 Task: Create a collage of pet dog images using an online photo editor.
Action: Mouse moved to (162, 7)
Screenshot: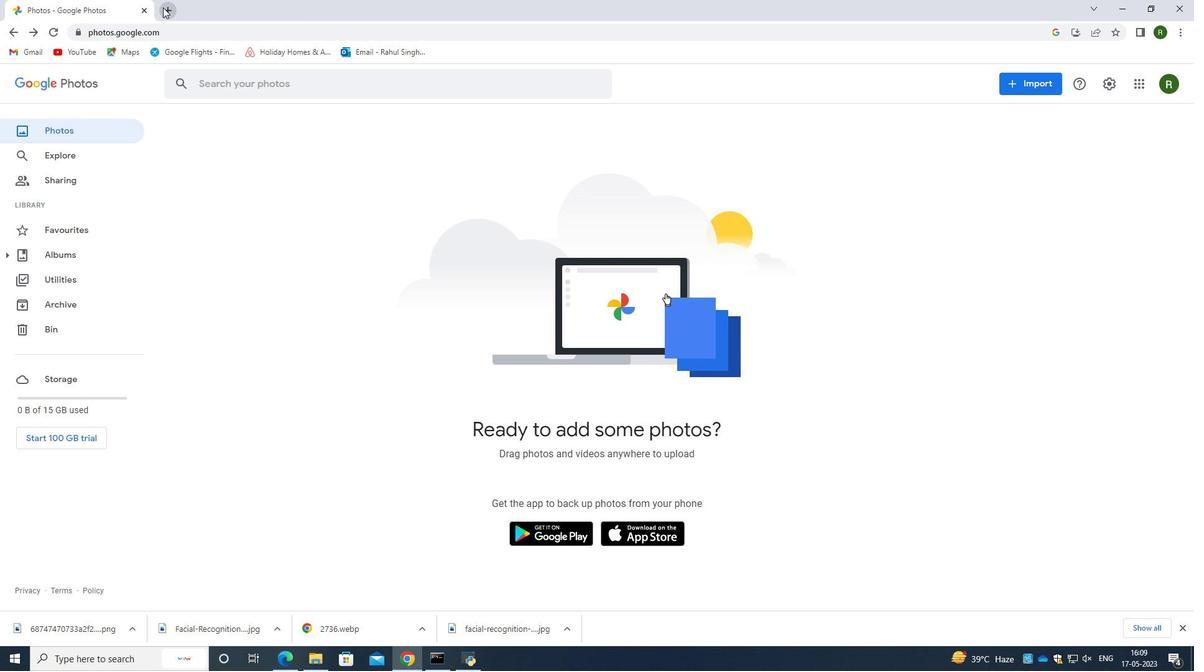 
Action: Mouse pressed left at (162, 7)
Screenshot: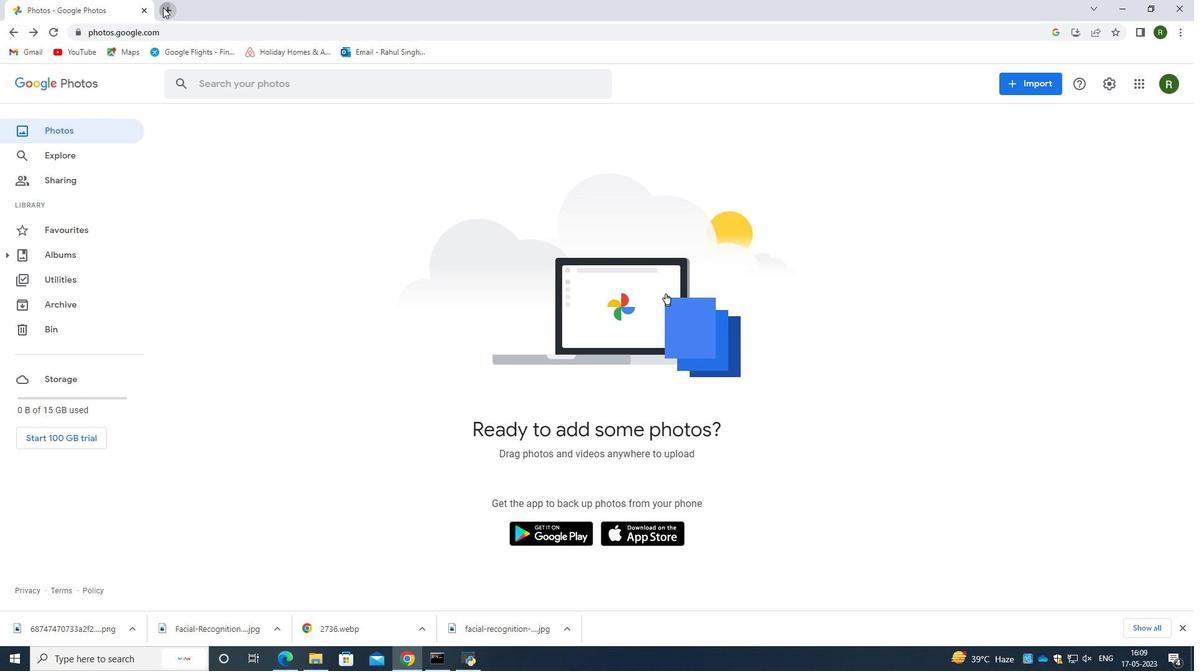 
Action: Mouse moved to (190, 31)
Screenshot: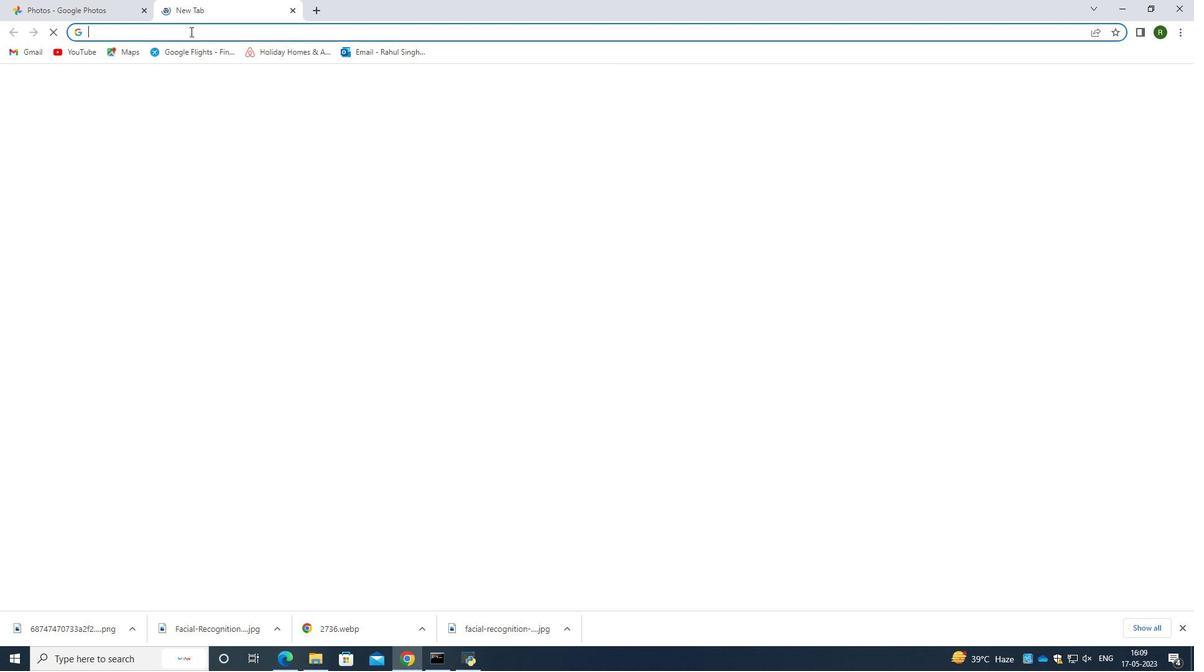 
Action: Mouse pressed left at (190, 31)
Screenshot: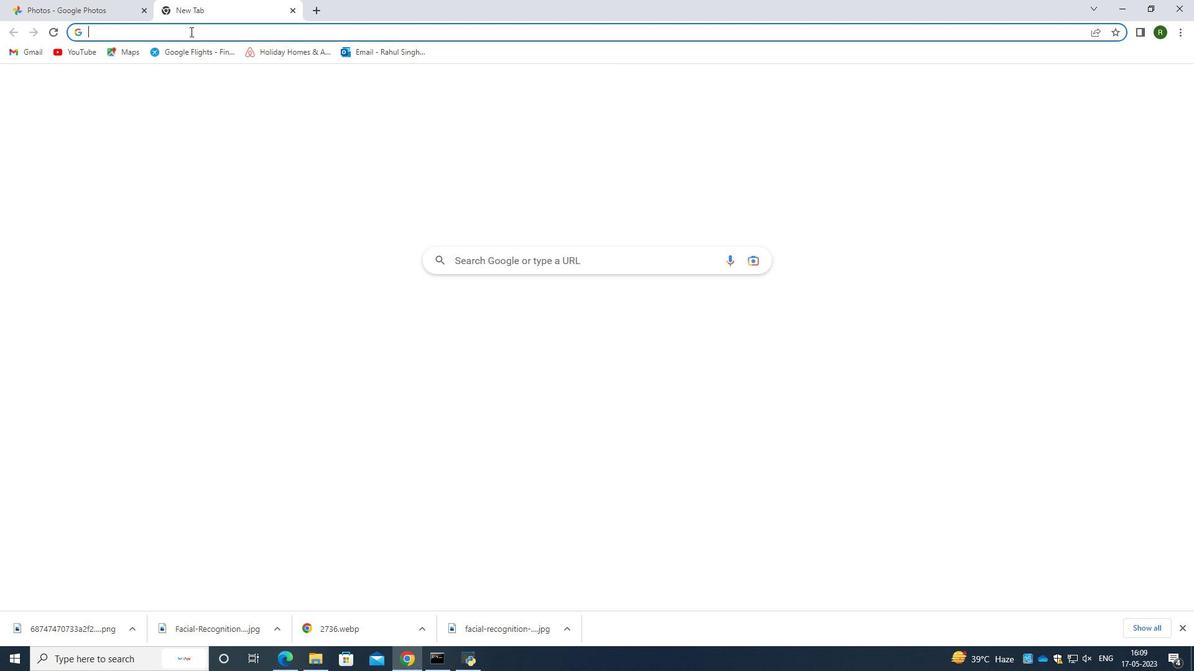 
Action: Key pressed <Key.caps_lock>PET<Key.space><Key.backspace><Key.backspace><Key.backspace><Key.backspace><Key.backspace><Key.caps_lock>pet<Key.space>anmials<Key.space>p<Key.backspace>image<Key.space>wit<Key.backspace><Key.backspace><Key.backspace>with<Key.space>sticker<Key.enter>
Screenshot: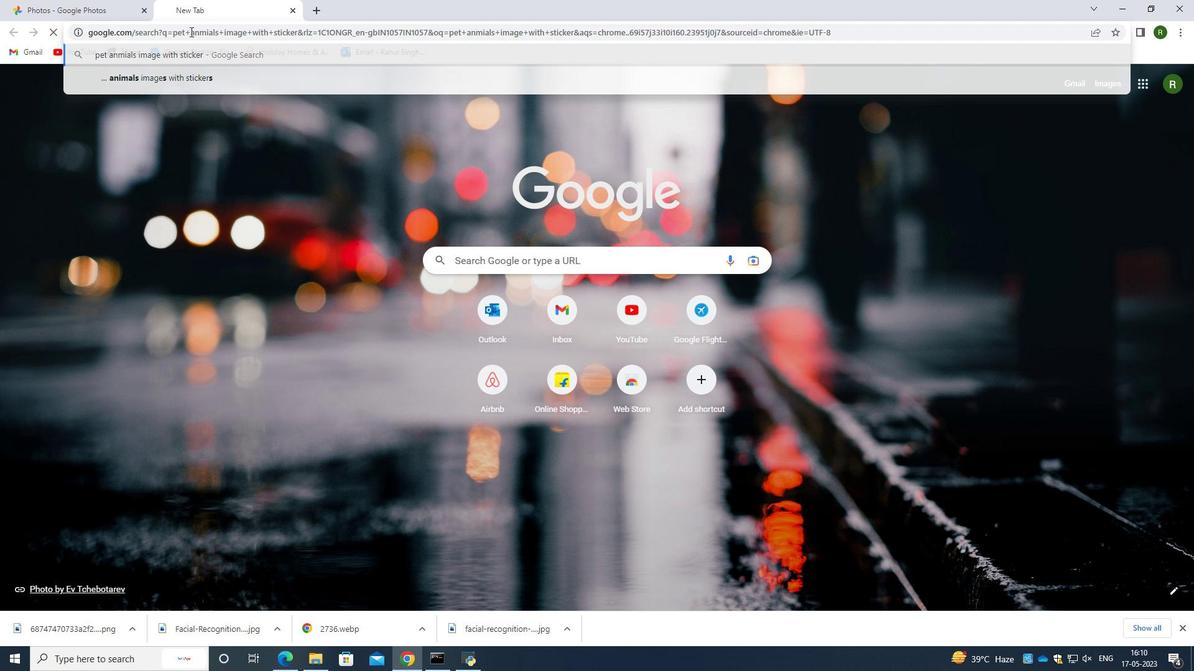 
Action: Mouse moved to (200, 129)
Screenshot: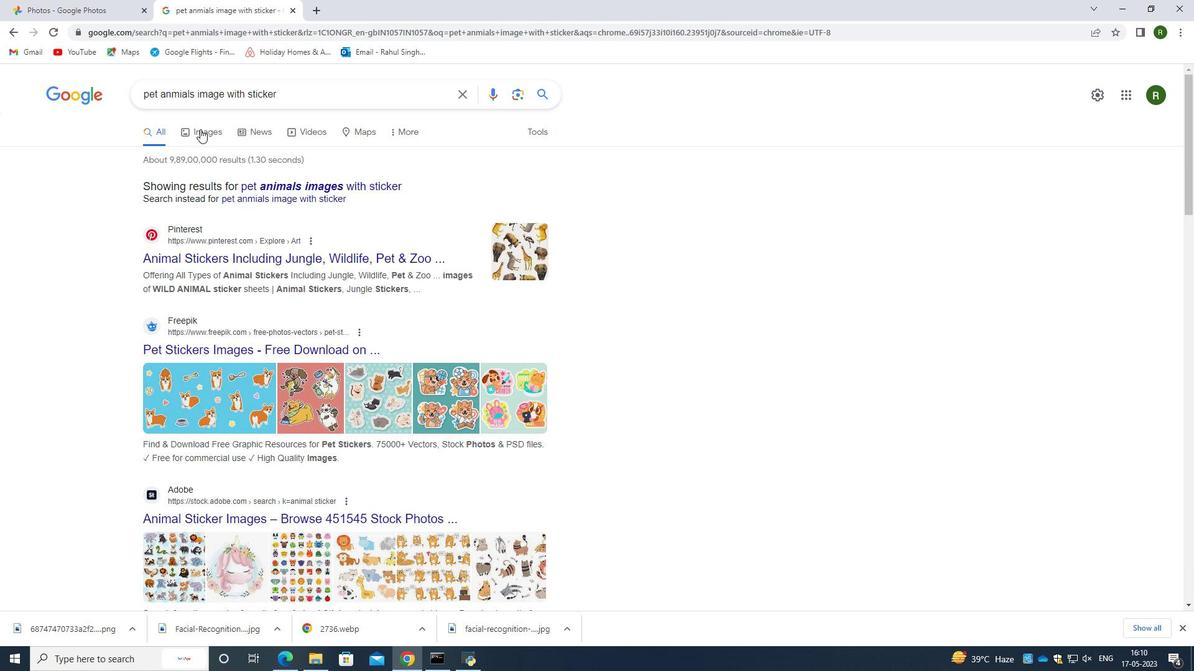 
Action: Mouse pressed left at (200, 129)
Screenshot: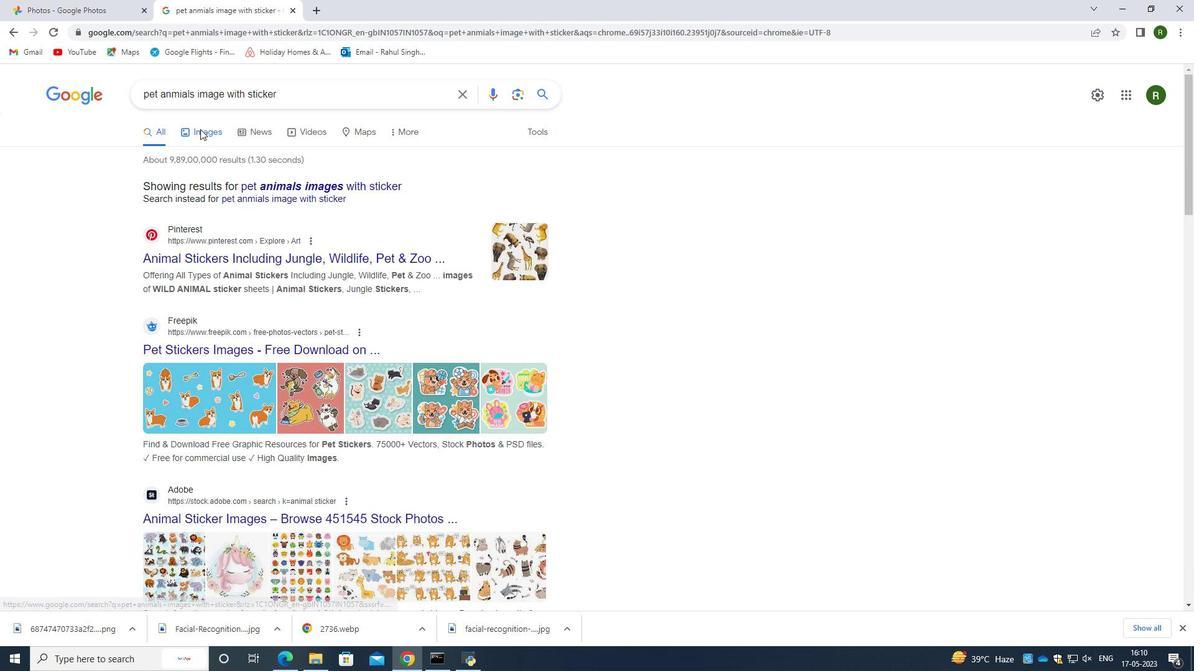 
Action: Mouse moved to (331, 334)
Screenshot: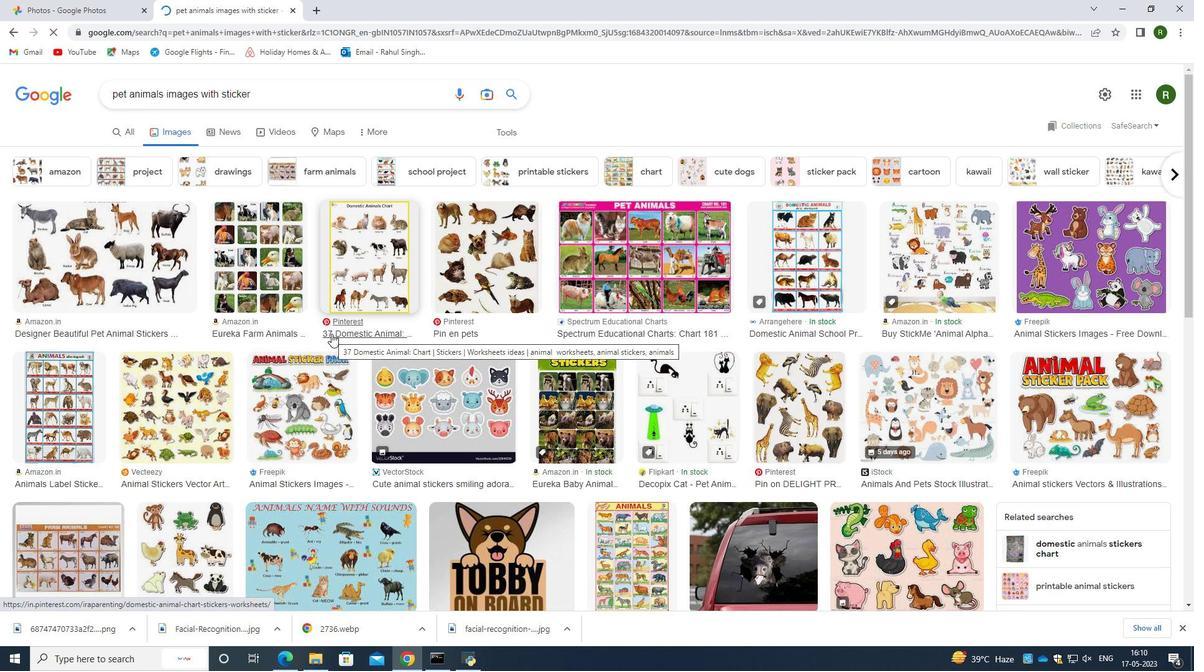 
Action: Mouse scrolled (331, 333) with delta (0, 0)
Screenshot: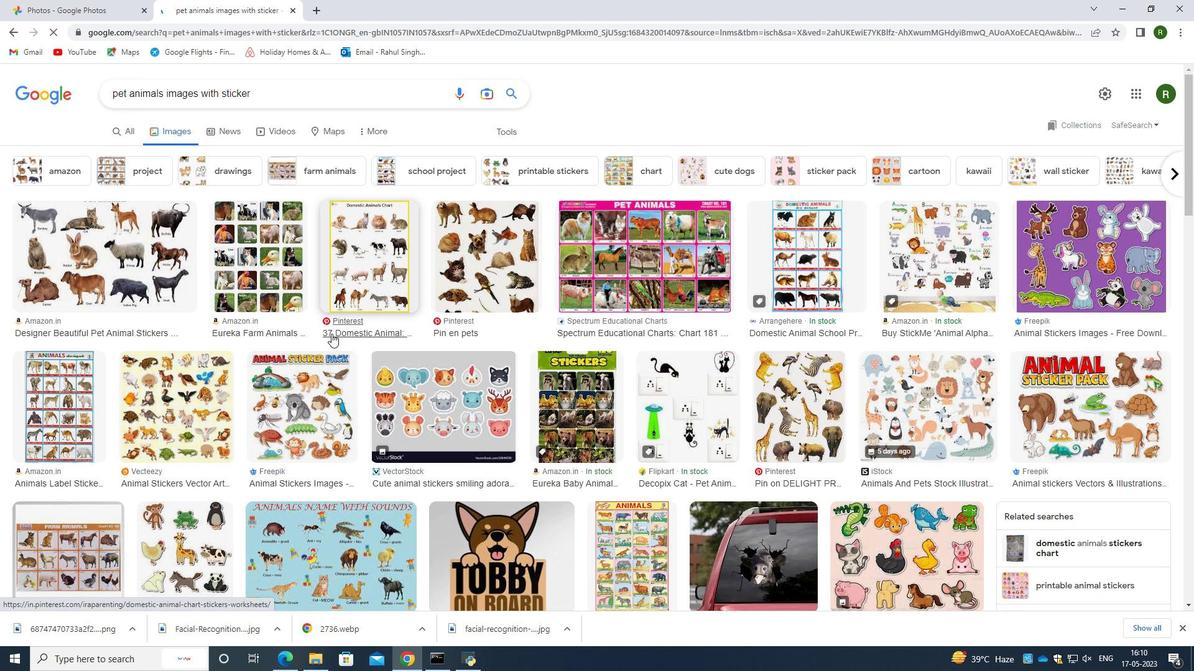 
Action: Mouse scrolled (331, 333) with delta (0, 0)
Screenshot: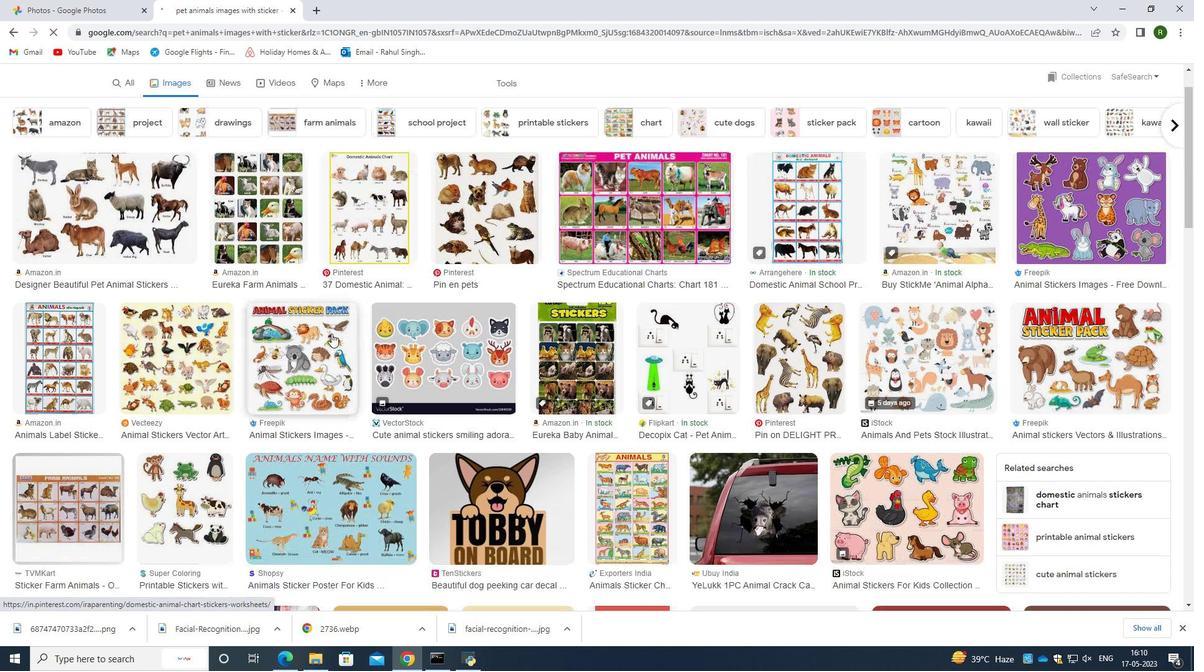 
Action: Mouse scrolled (331, 333) with delta (0, 0)
Screenshot: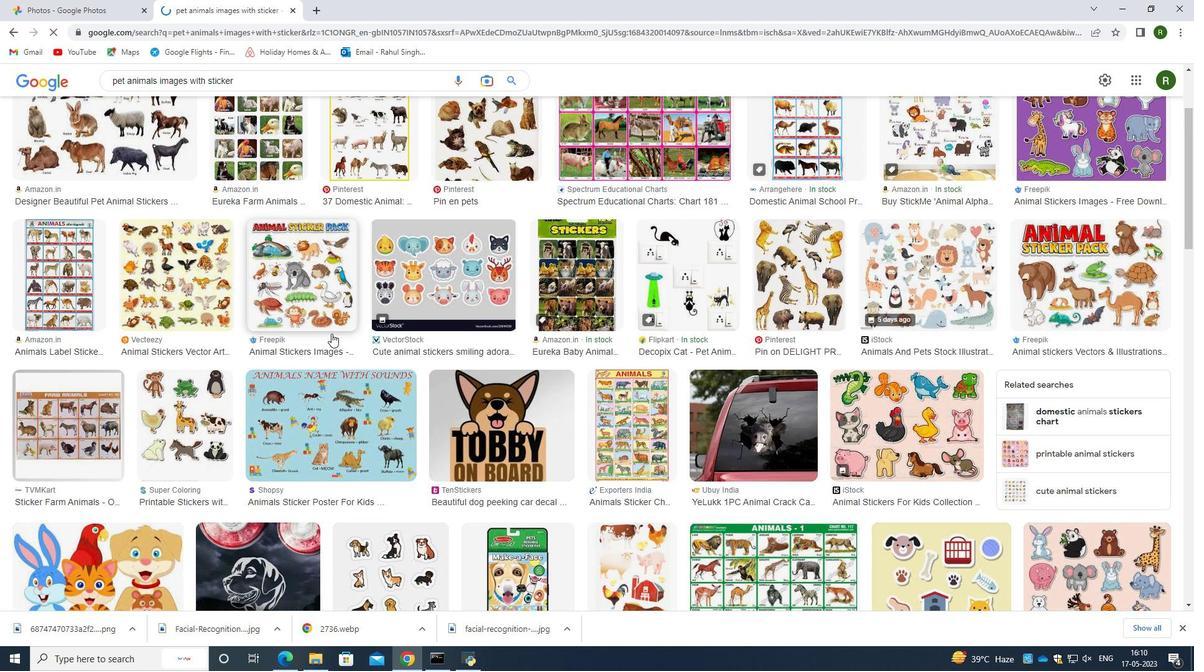 
Action: Mouse scrolled (331, 333) with delta (0, 0)
Screenshot: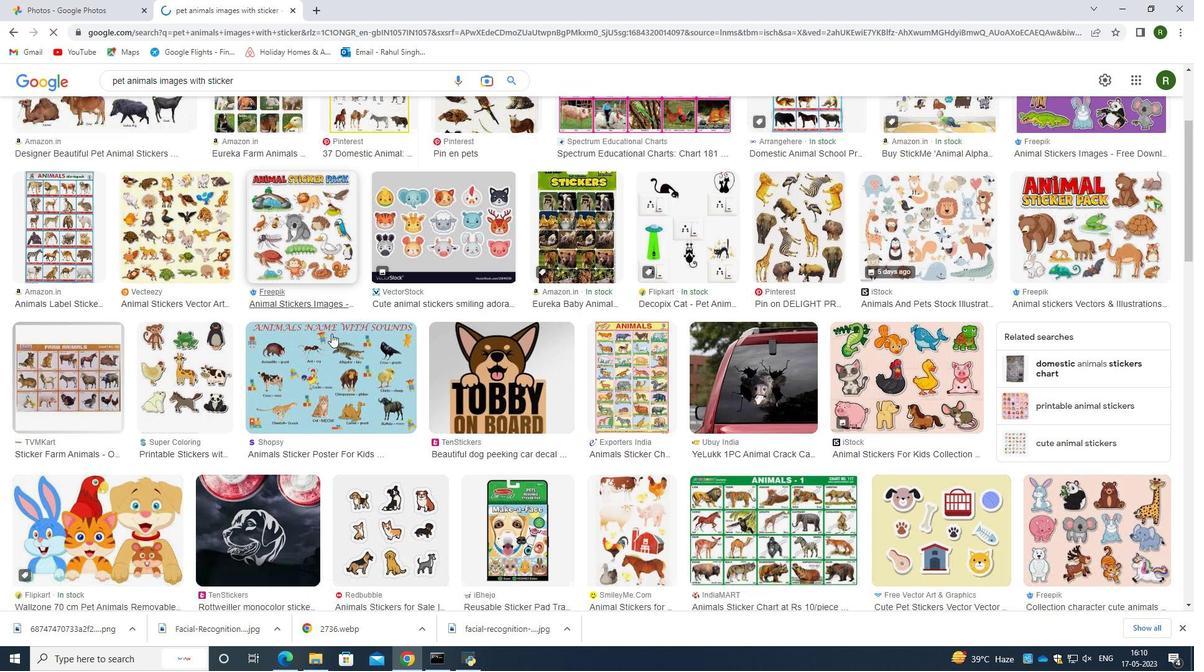 
Action: Mouse scrolled (331, 333) with delta (0, 0)
Screenshot: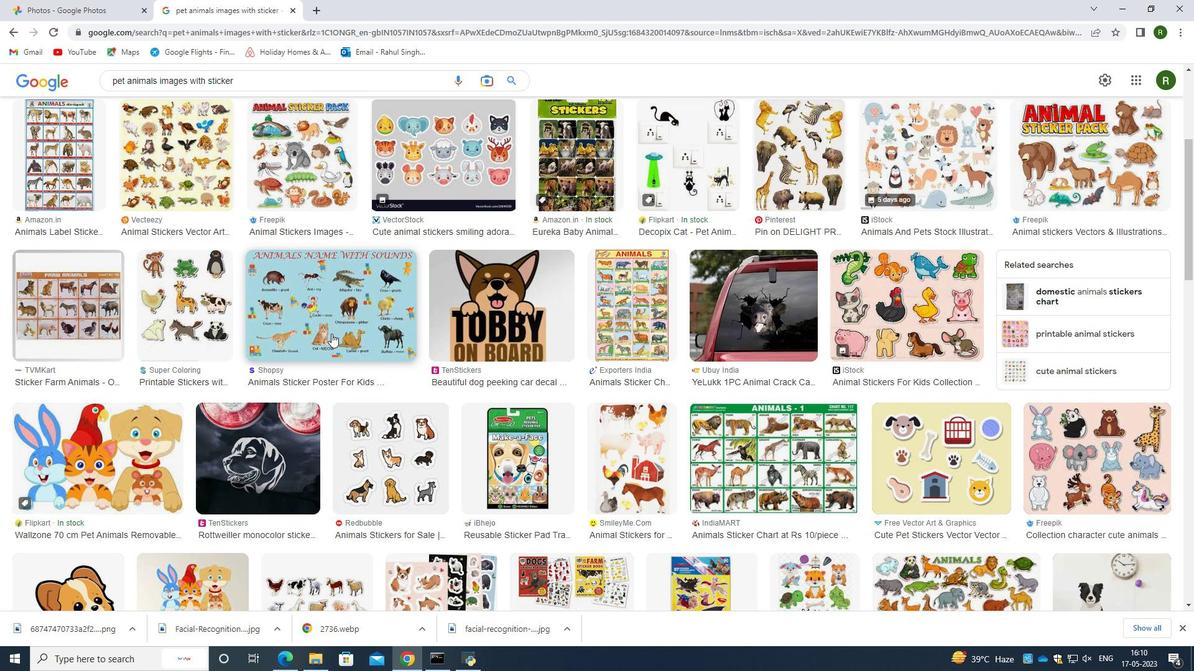 
Action: Mouse scrolled (331, 333) with delta (0, 0)
Screenshot: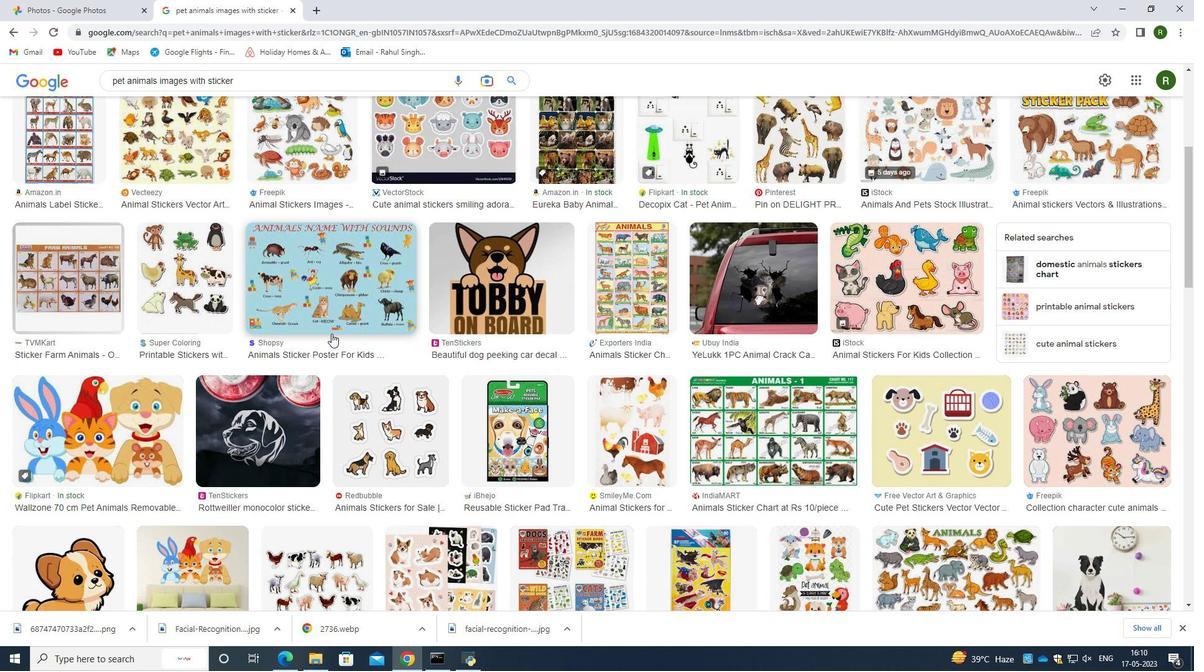 
Action: Mouse scrolled (331, 333) with delta (0, 0)
Screenshot: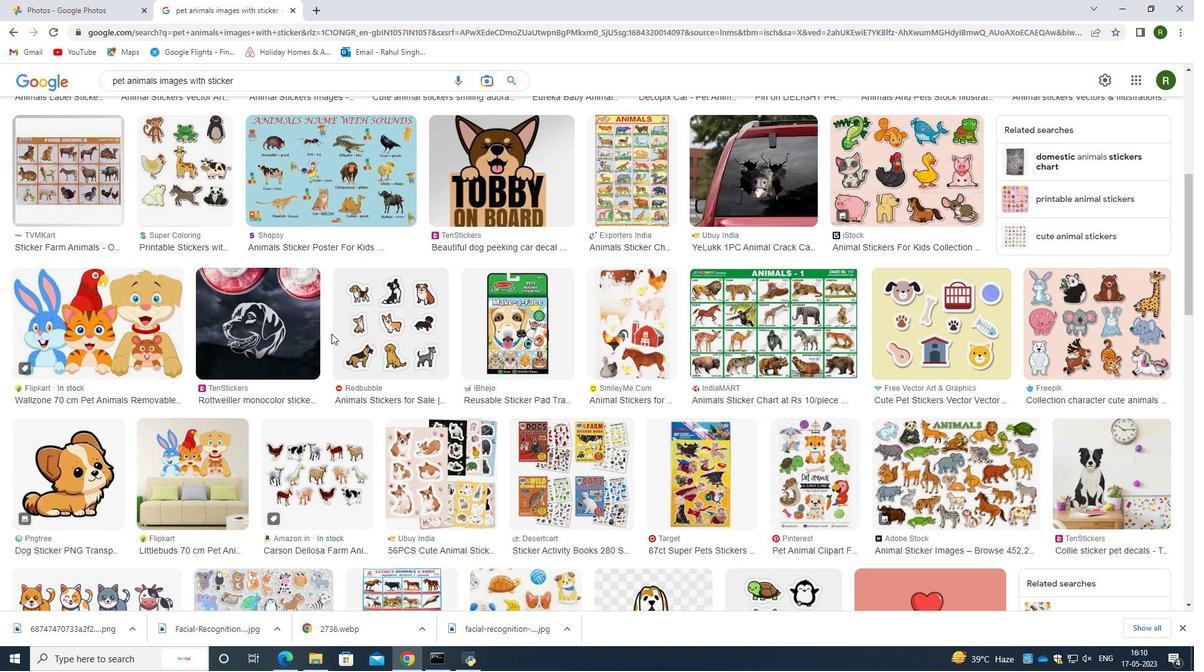 
Action: Mouse scrolled (331, 333) with delta (0, 0)
Screenshot: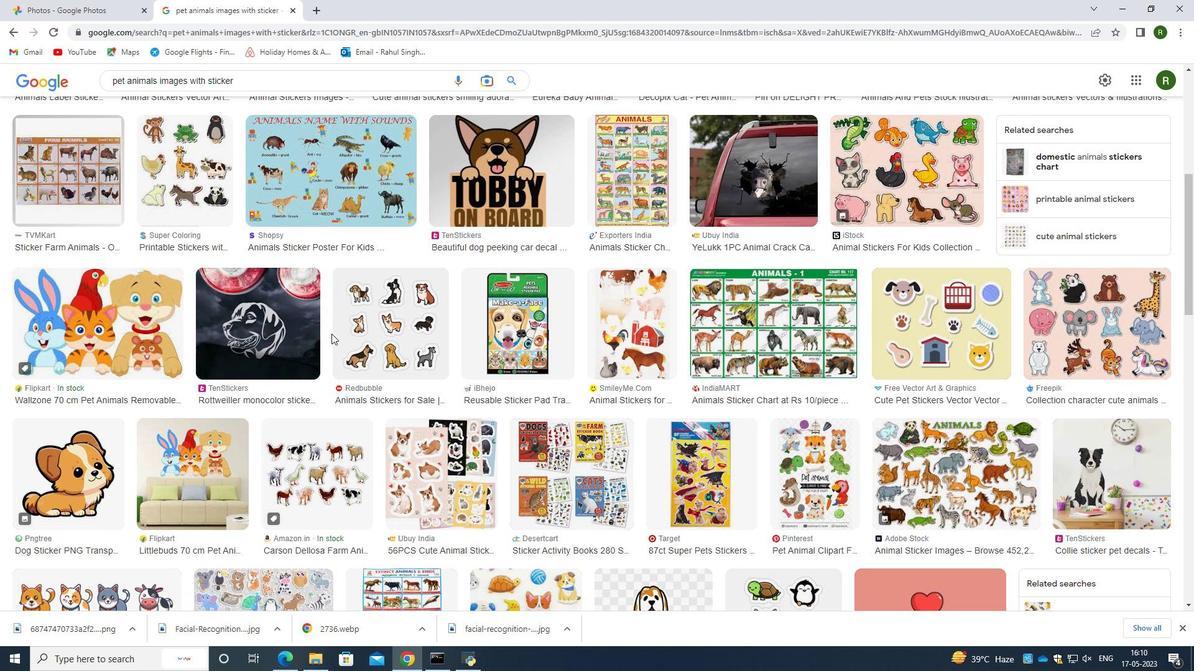 
Action: Mouse scrolled (331, 333) with delta (0, 0)
Screenshot: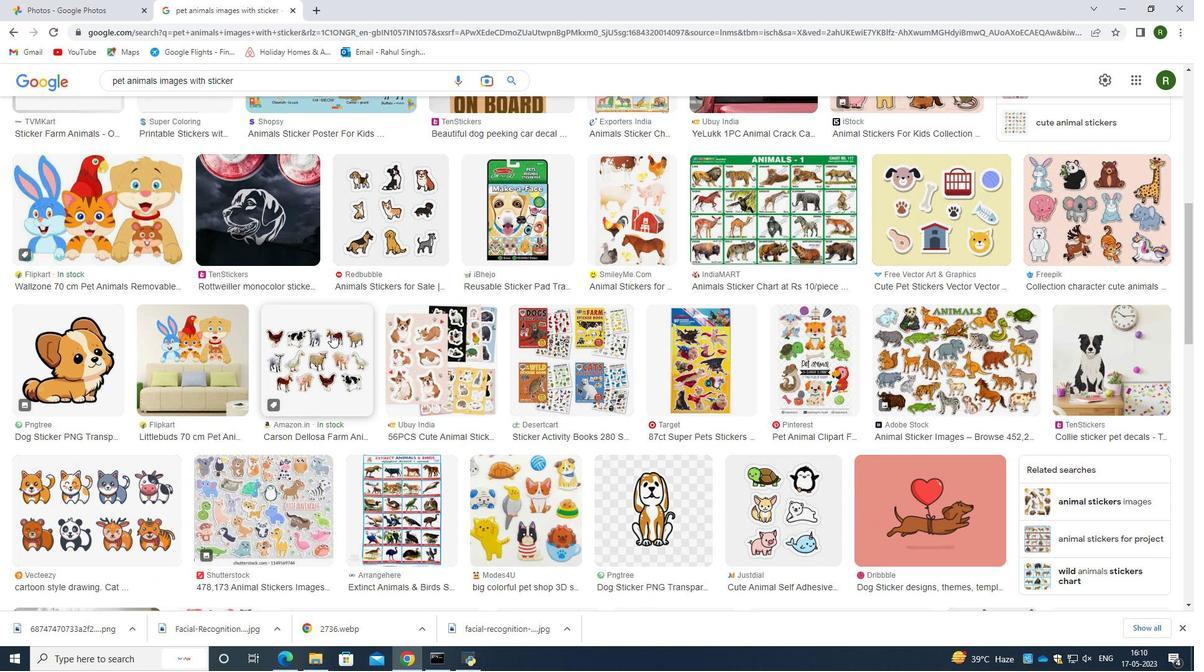 
Action: Mouse scrolled (331, 333) with delta (0, 0)
Screenshot: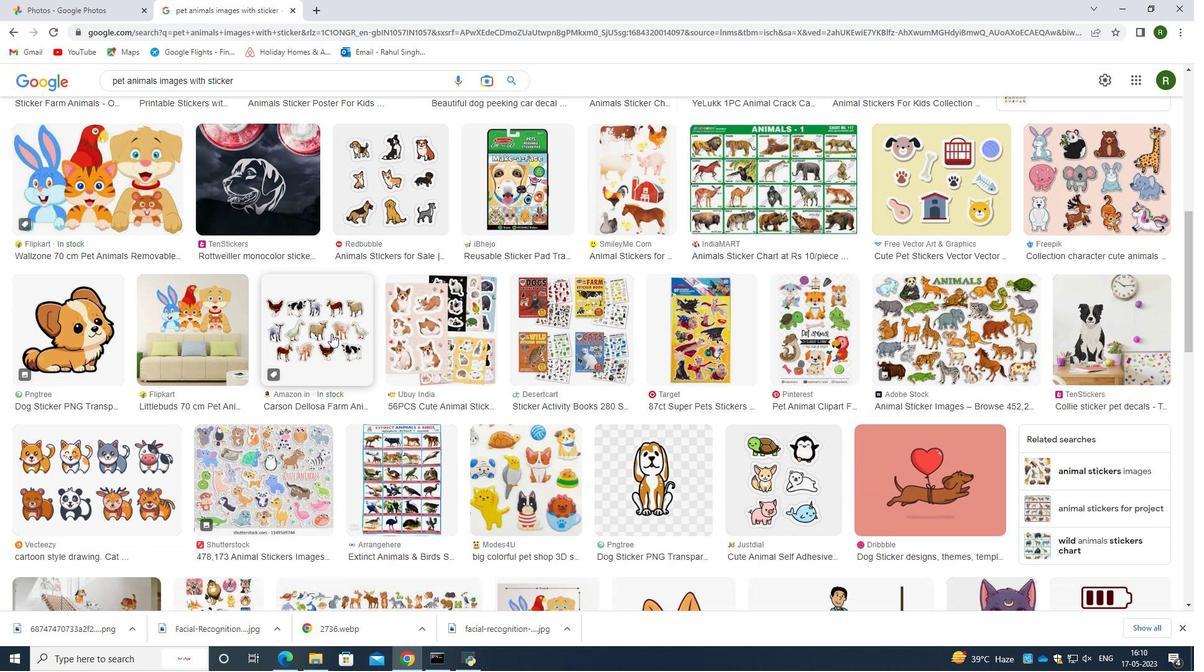 
Action: Mouse scrolled (331, 333) with delta (0, 0)
Screenshot: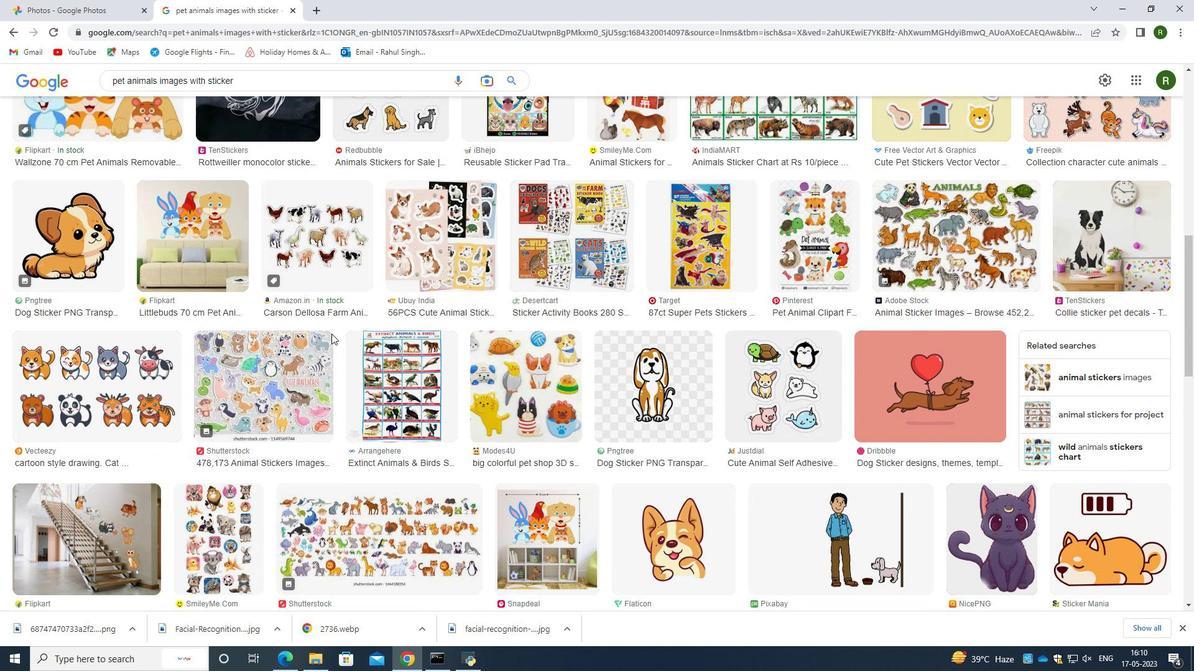 
Action: Mouse scrolled (331, 333) with delta (0, 0)
Screenshot: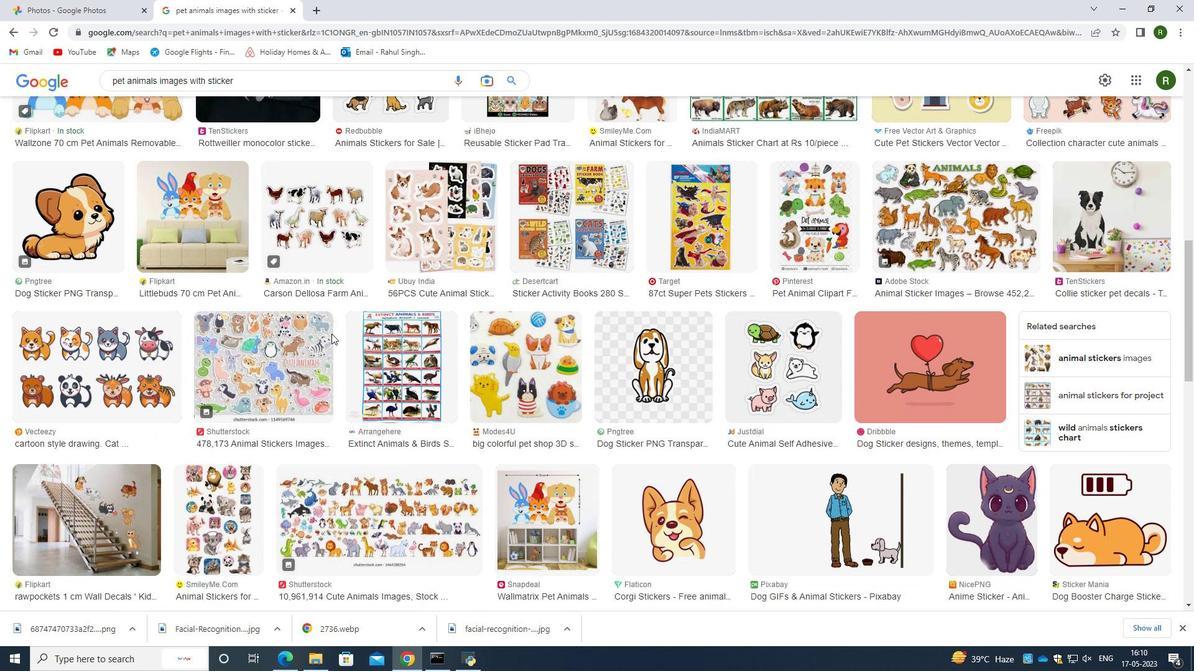 
Action: Mouse moved to (566, 469)
Screenshot: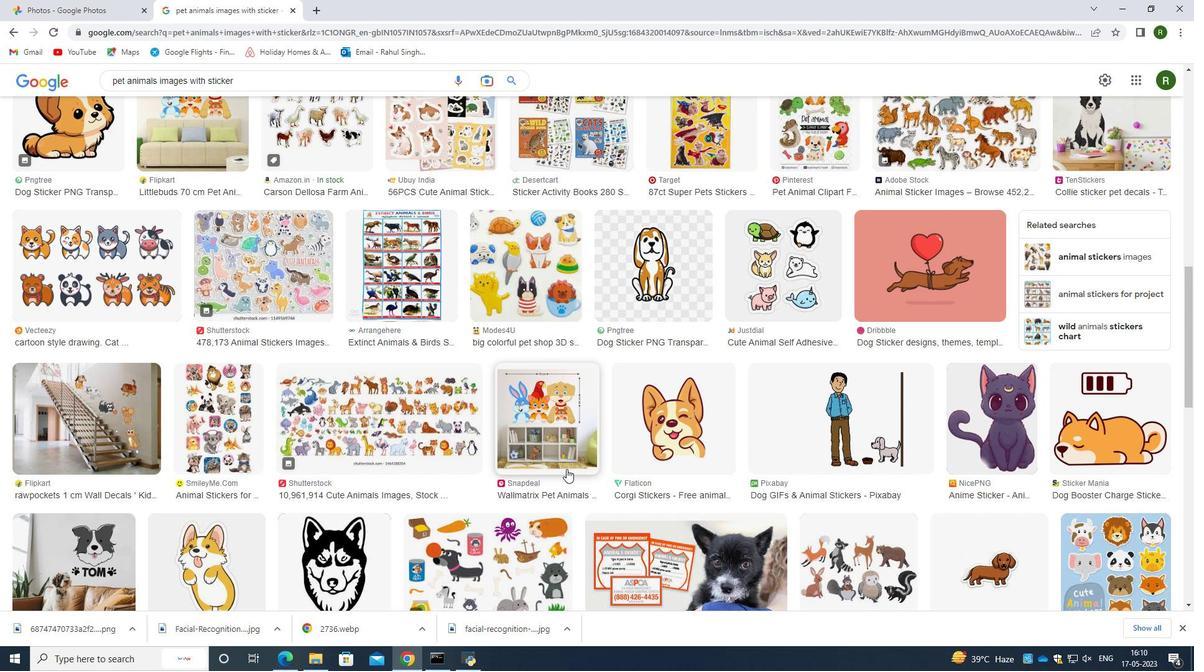 
Action: Mouse scrolled (566, 468) with delta (0, 0)
Screenshot: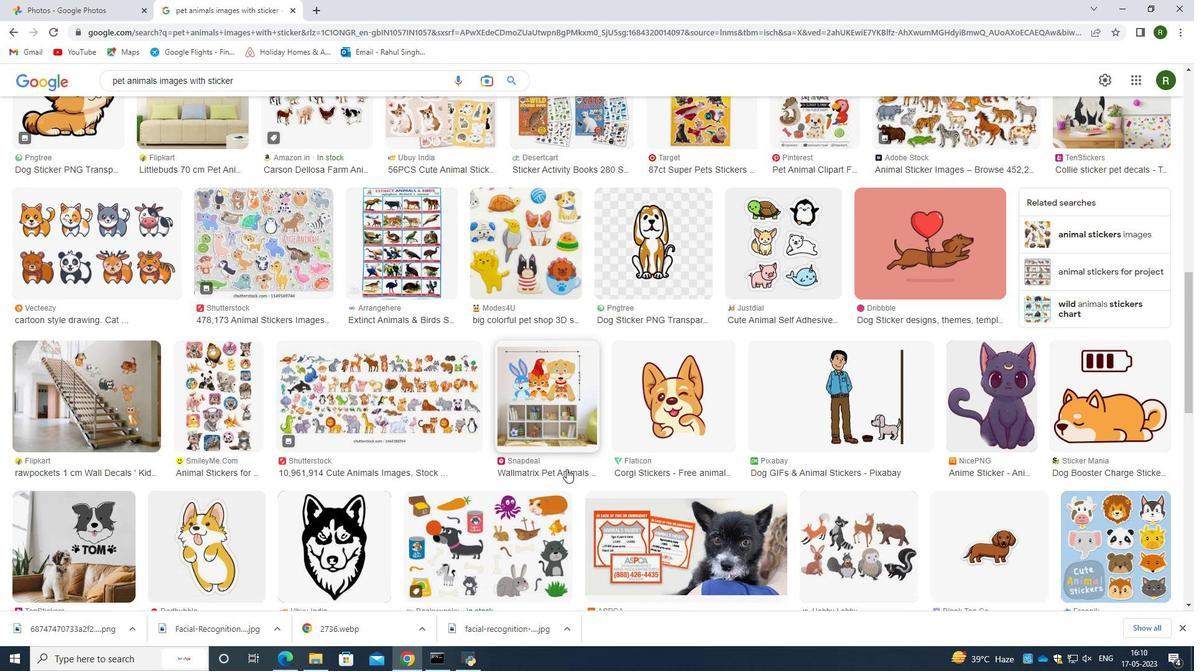 
Action: Mouse scrolled (566, 468) with delta (0, 0)
Screenshot: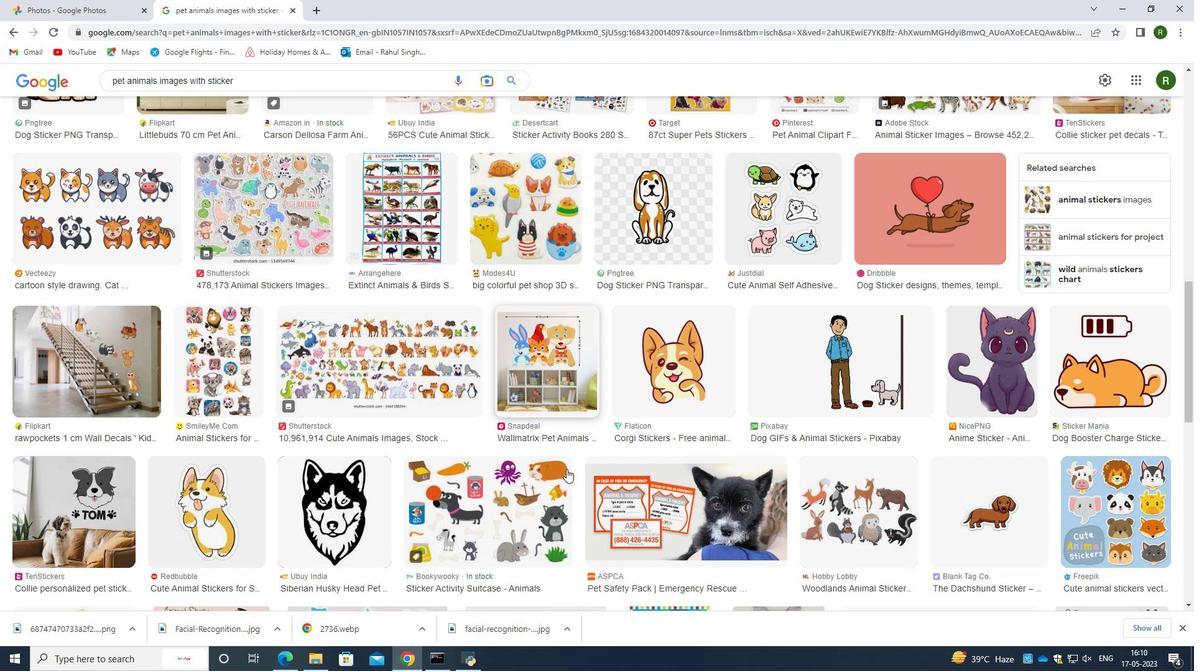
Action: Mouse moved to (569, 470)
Screenshot: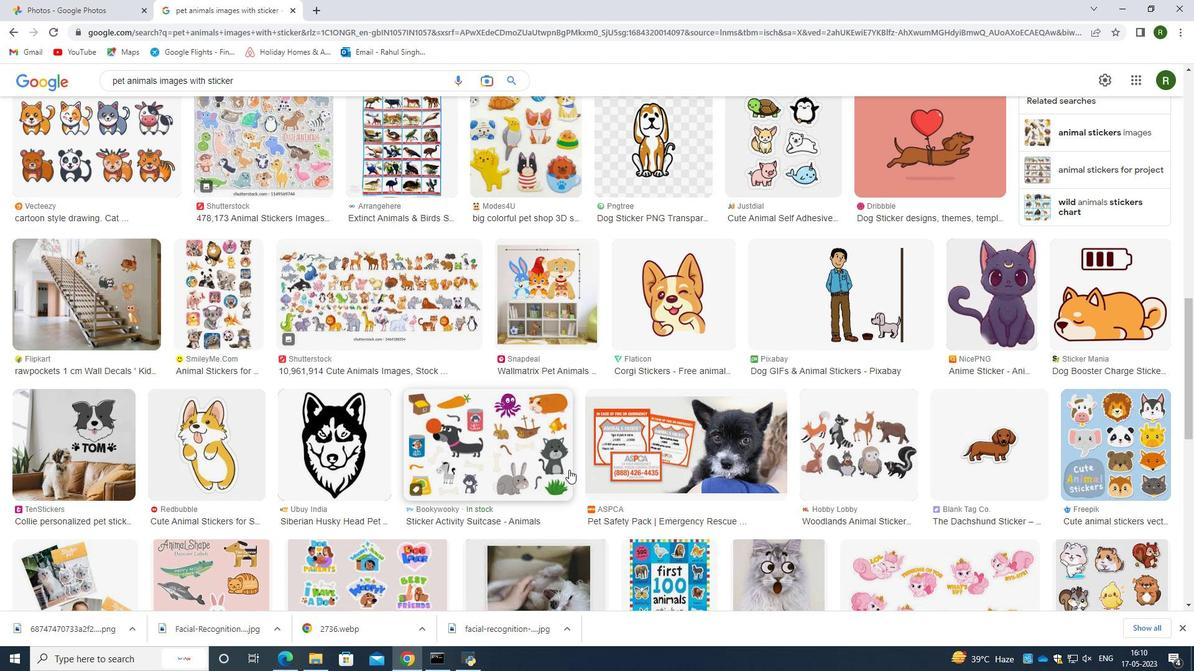 
Action: Mouse scrolled (569, 469) with delta (0, 0)
Screenshot: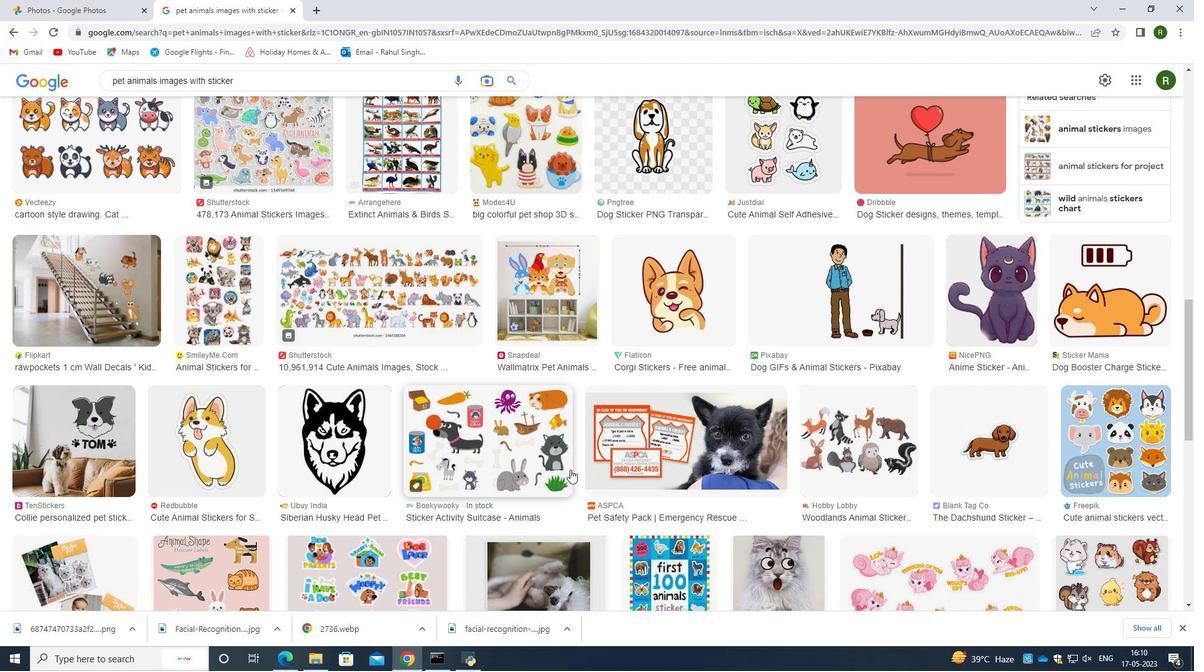 
Action: Mouse moved to (570, 470)
Screenshot: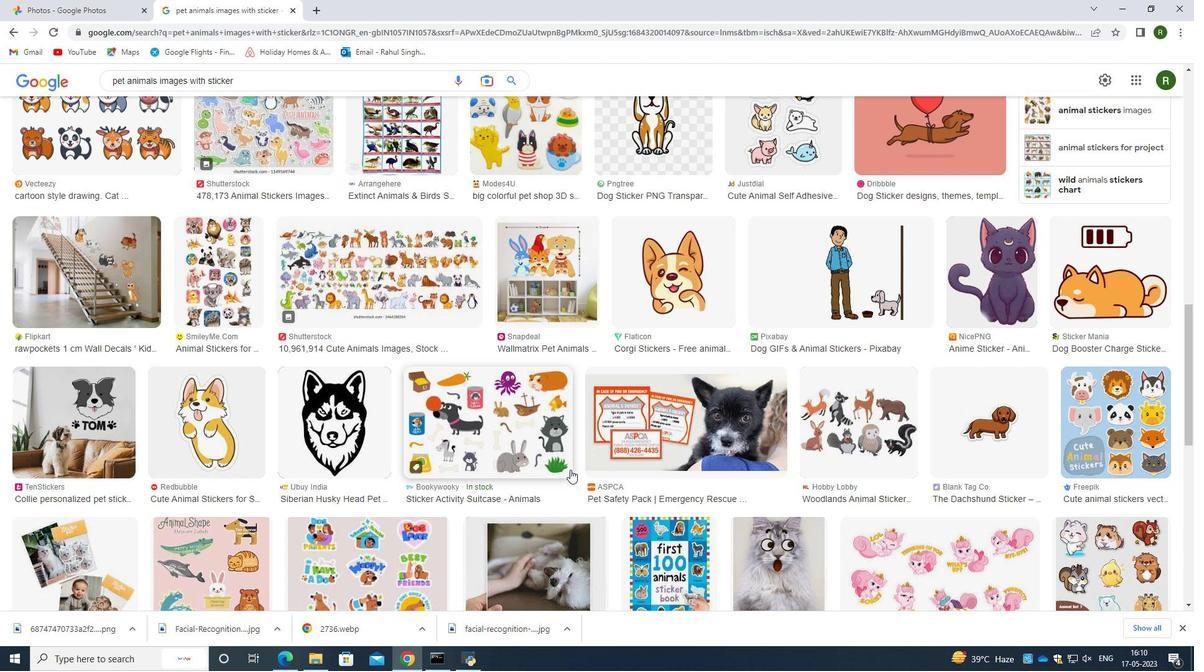 
Action: Mouse scrolled (570, 469) with delta (0, 0)
Screenshot: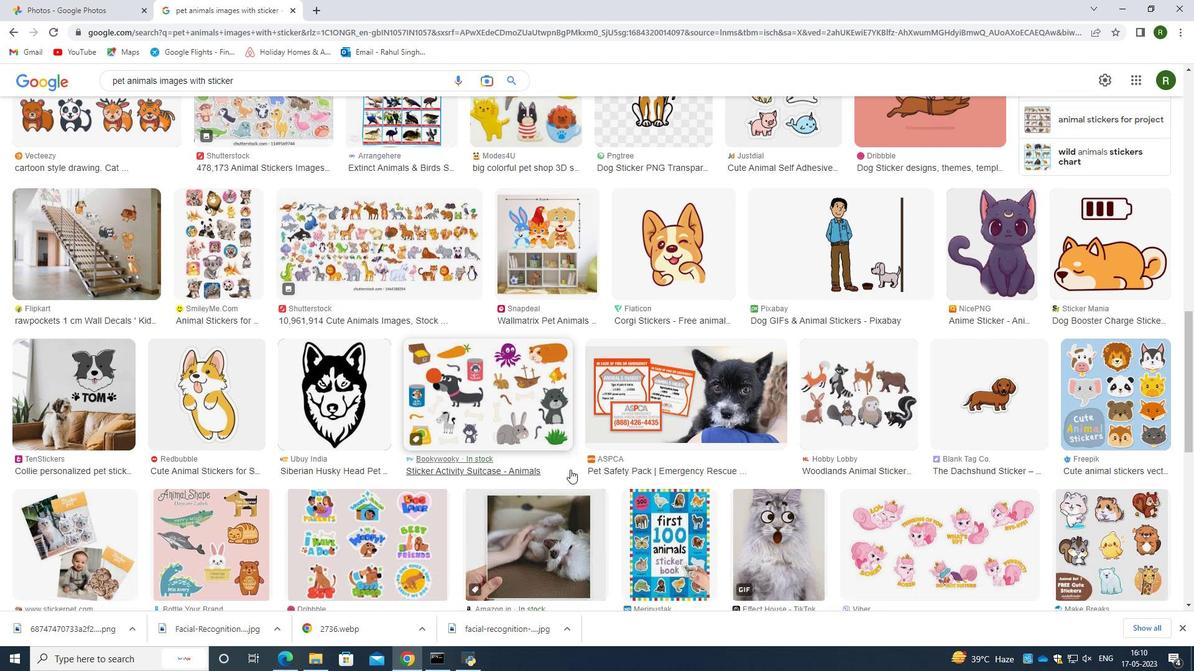 
Action: Mouse moved to (551, 468)
Screenshot: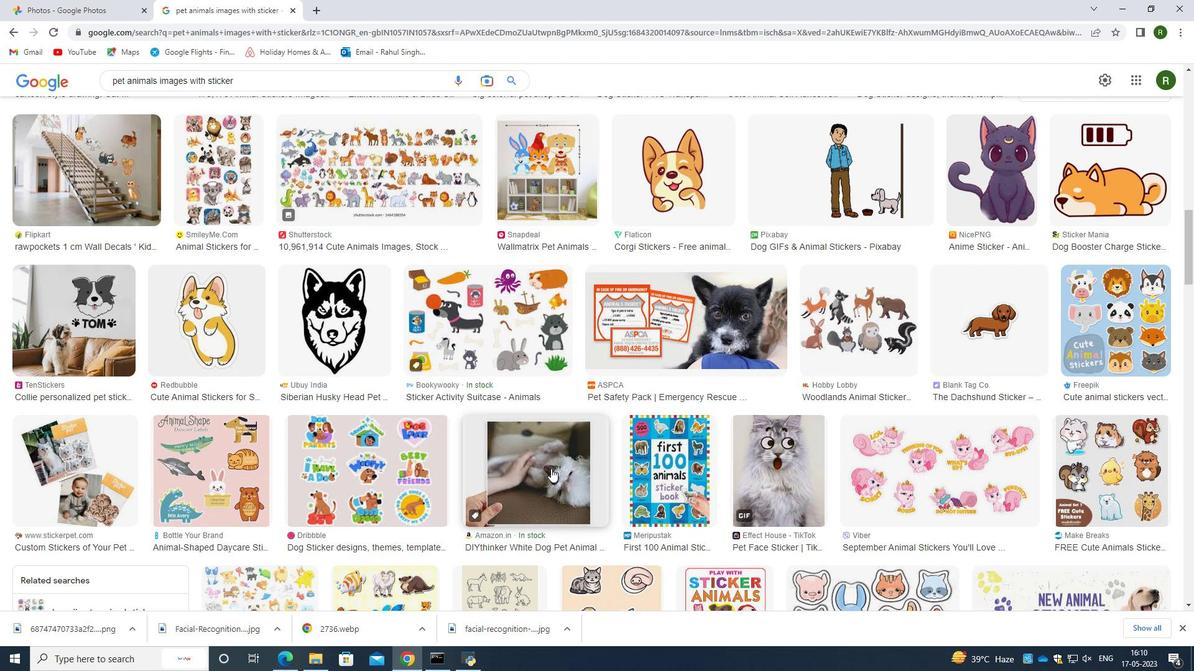 
Action: Mouse scrolled (551, 468) with delta (0, 0)
Screenshot: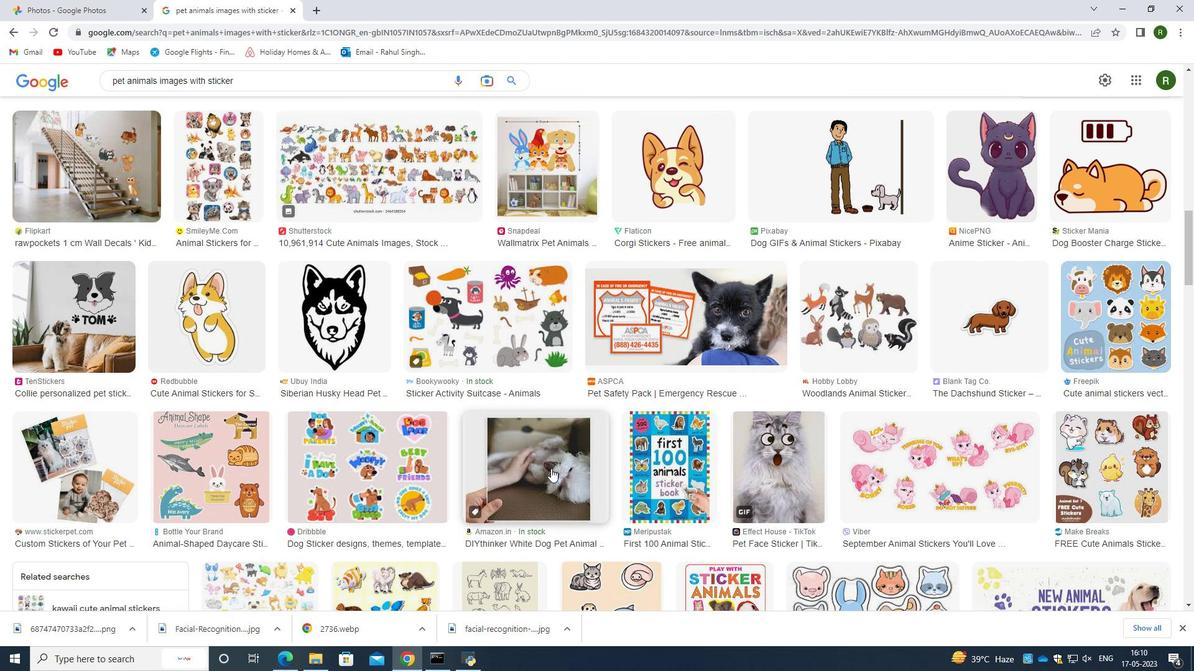 
Action: Mouse scrolled (551, 468) with delta (0, 0)
Screenshot: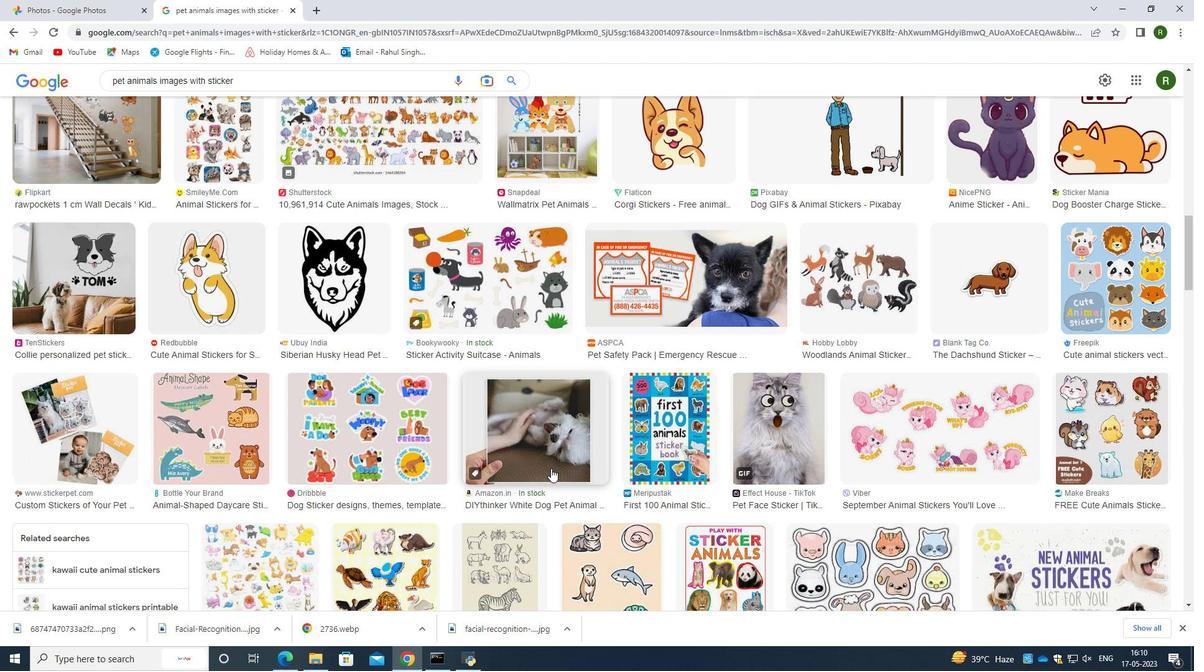 
Action: Mouse scrolled (551, 468) with delta (0, 0)
Screenshot: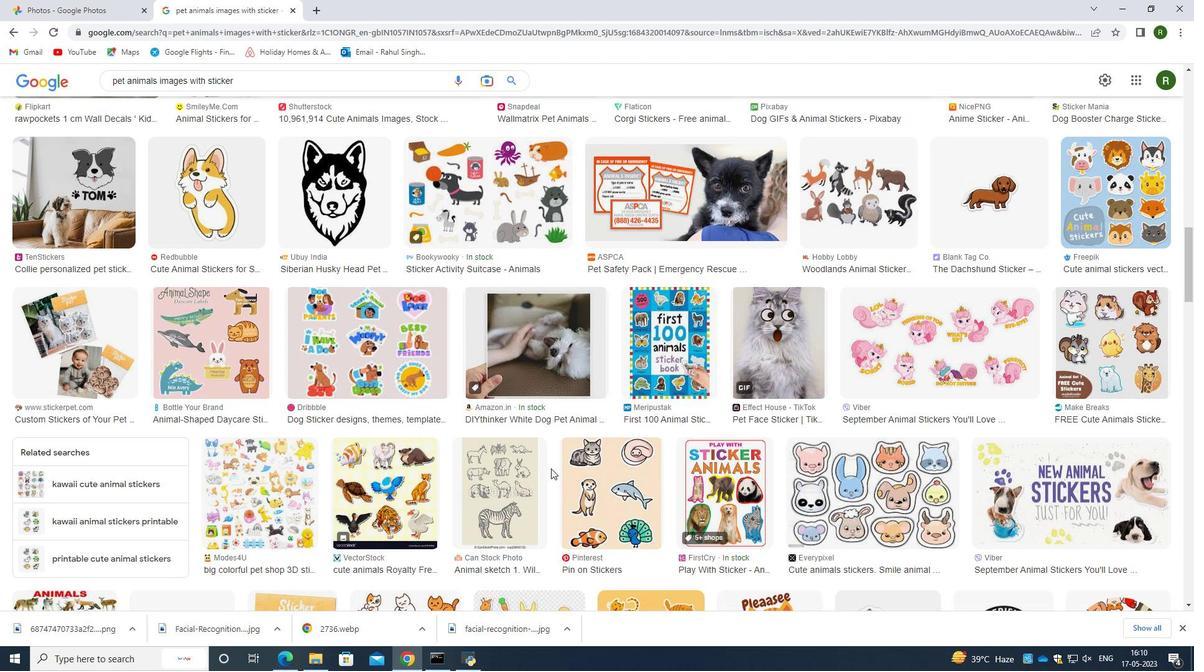 
Action: Mouse scrolled (551, 468) with delta (0, 0)
Screenshot: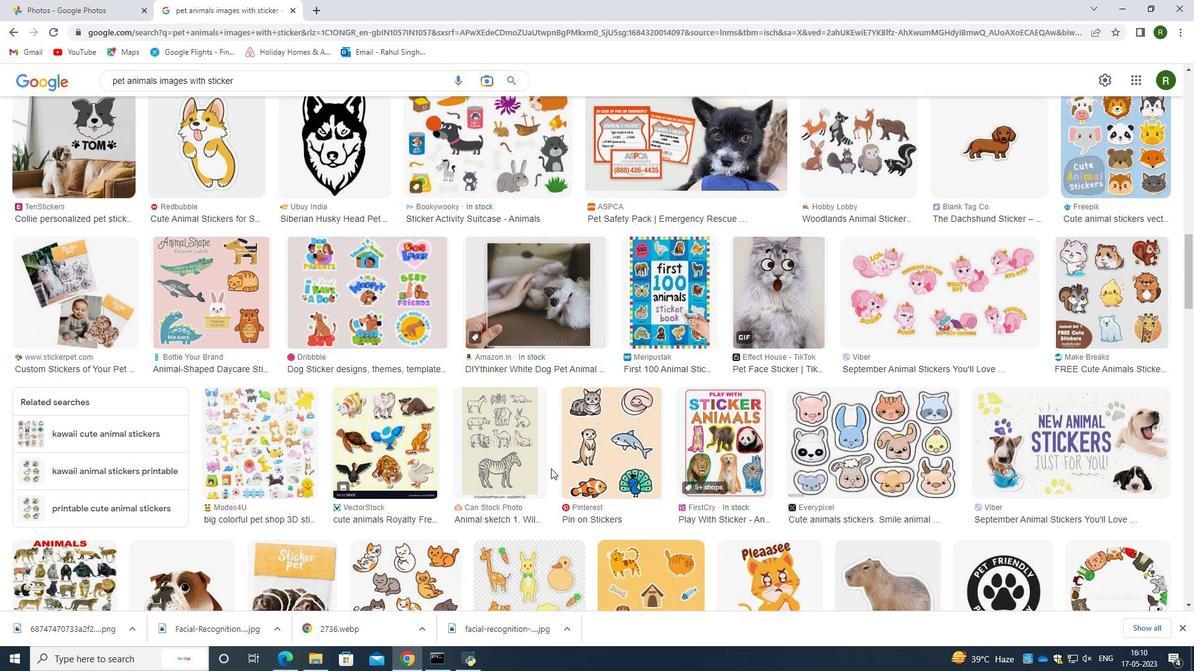 
Action: Mouse scrolled (551, 468) with delta (0, 0)
Screenshot: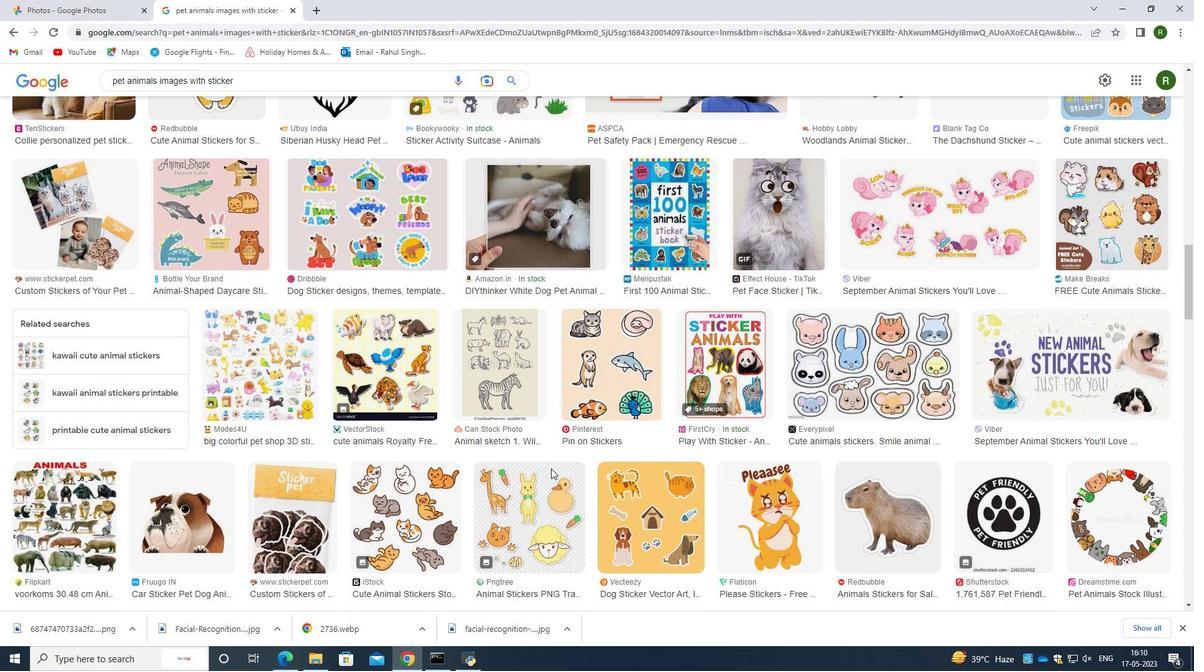 
Action: Mouse scrolled (551, 468) with delta (0, 0)
Screenshot: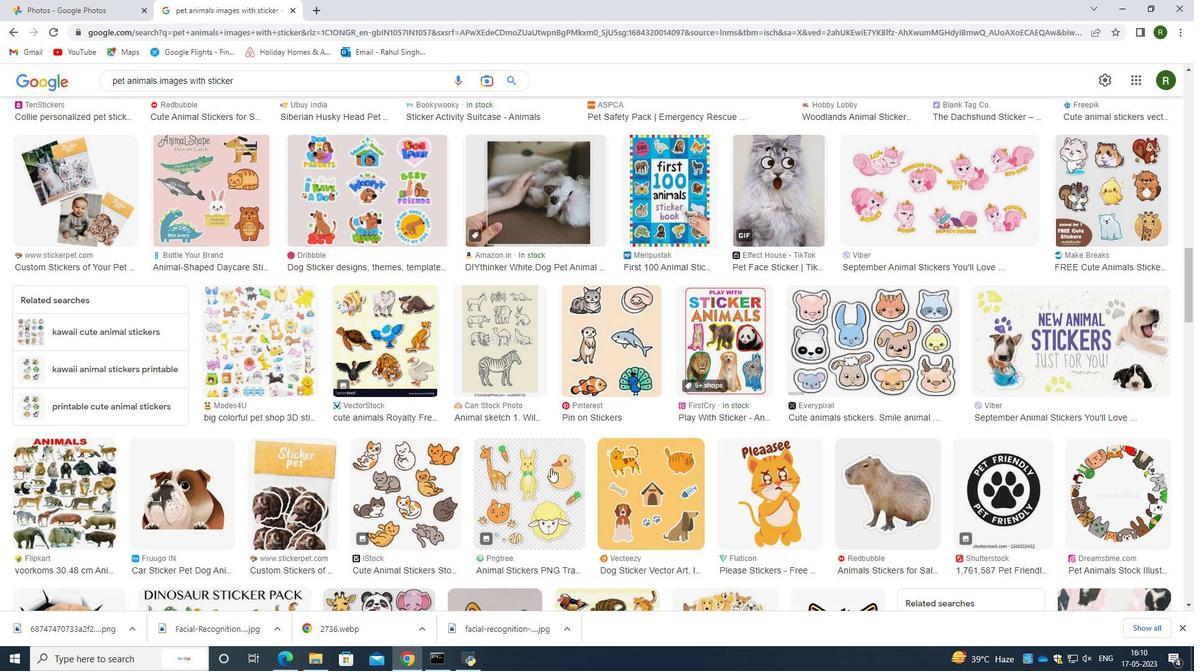 
Action: Mouse scrolled (551, 469) with delta (0, 0)
Screenshot: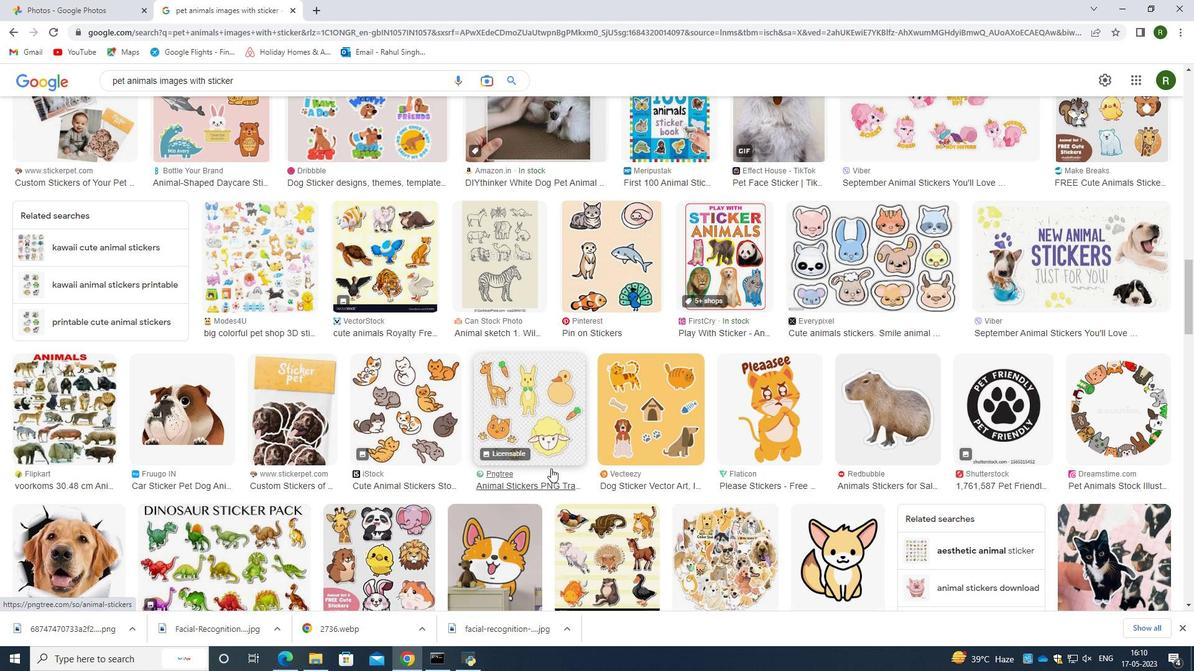
Action: Mouse scrolled (551, 469) with delta (0, 0)
Screenshot: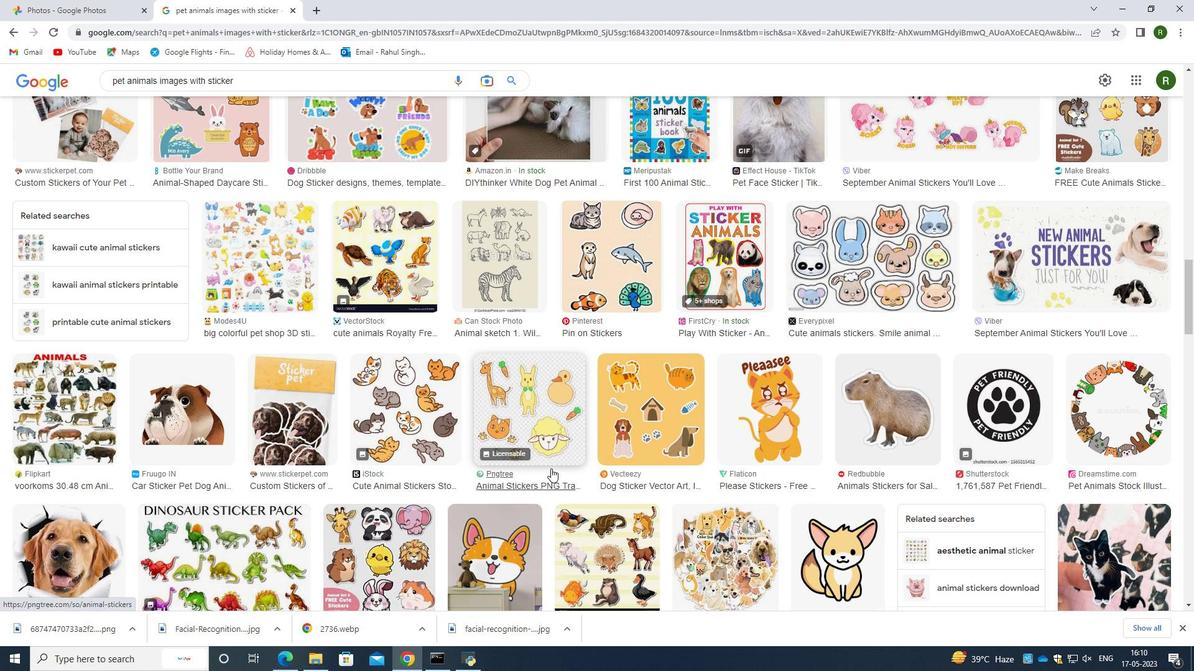 
Action: Mouse scrolled (551, 469) with delta (0, 0)
Screenshot: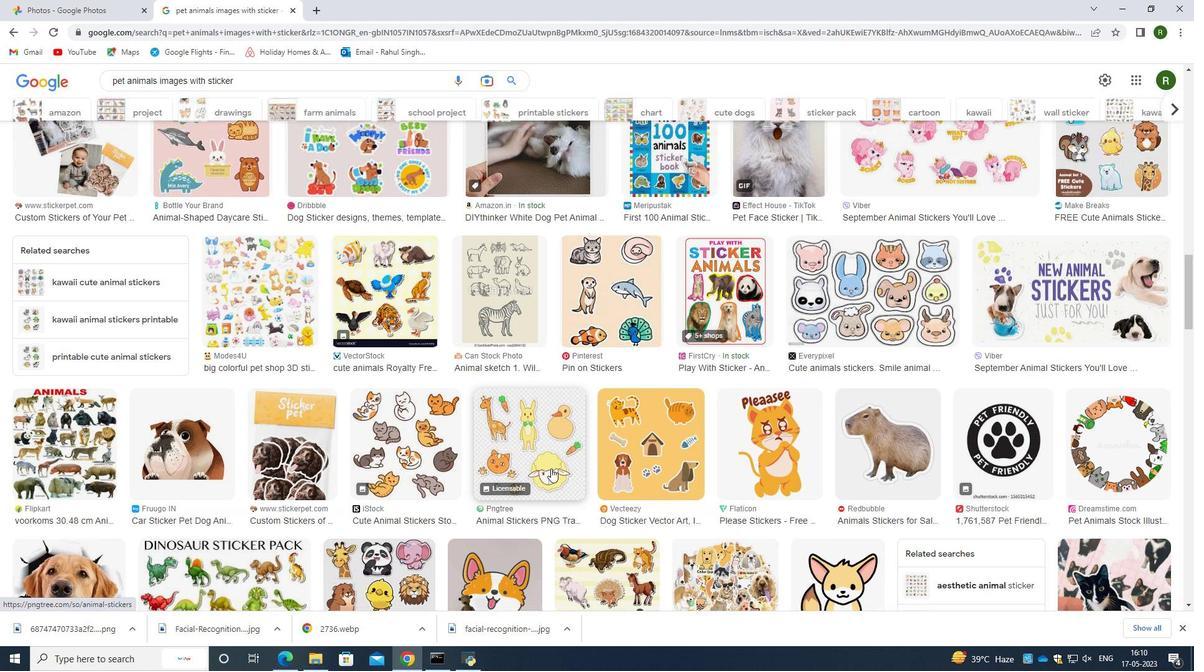 
Action: Mouse moved to (551, 467)
Screenshot: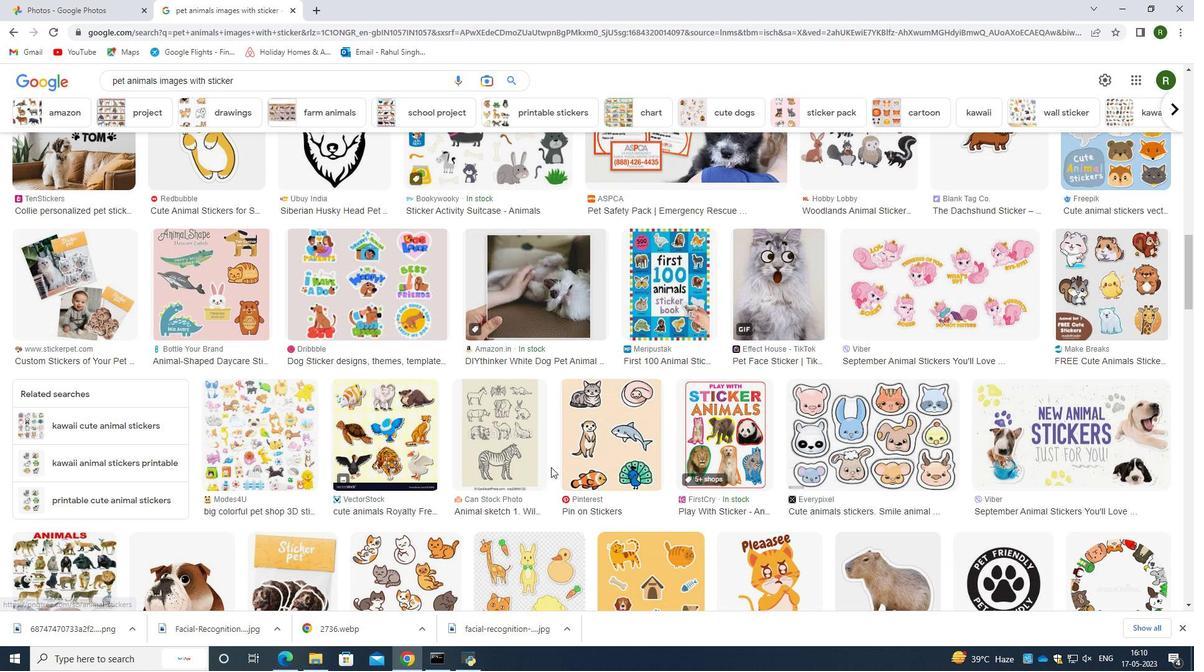 
Action: Mouse scrolled (551, 468) with delta (0, 0)
Screenshot: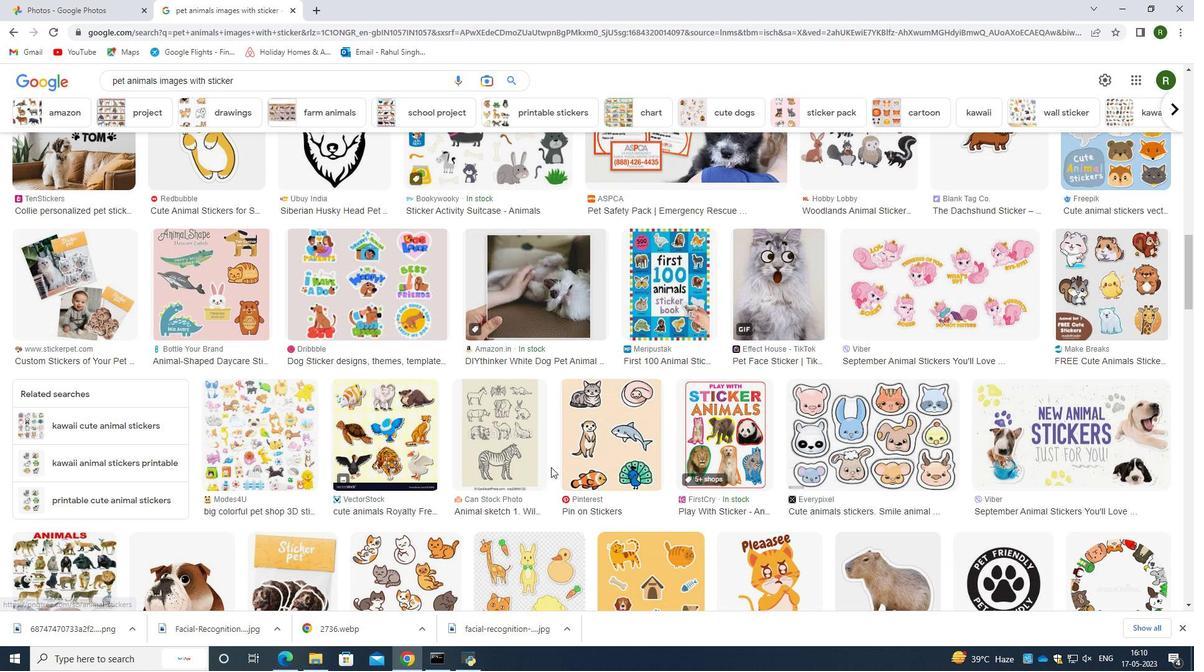
Action: Mouse scrolled (551, 468) with delta (0, 0)
Screenshot: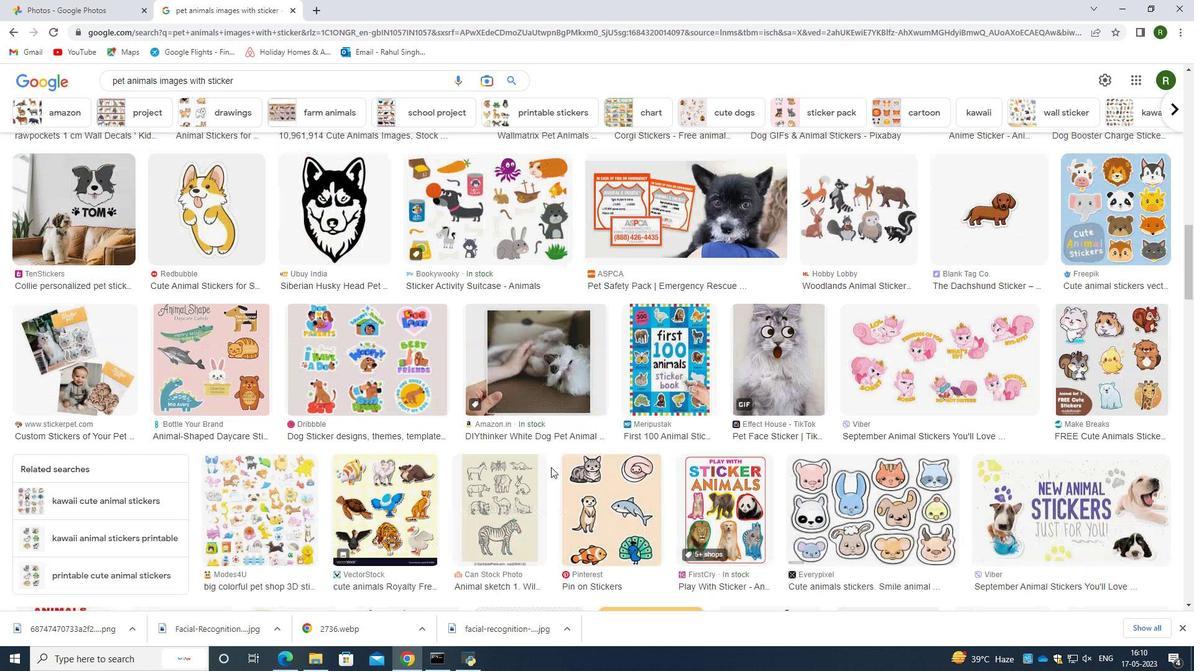
Action: Mouse scrolled (551, 468) with delta (0, 0)
Screenshot: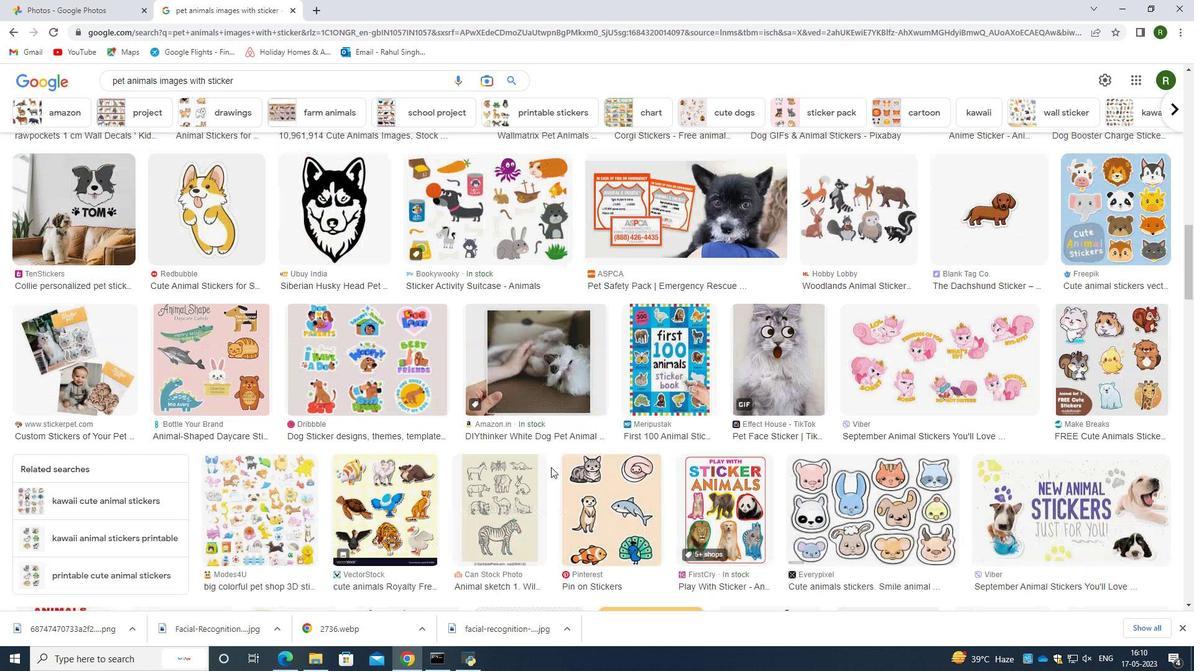 
Action: Mouse scrolled (551, 468) with delta (0, 0)
Screenshot: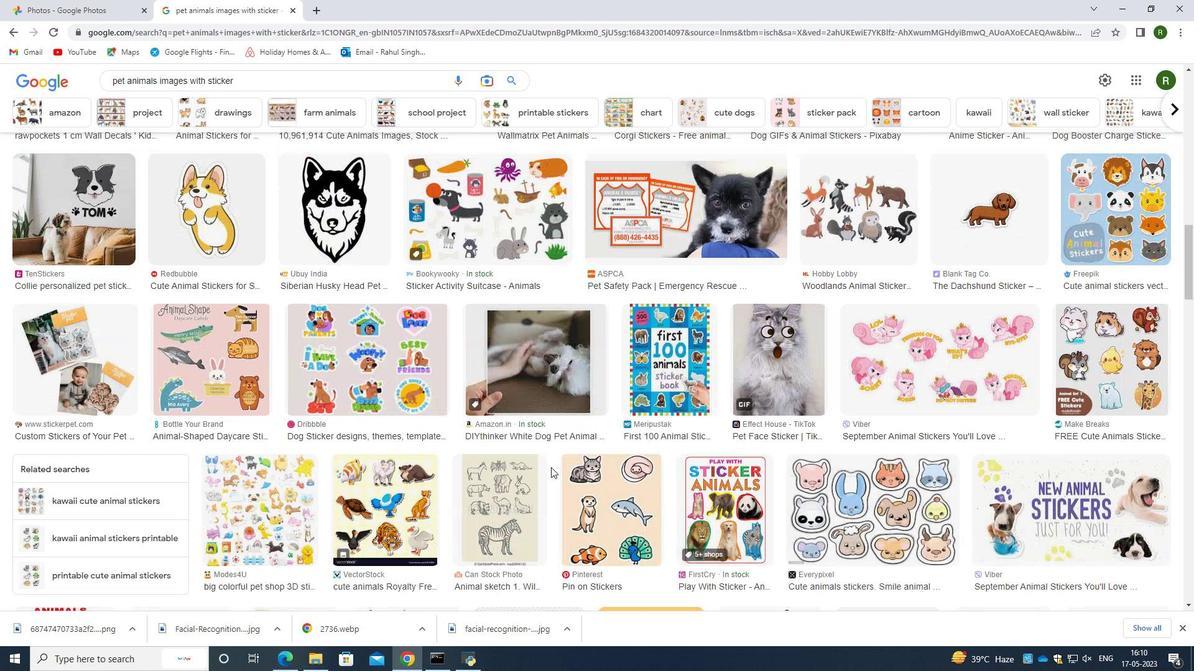 
Action: Mouse scrolled (551, 468) with delta (0, 0)
Screenshot: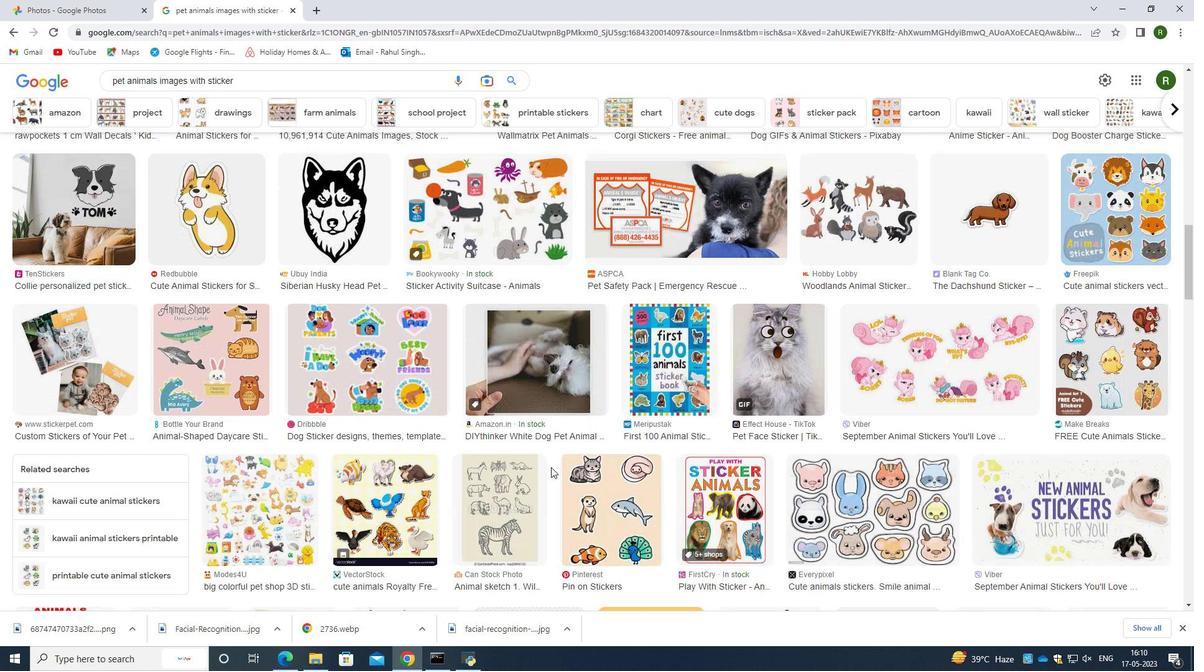 
Action: Mouse moved to (548, 462)
Screenshot: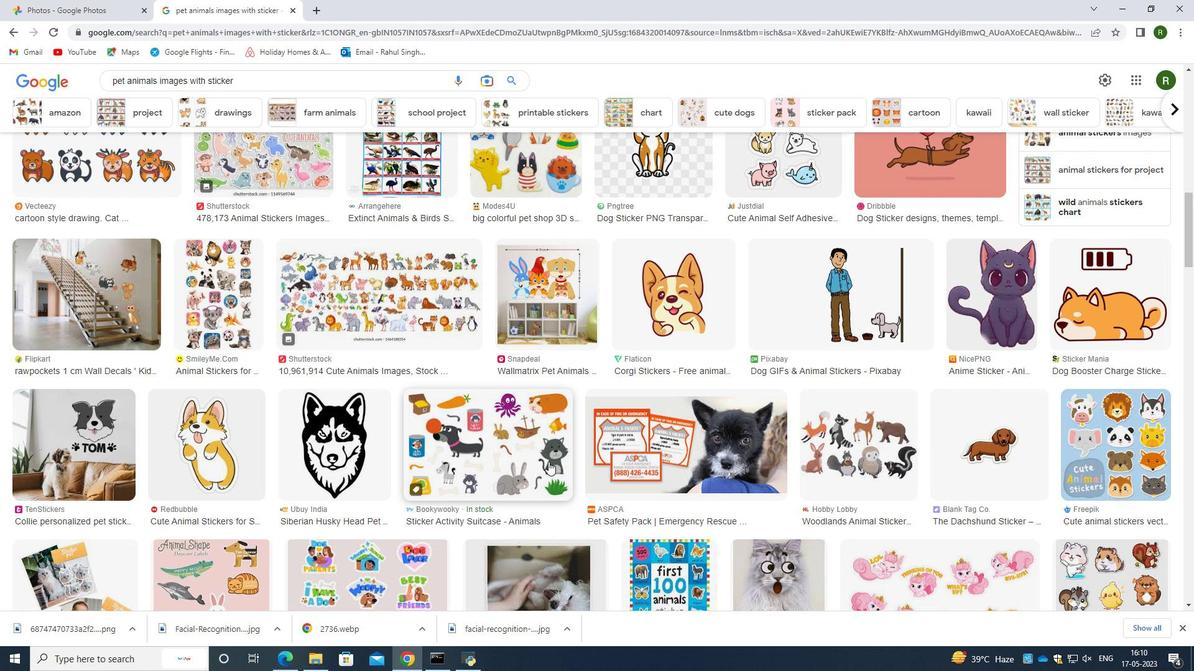 
Action: Mouse scrolled (548, 462) with delta (0, 0)
Screenshot: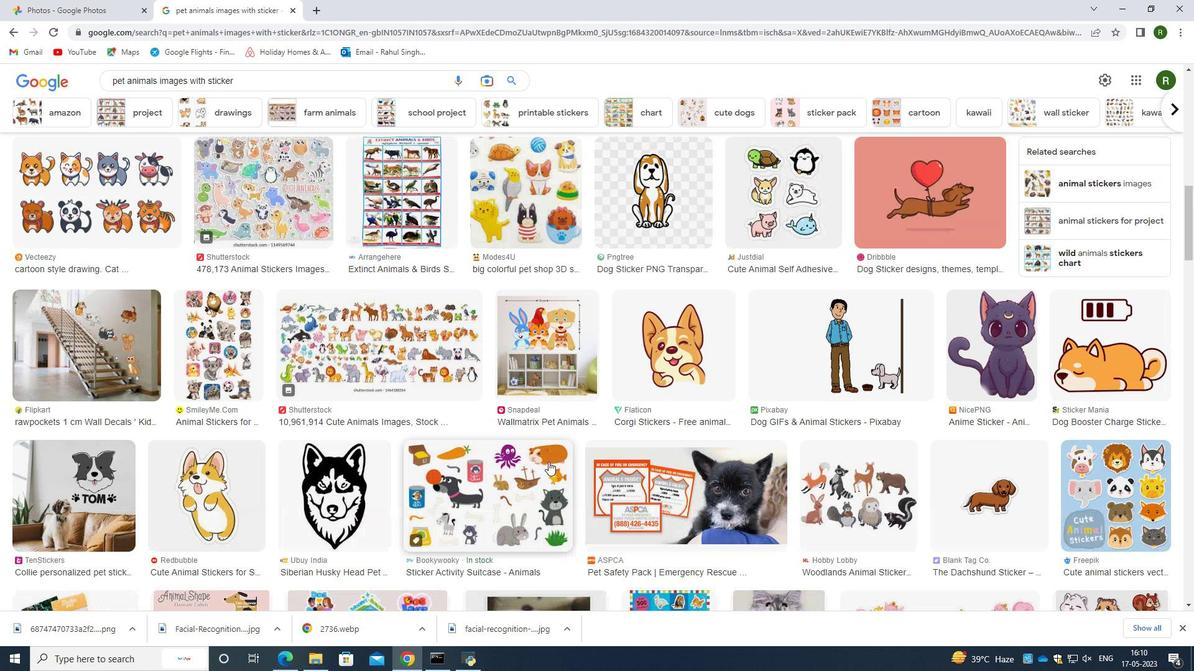 
Action: Mouse scrolled (548, 462) with delta (0, 0)
Screenshot: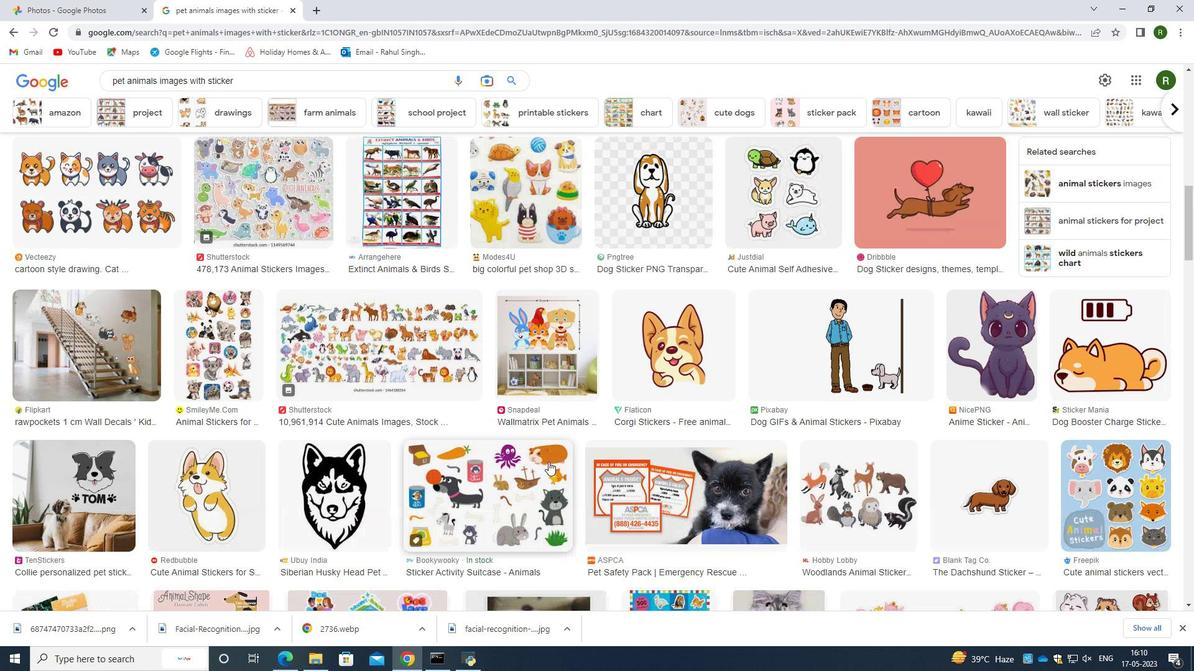 
Action: Mouse scrolled (548, 462) with delta (0, 0)
Screenshot: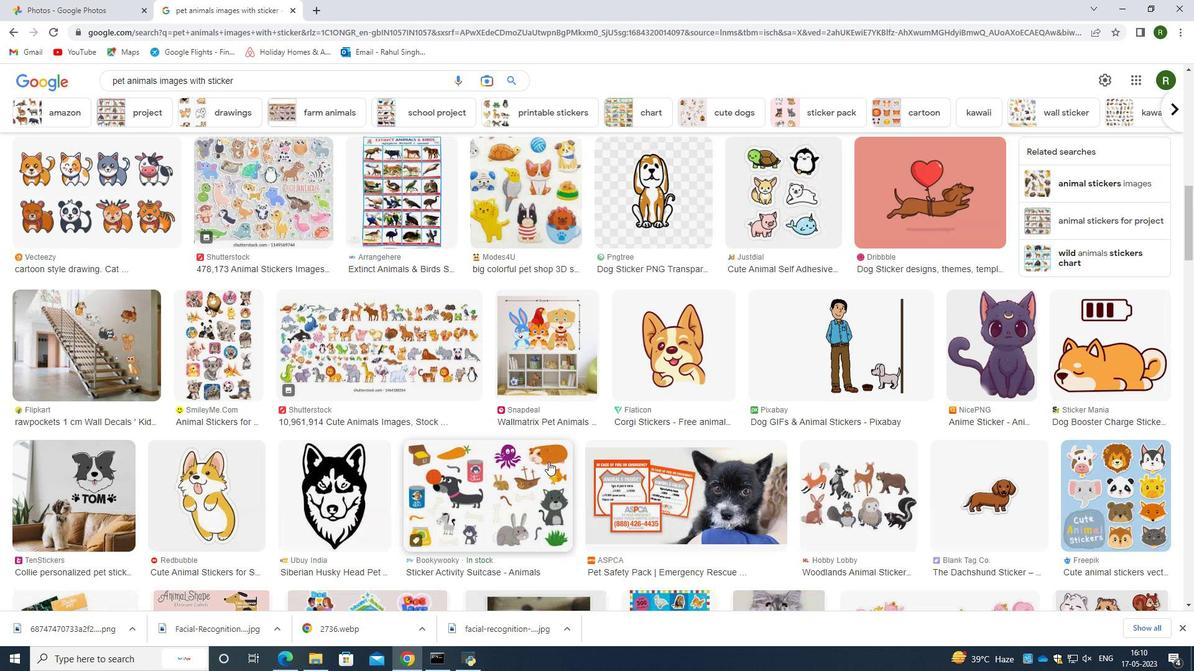 
Action: Mouse scrolled (548, 462) with delta (0, 0)
Screenshot: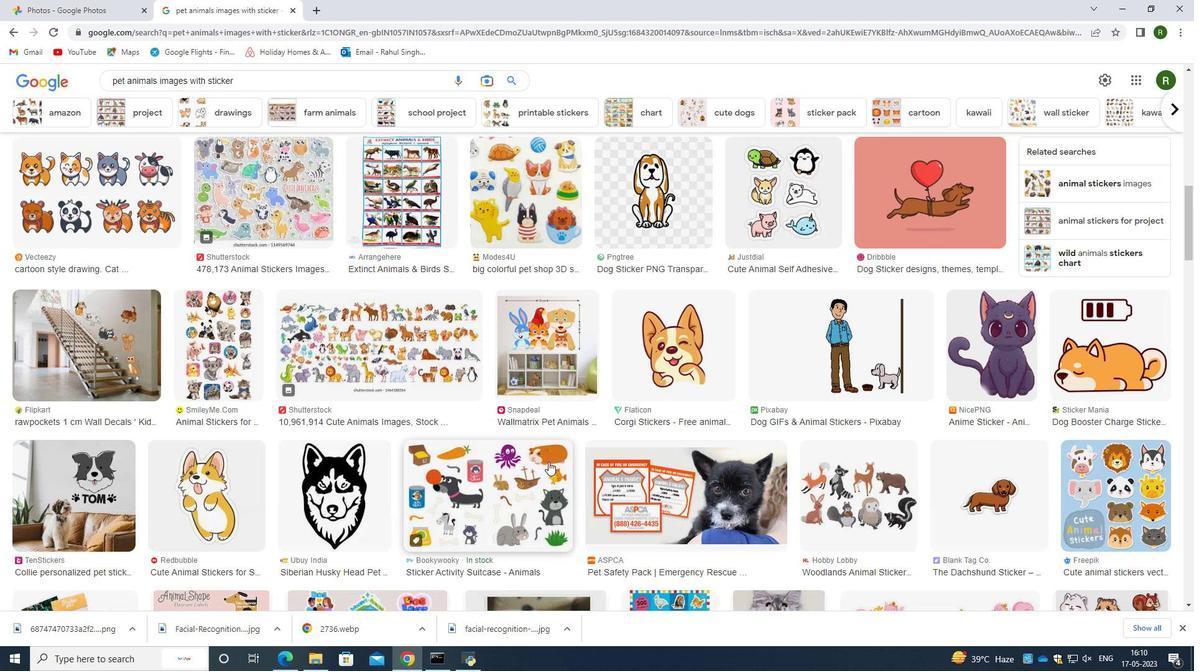 
Action: Mouse scrolled (548, 462) with delta (0, 0)
Screenshot: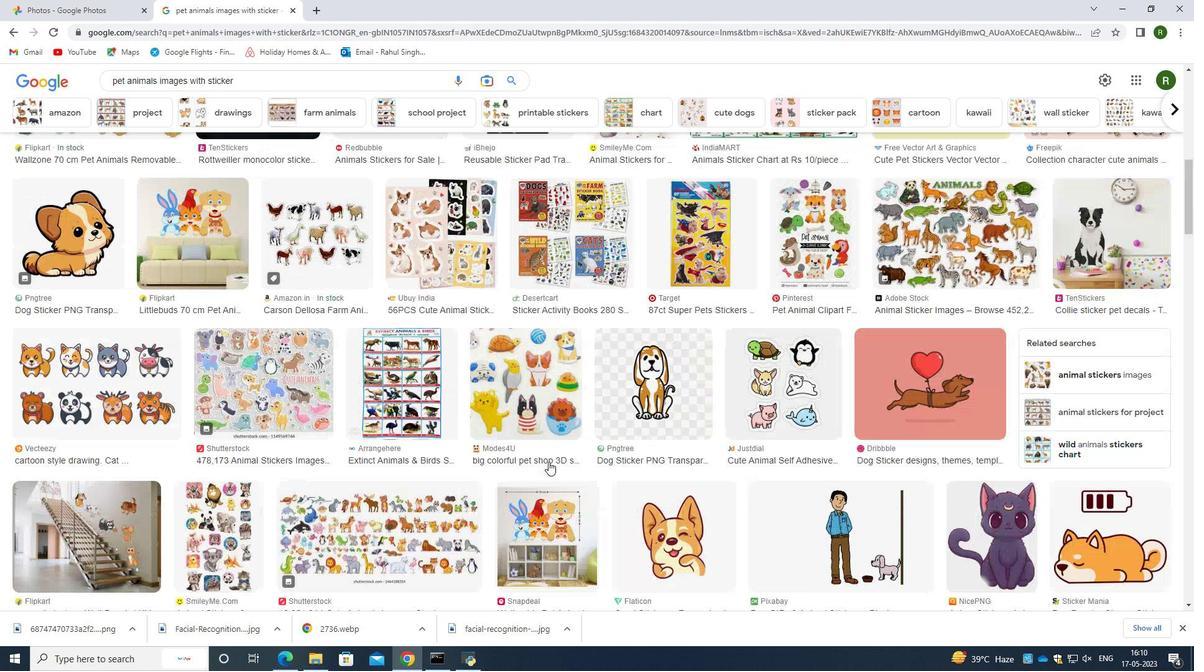 
Action: Mouse scrolled (548, 462) with delta (0, 0)
Screenshot: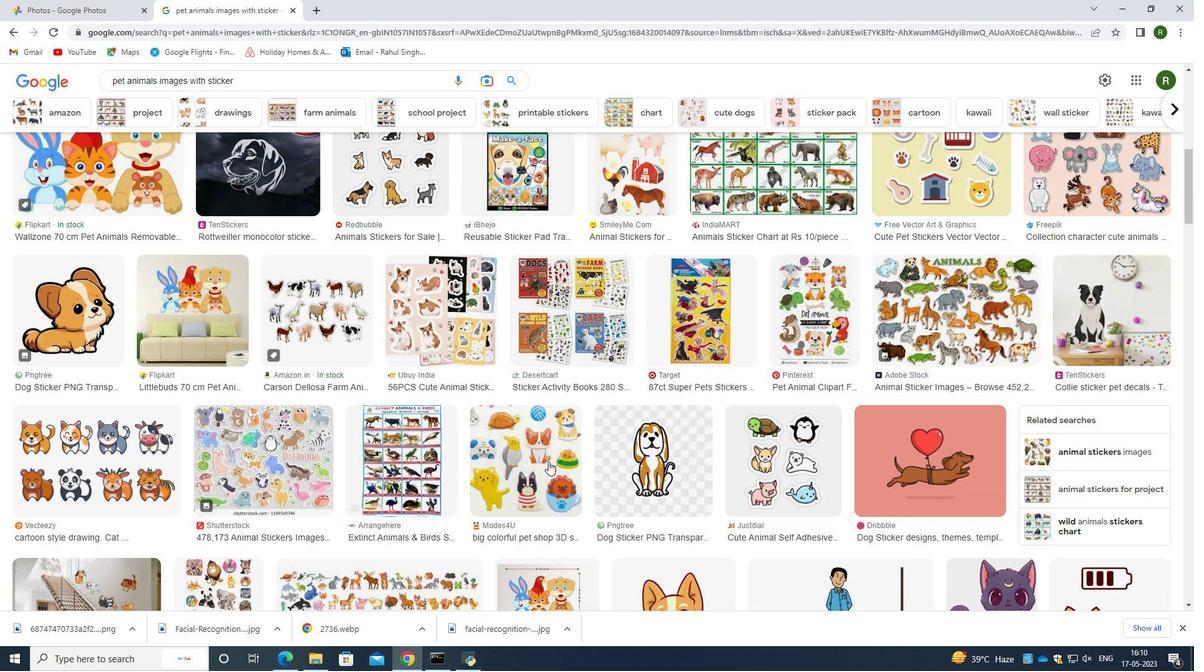 
Action: Mouse scrolled (548, 462) with delta (0, 0)
Screenshot: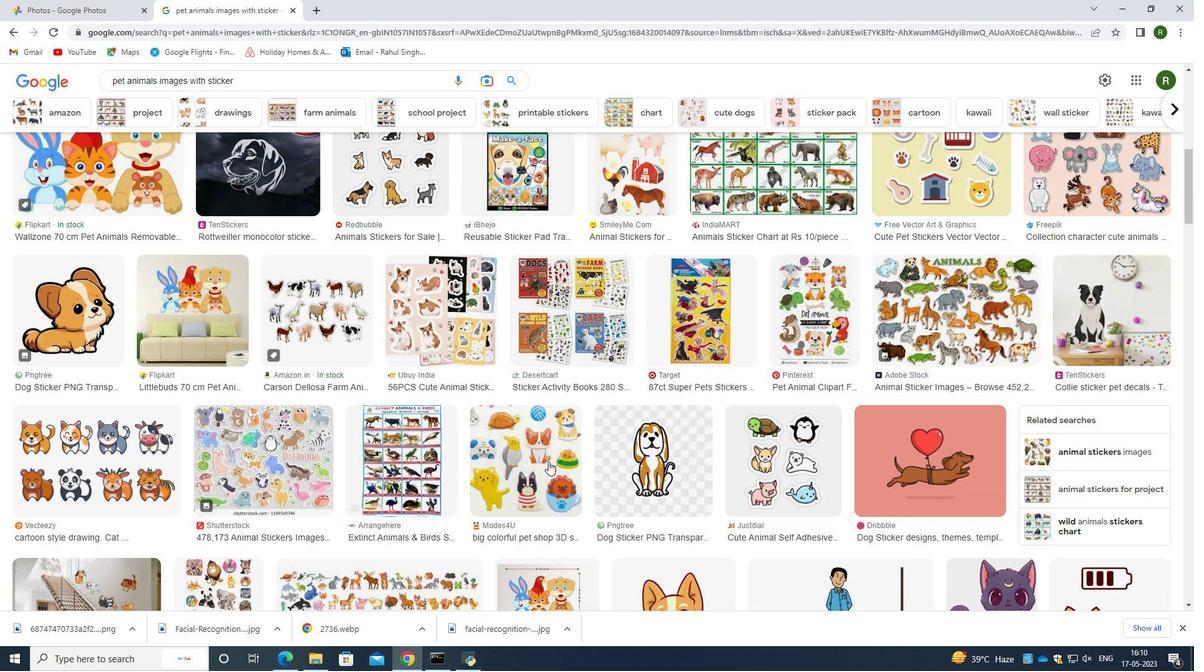 
Action: Mouse scrolled (548, 462) with delta (0, 0)
Screenshot: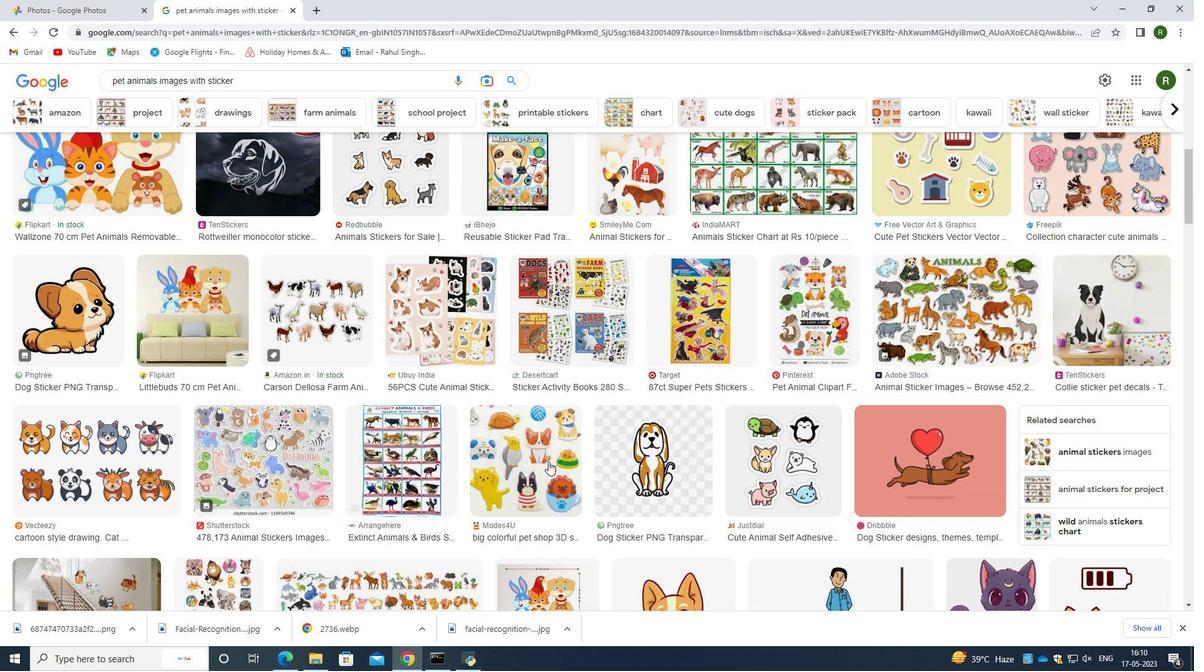 
Action: Mouse scrolled (548, 462) with delta (0, 0)
Screenshot: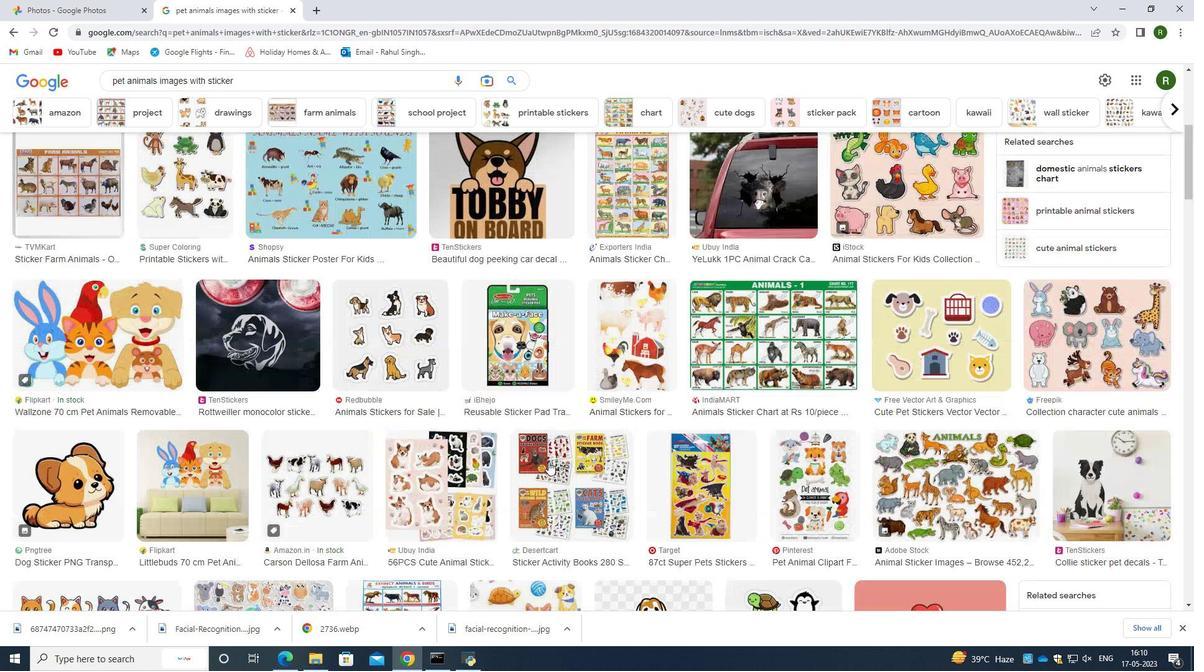 
Action: Mouse scrolled (548, 462) with delta (0, 0)
Screenshot: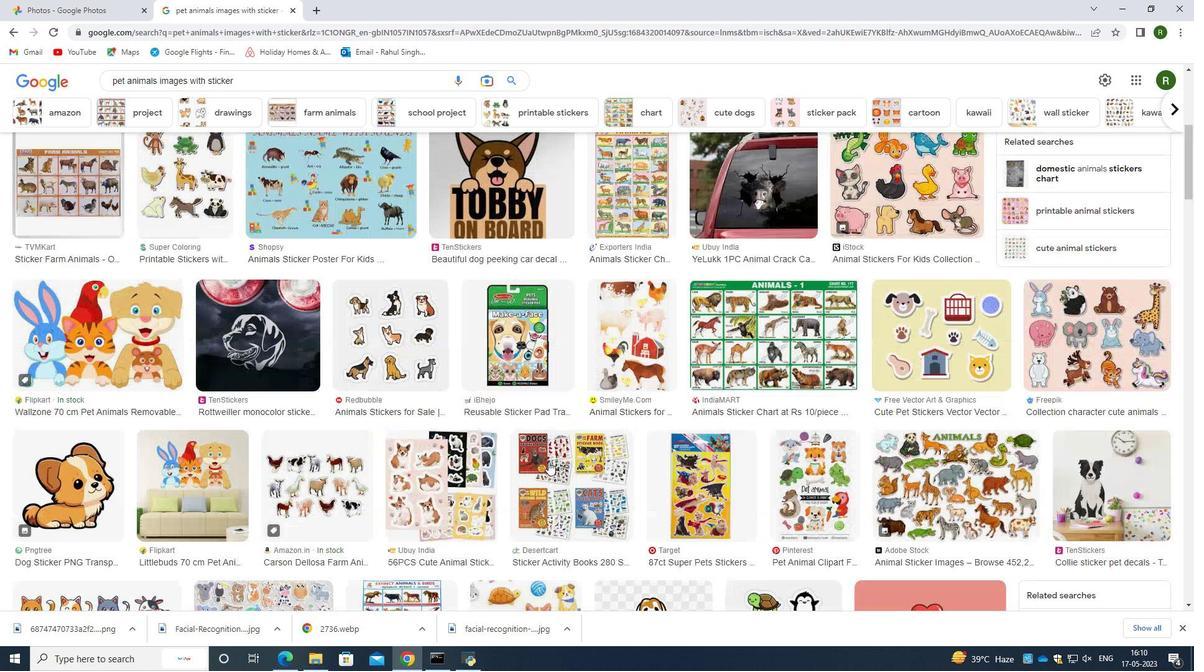 
Action: Mouse scrolled (548, 462) with delta (0, 0)
Screenshot: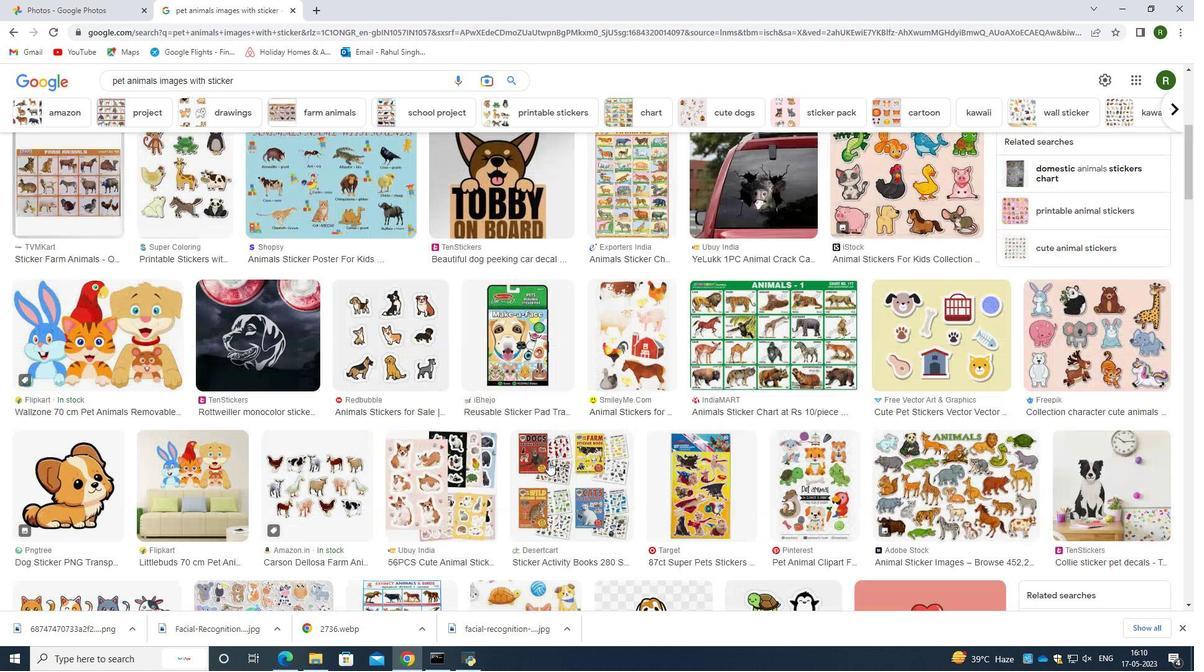 
Action: Mouse scrolled (548, 462) with delta (0, 0)
Screenshot: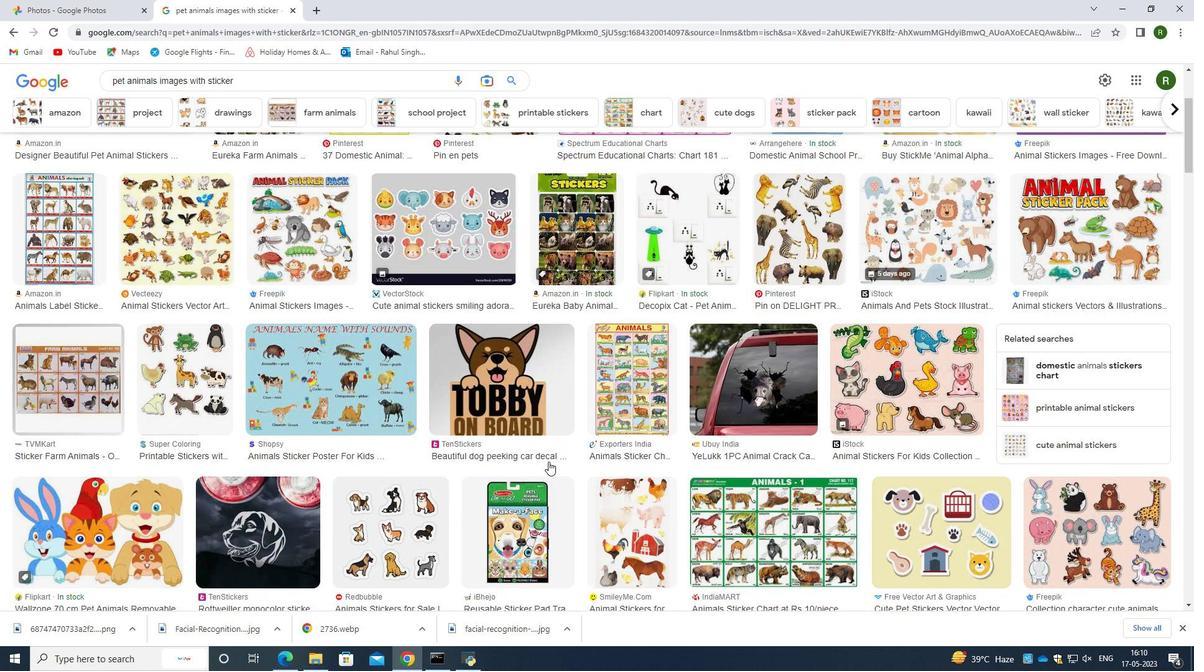 
Action: Mouse scrolled (548, 462) with delta (0, 0)
Screenshot: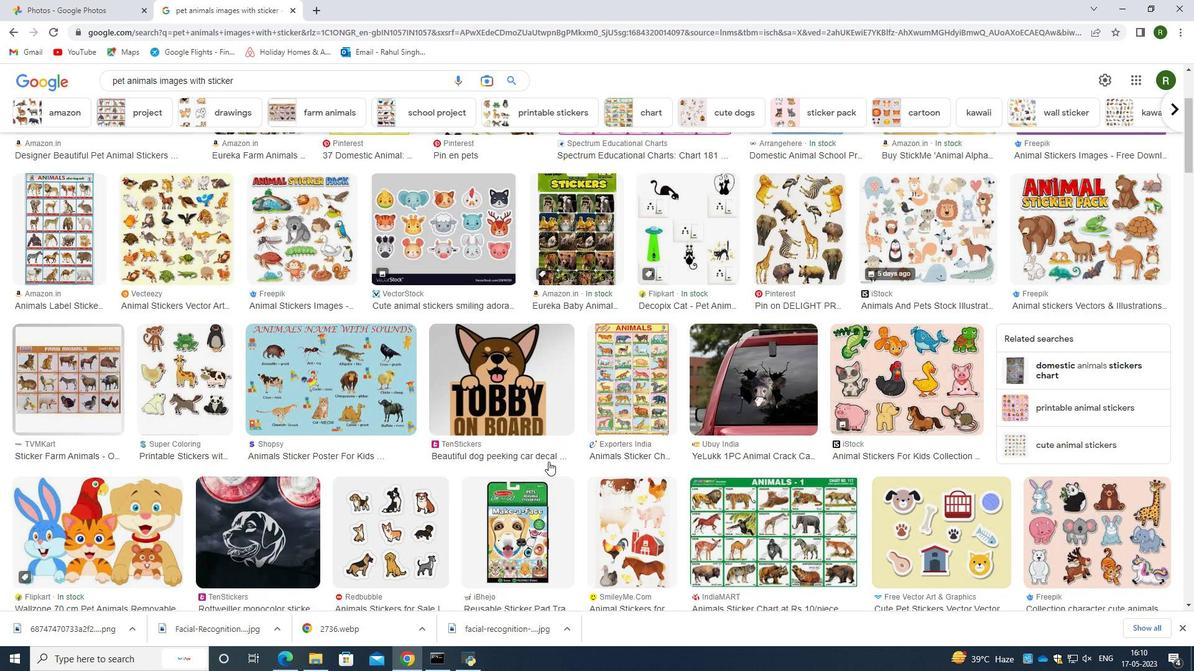 
Action: Mouse scrolled (548, 462) with delta (0, 0)
Screenshot: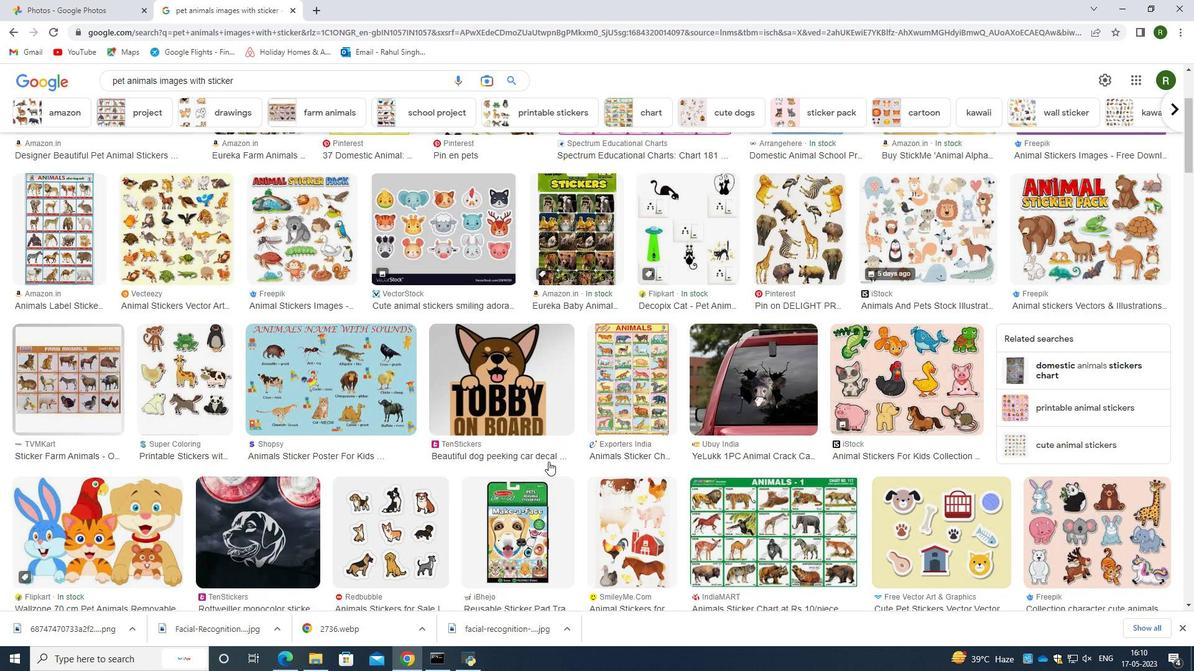 
Action: Mouse scrolled (548, 462) with delta (0, 0)
Screenshot: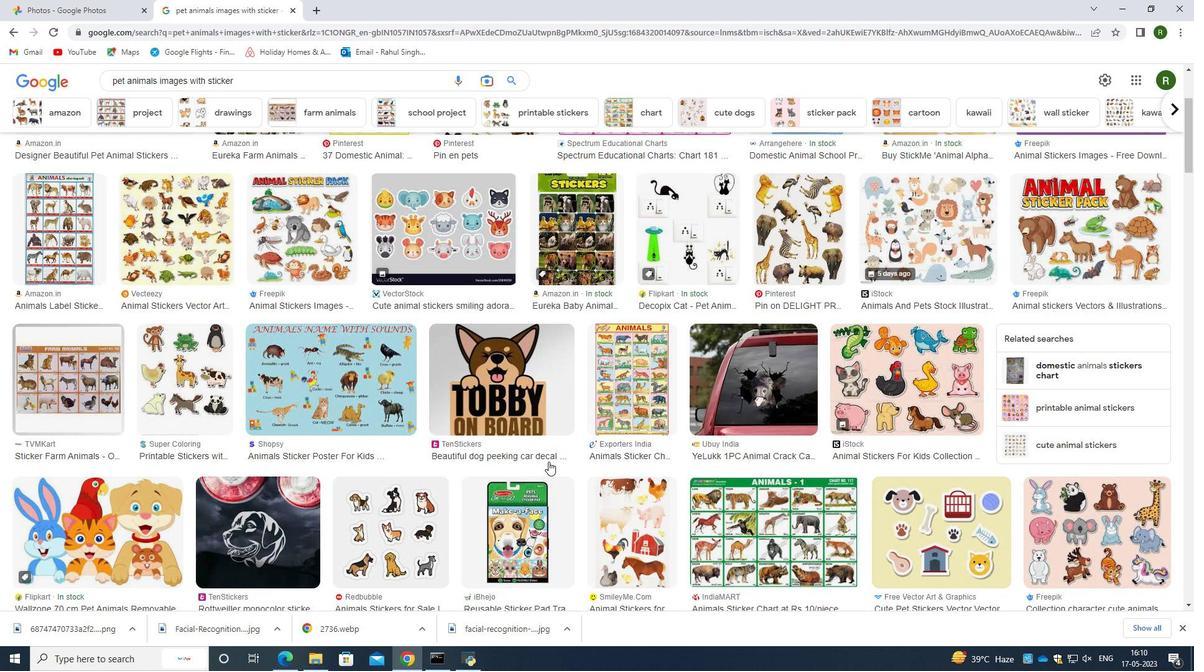 
Action: Mouse scrolled (548, 462) with delta (0, 0)
Screenshot: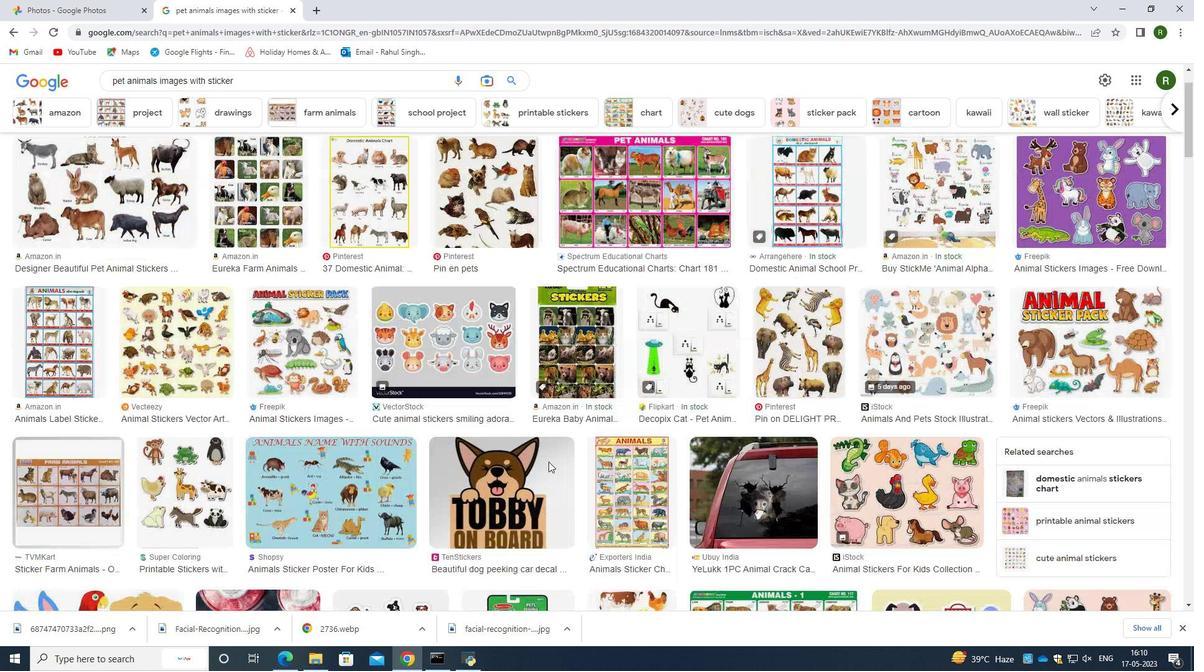 
Action: Mouse moved to (199, 93)
Screenshot: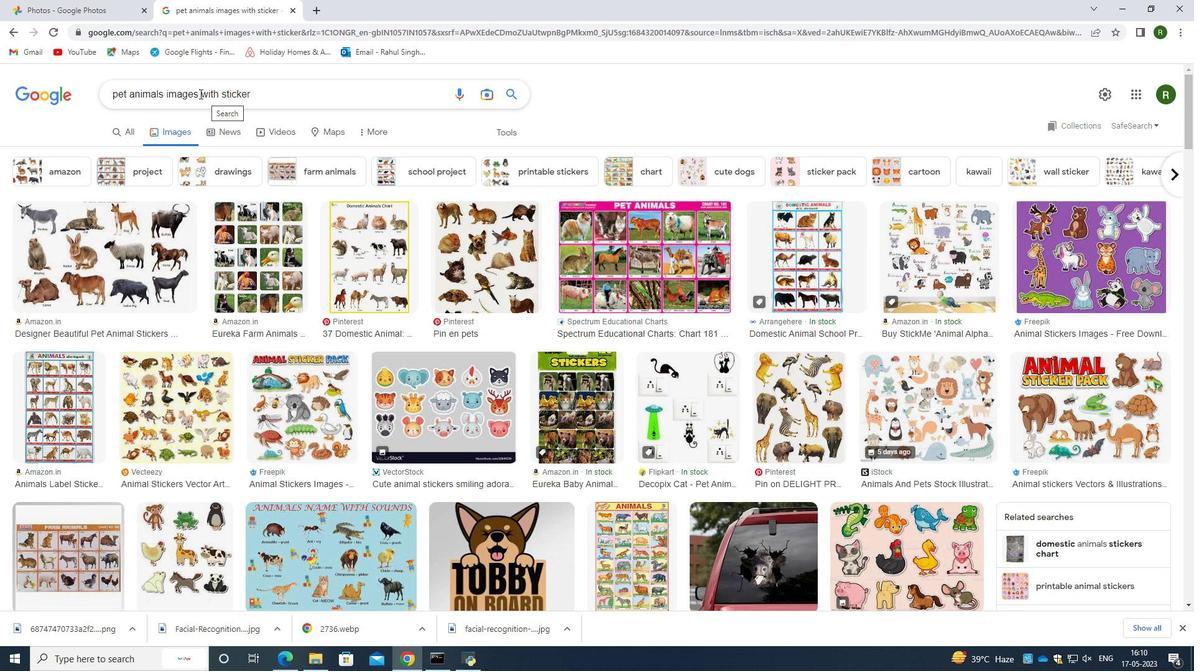 
Action: Mouse pressed left at (199, 93)
Screenshot: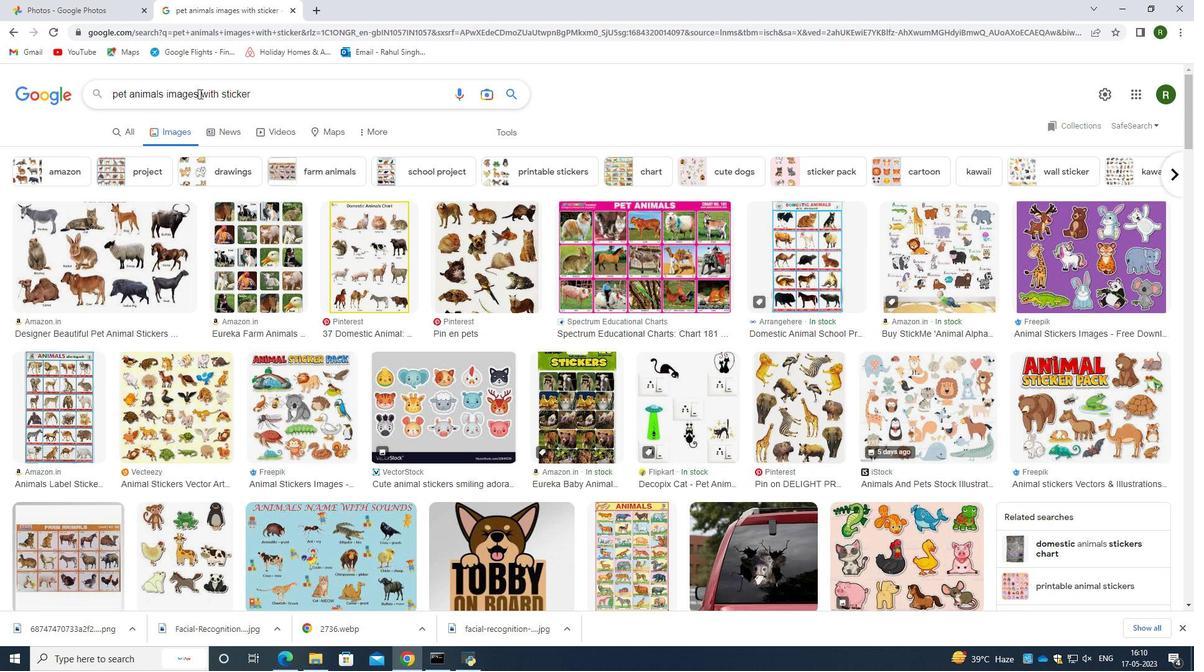
Action: Mouse moved to (217, 103)
Screenshot: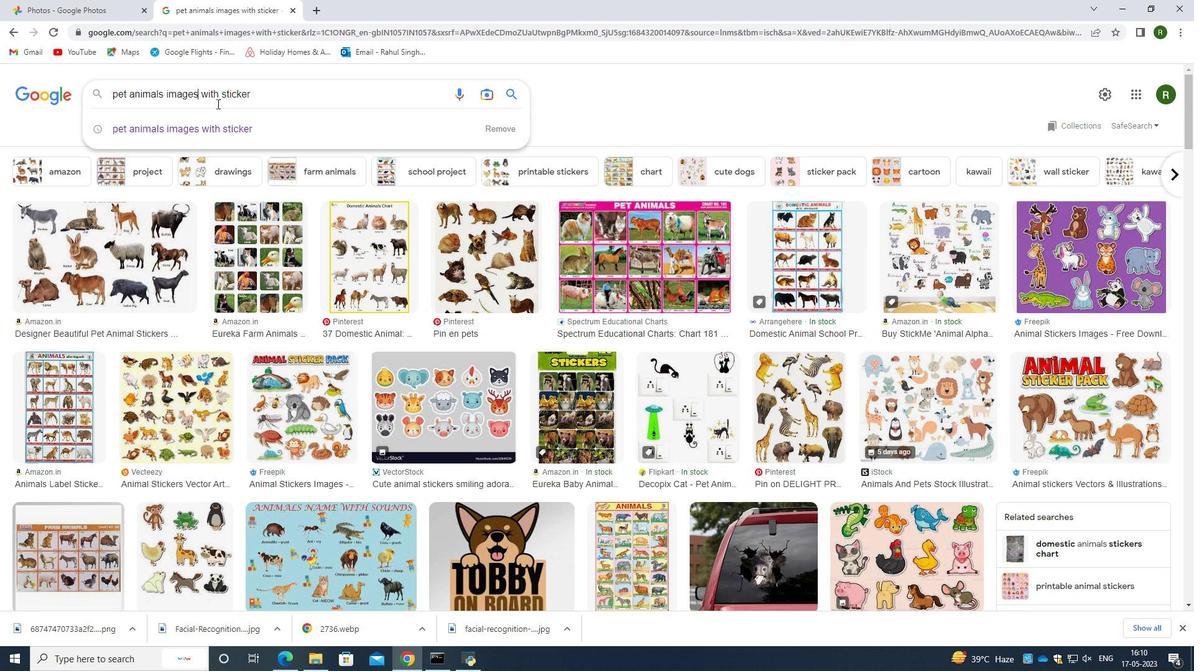 
Action: Key pressed <Key.backspace><Key.backspace><Key.backspace><Key.backspace><Key.backspace><Key.backspace><Key.backspace><Key.backspace><Key.backspace>
Screenshot: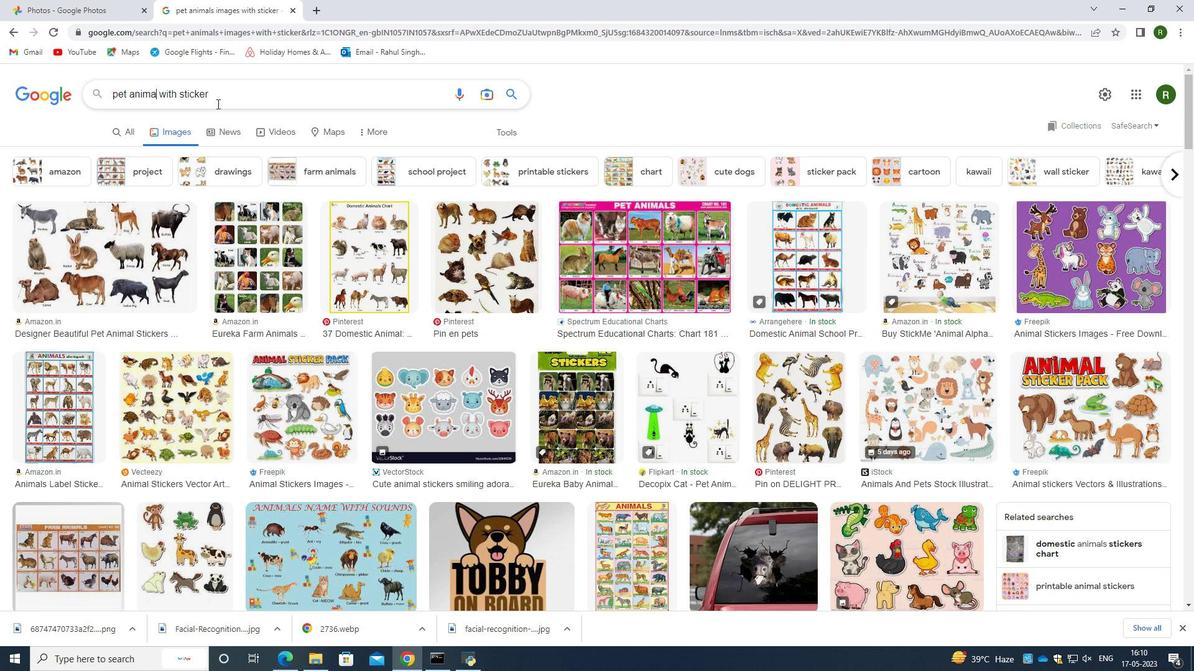 
Action: Mouse moved to (217, 106)
Screenshot: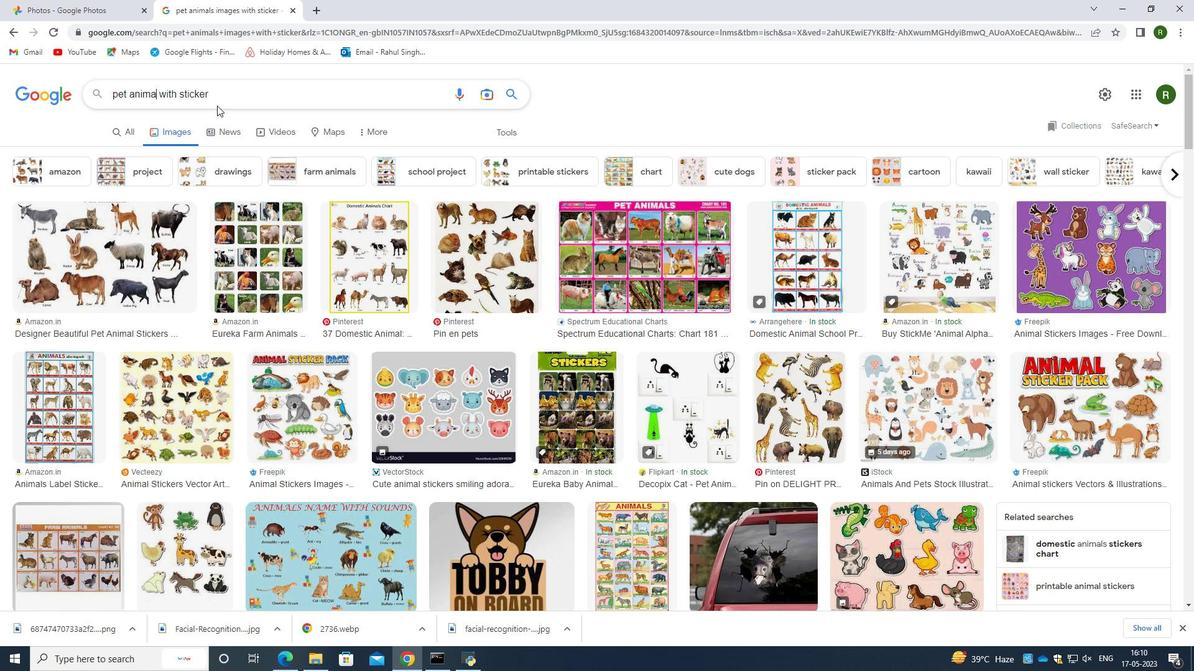 
Action: Key pressed <Key.enter>
Screenshot: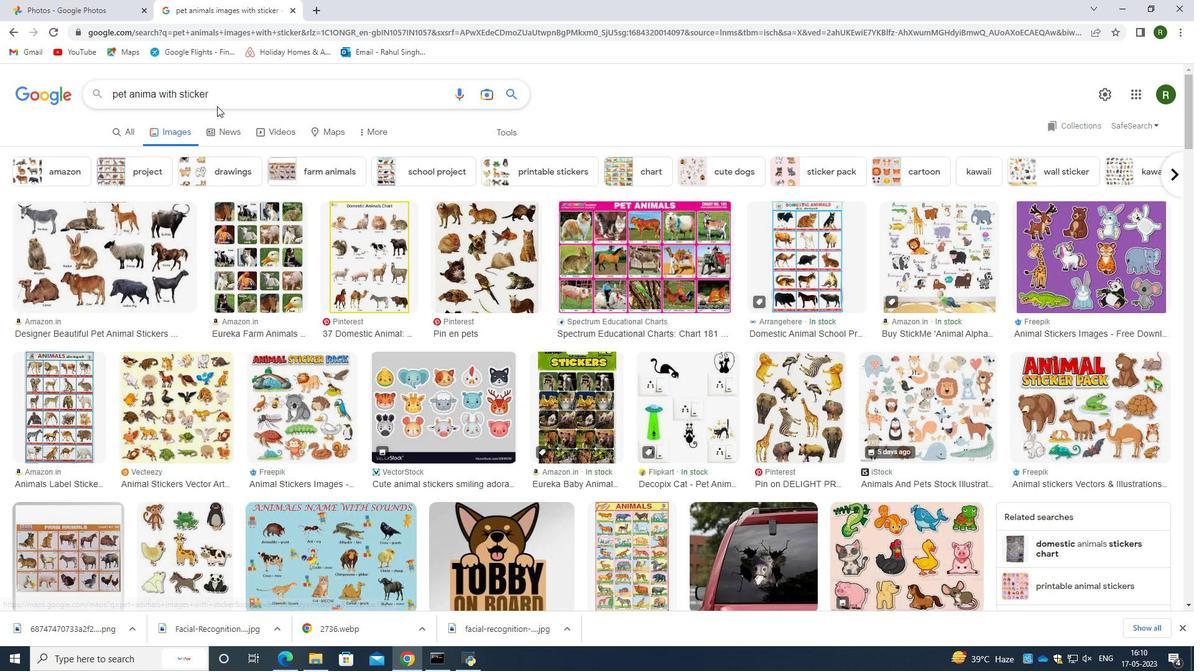 
Action: Mouse moved to (181, 172)
Screenshot: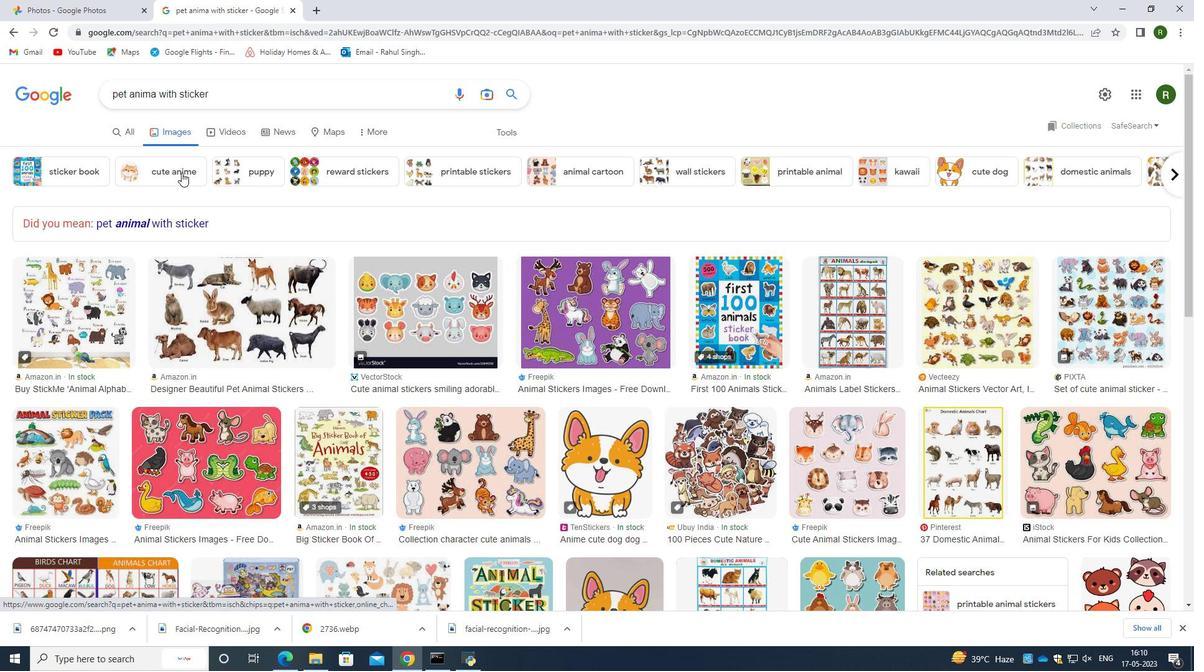 
Action: Mouse pressed left at (181, 172)
Screenshot: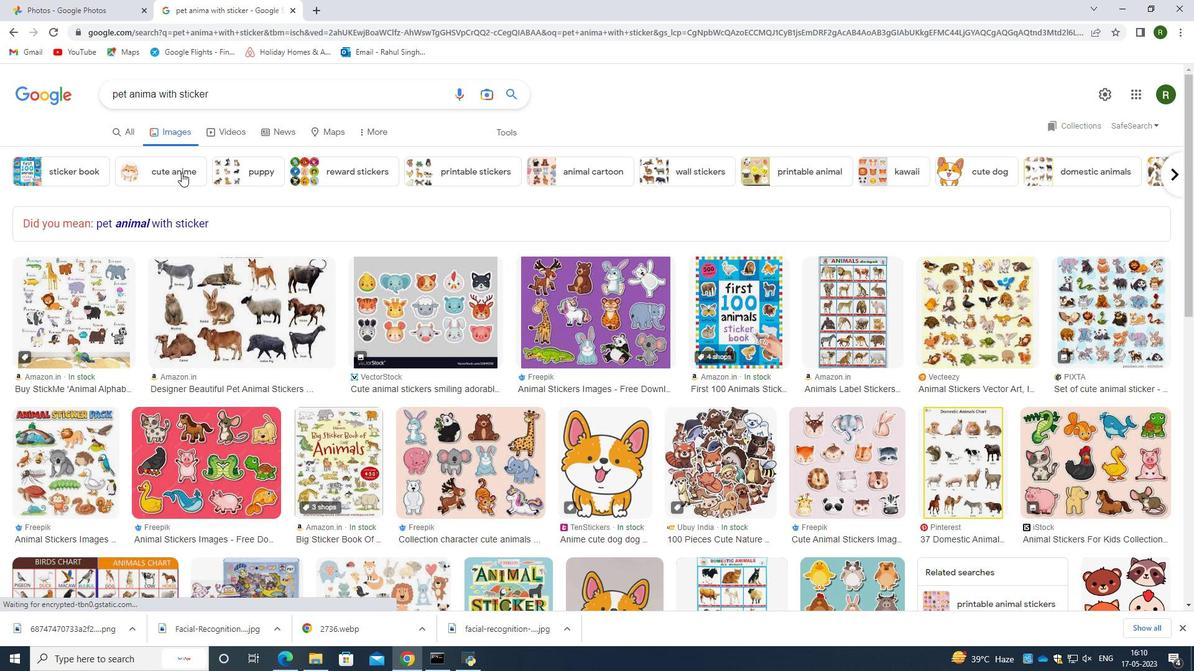 
Action: Mouse moved to (226, 92)
Screenshot: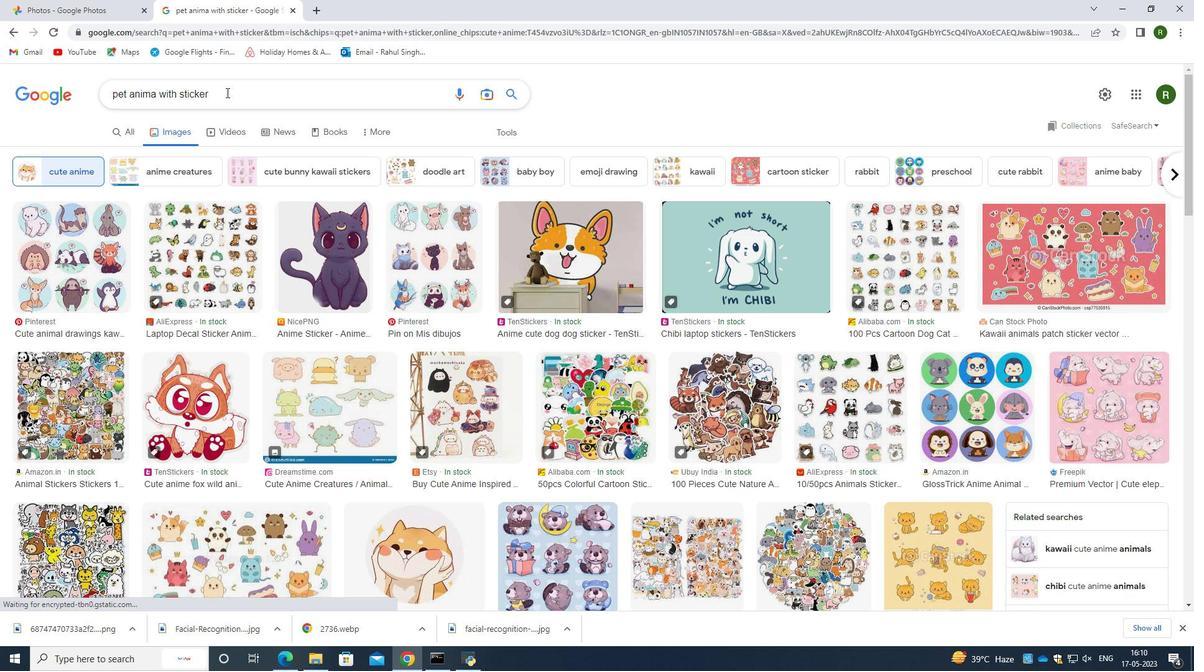 
Action: Mouse pressed left at (226, 92)
Screenshot: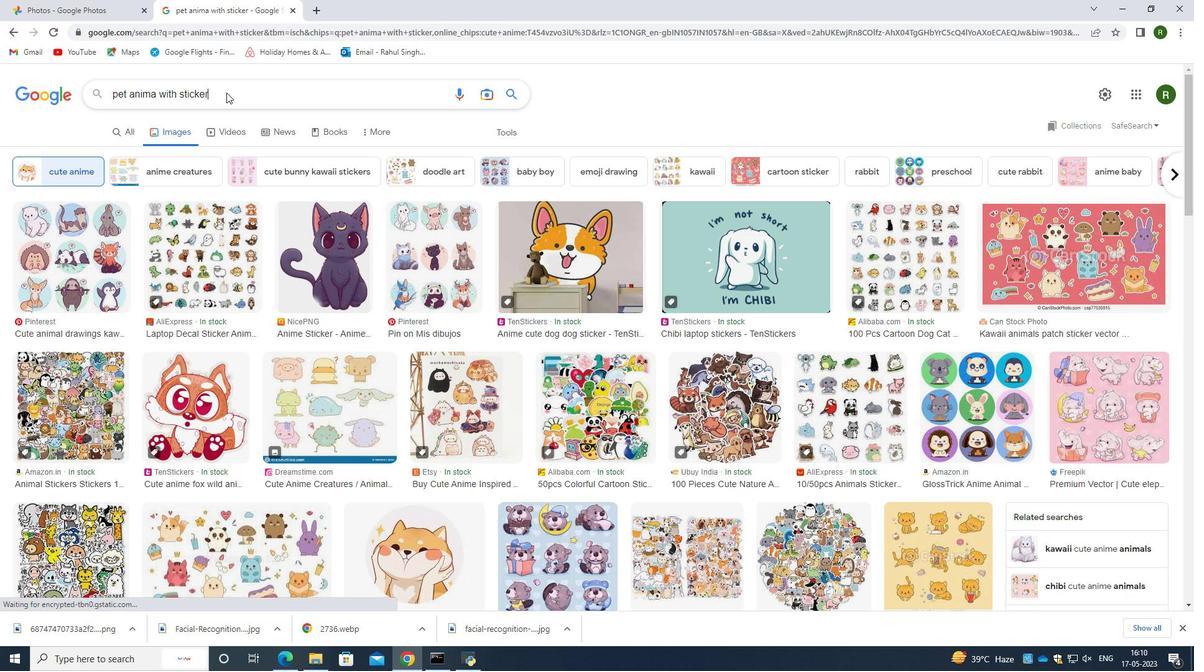
Action: Mouse moved to (66, 87)
Screenshot: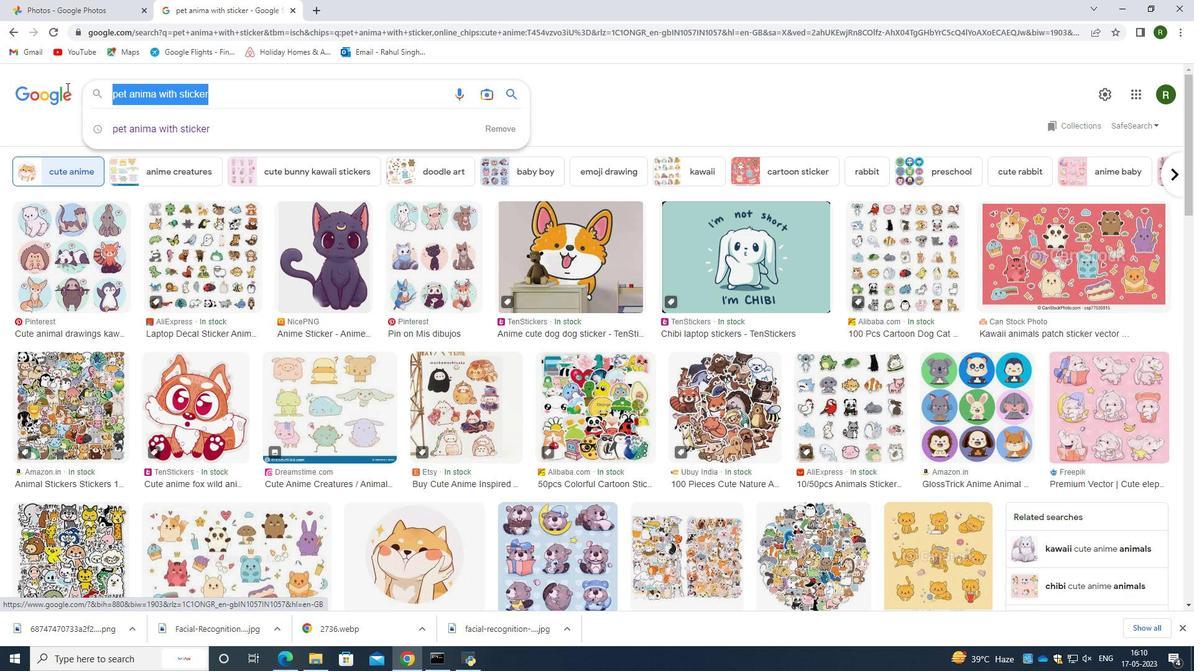 
Action: Key pressed pet<Key.space>dogs<Key.enter>
Screenshot: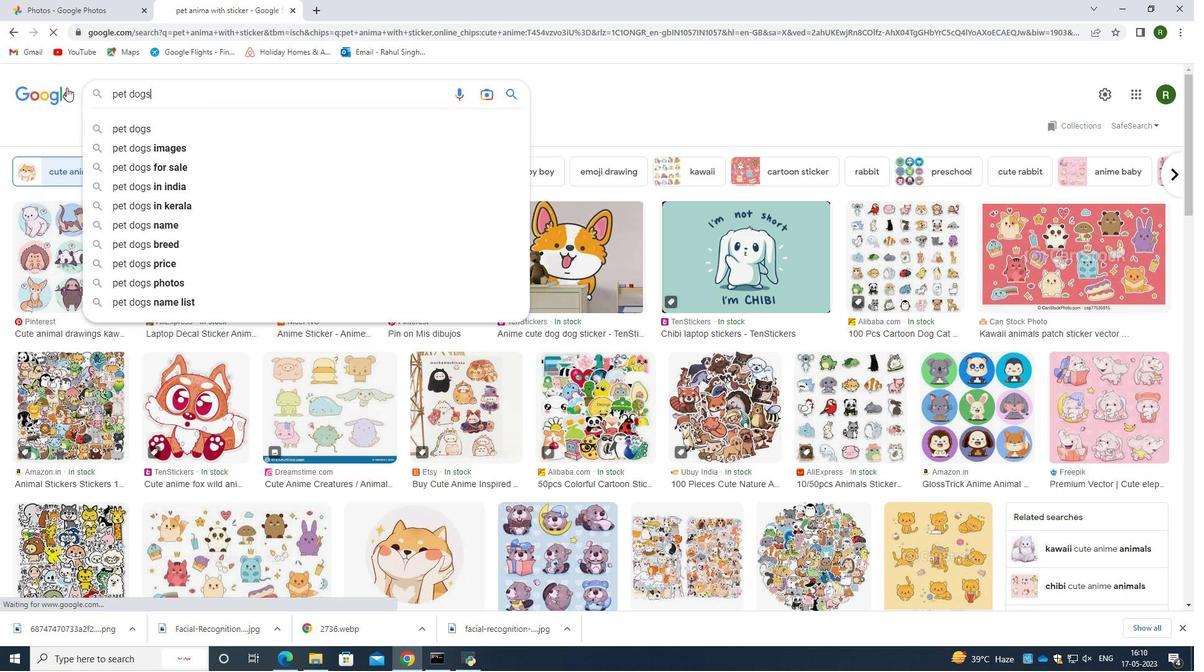 
Action: Mouse moved to (719, 262)
Screenshot: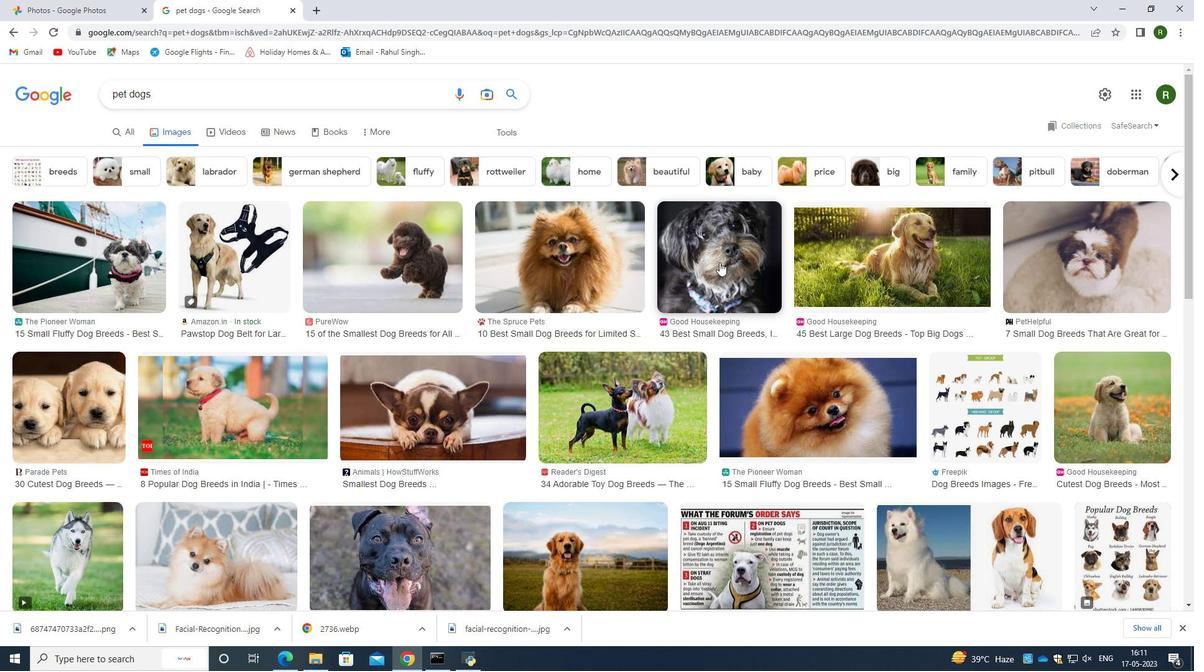 
Action: Mouse pressed left at (719, 262)
Screenshot: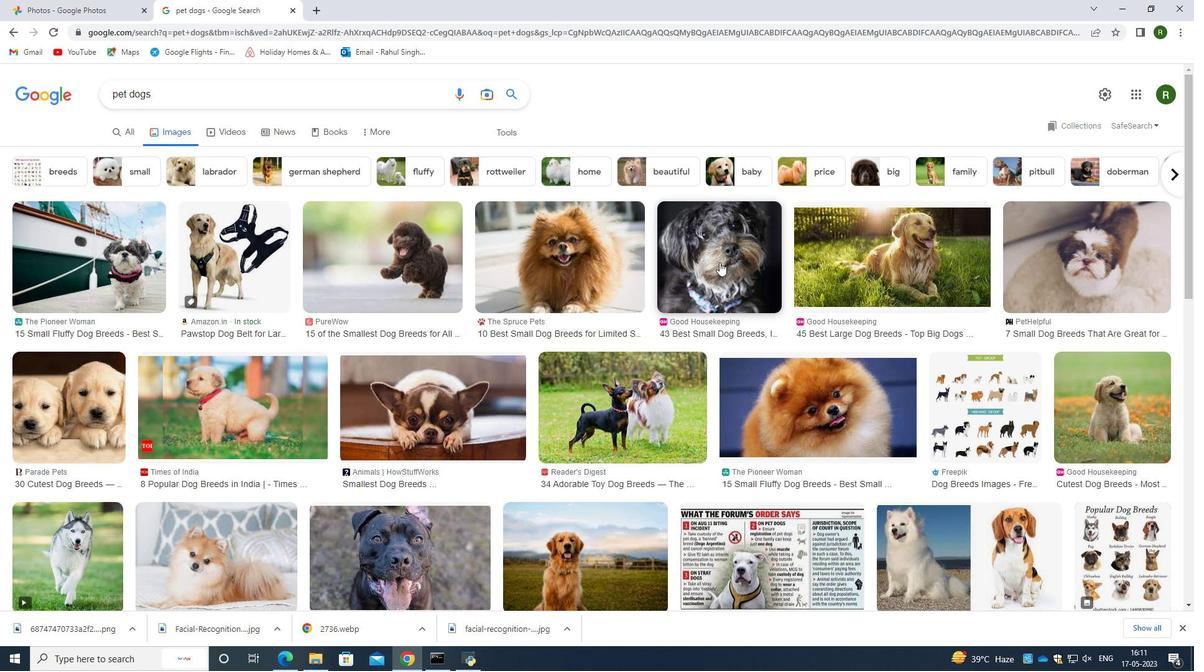 
Action: Mouse moved to (849, 376)
Screenshot: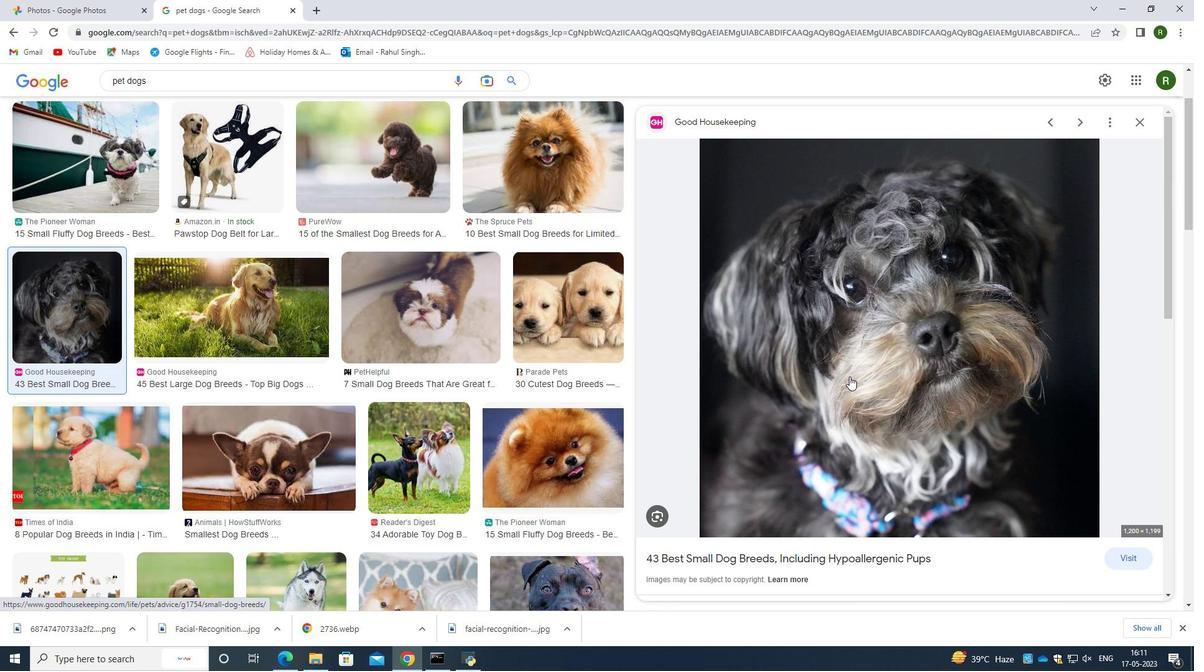 
Action: Mouse pressed right at (849, 376)
Screenshot: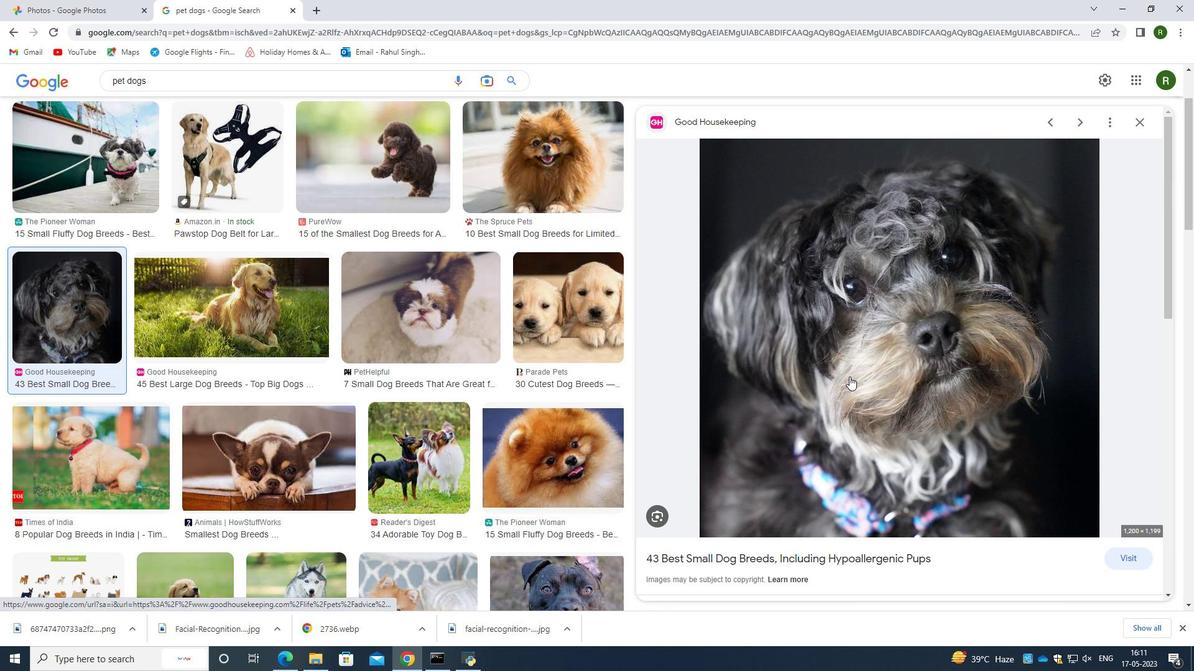 
Action: Mouse moved to (897, 510)
Screenshot: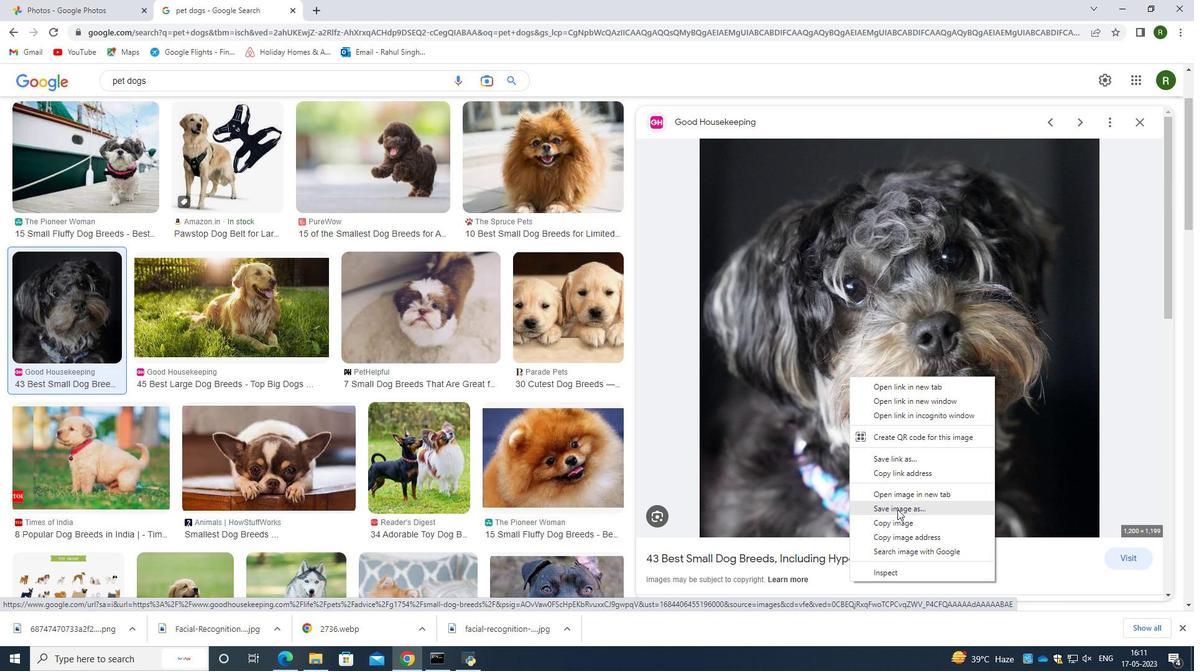 
Action: Mouse pressed left at (897, 510)
Screenshot: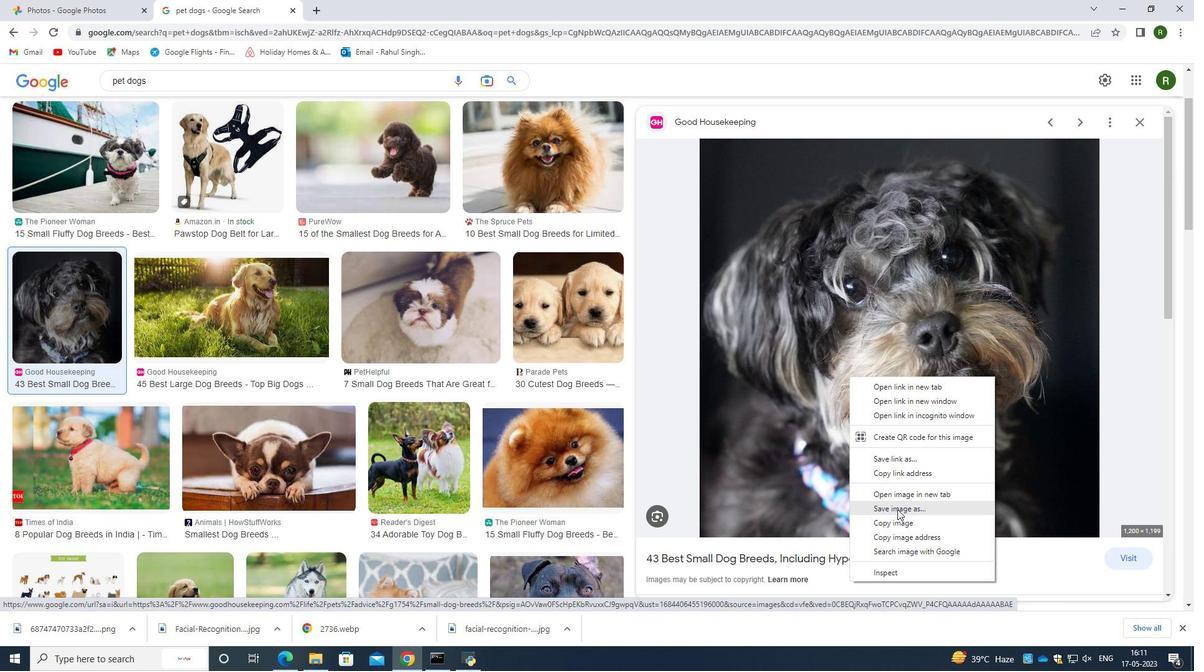 
Action: Mouse moved to (67, 223)
Screenshot: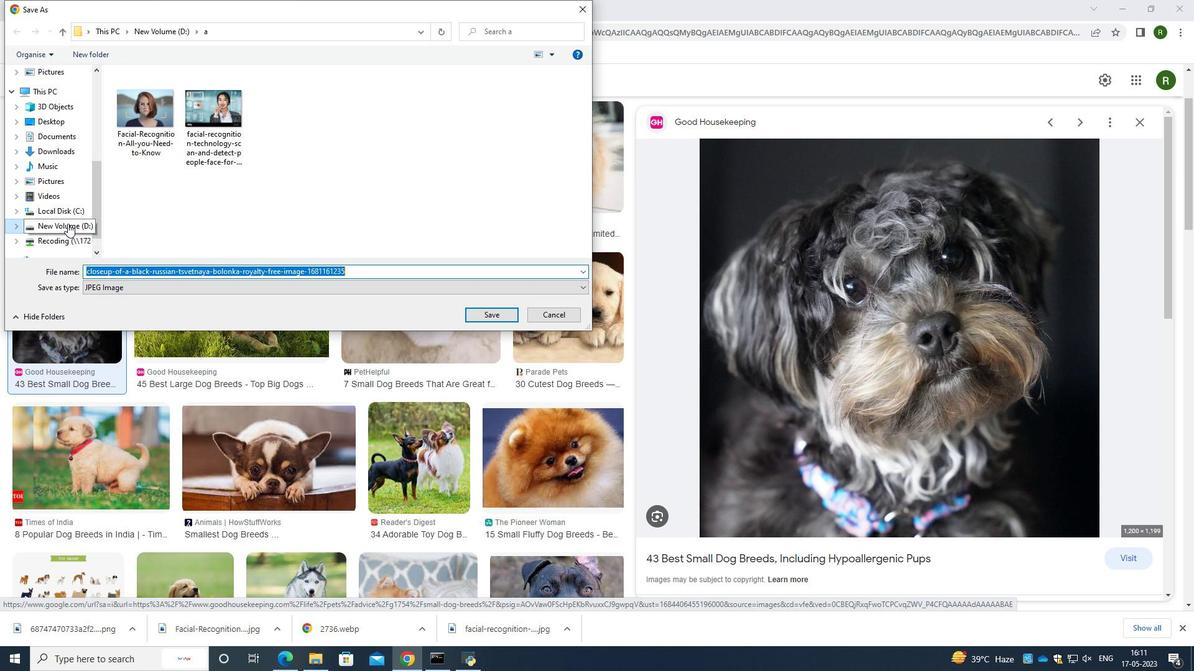 
Action: Mouse pressed left at (67, 223)
Screenshot: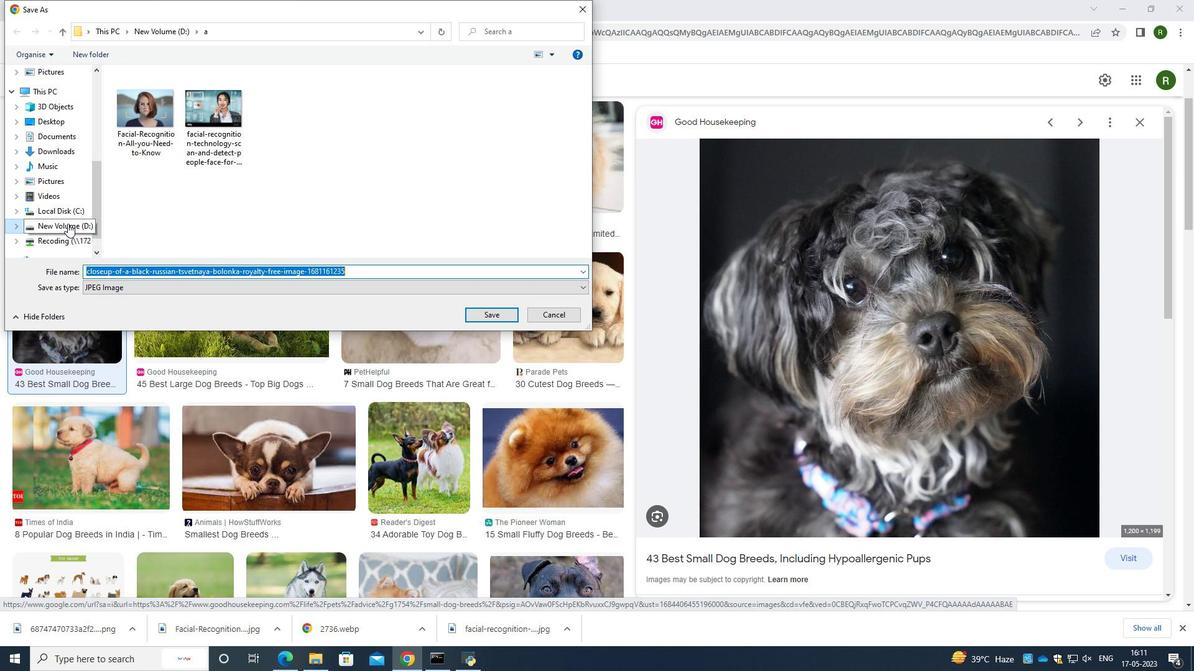
Action: Mouse moved to (343, 200)
Screenshot: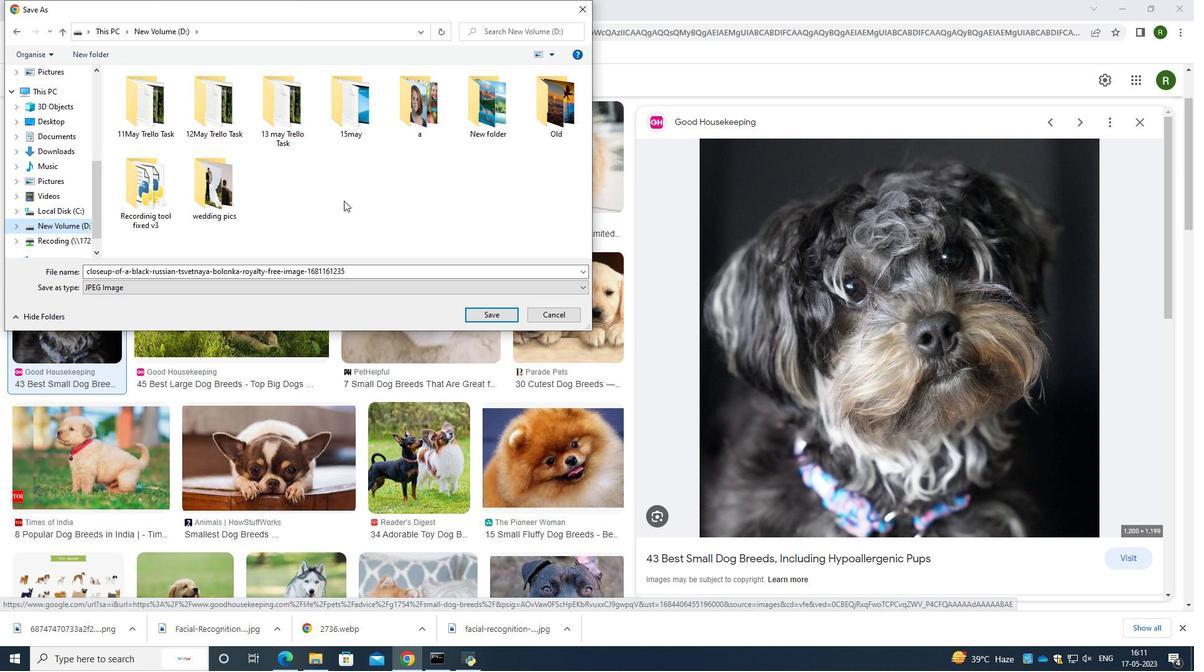 
Action: Mouse pressed right at (343, 200)
Screenshot: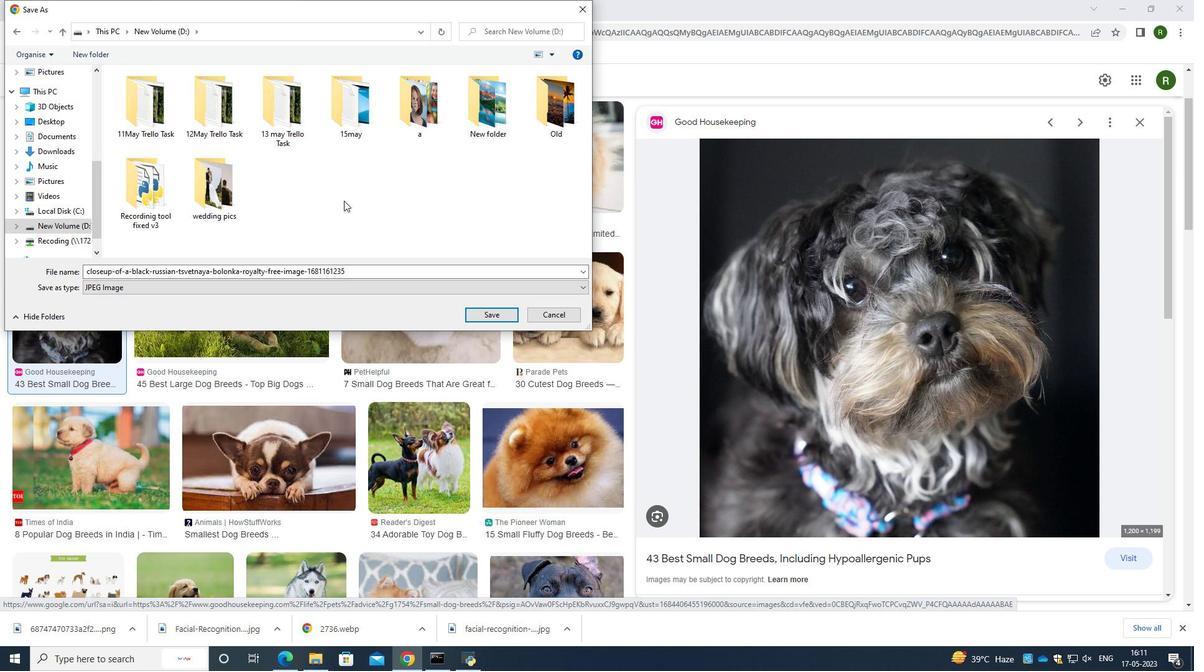 
Action: Mouse moved to (519, 334)
Screenshot: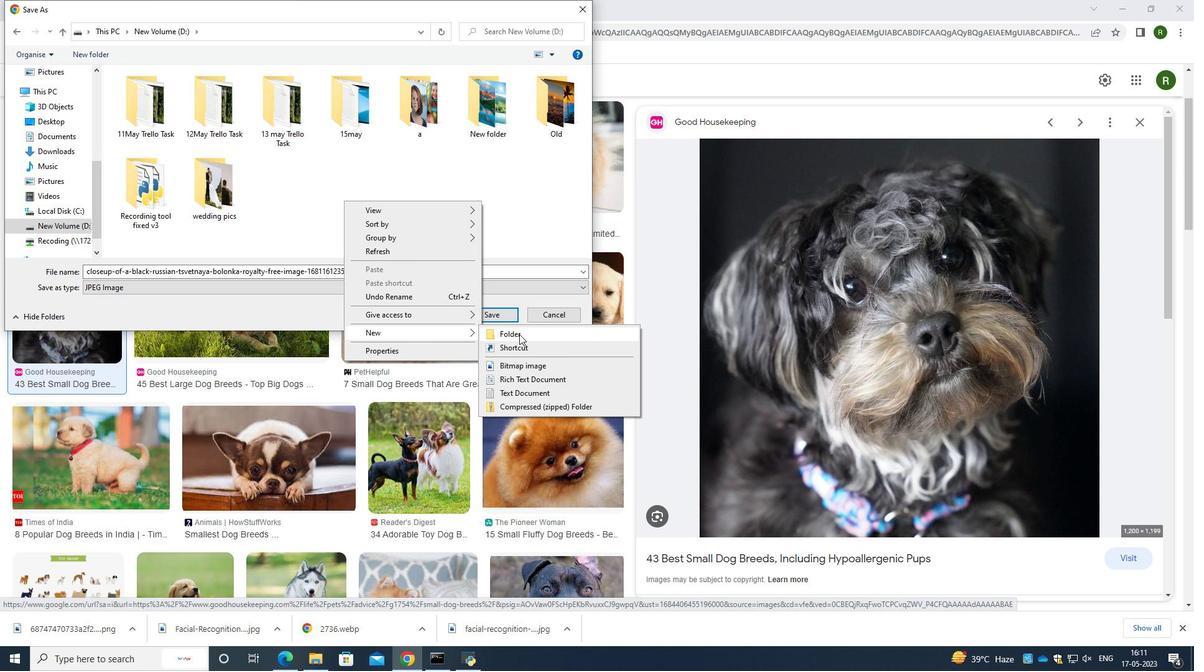 
Action: Mouse pressed left at (519, 334)
Screenshot: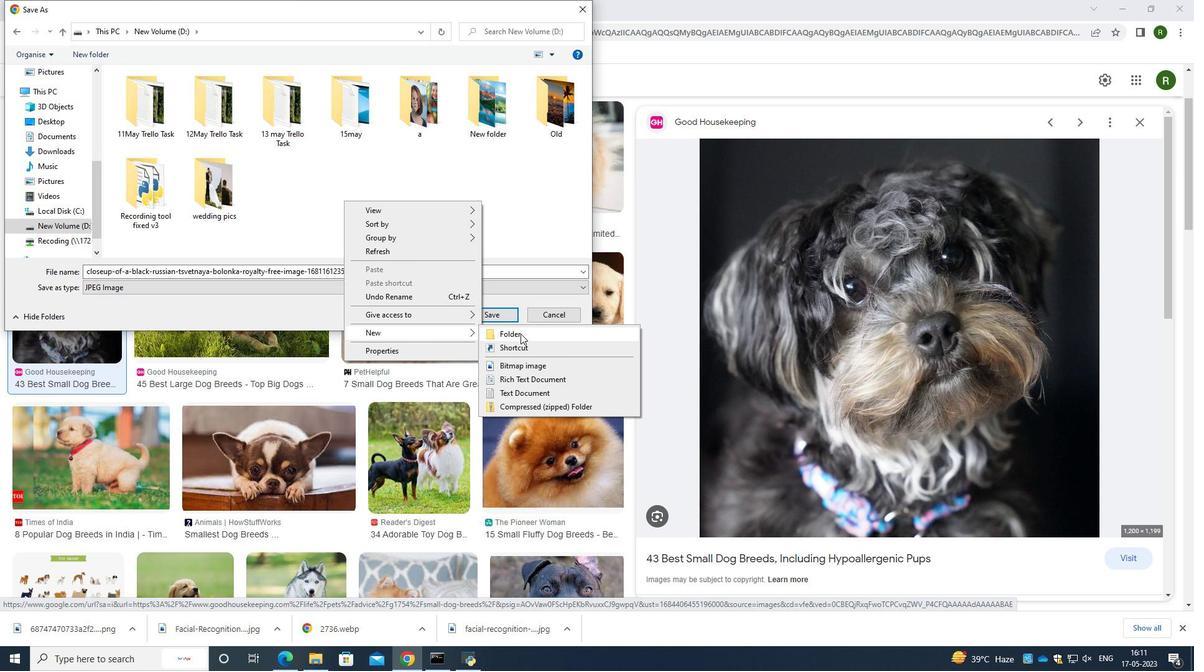 
Action: Mouse moved to (520, 334)
Screenshot: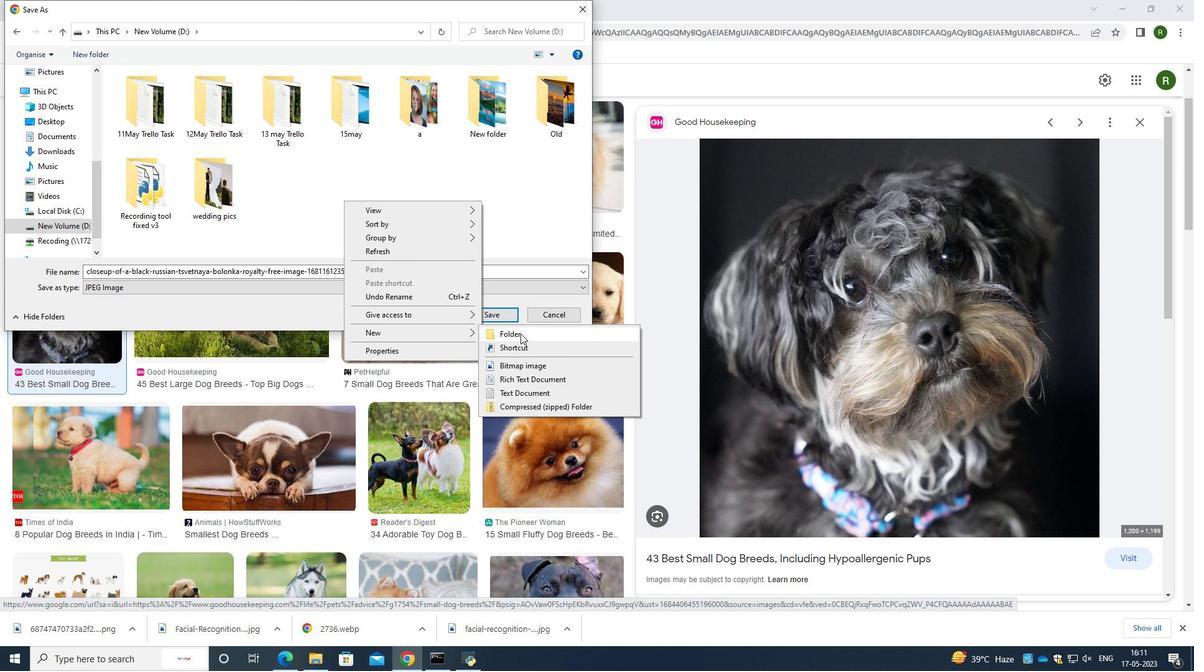
Action: Key pressed <Key.caps_lock>P<Key.caps_lock>et<Key.space><Key.backspace>dogs
Screenshot: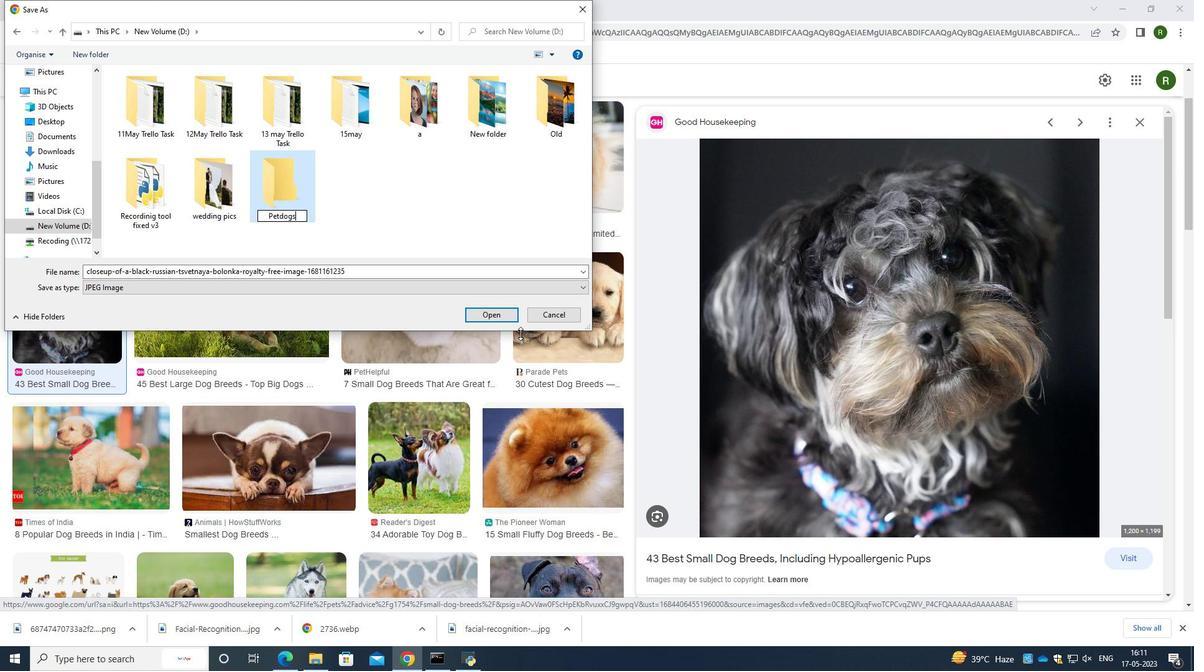 
Action: Mouse moved to (527, 331)
Screenshot: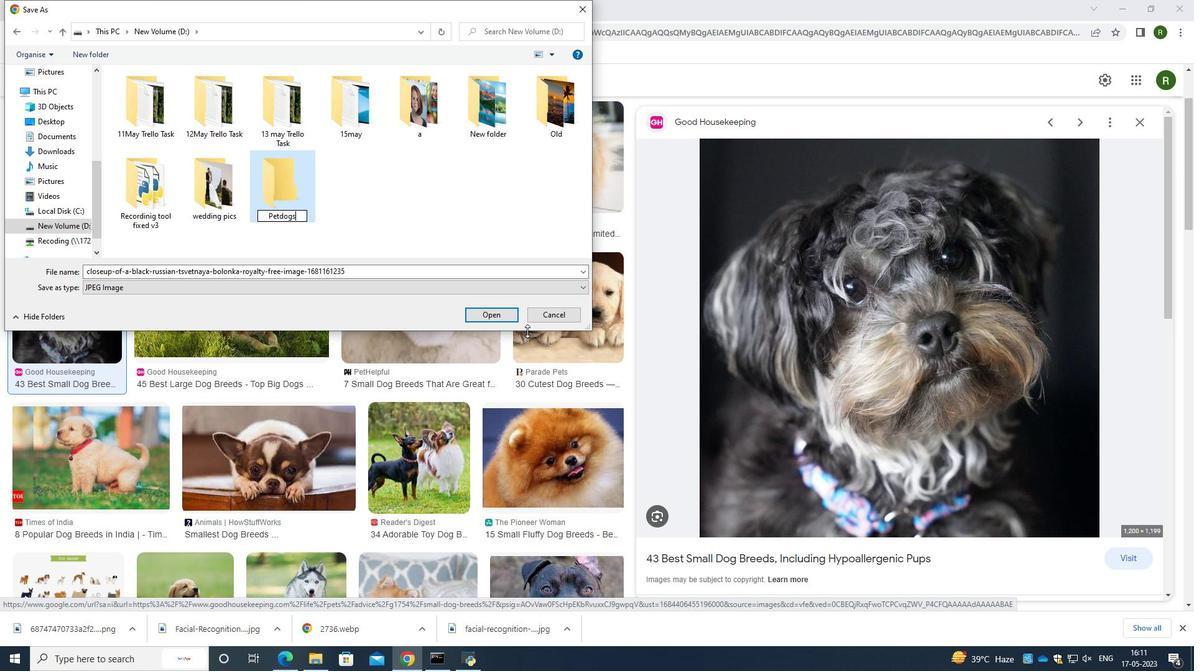 
Action: Key pressed <Key.backspace><Key.backspace><Key.backspace><Key.backspace>animale<Key.backspace>s
Screenshot: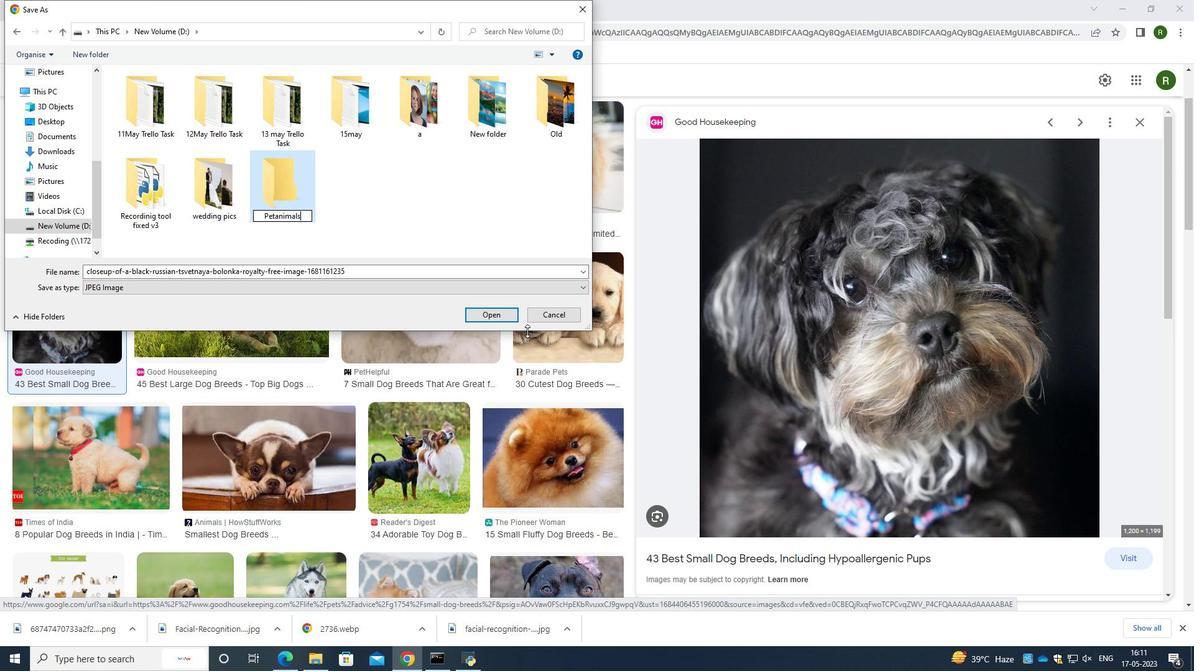 
Action: Mouse moved to (527, 331)
Screenshot: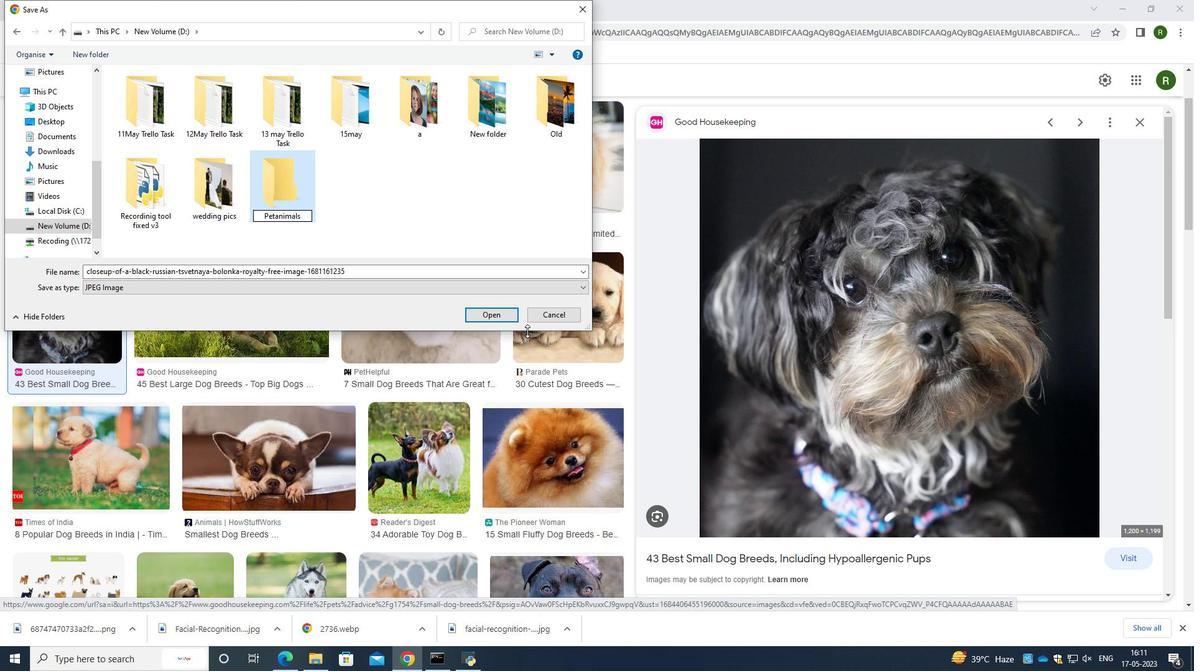 
Action: Key pressed <Key.enter>
Screenshot: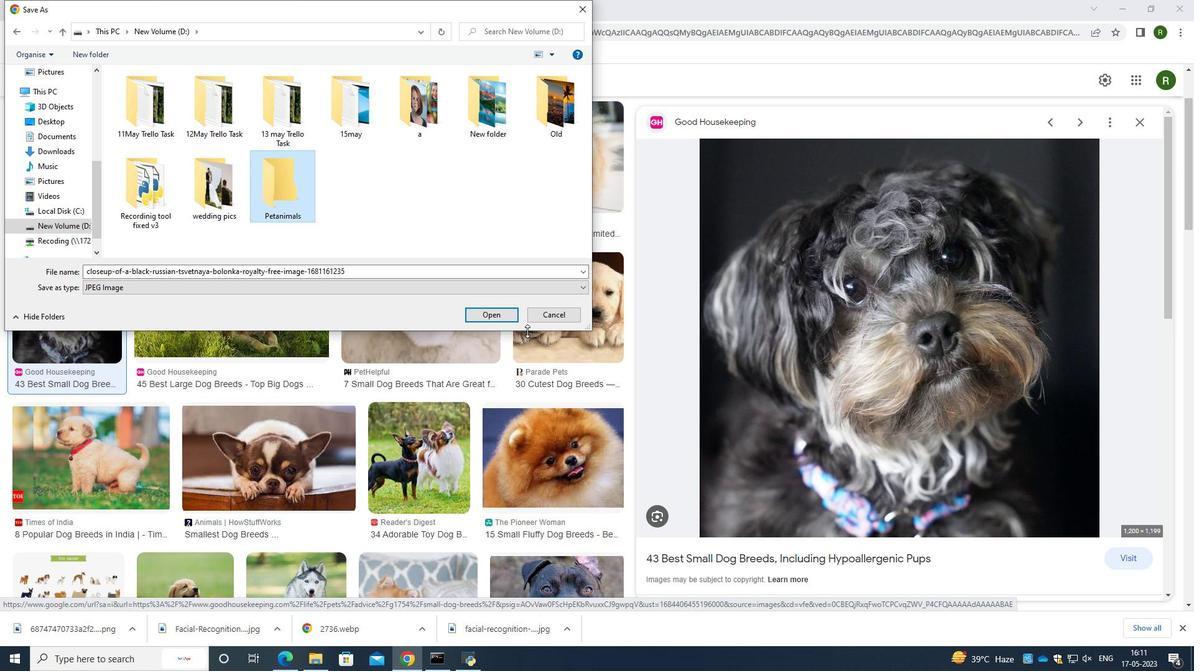 
Action: Mouse moved to (300, 205)
Screenshot: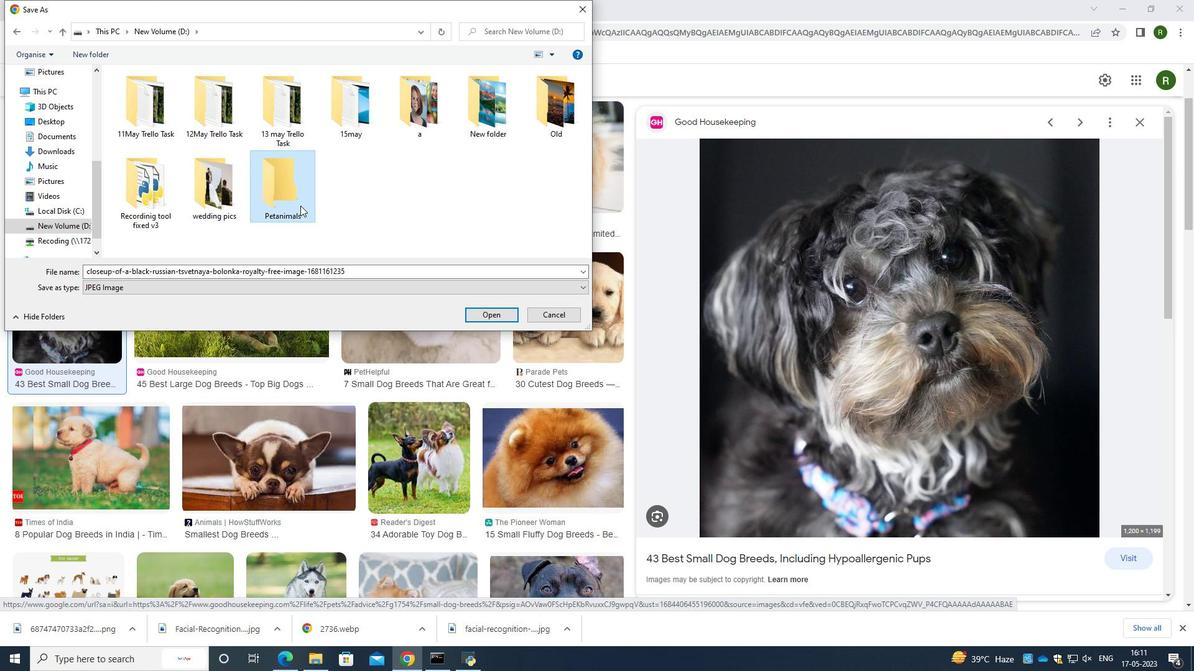 
Action: Mouse pressed left at (300, 205)
Screenshot: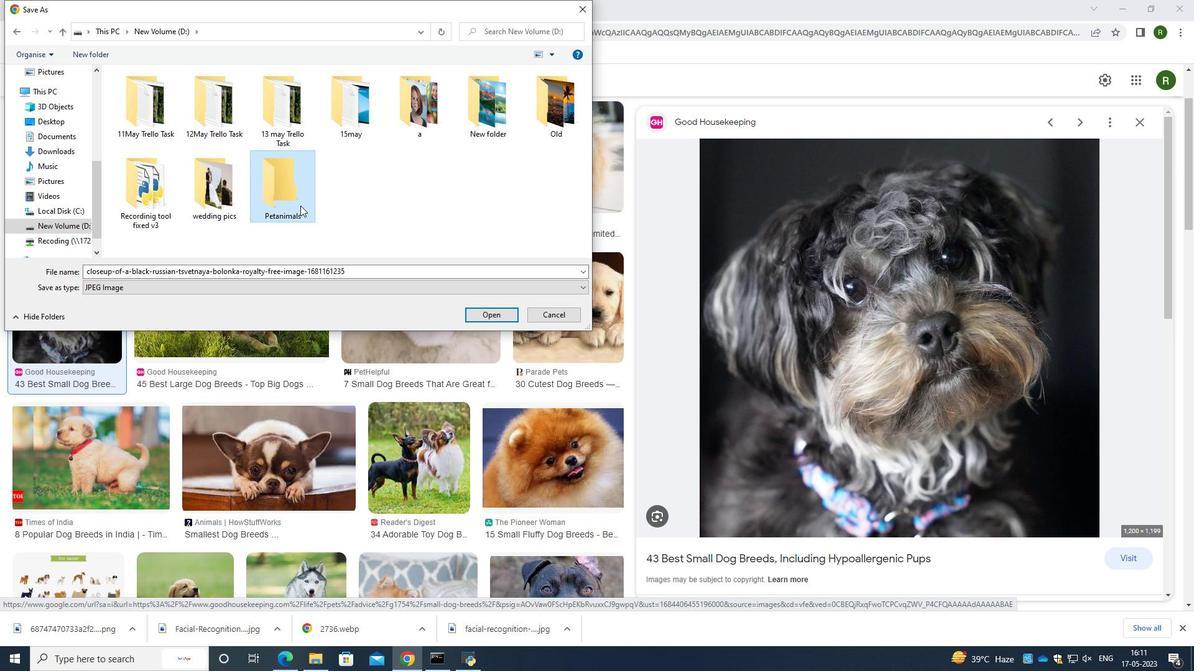 
Action: Mouse pressed left at (300, 205)
Screenshot: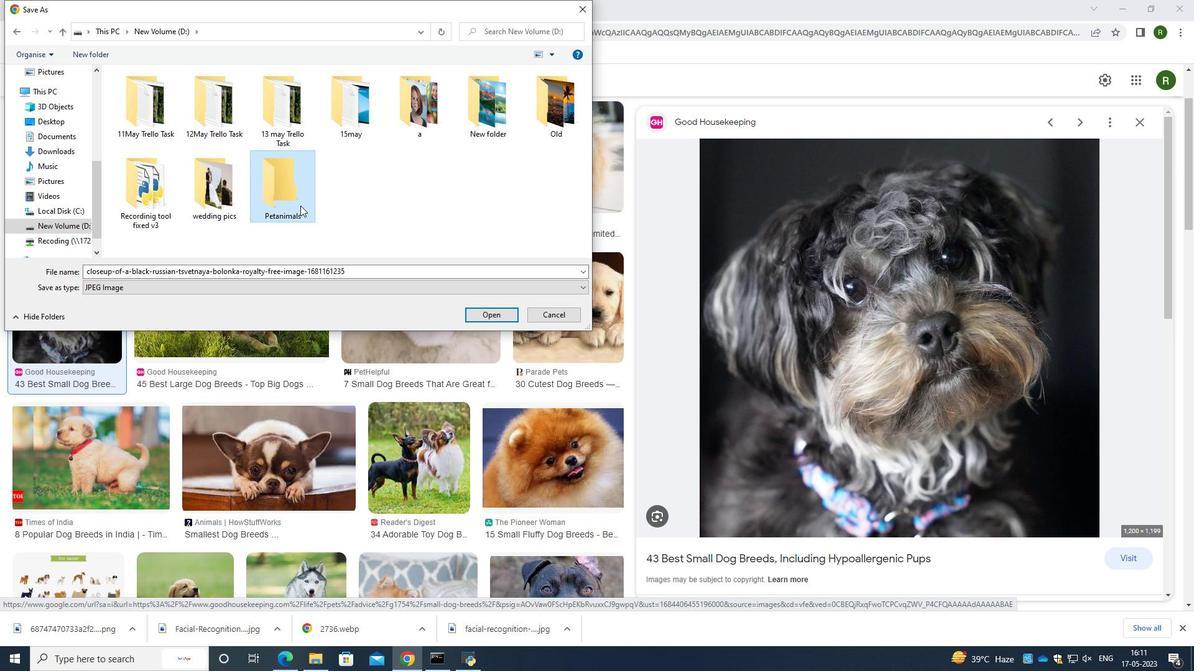 
Action: Mouse moved to (483, 313)
Screenshot: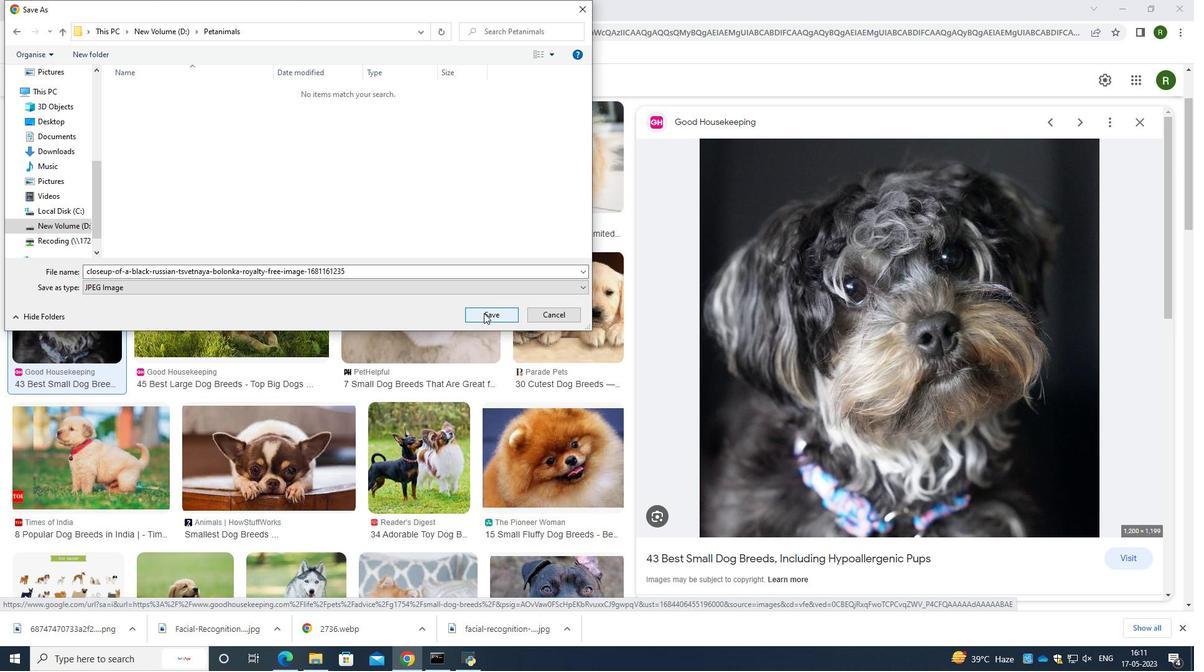 
Action: Mouse pressed left at (483, 313)
Screenshot: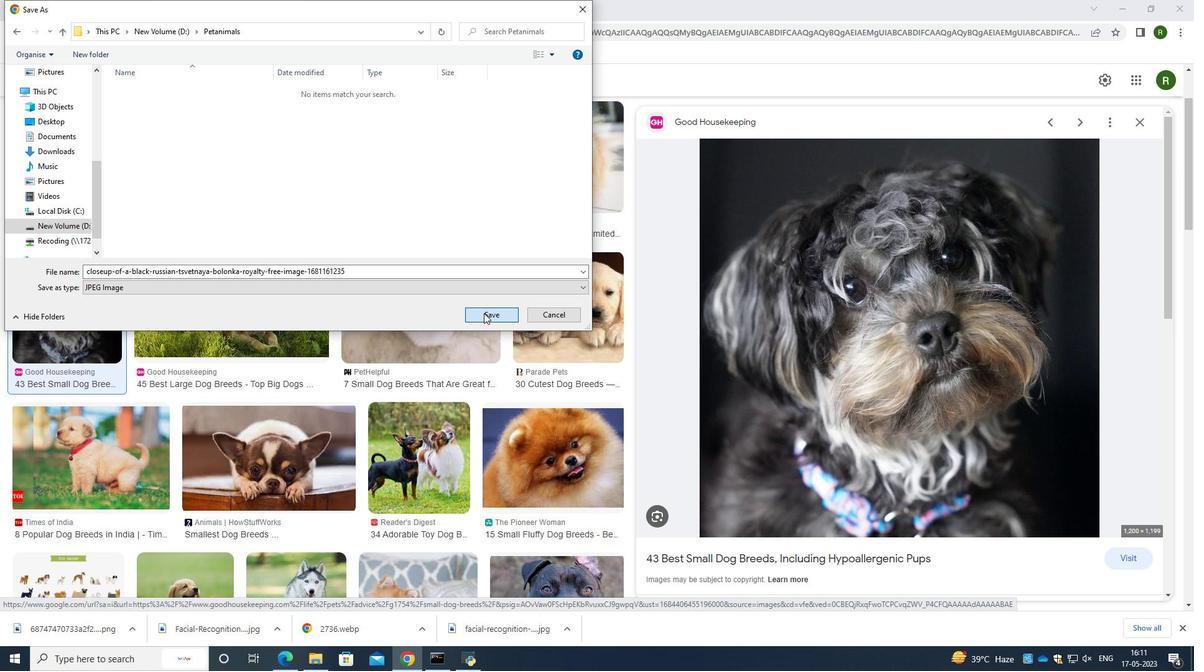
Action: Mouse moved to (422, 363)
Screenshot: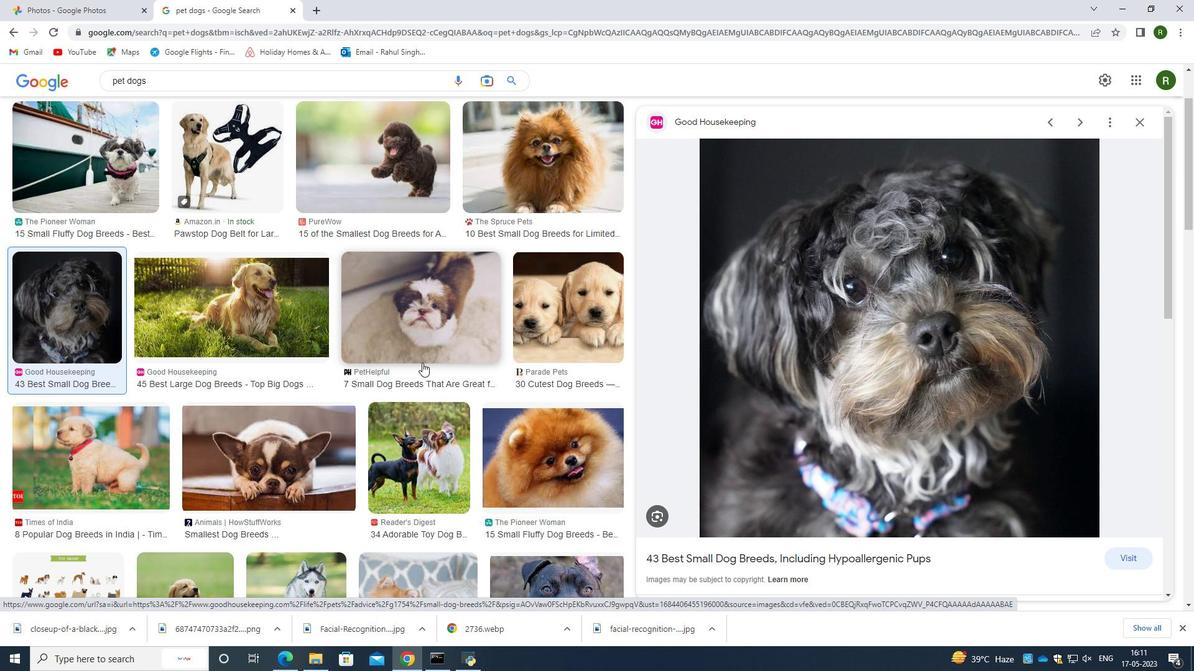 
Action: Mouse scrolled (422, 362) with delta (0, 0)
Screenshot: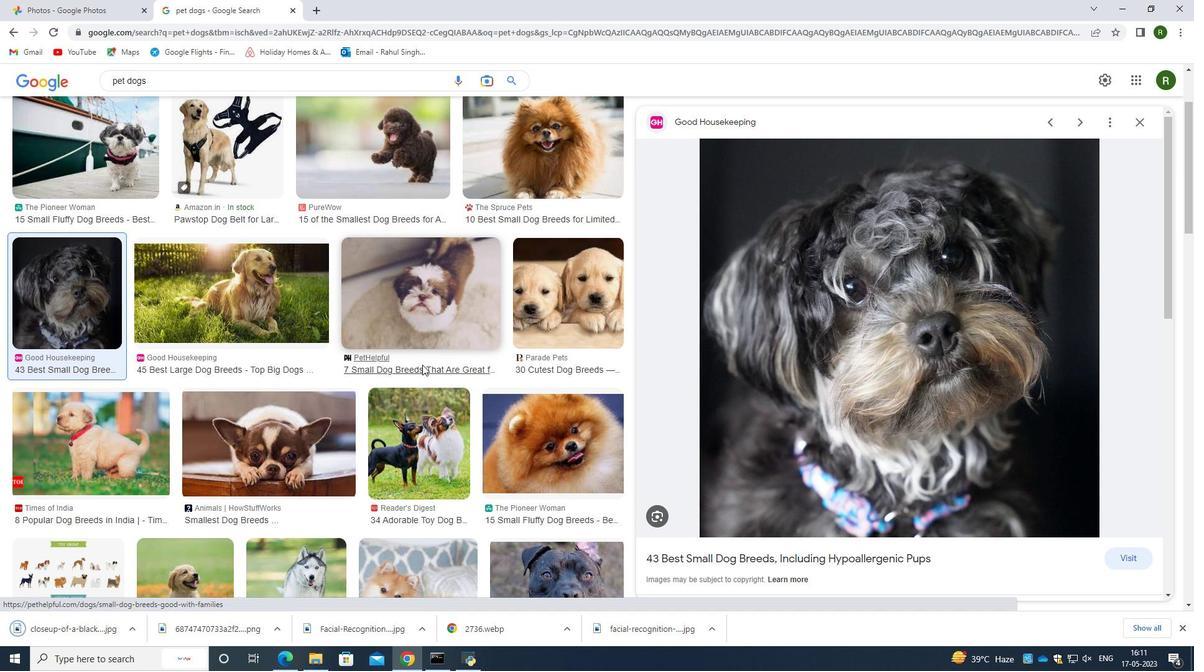 
Action: Mouse moved to (425, 415)
Screenshot: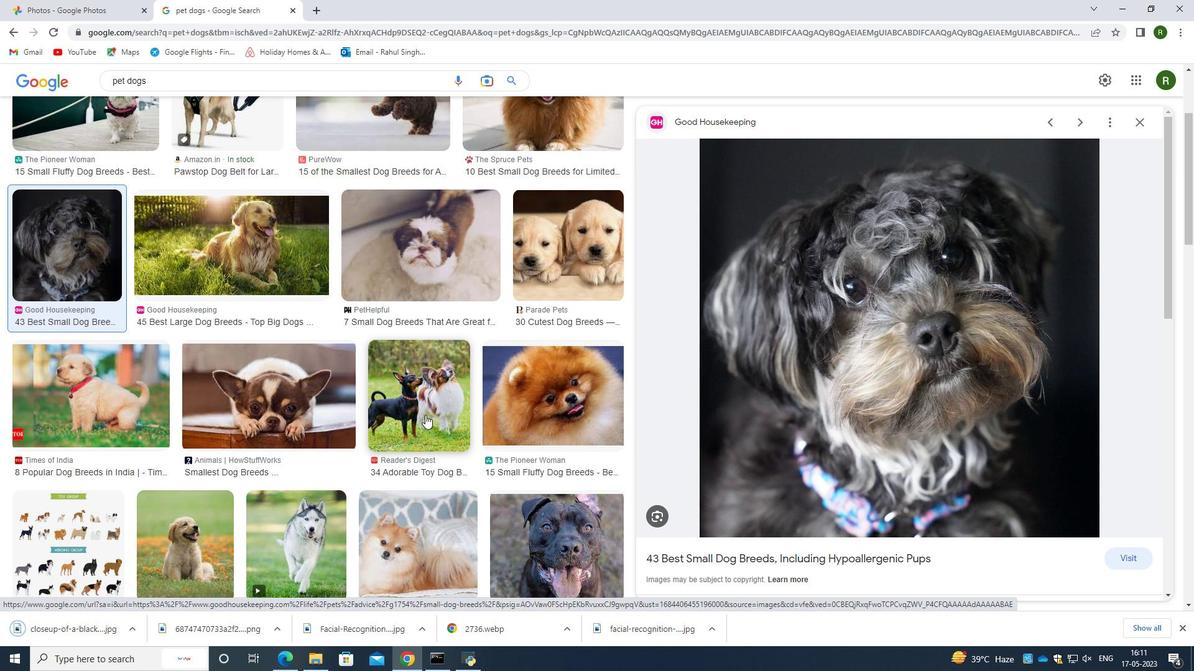 
Action: Mouse pressed left at (425, 415)
Screenshot: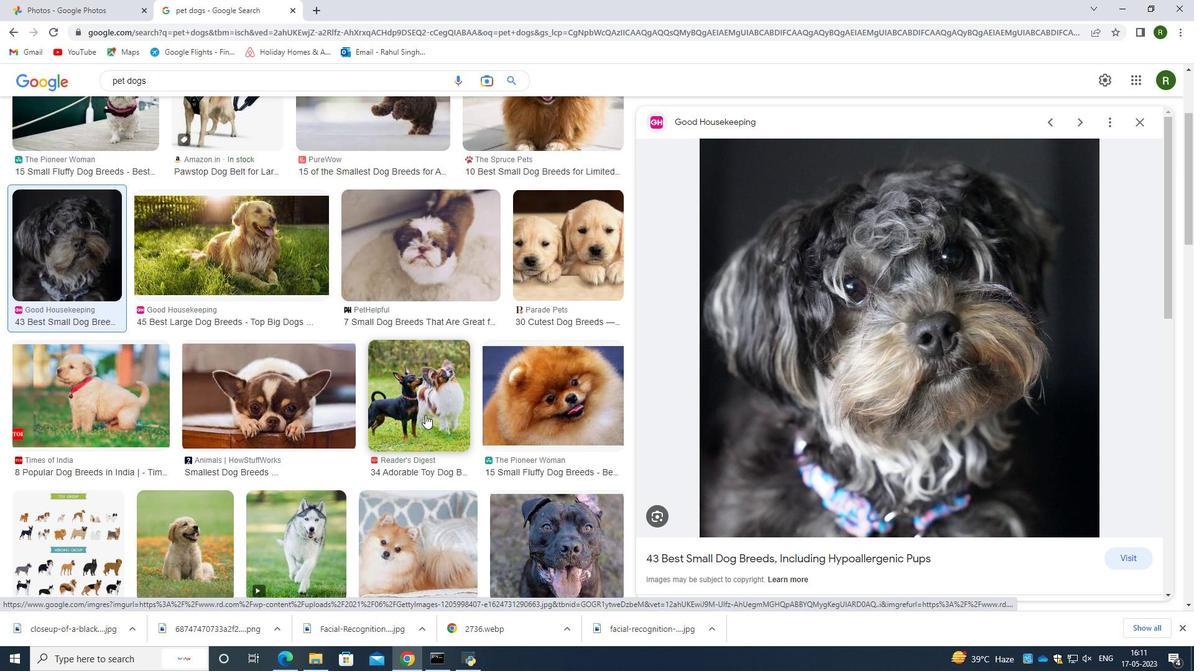 
Action: Mouse moved to (857, 309)
Screenshot: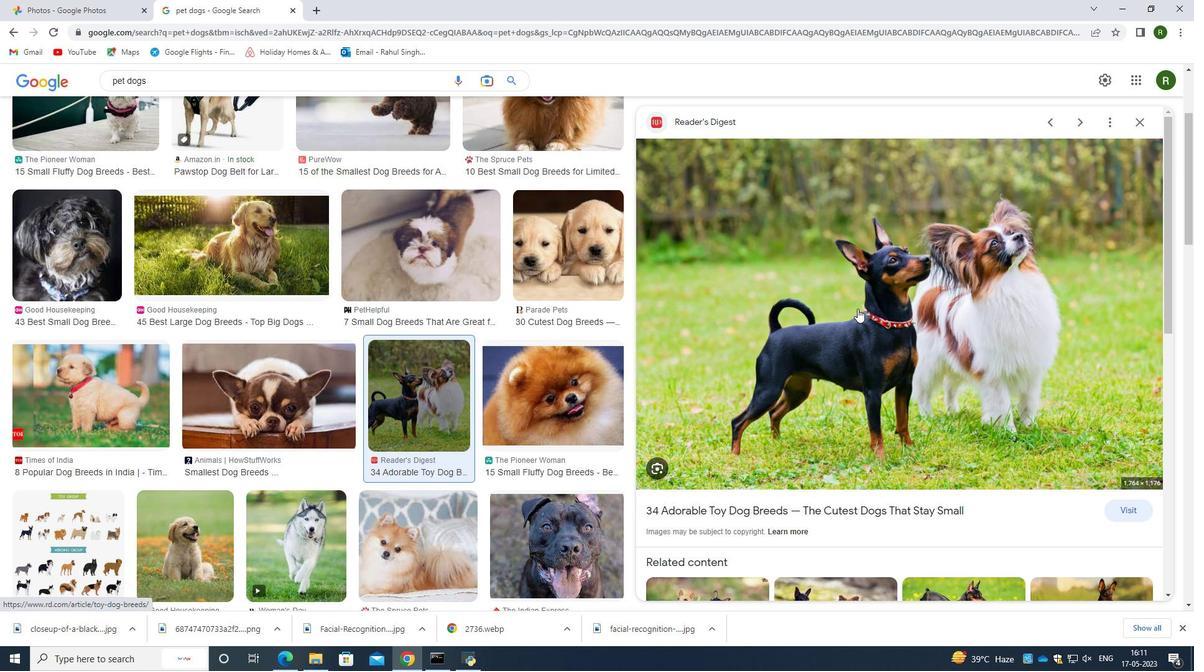
Action: Mouse pressed right at (857, 309)
Screenshot: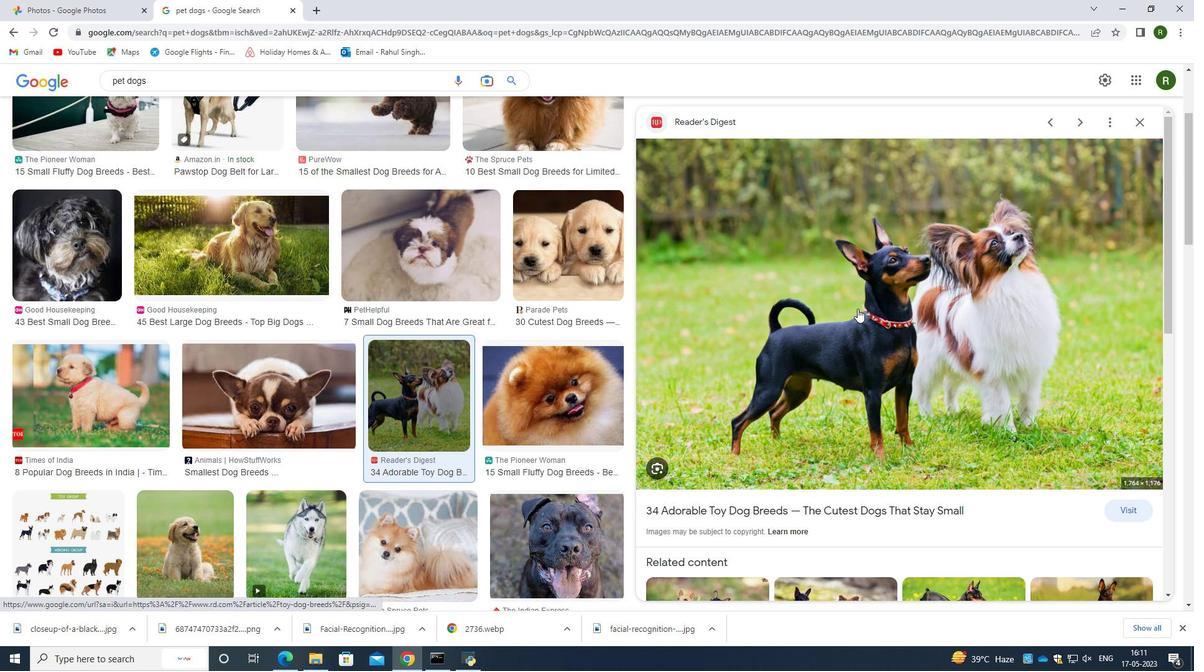 
Action: Mouse moved to (914, 437)
Screenshot: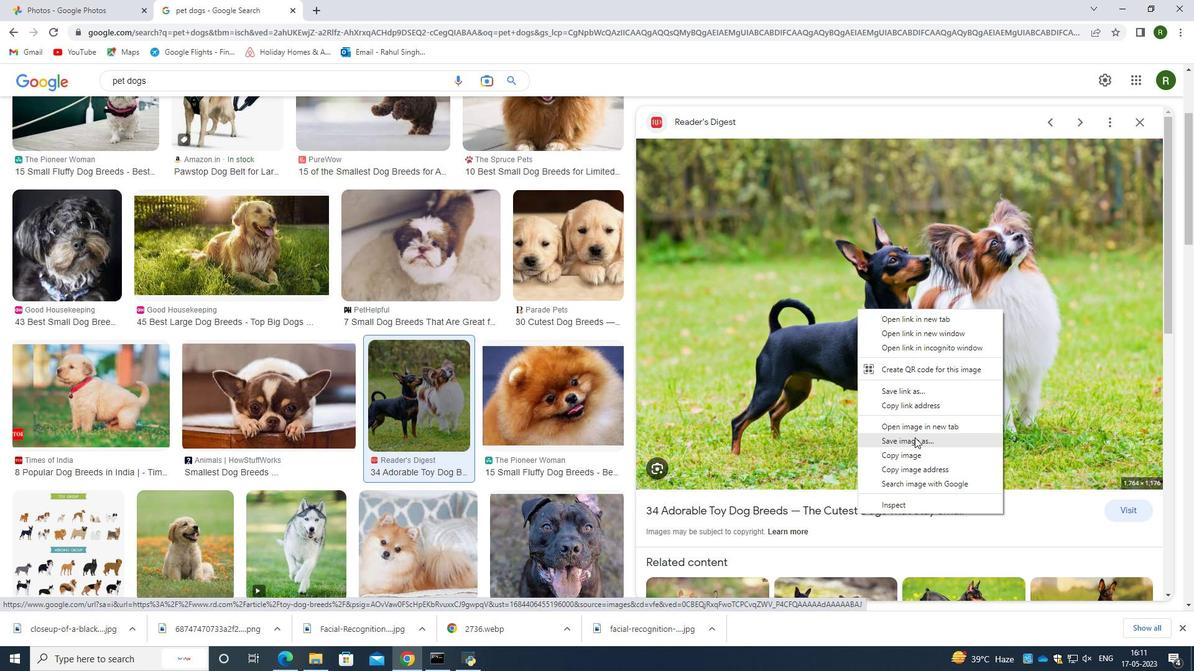
Action: Mouse pressed left at (914, 437)
Screenshot: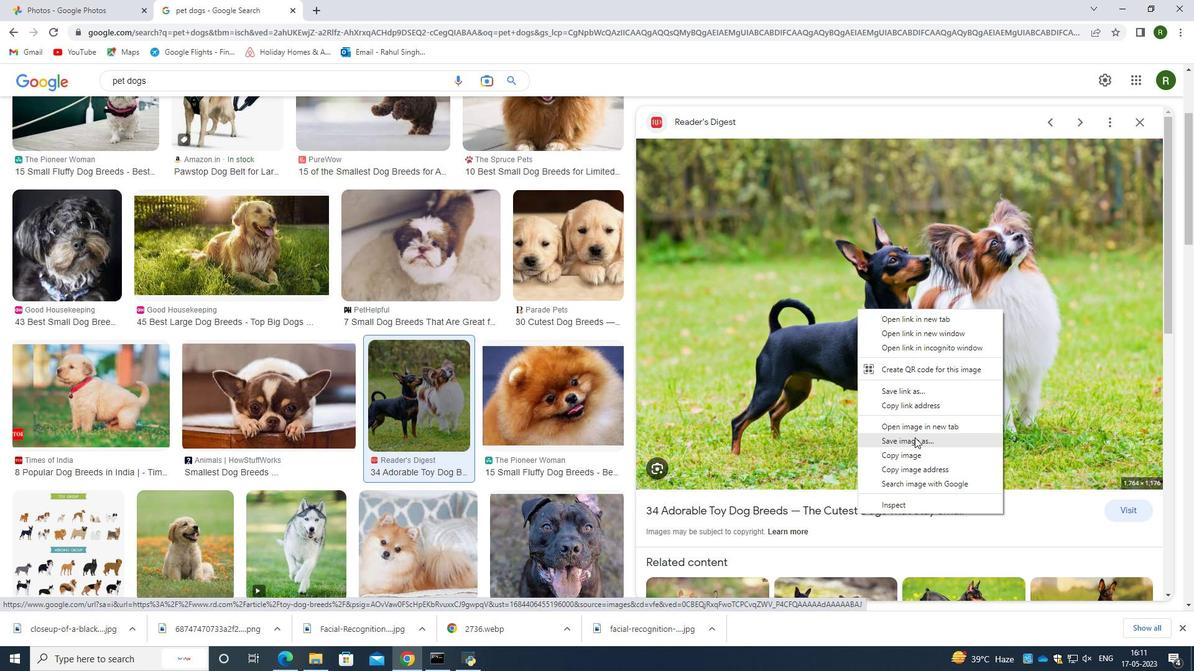
Action: Mouse moved to (492, 312)
Screenshot: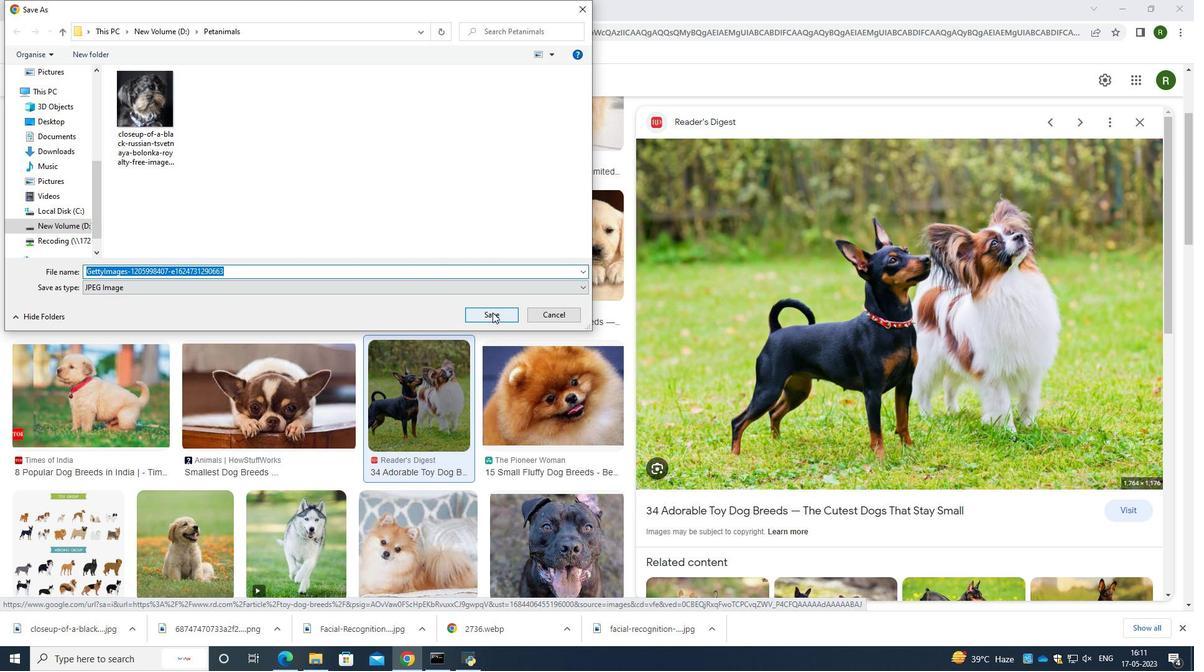 
Action: Mouse pressed left at (492, 312)
Screenshot: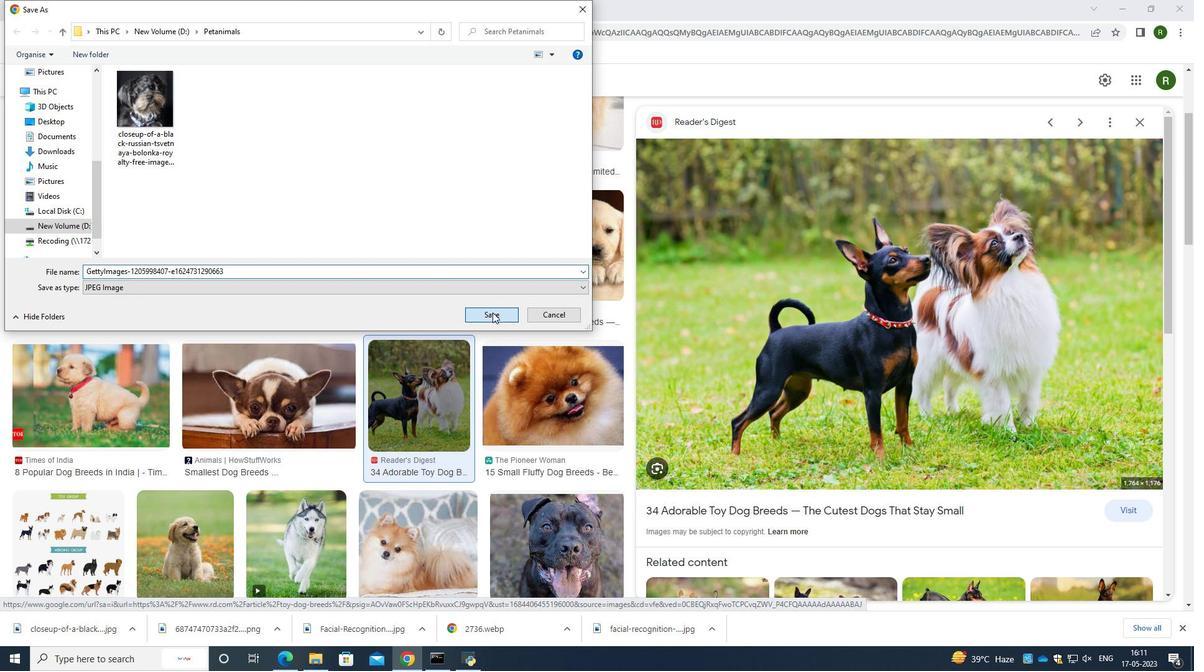 
Action: Mouse moved to (432, 380)
Screenshot: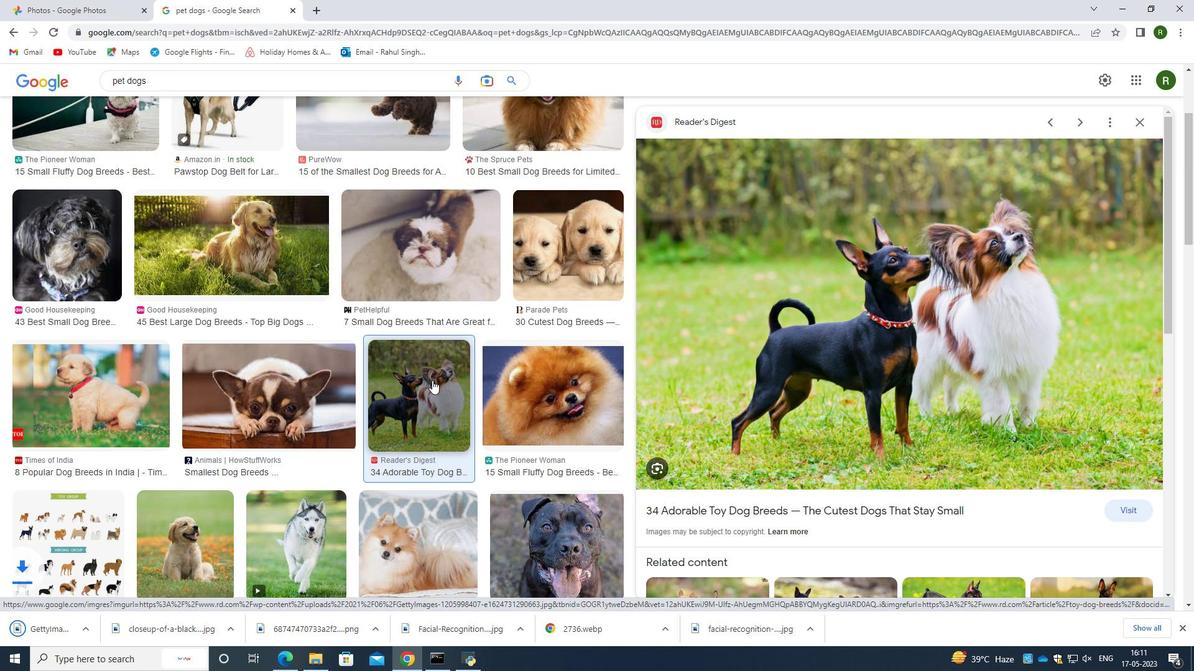 
Action: Mouse scrolled (432, 380) with delta (0, 0)
Screenshot: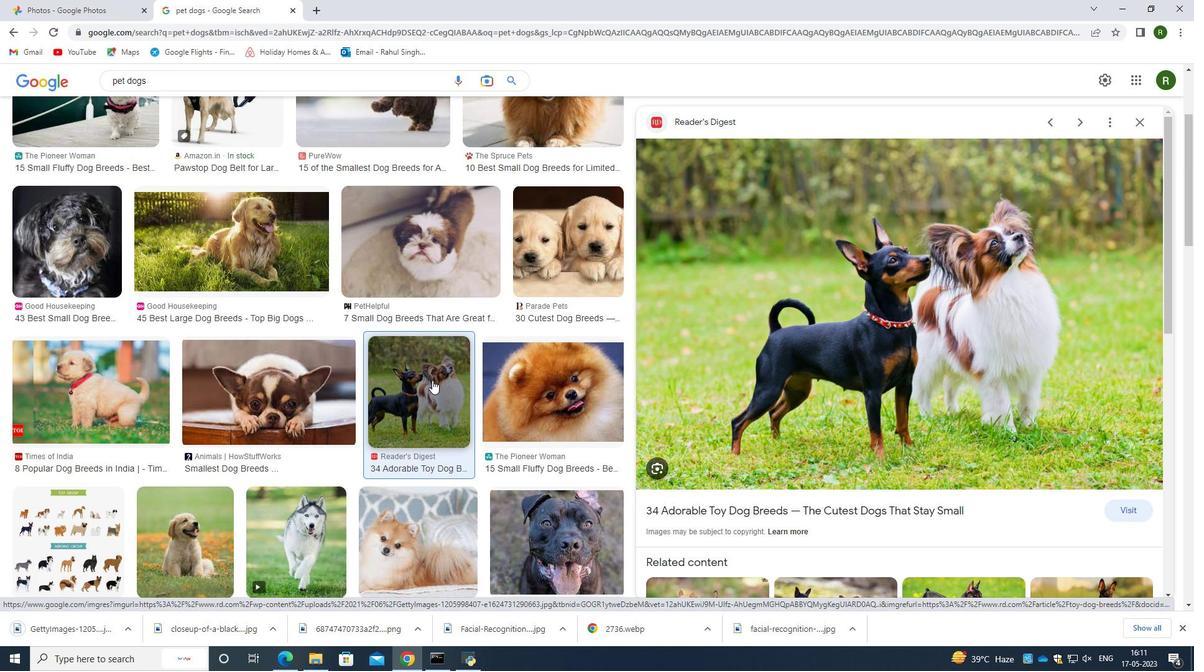 
Action: Mouse scrolled (432, 380) with delta (0, 0)
Screenshot: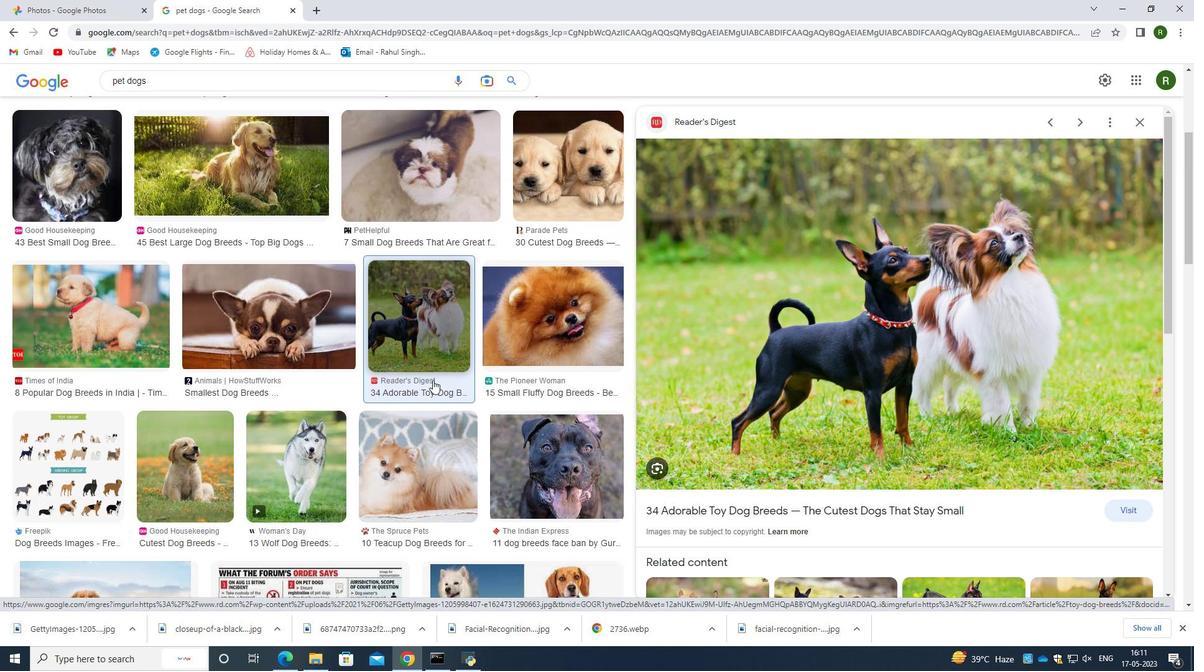 
Action: Mouse moved to (523, 398)
Screenshot: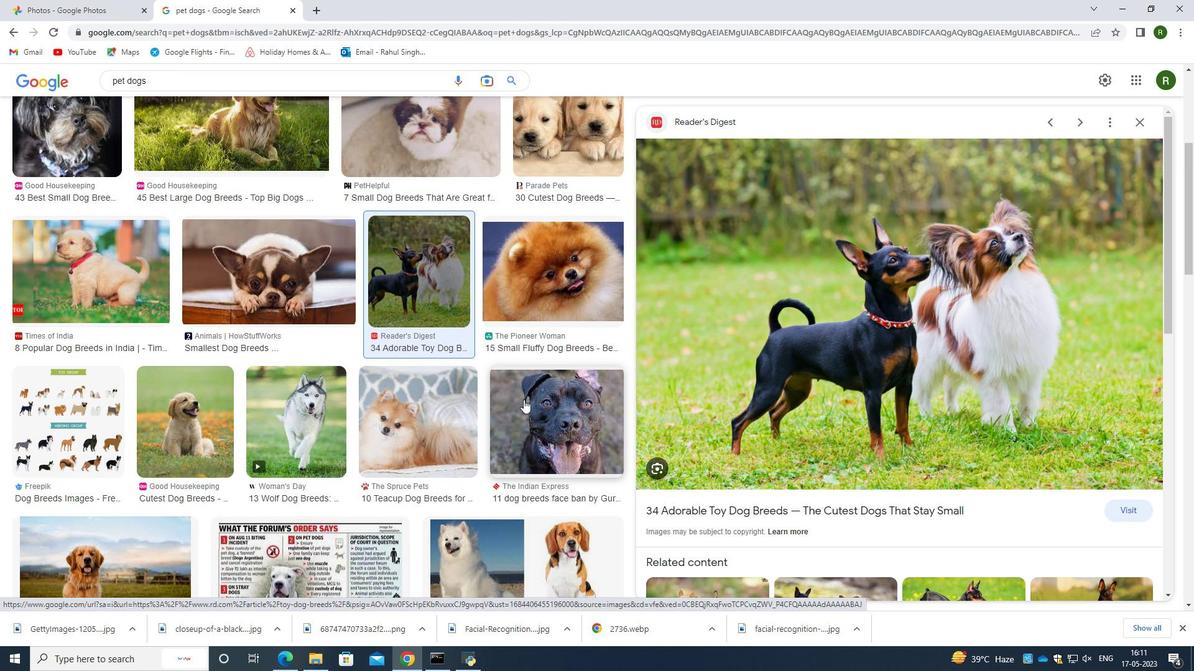 
Action: Mouse scrolled (523, 397) with delta (0, 0)
Screenshot: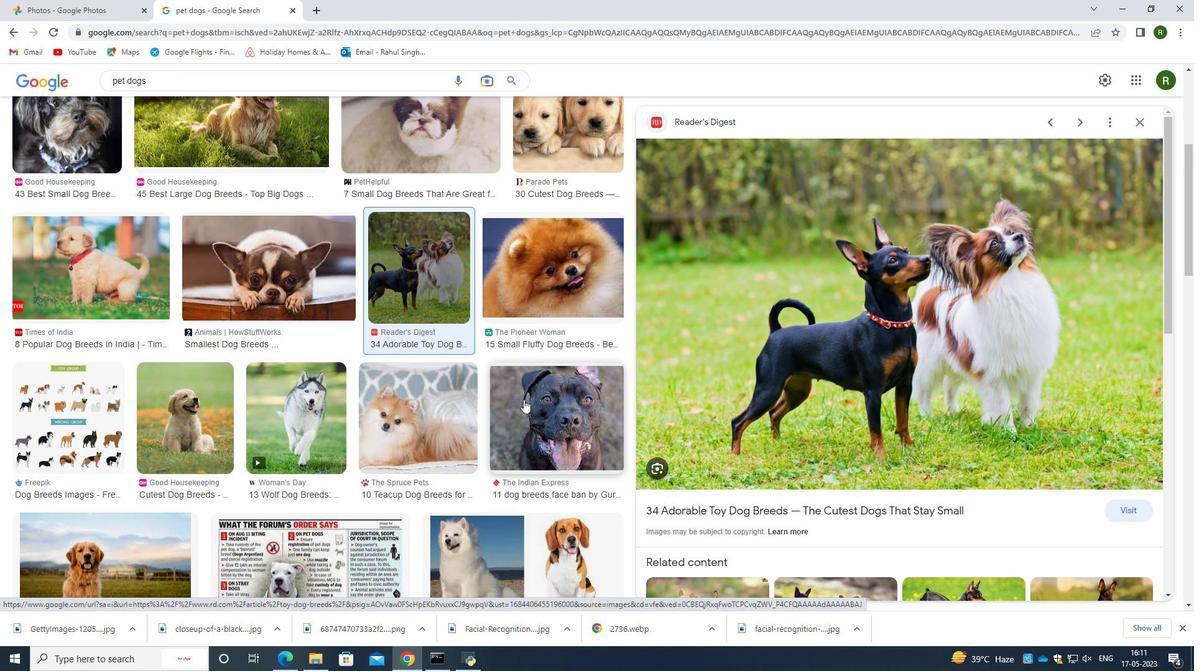 
Action: Mouse moved to (523, 399)
Screenshot: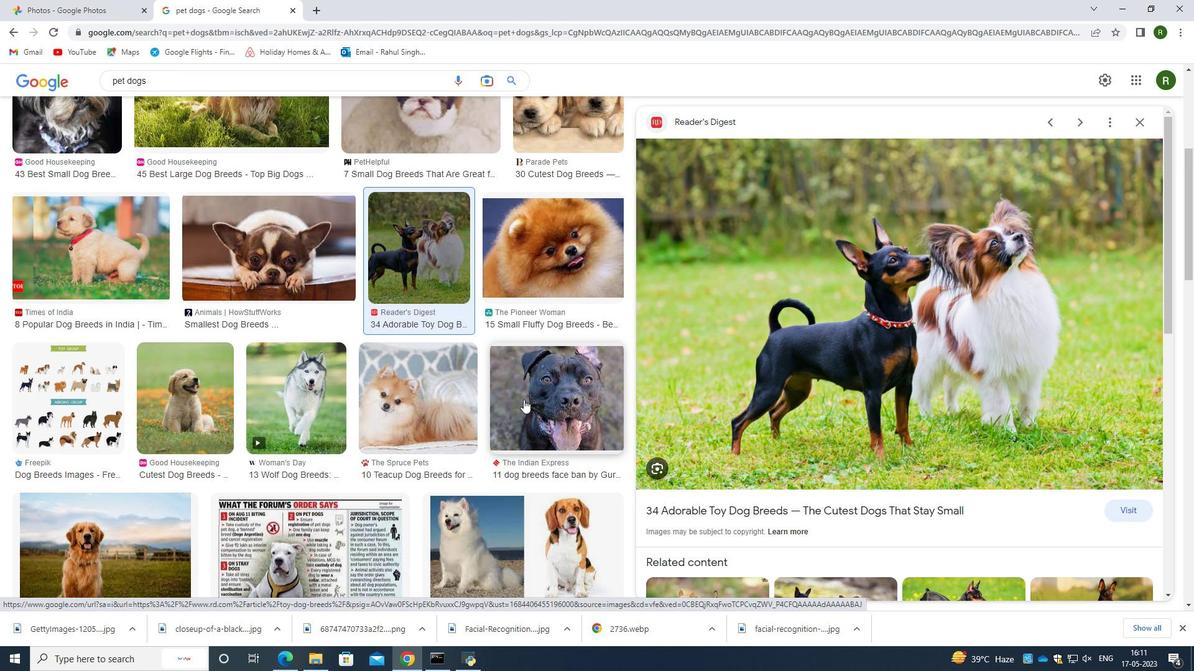 
Action: Mouse scrolled (523, 399) with delta (0, 0)
Screenshot: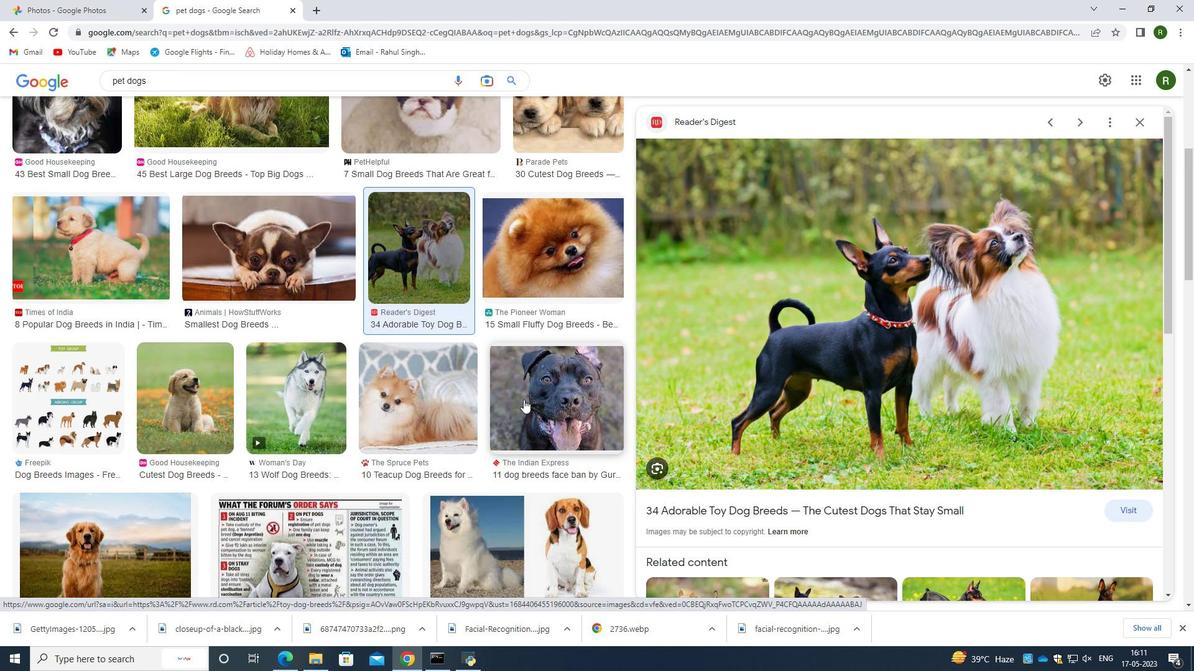 
Action: Mouse moved to (246, 411)
Screenshot: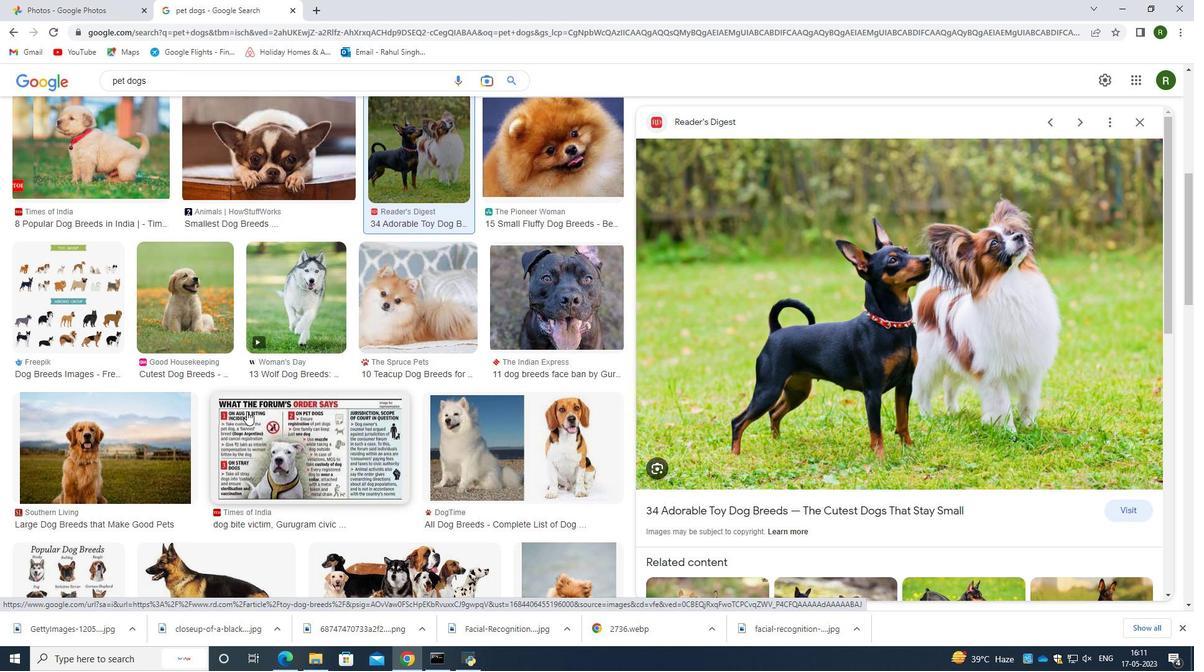 
Action: Mouse scrolled (246, 411) with delta (0, 0)
Screenshot: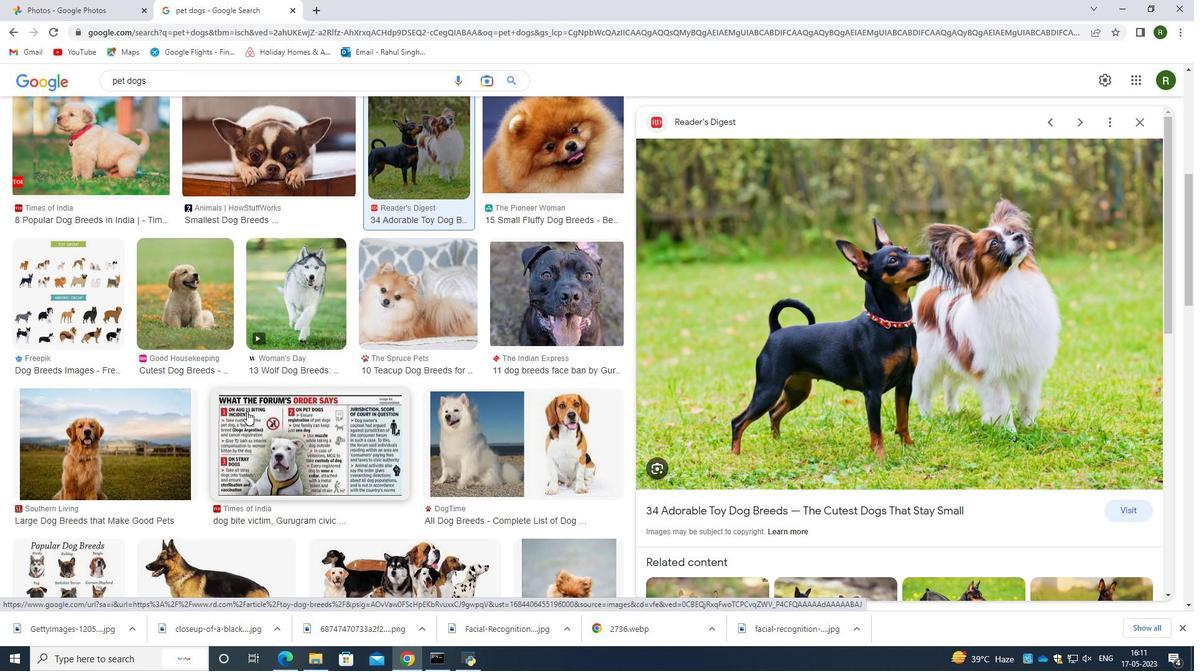 
Action: Mouse scrolled (246, 411) with delta (0, 0)
Screenshot: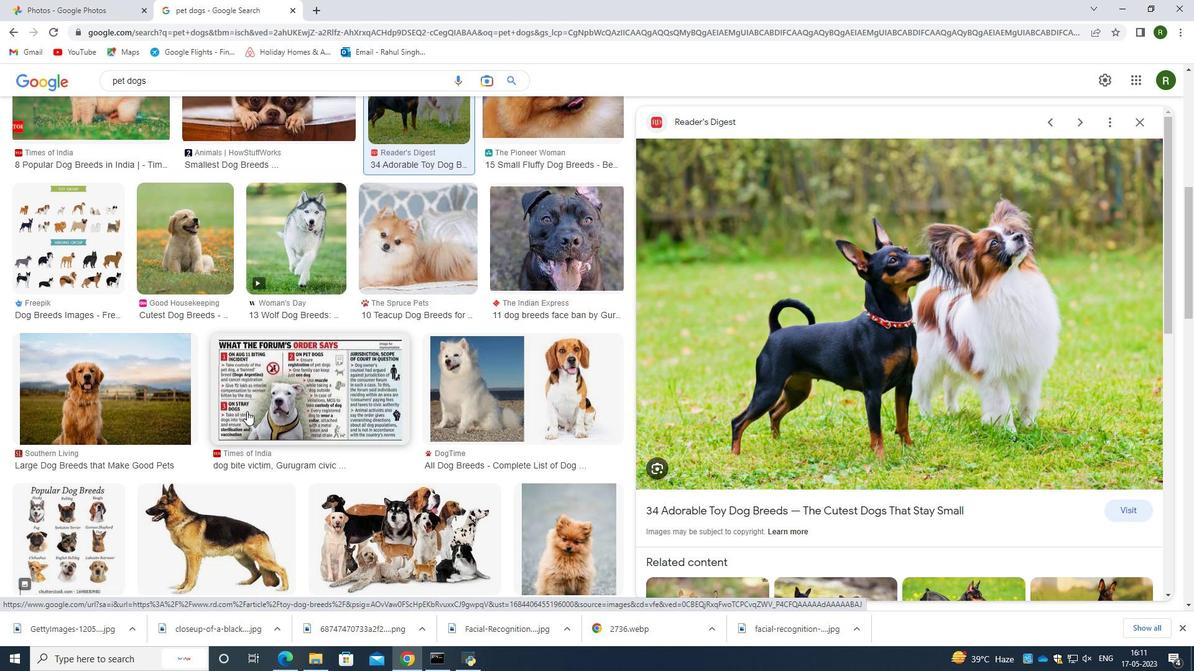 
Action: Mouse moved to (461, 399)
Screenshot: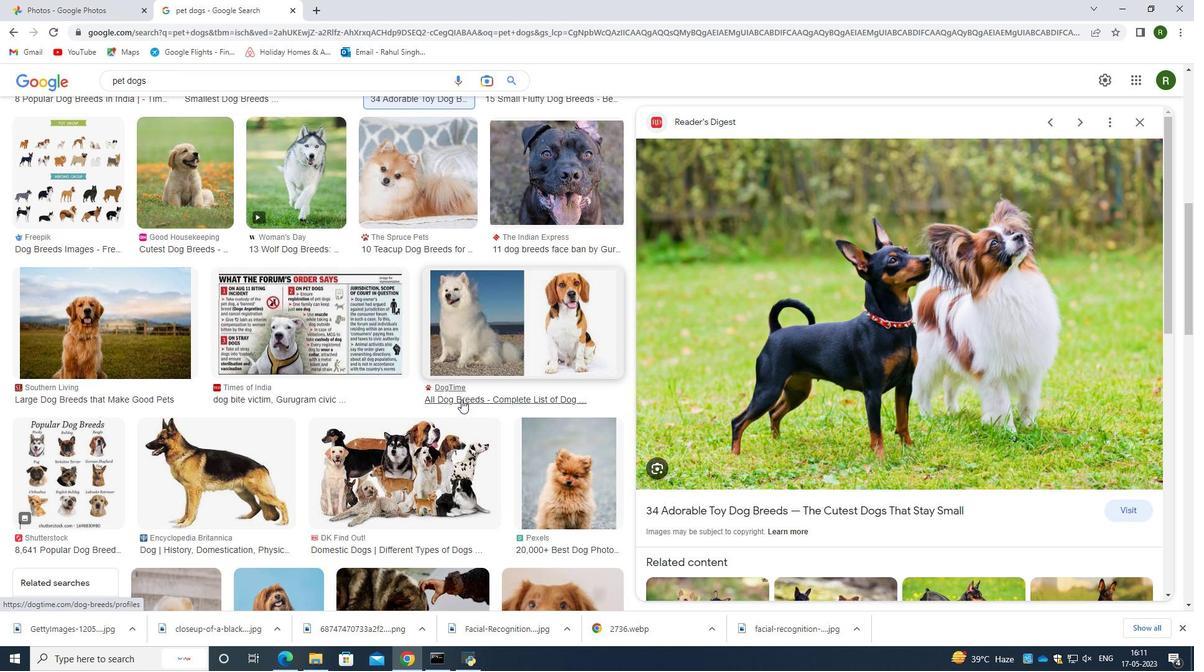 
Action: Mouse scrolled (461, 399) with delta (0, 0)
Screenshot: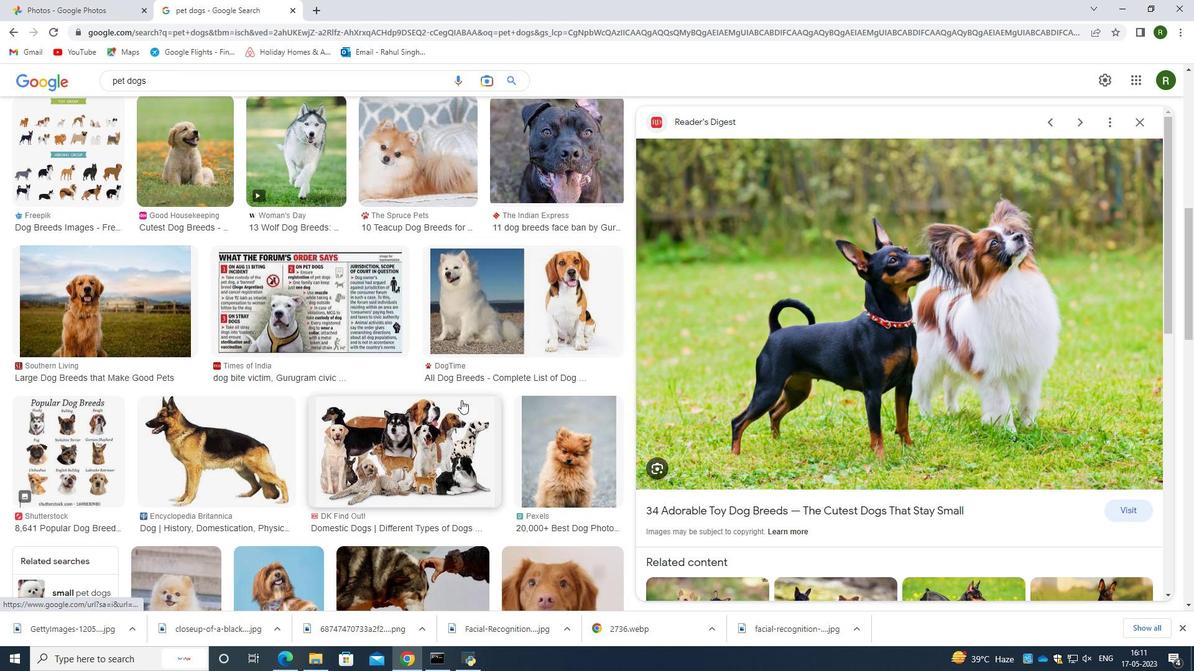 
Action: Mouse moved to (461, 400)
Screenshot: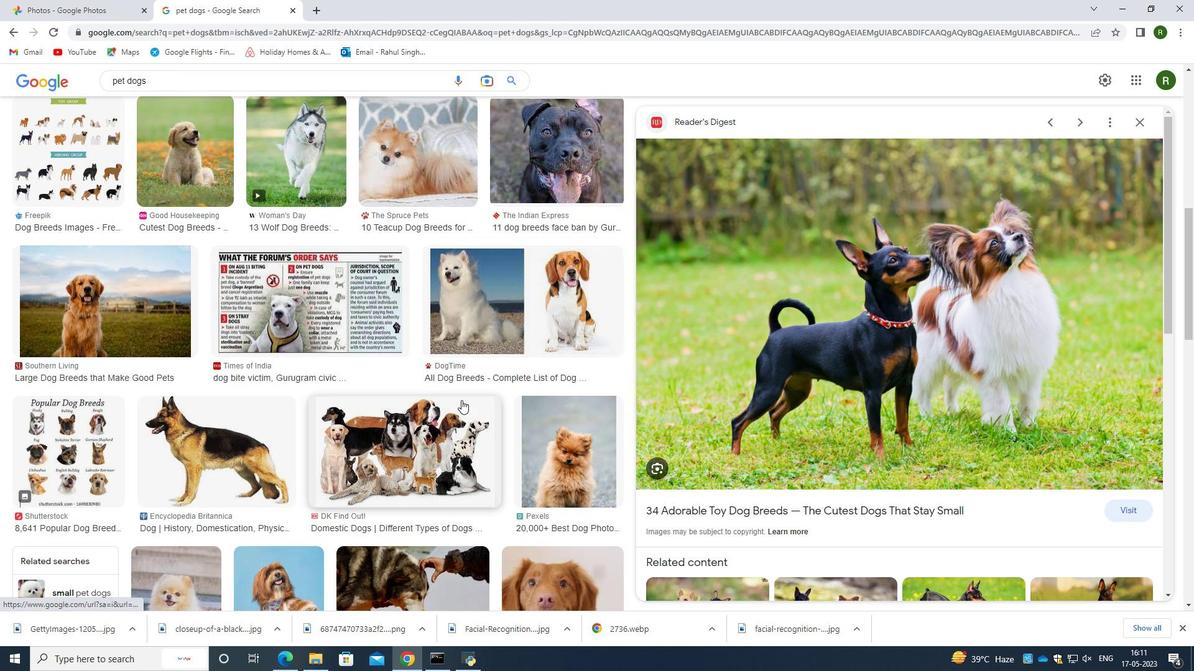 
Action: Mouse scrolled (461, 399) with delta (0, 0)
Screenshot: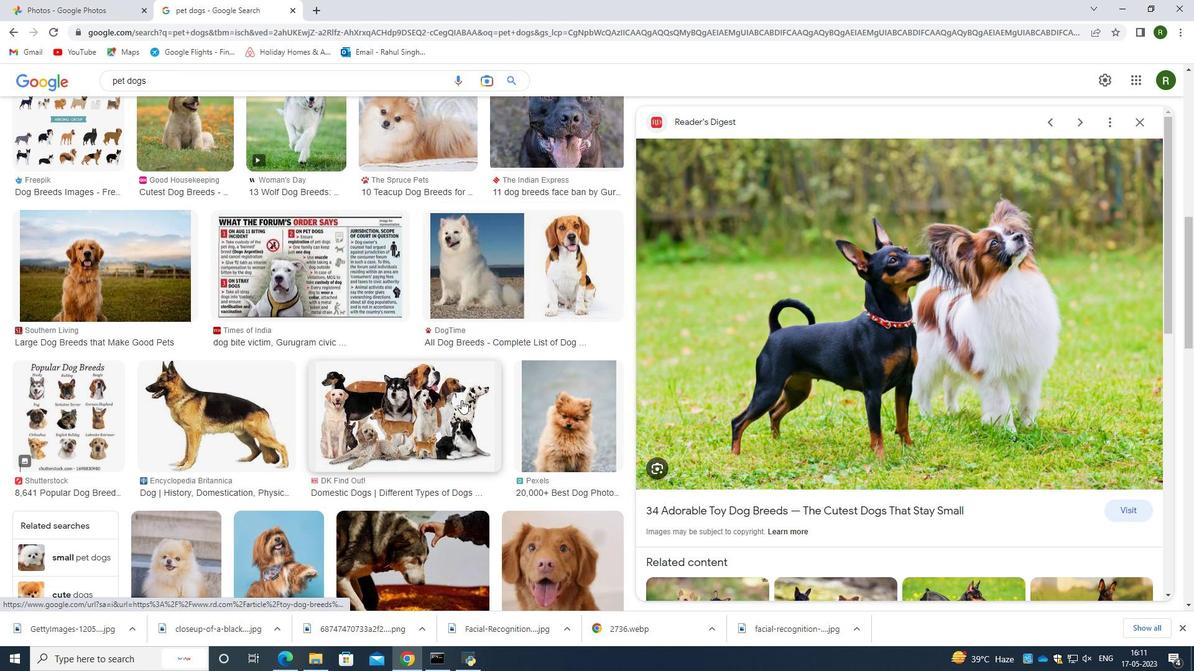 
Action: Mouse moved to (462, 404)
Screenshot: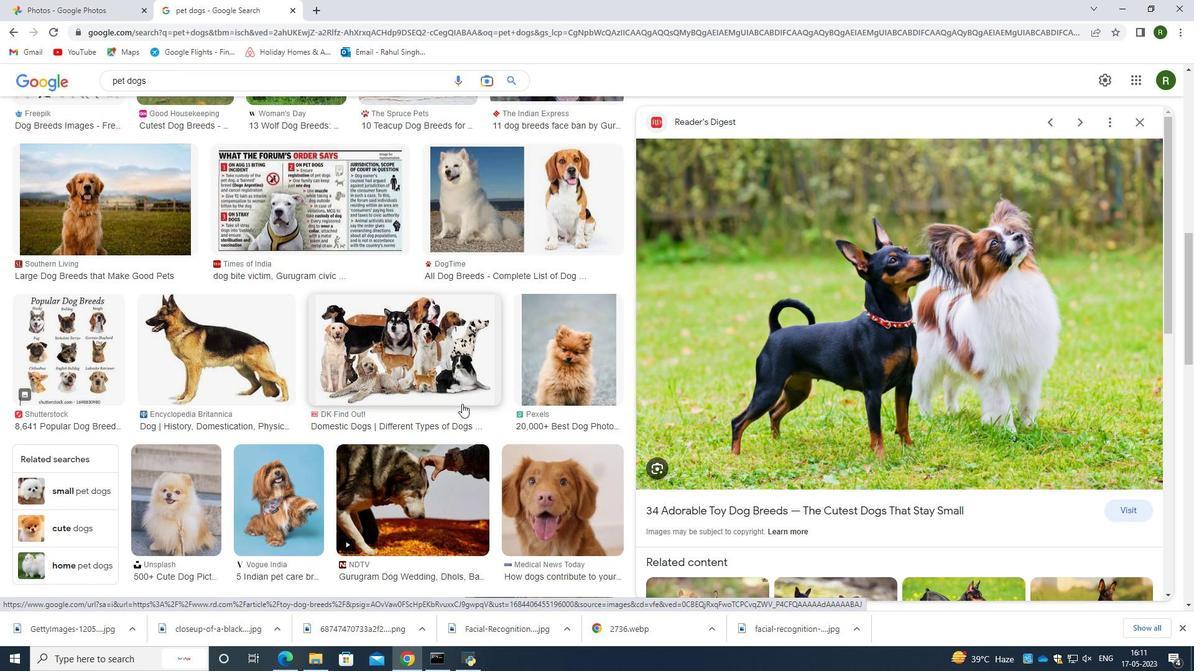 
Action: Mouse scrolled (462, 403) with delta (0, 0)
Screenshot: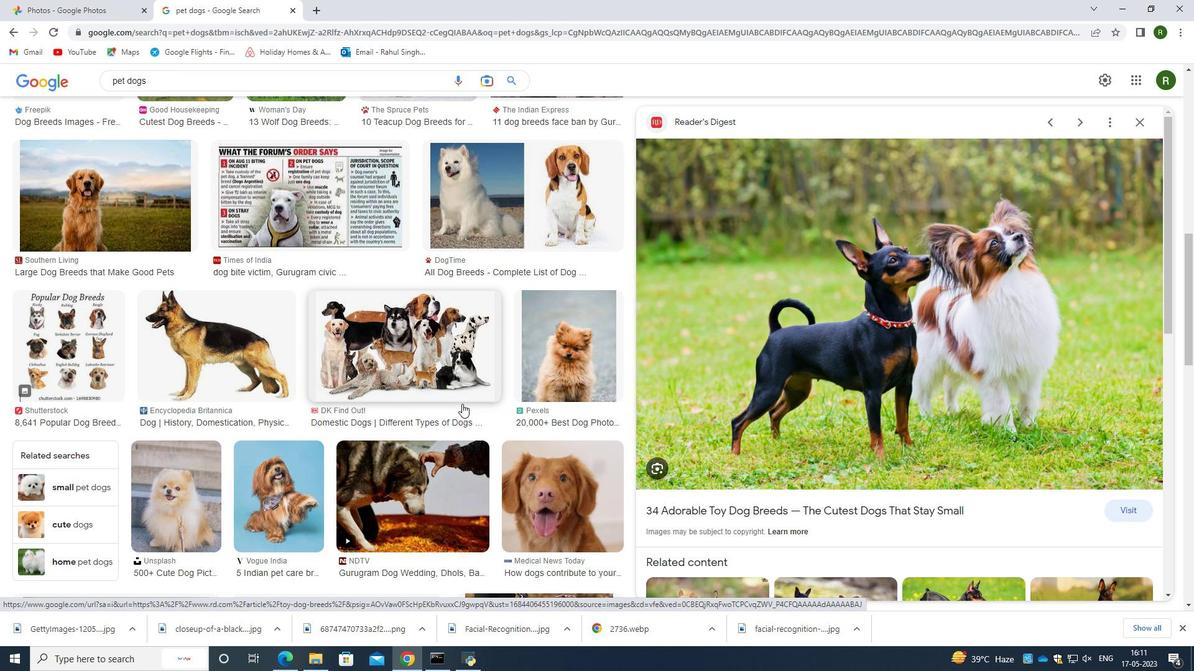 
Action: Mouse scrolled (462, 403) with delta (0, 0)
Screenshot: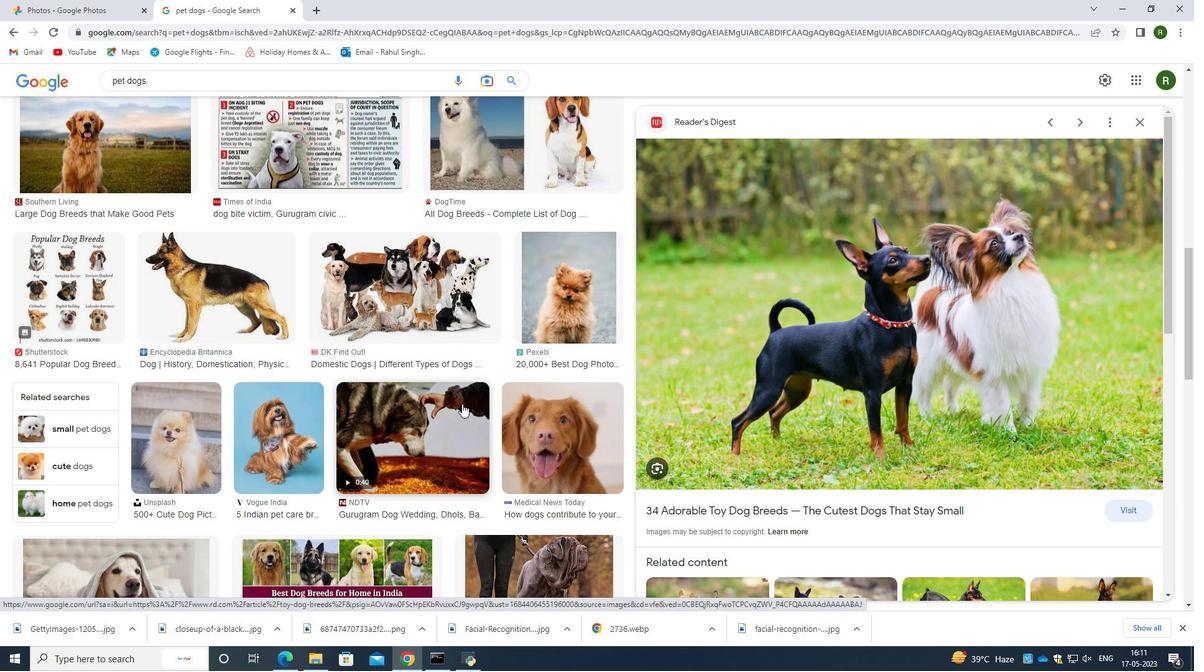 
Action: Mouse moved to (441, 411)
Screenshot: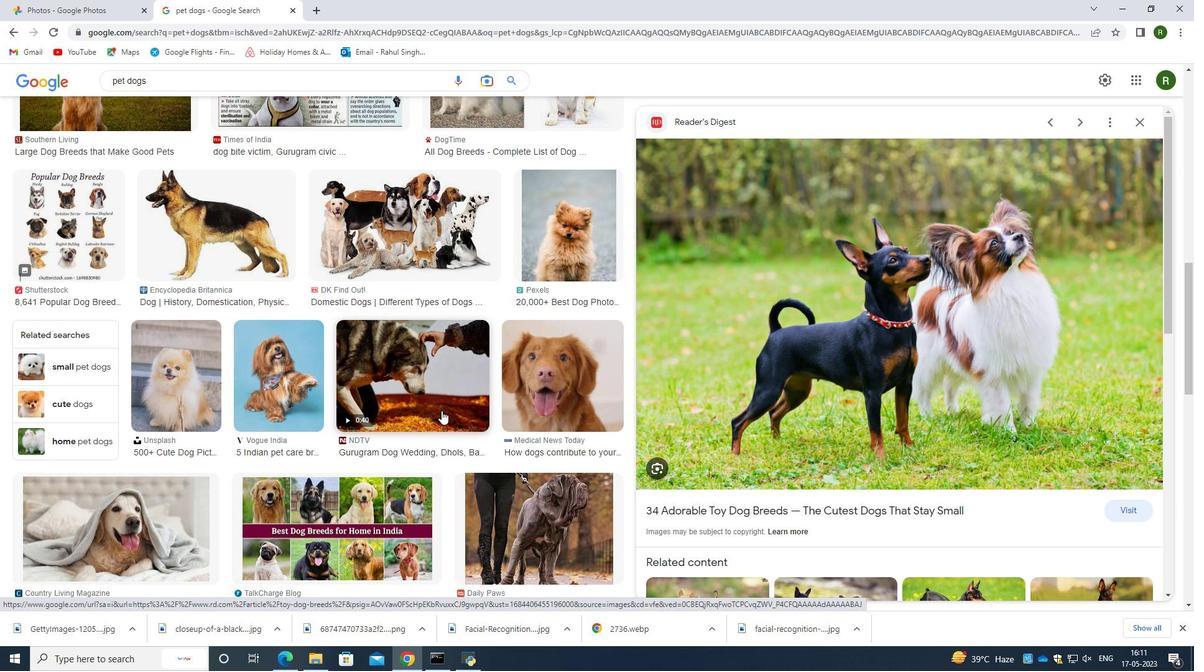 
Action: Mouse scrolled (441, 410) with delta (0, 0)
Screenshot: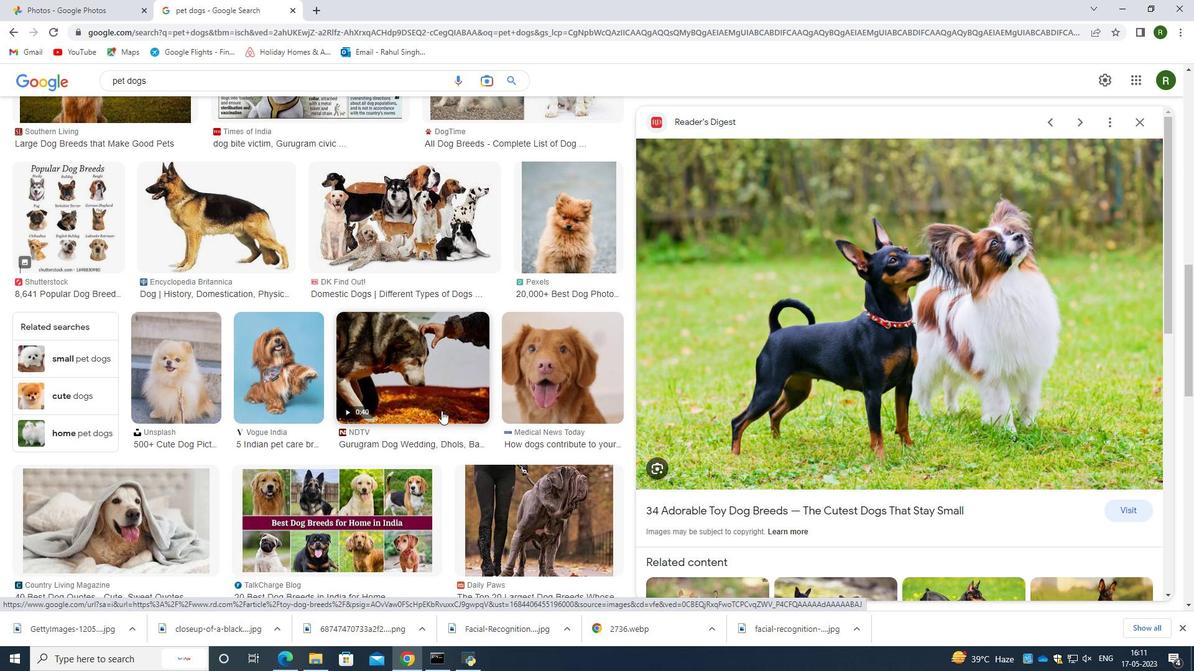 
Action: Mouse moved to (431, 400)
Screenshot: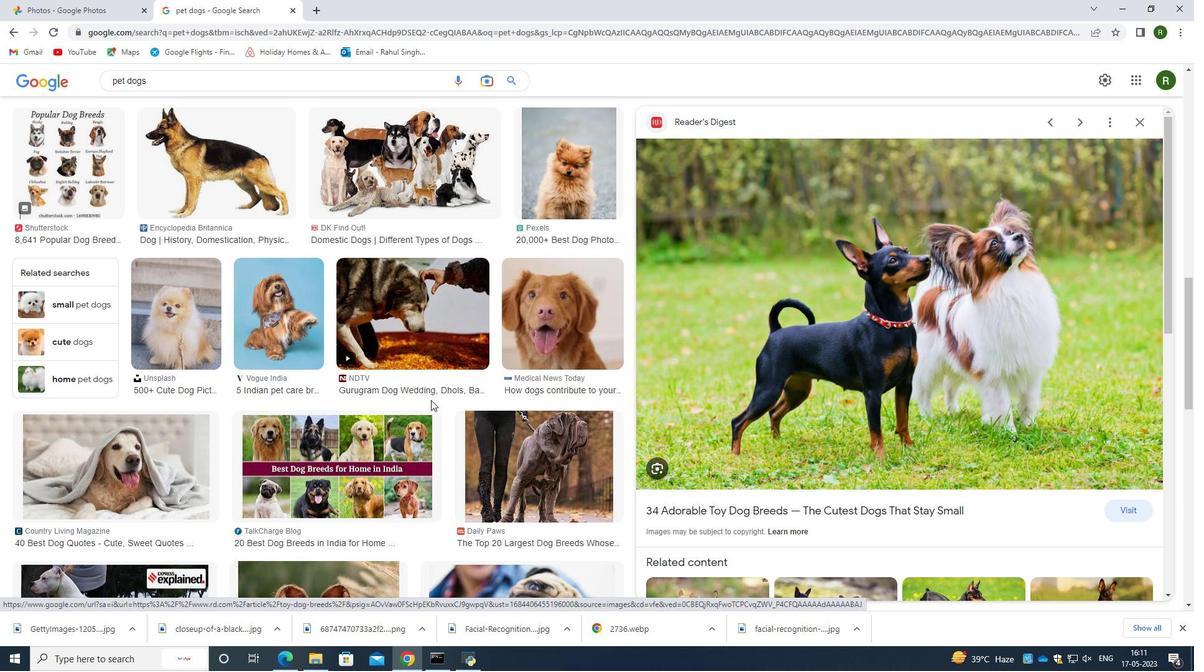 
Action: Mouse scrolled (431, 399) with delta (0, 0)
Screenshot: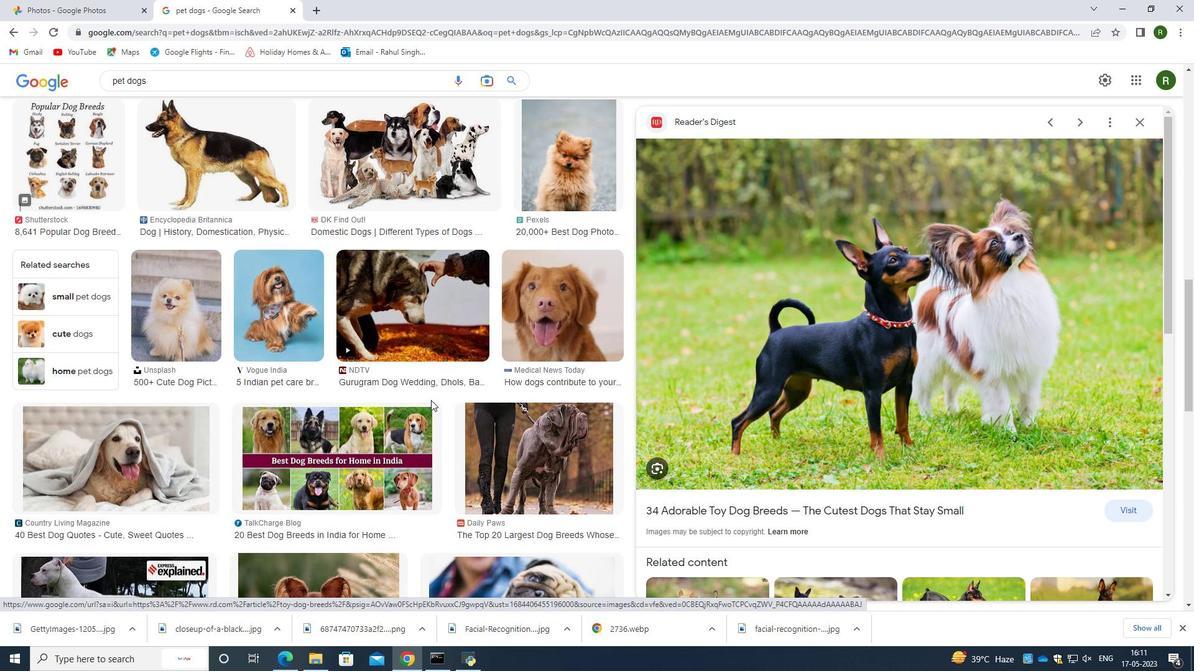 
Action: Mouse scrolled (431, 399) with delta (0, 0)
Screenshot: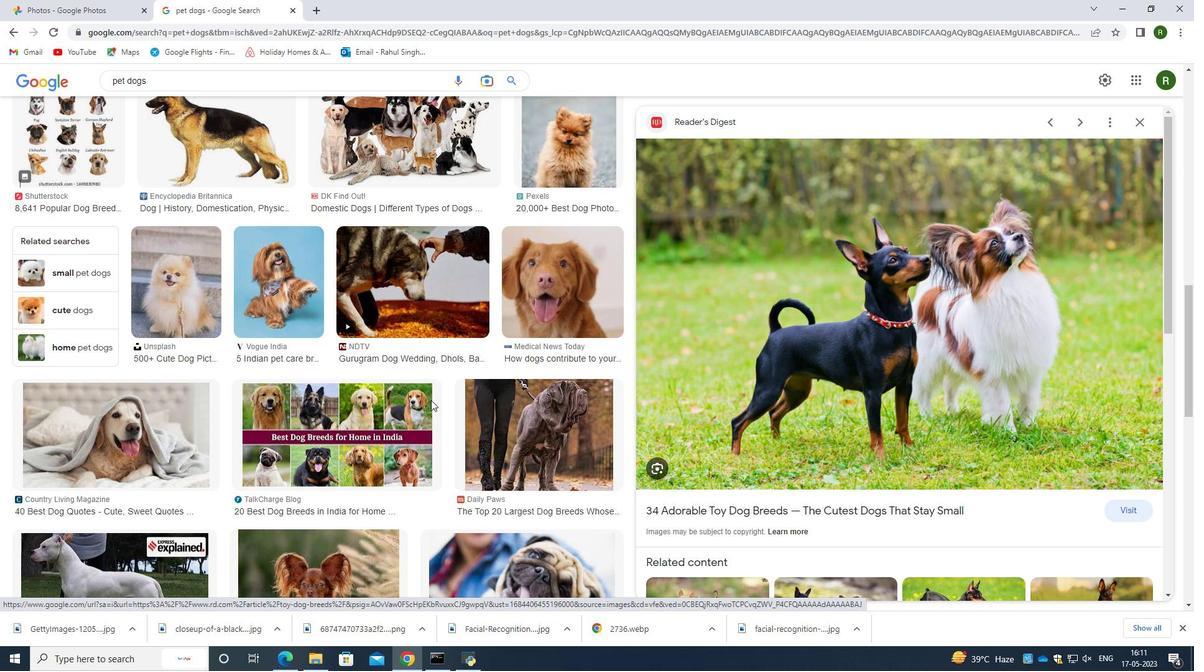 
Action: Mouse moved to (62, 377)
Screenshot: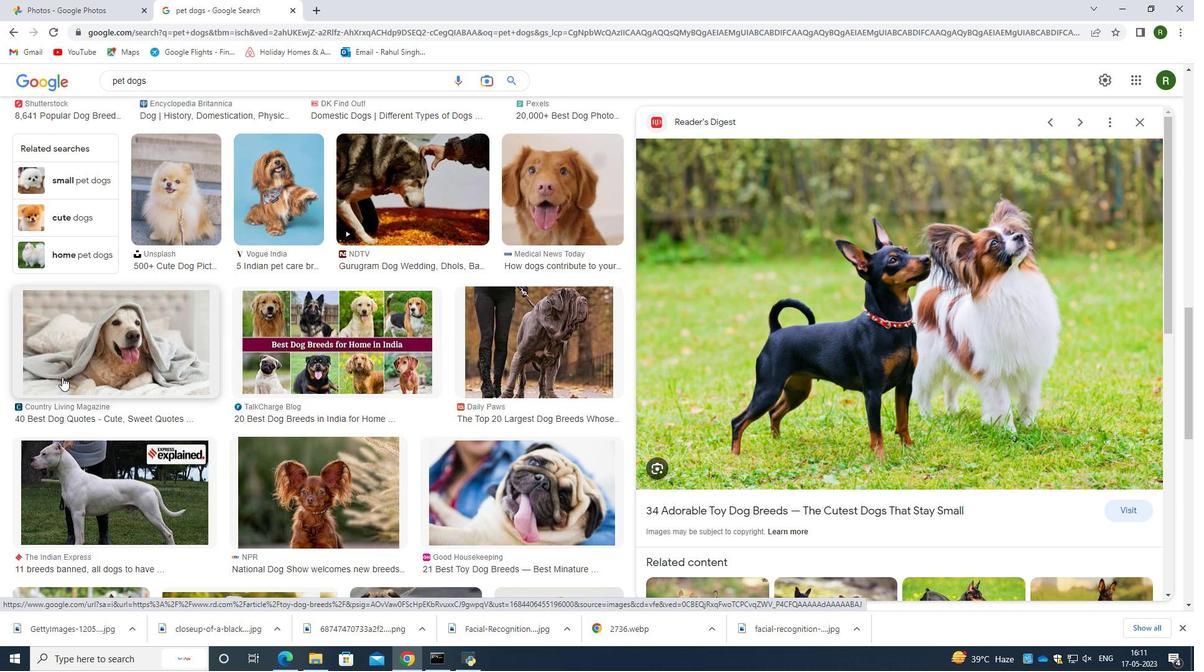 
Action: Mouse pressed left at (62, 377)
Screenshot: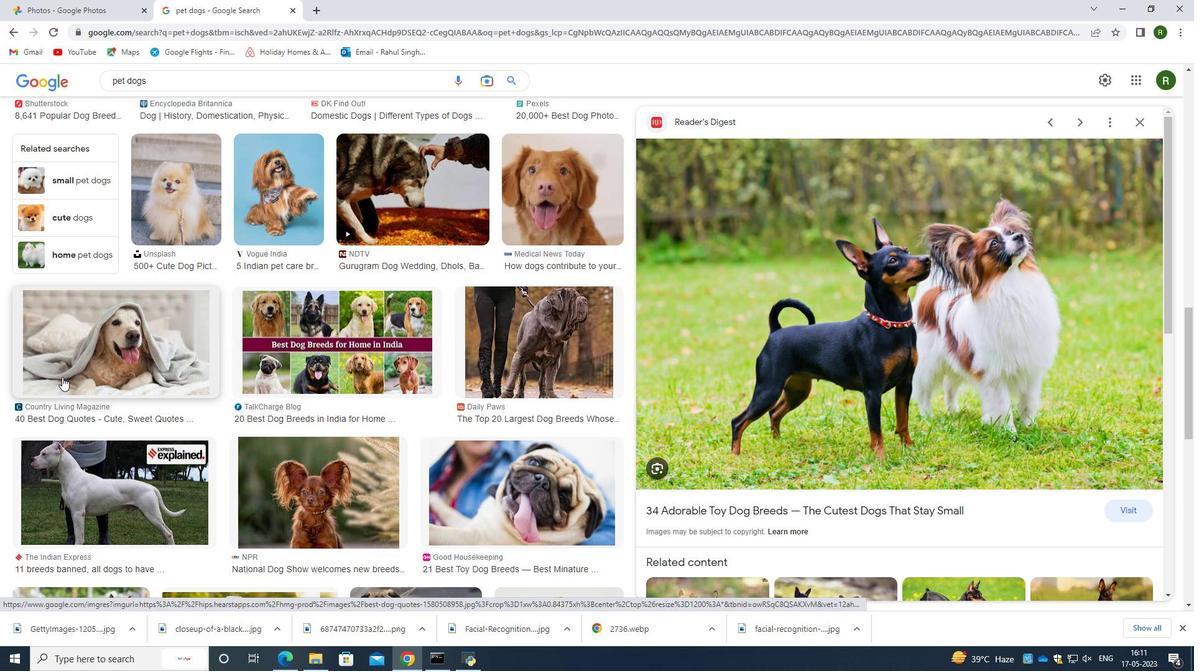 
Action: Mouse moved to (909, 309)
Screenshot: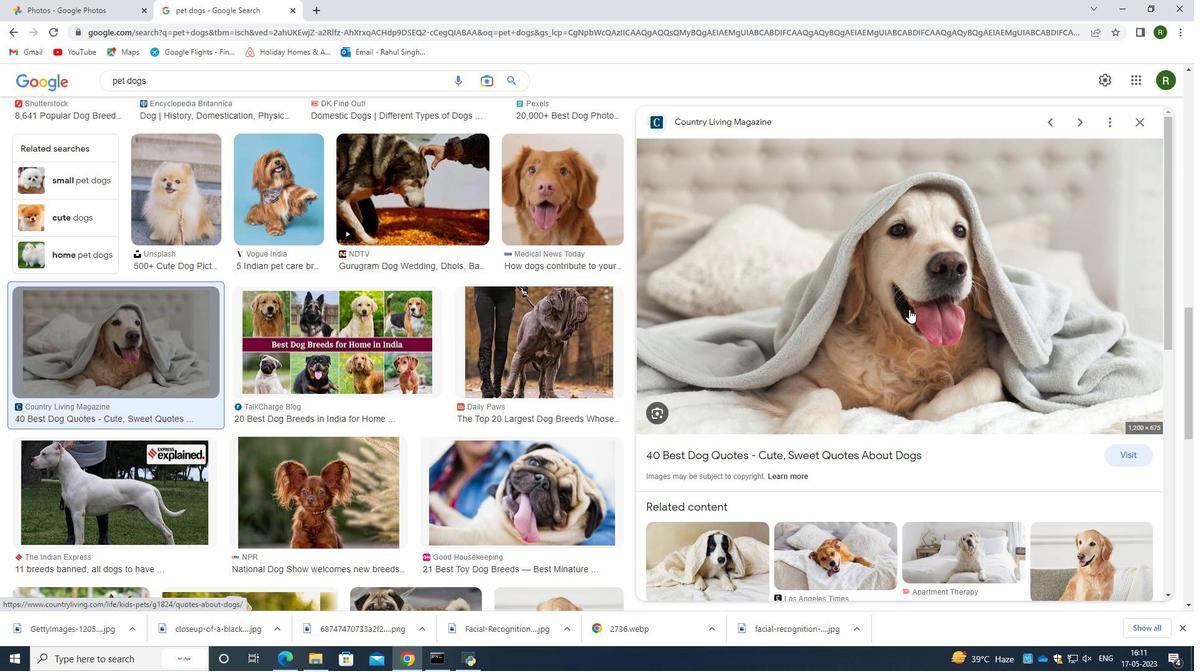 
Action: Mouse pressed right at (909, 309)
Screenshot: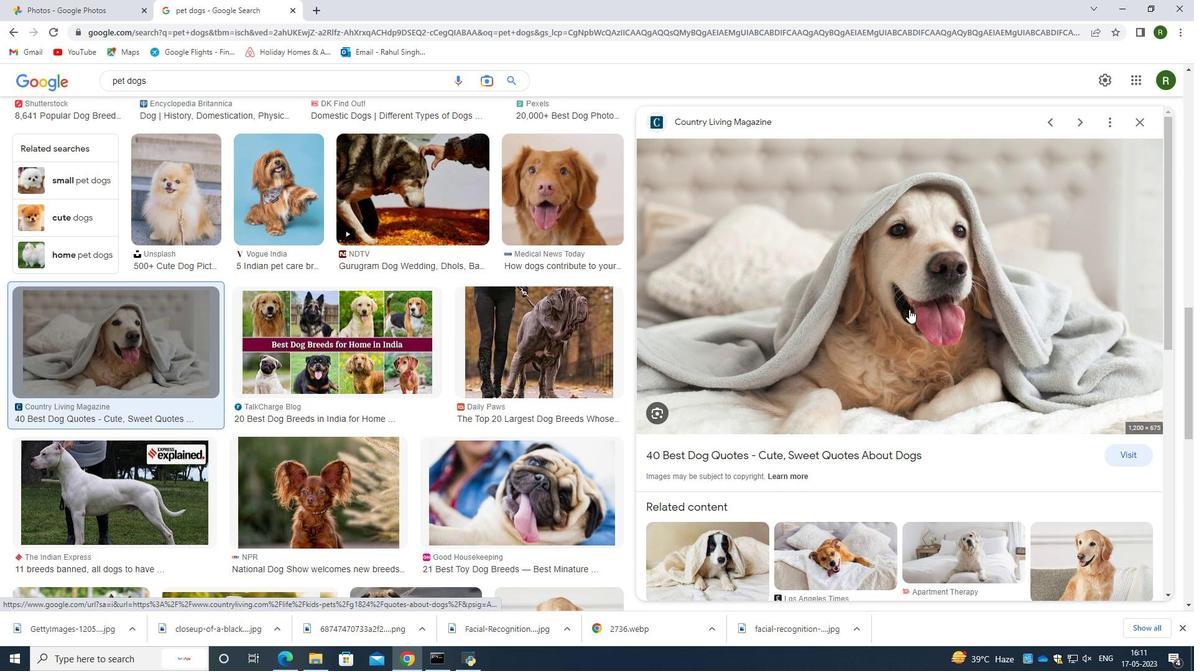 
Action: Mouse moved to (957, 441)
Screenshot: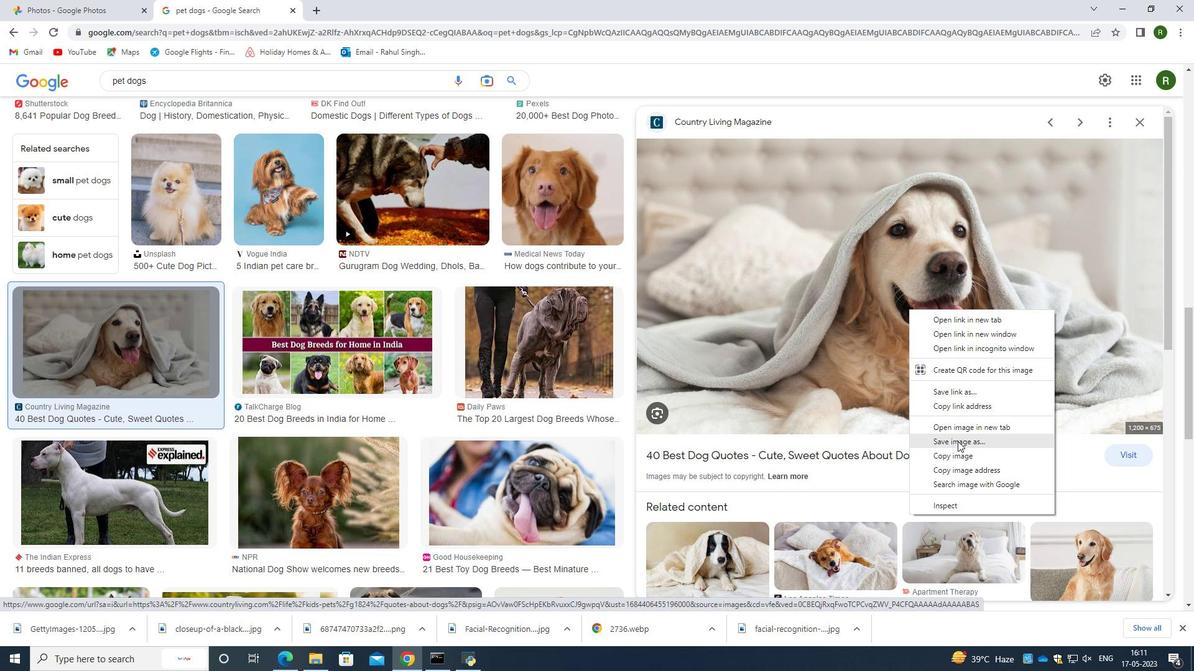 
Action: Mouse pressed left at (957, 441)
Screenshot: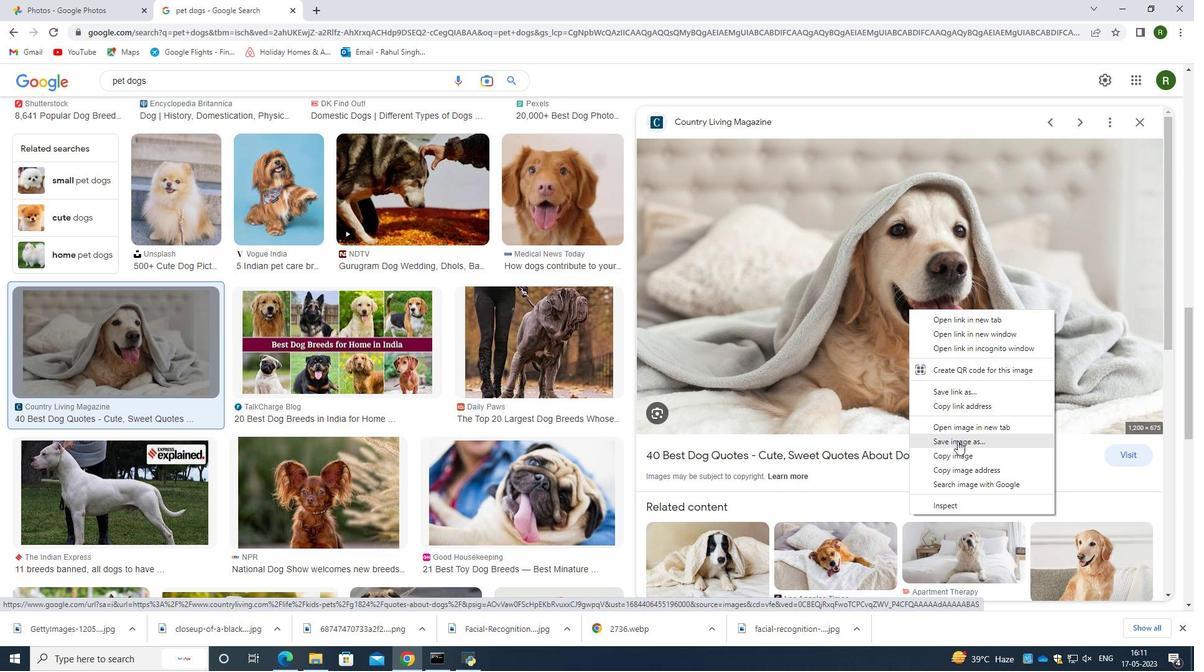 
Action: Mouse moved to (487, 316)
Screenshot: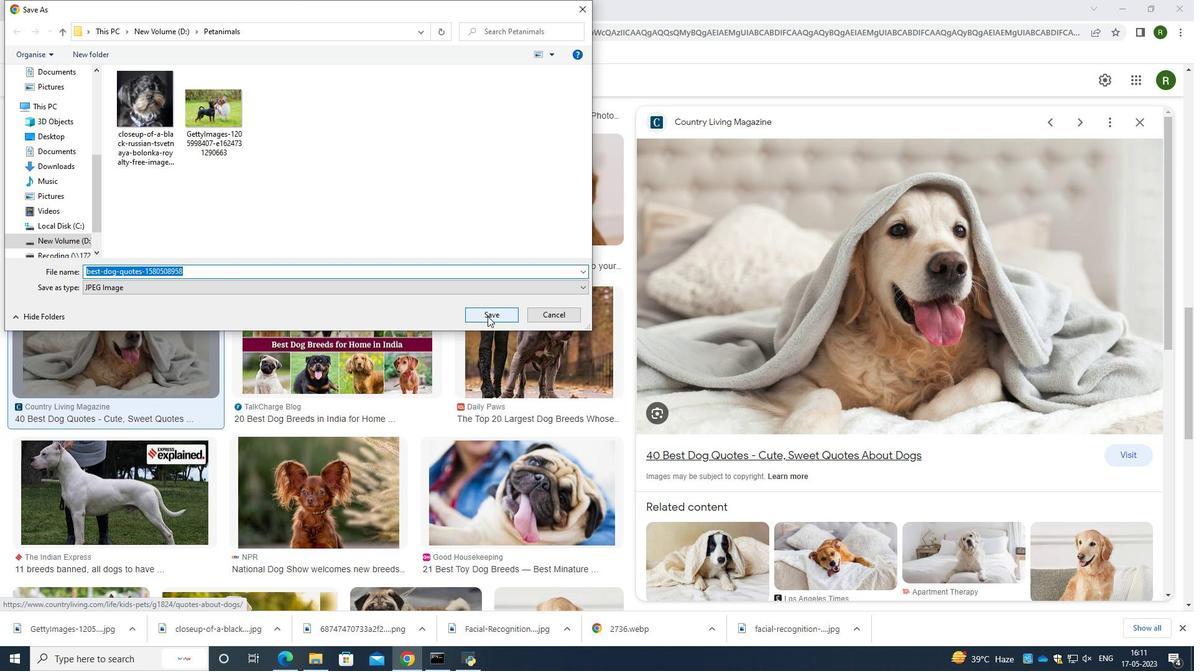 
Action: Mouse pressed left at (487, 316)
Screenshot: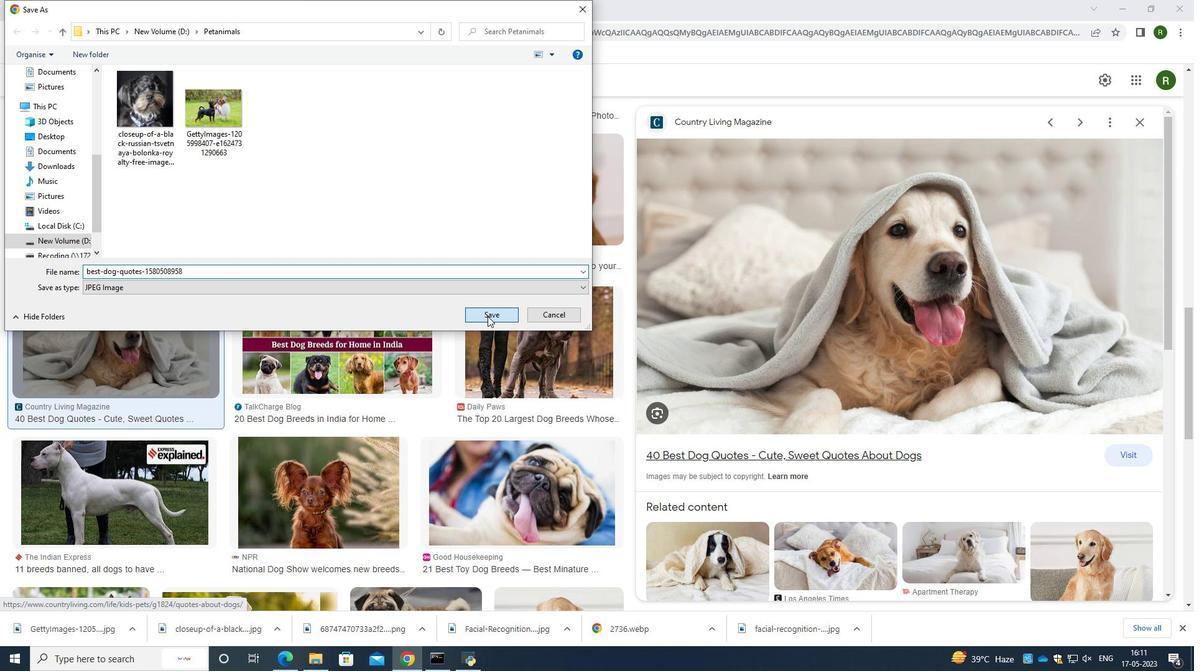 
Action: Mouse moved to (205, 351)
Screenshot: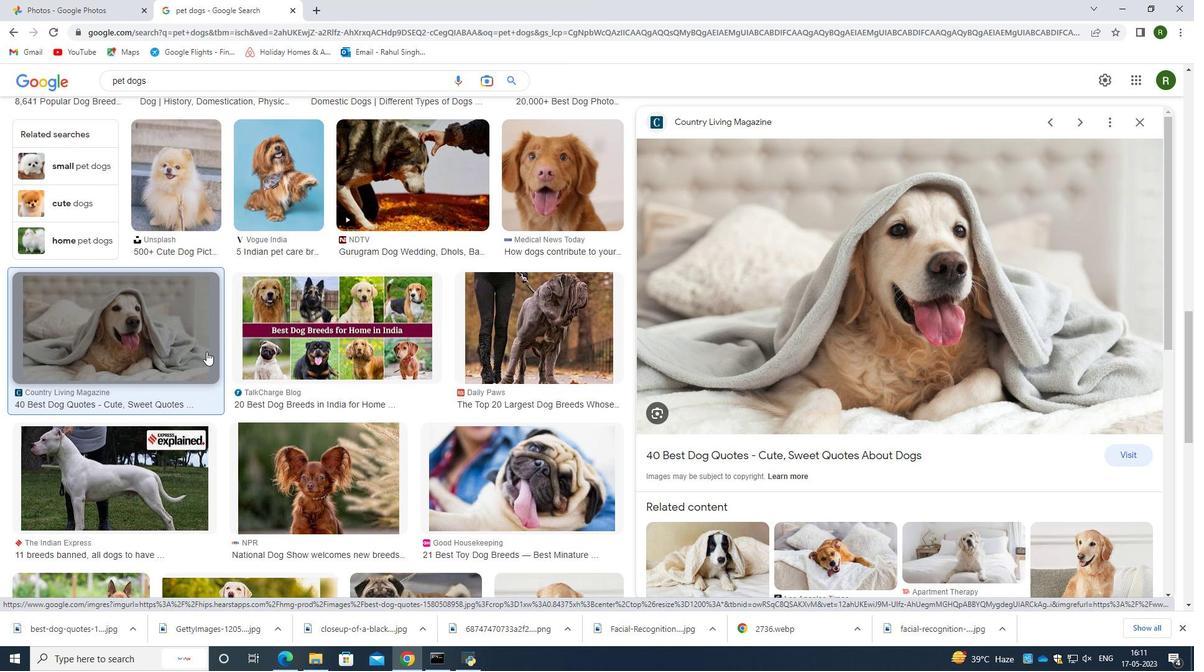 
Action: Mouse scrolled (205, 350) with delta (0, 0)
Screenshot: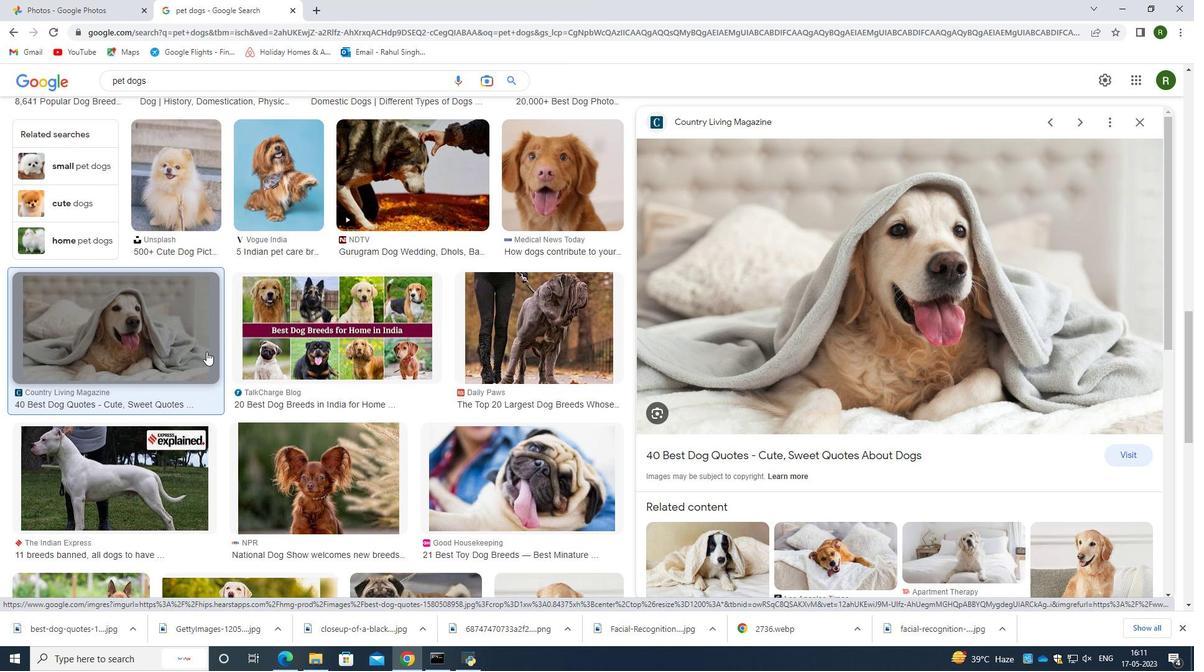
Action: Mouse moved to (330, 421)
Screenshot: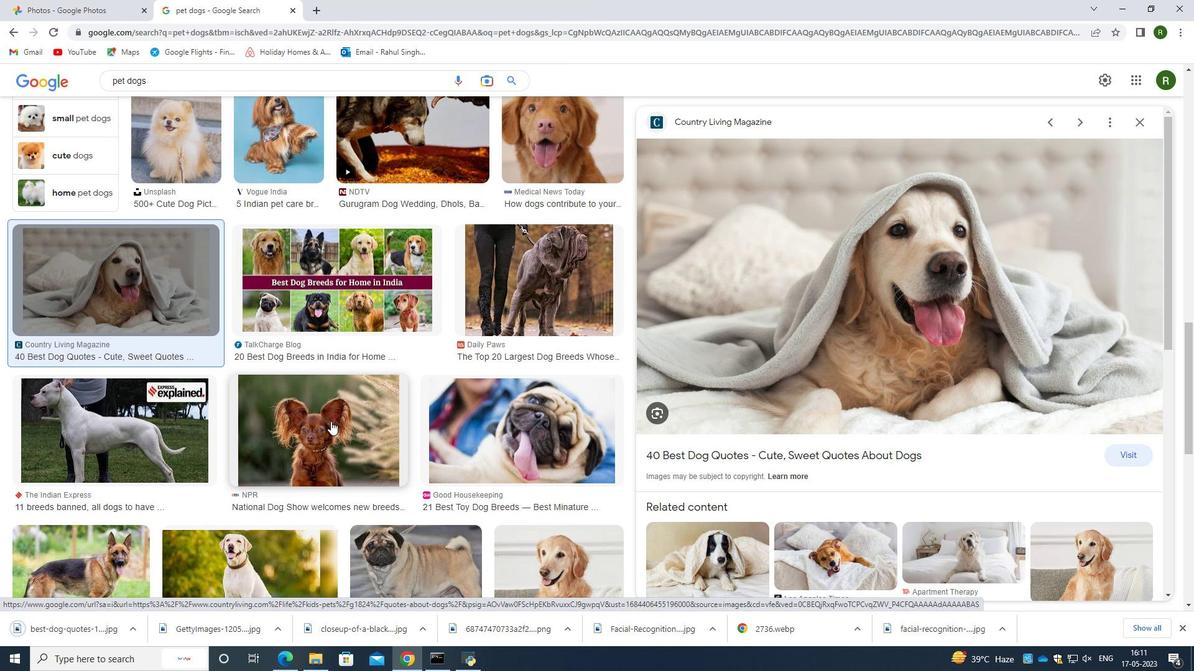 
Action: Mouse scrolled (330, 421) with delta (0, 0)
Screenshot: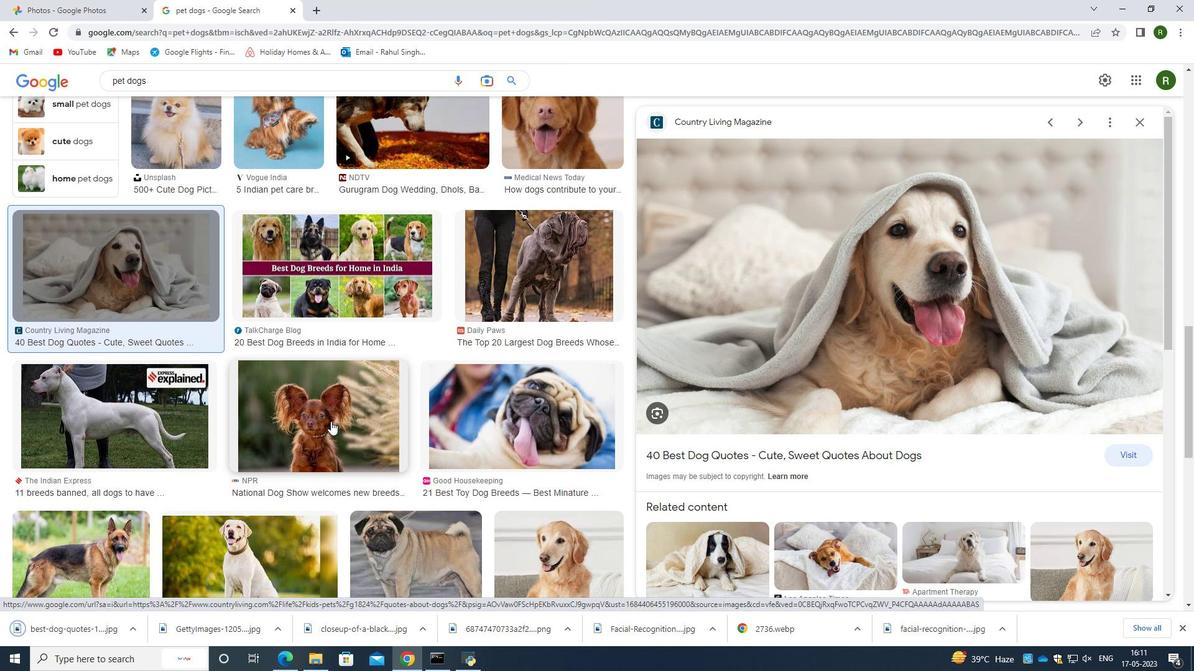 
Action: Mouse scrolled (330, 421) with delta (0, 0)
Screenshot: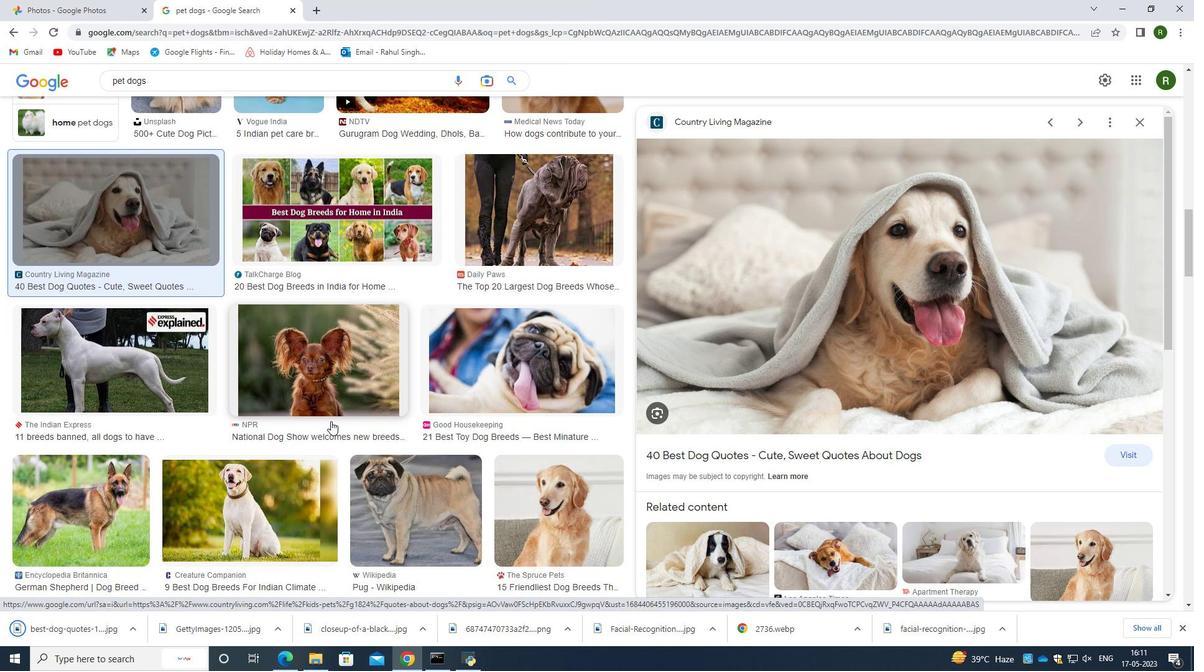 
Action: Mouse moved to (329, 373)
Screenshot: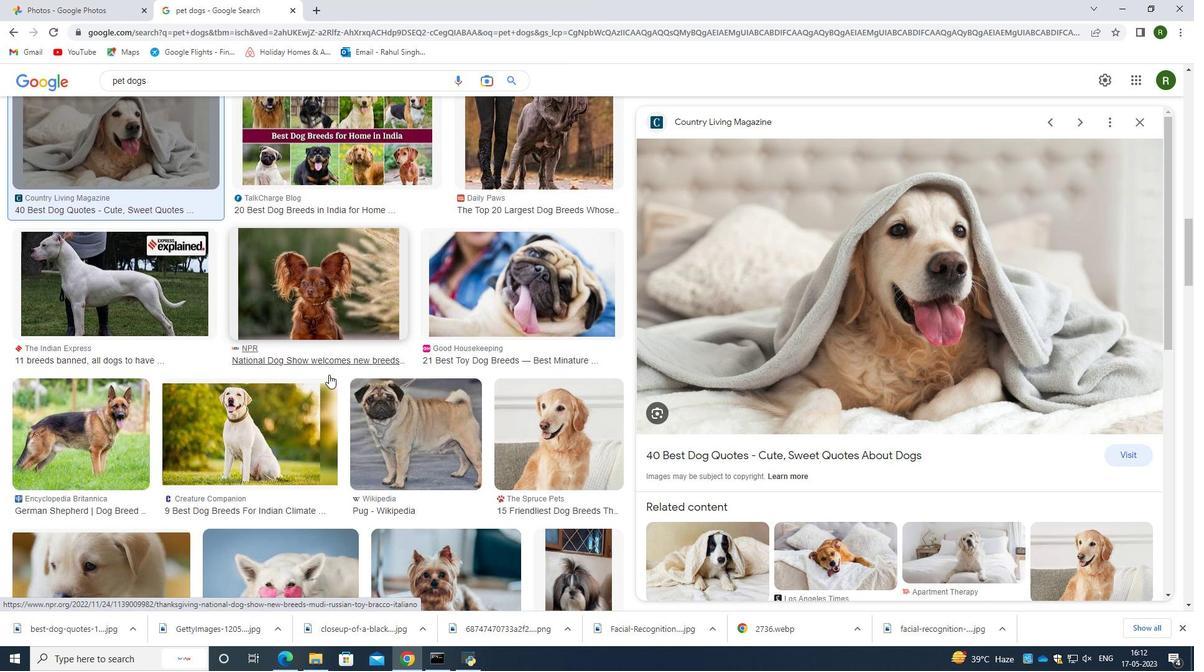 
Action: Mouse scrolled (329, 372) with delta (0, 0)
Screenshot: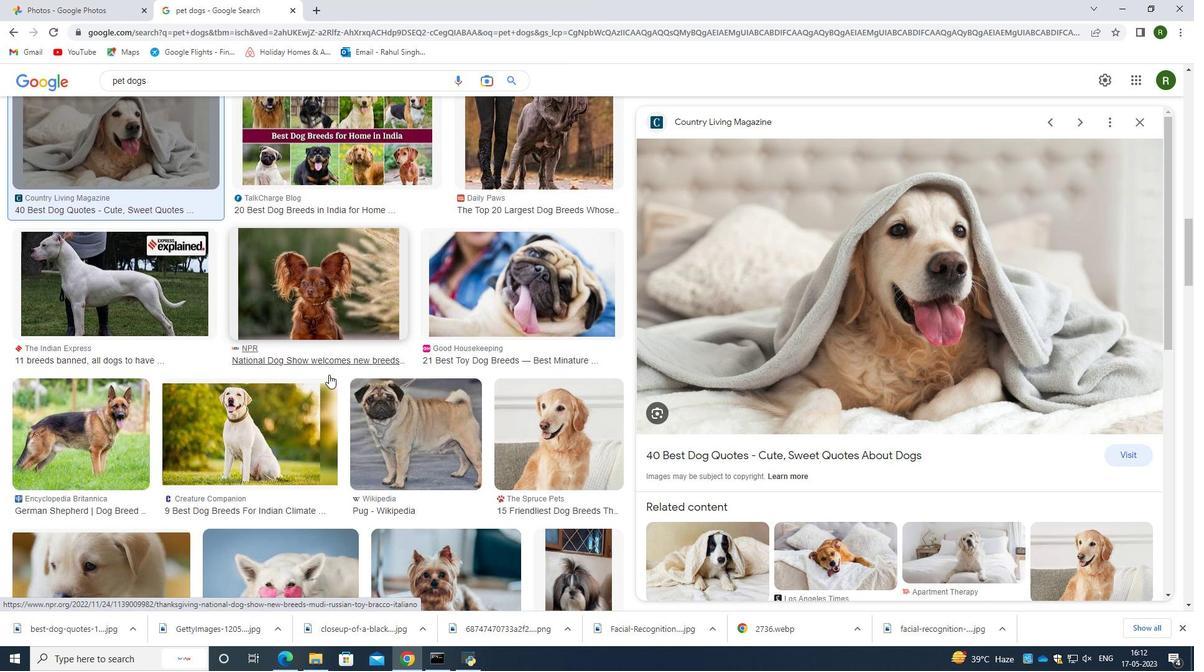
Action: Mouse moved to (329, 375)
Screenshot: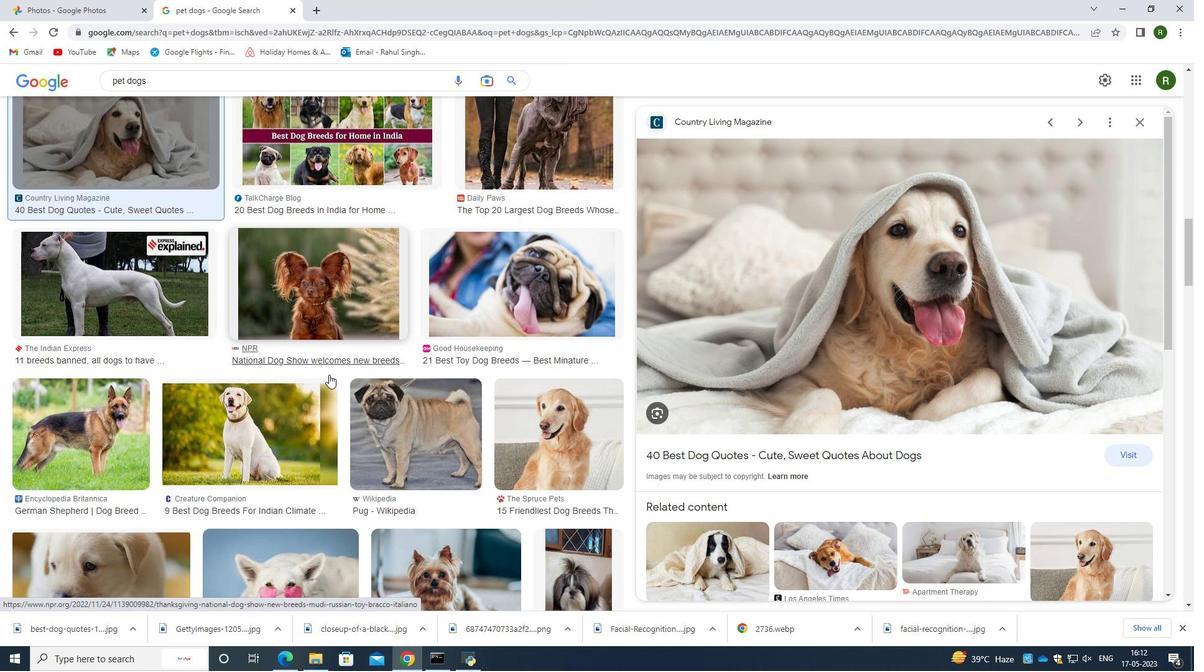
Action: Mouse scrolled (329, 374) with delta (0, 0)
Screenshot: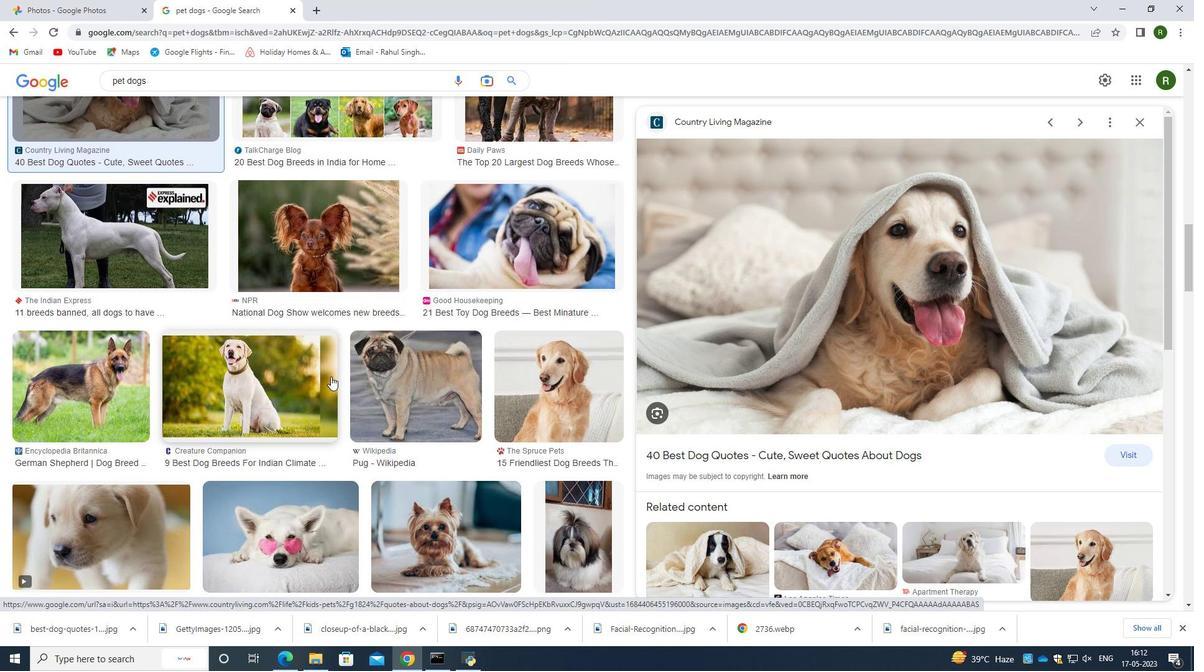 
Action: Mouse moved to (330, 376)
Screenshot: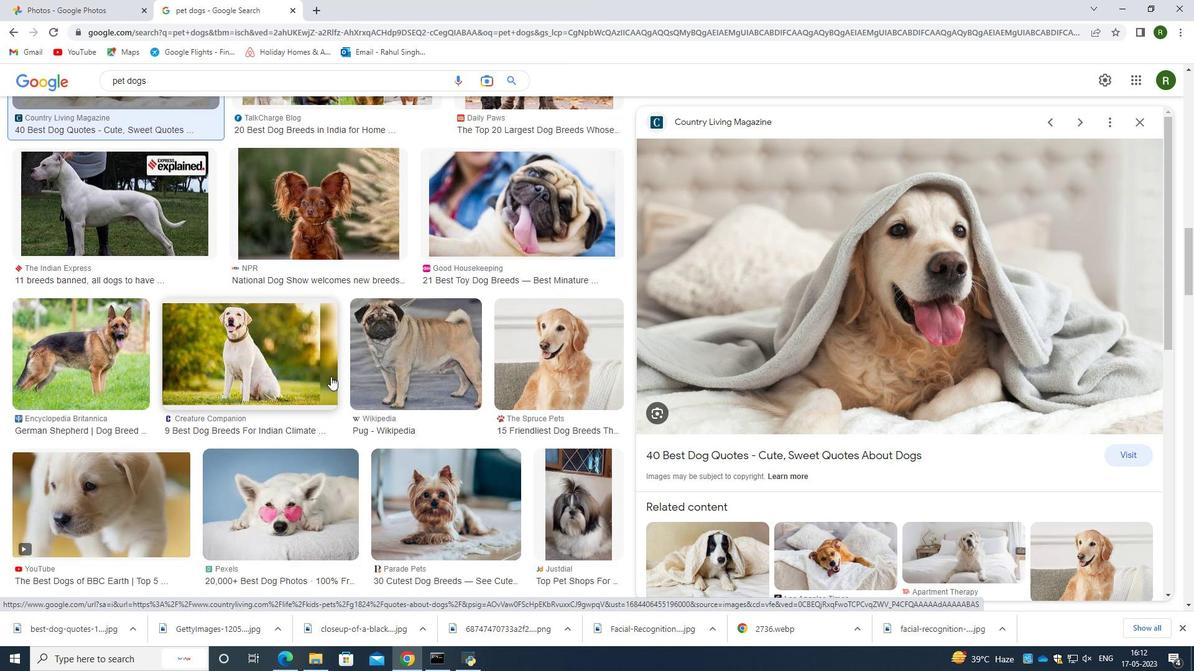 
Action: Mouse scrolled (330, 376) with delta (0, 0)
Screenshot: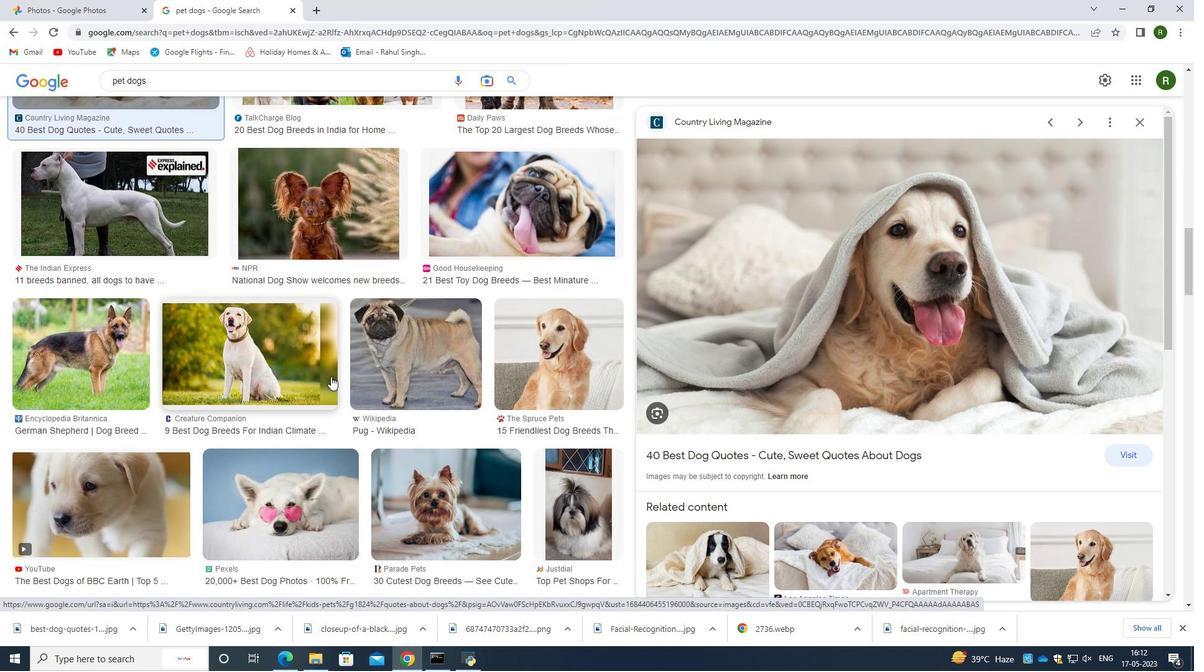 
Action: Mouse moved to (97, 406)
Screenshot: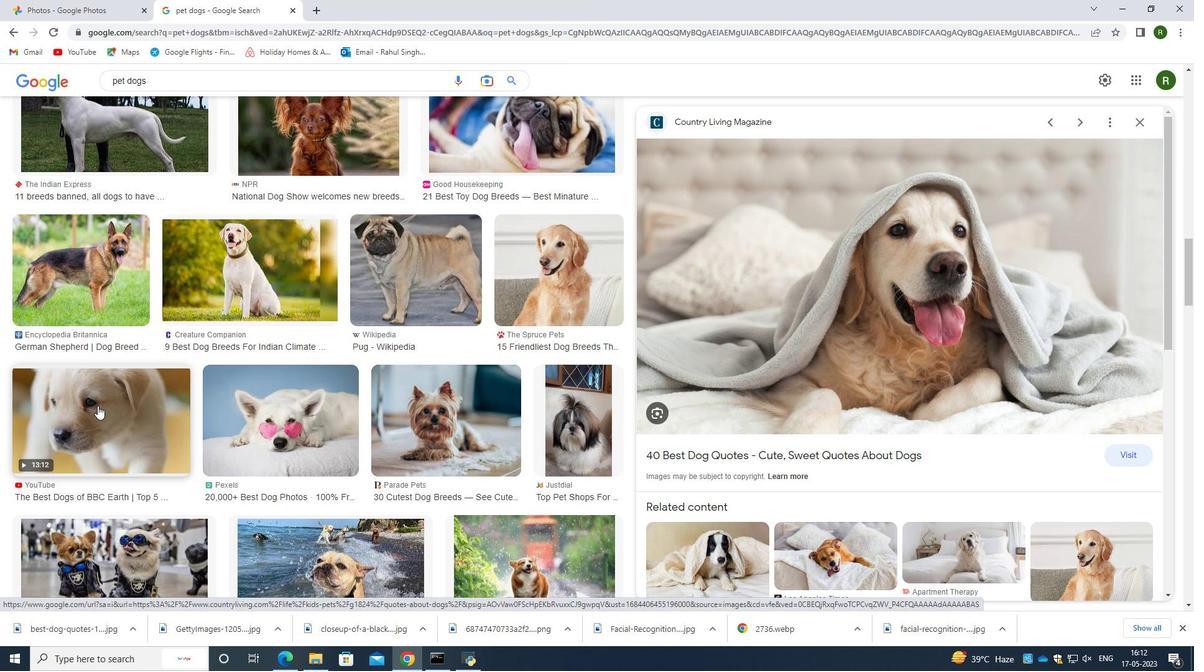 
Action: Mouse pressed left at (97, 406)
Screenshot: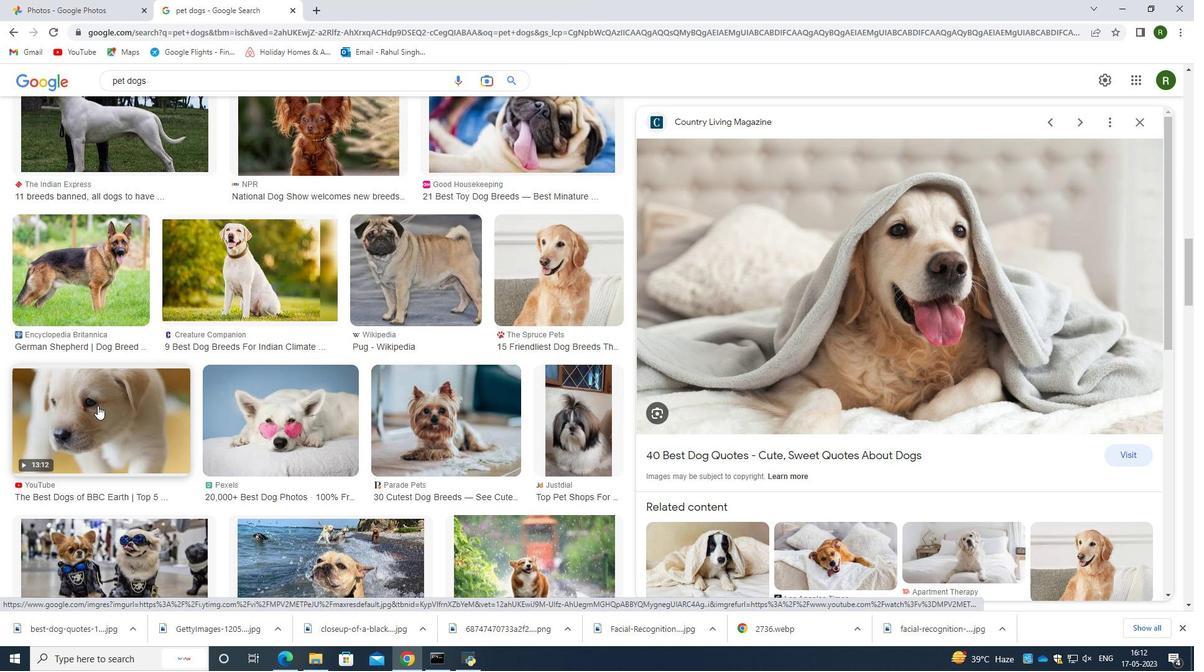 
Action: Mouse moved to (885, 296)
Screenshot: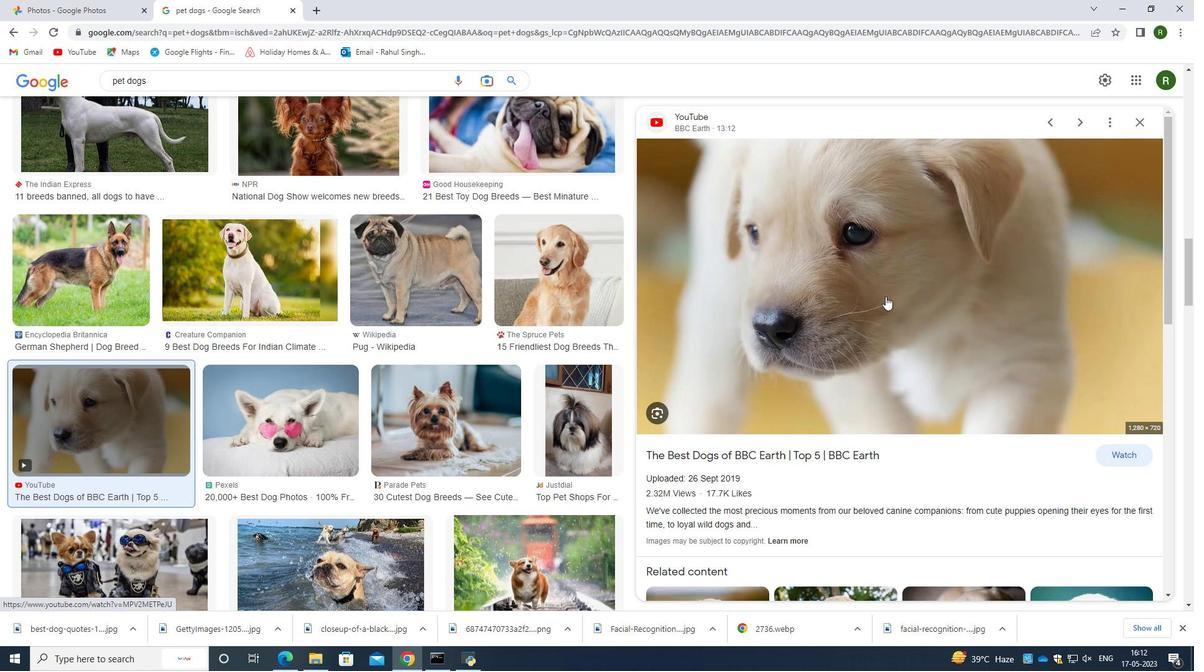 
Action: Mouse pressed right at (885, 296)
Screenshot: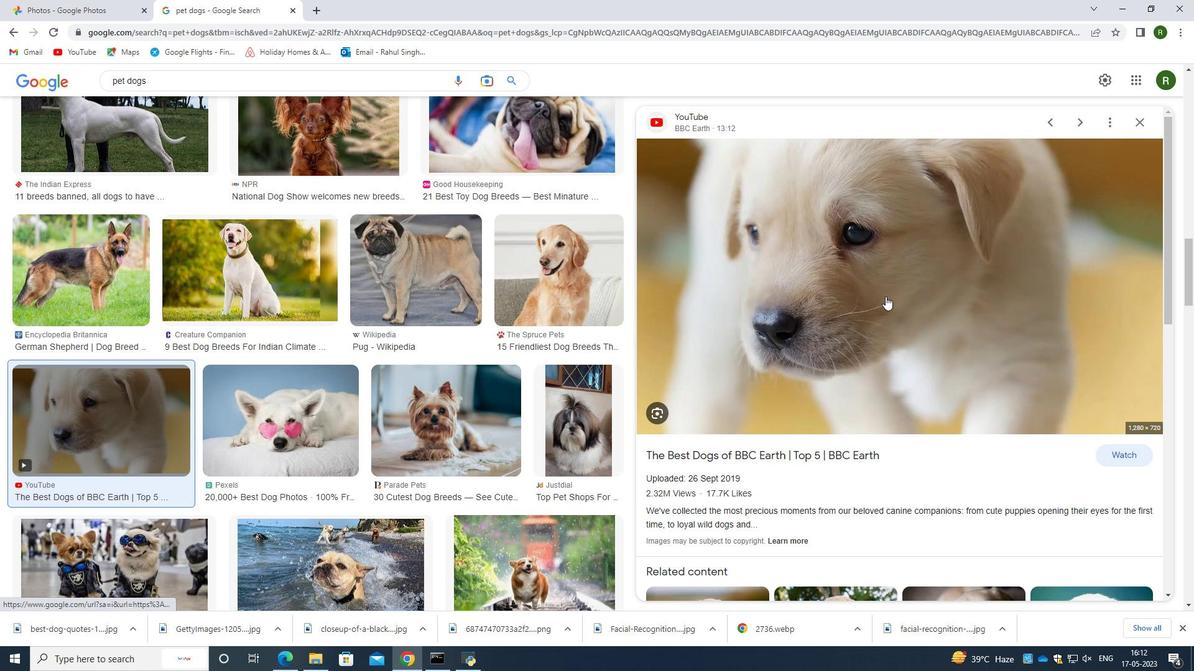 
Action: Mouse moved to (932, 431)
Screenshot: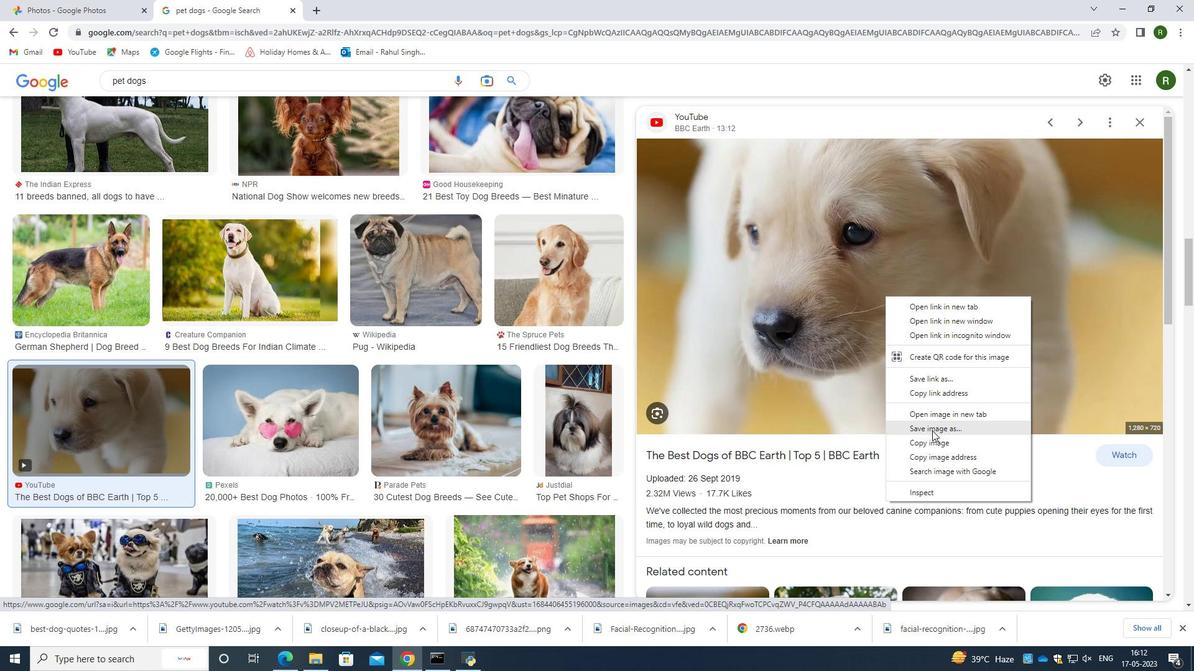 
Action: Mouse pressed left at (932, 431)
Screenshot: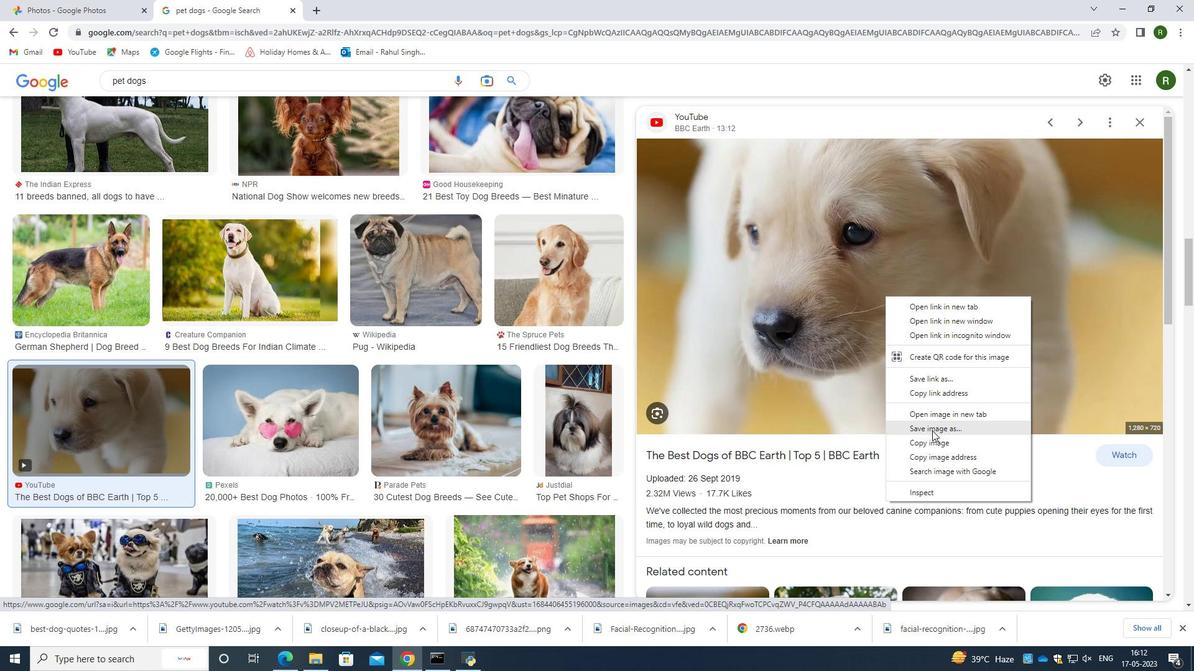 
Action: Mouse moved to (470, 314)
Screenshot: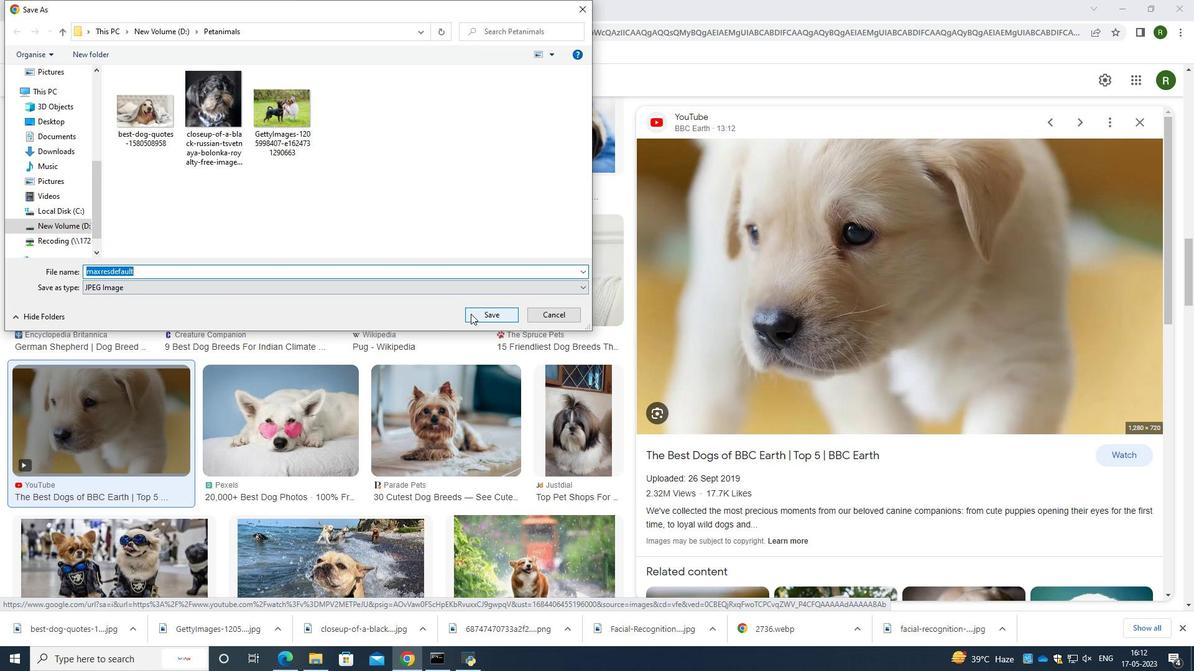 
Action: Mouse pressed left at (470, 314)
Screenshot: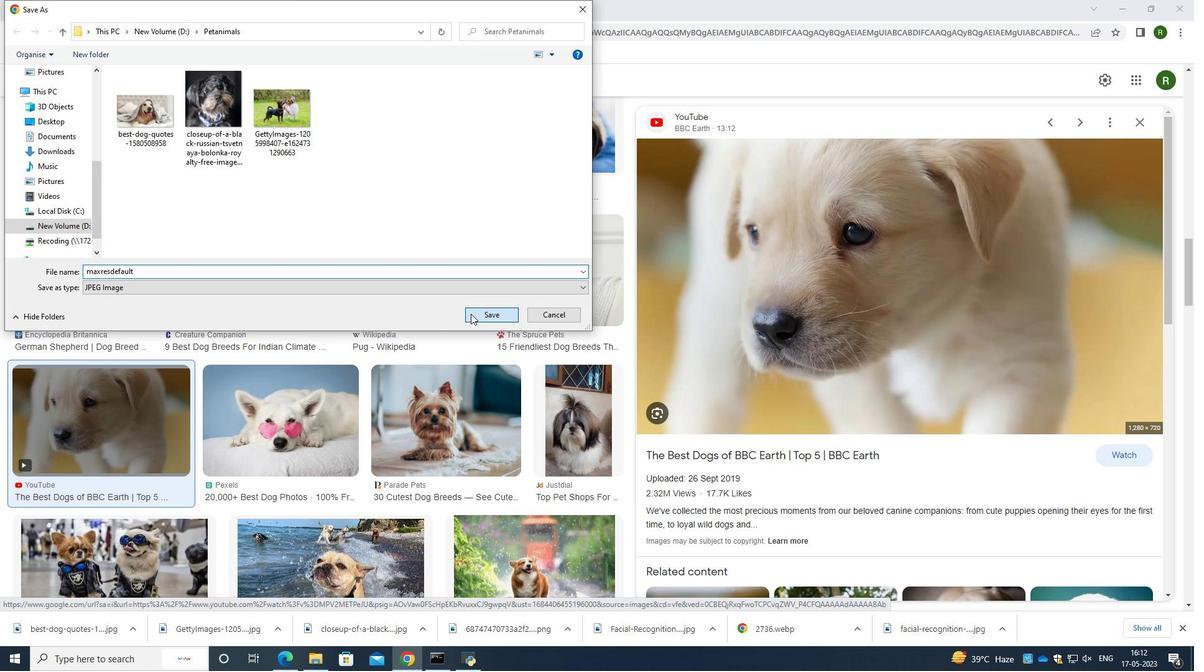 
Action: Mouse moved to (264, 302)
Screenshot: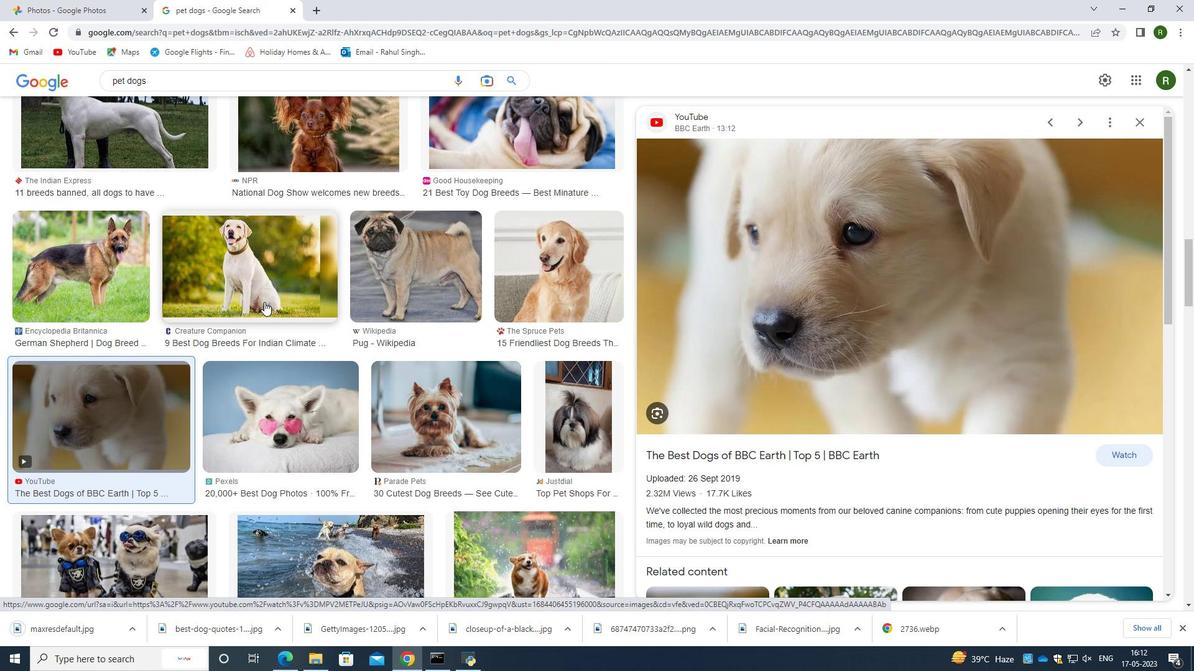 
Action: Mouse scrolled (264, 301) with delta (0, 0)
Screenshot: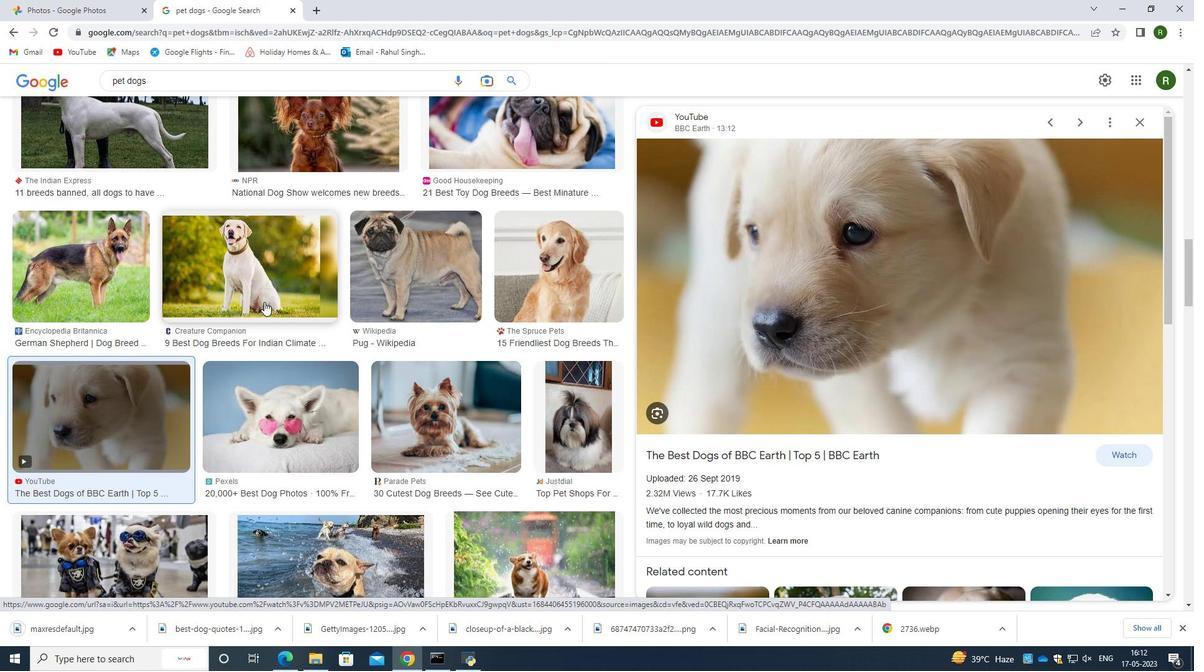 
Action: Mouse scrolled (264, 301) with delta (0, 0)
Screenshot: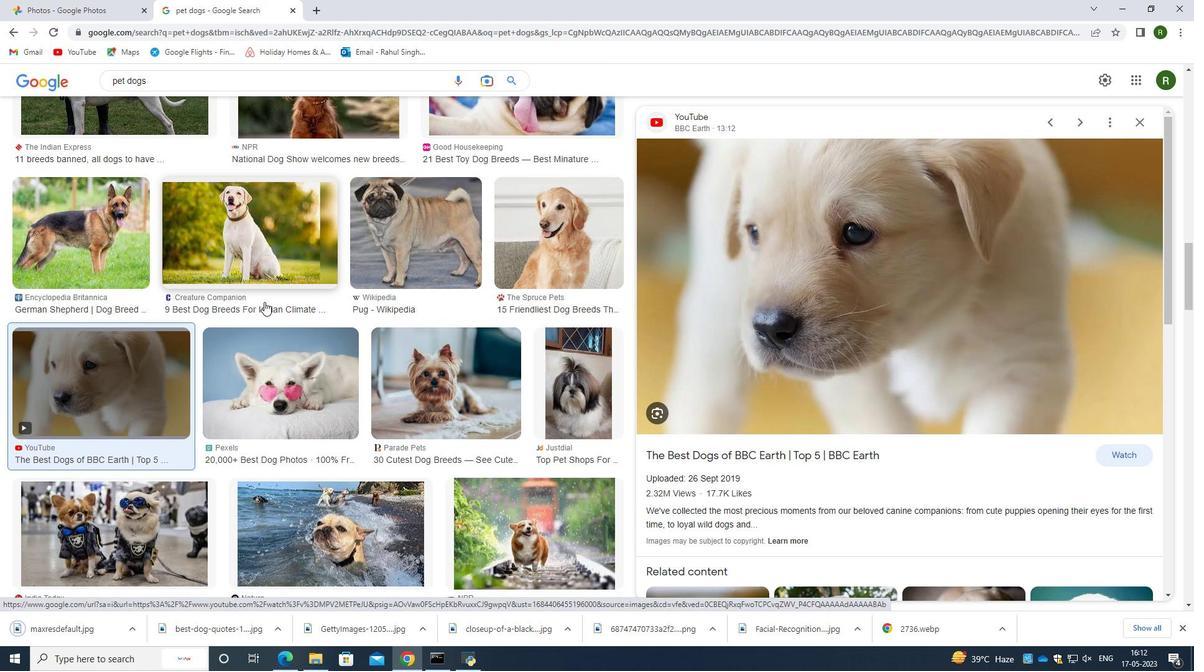 
Action: Mouse scrolled (264, 301) with delta (0, 0)
Screenshot: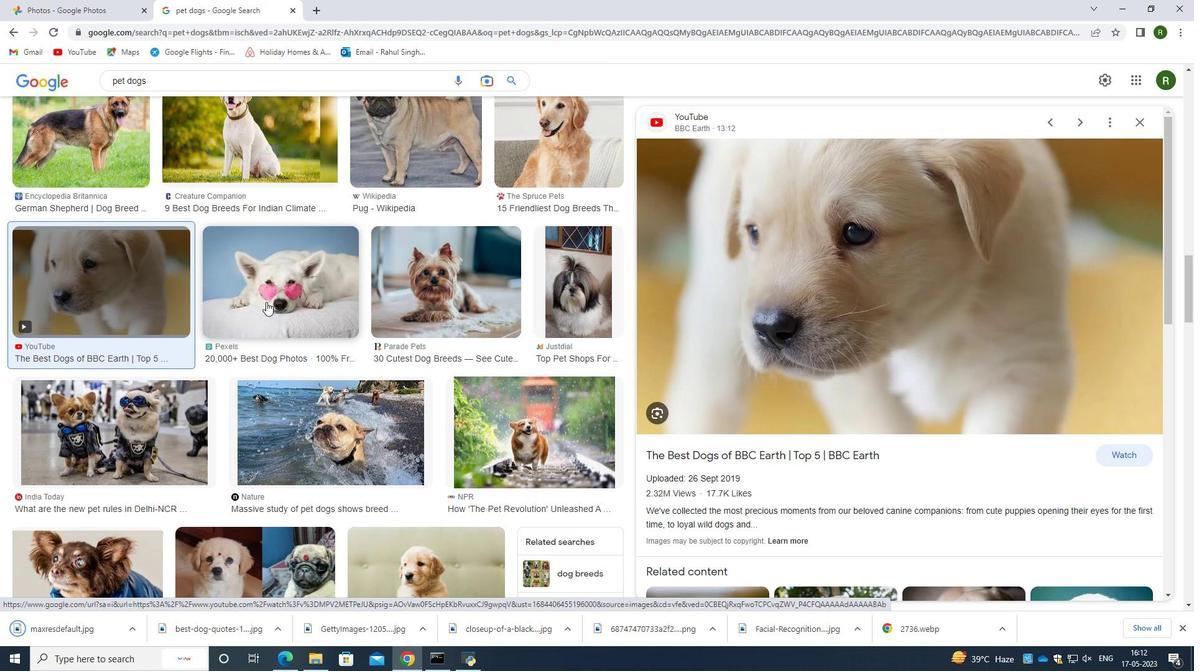 
Action: Mouse moved to (266, 302)
Screenshot: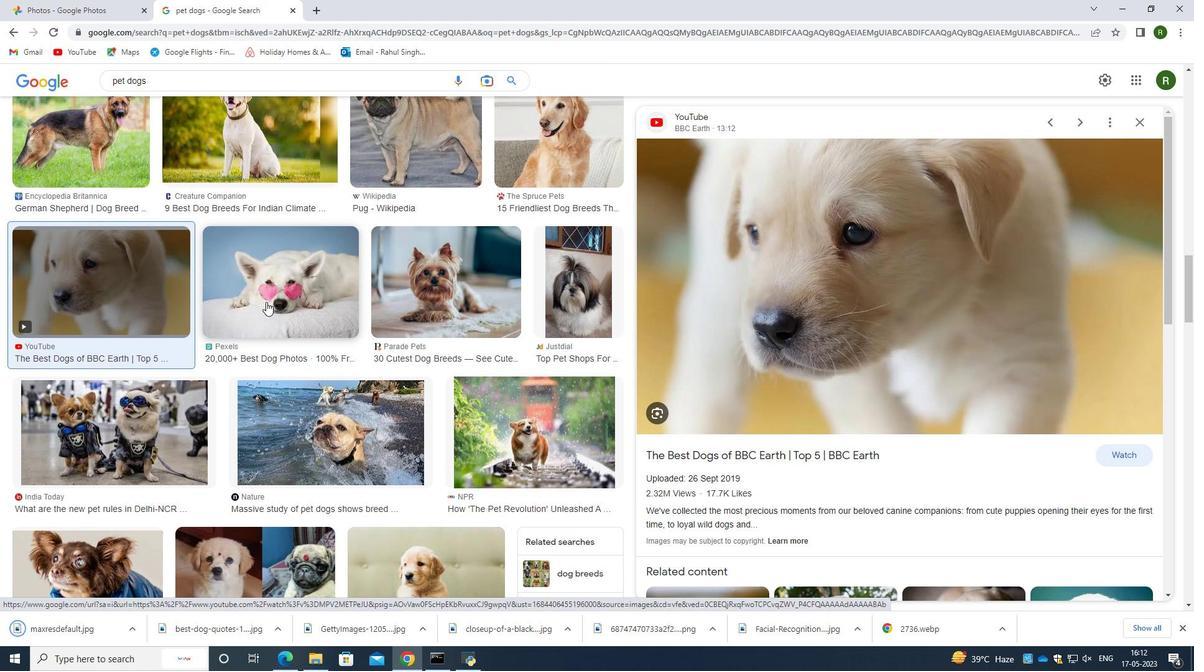
Action: Mouse scrolled (266, 301) with delta (0, 0)
Screenshot: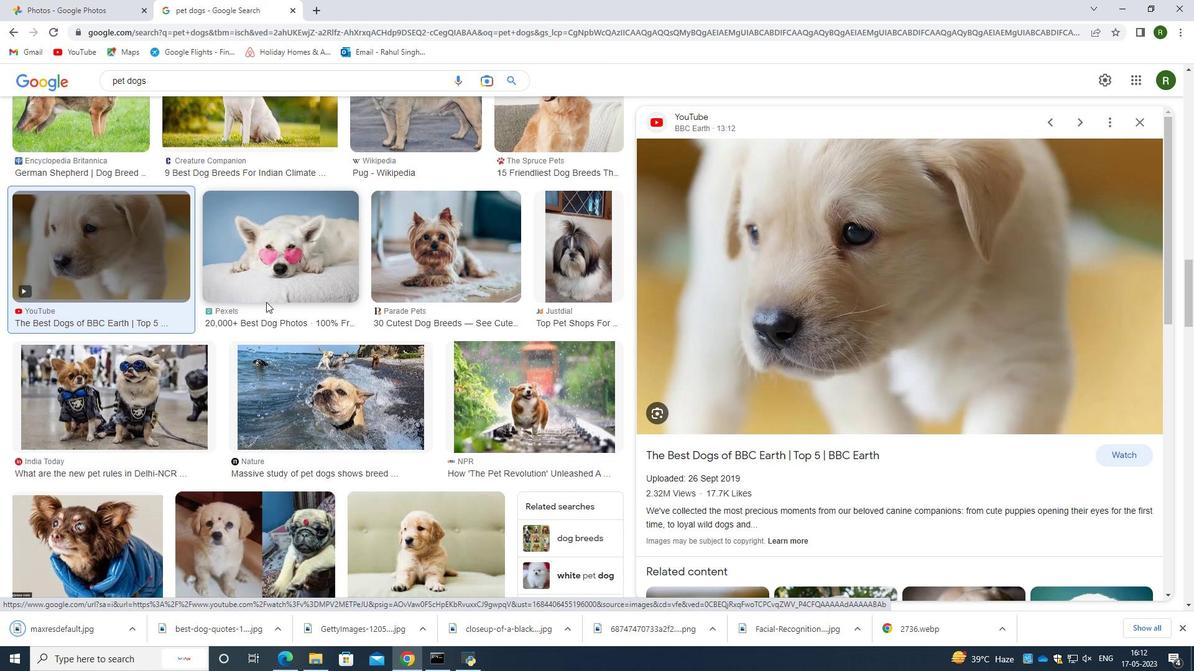 
Action: Mouse moved to (110, 326)
Screenshot: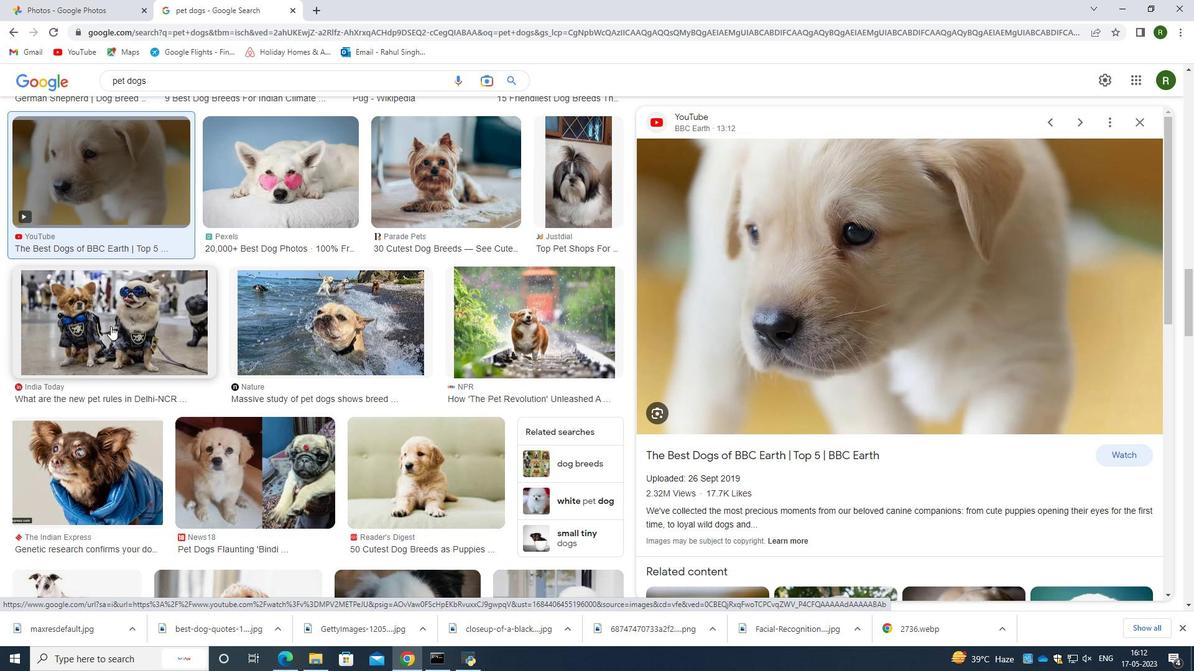 
Action: Mouse pressed left at (110, 326)
Screenshot: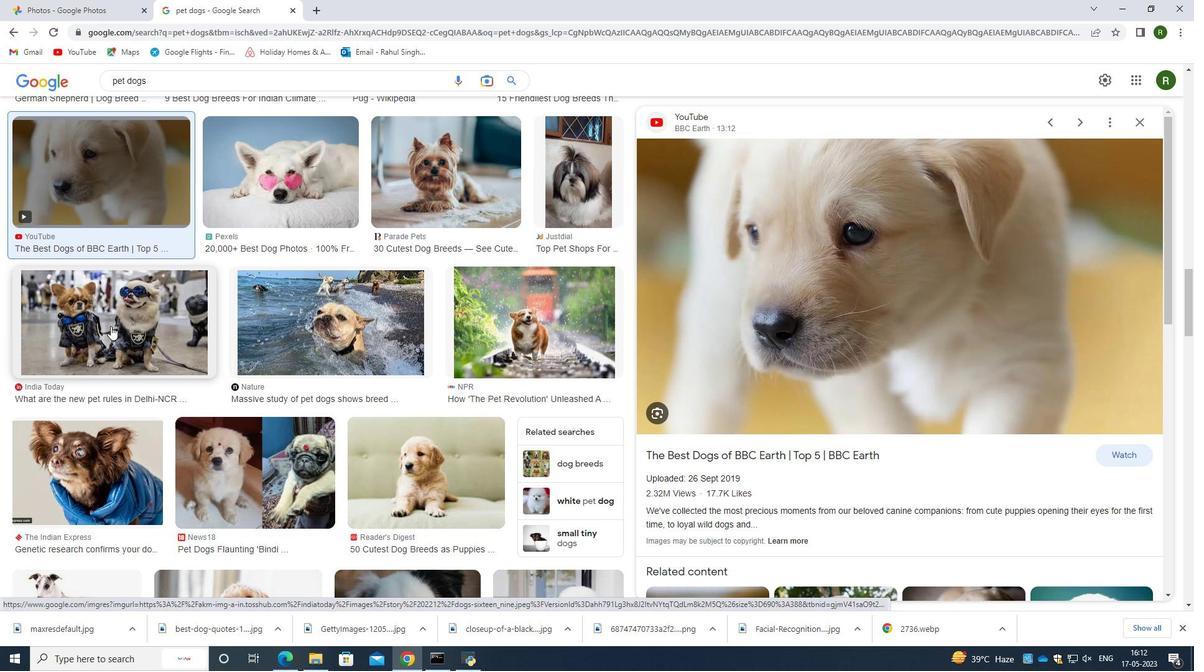 
Action: Mouse moved to (788, 262)
Screenshot: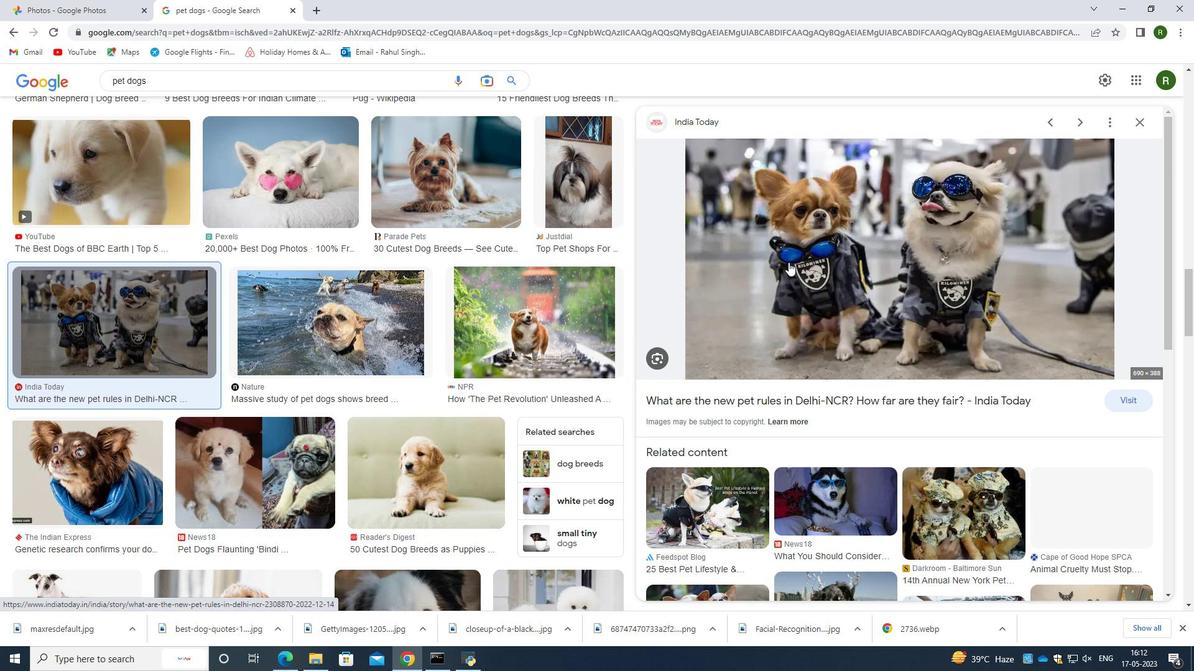 
Action: Mouse pressed right at (788, 262)
Screenshot: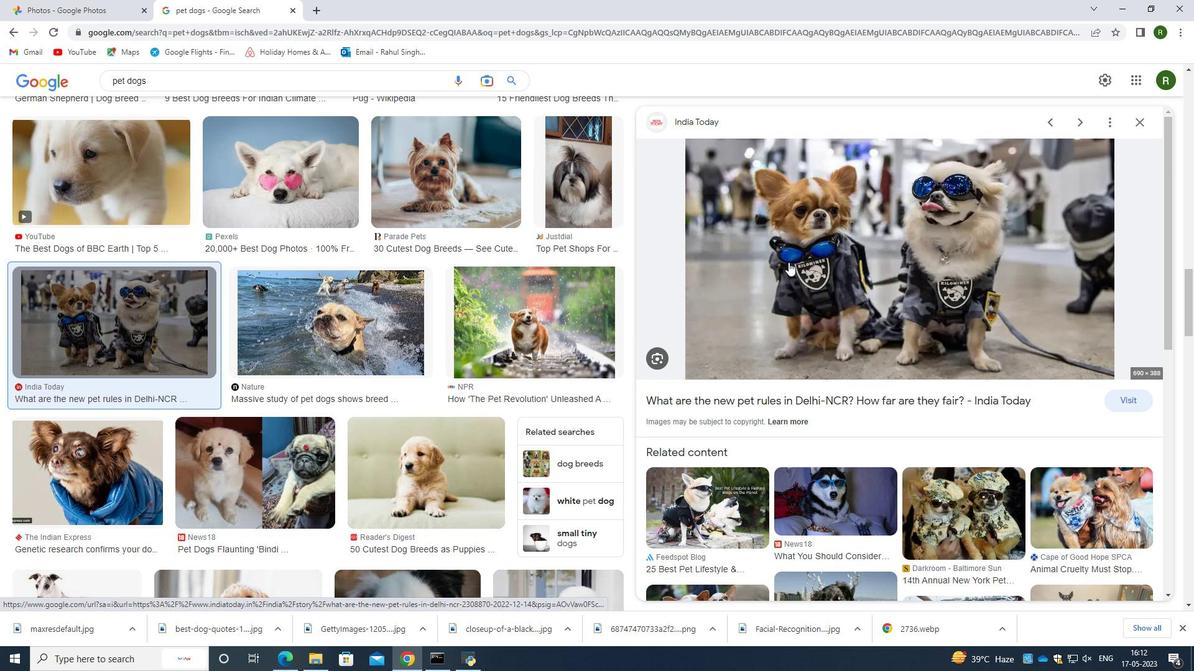
Action: Mouse moved to (852, 390)
Screenshot: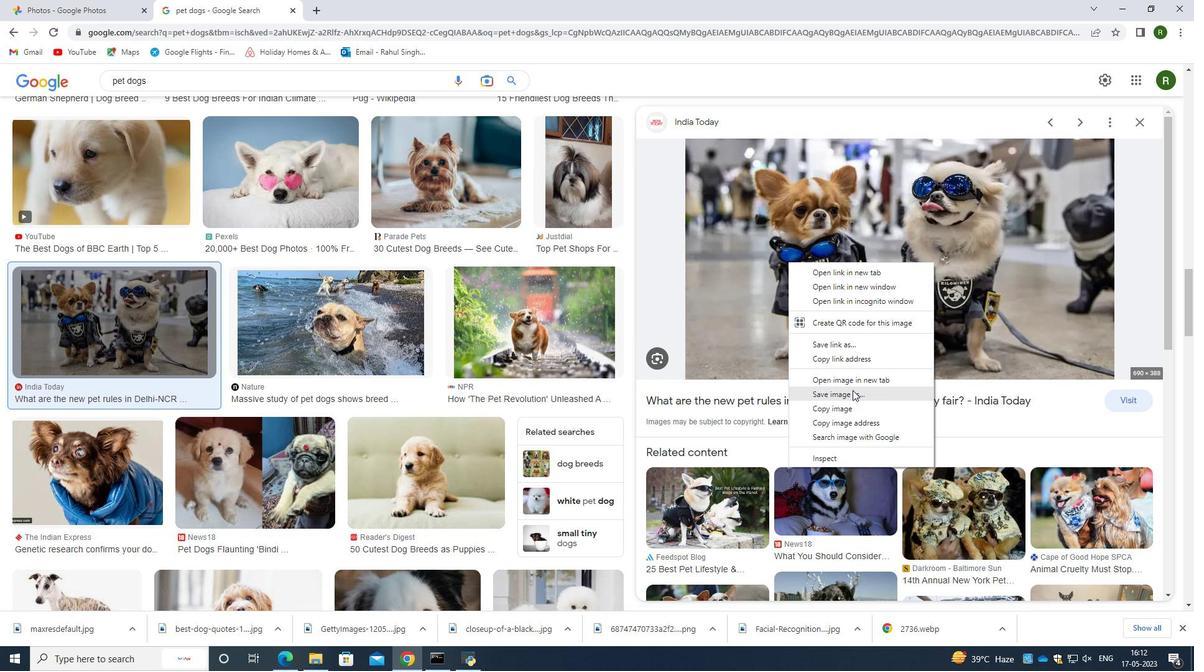 
Action: Mouse pressed left at (852, 390)
Screenshot: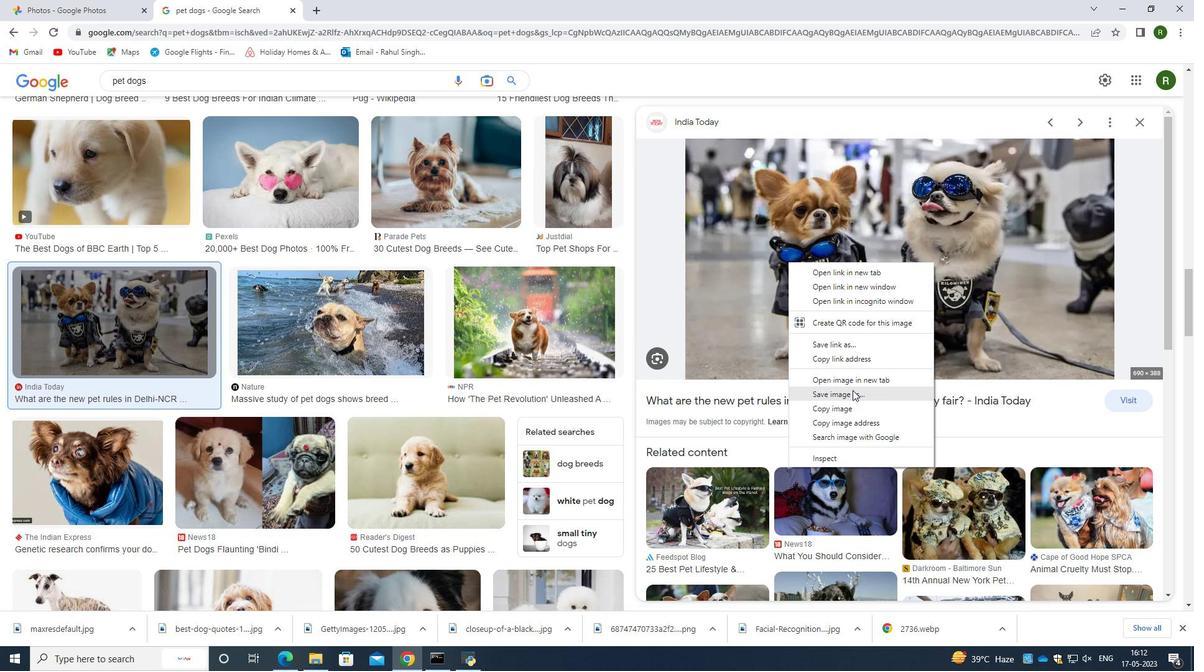 
Action: Mouse moved to (473, 315)
Screenshot: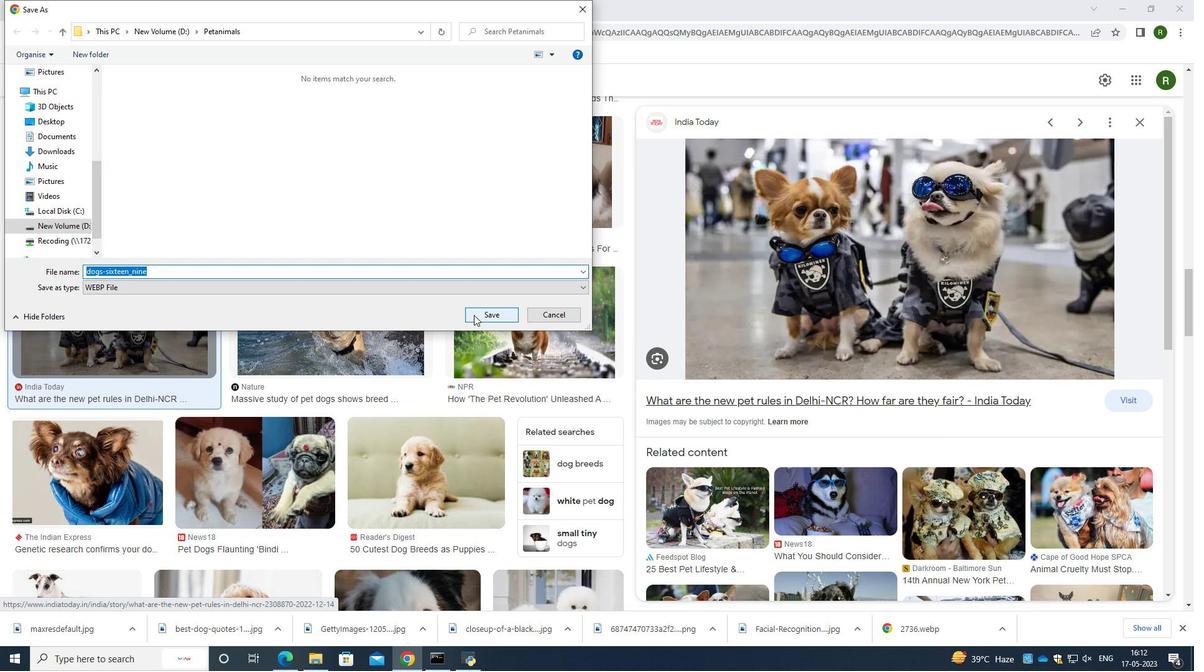 
Action: Mouse pressed left at (473, 315)
Screenshot: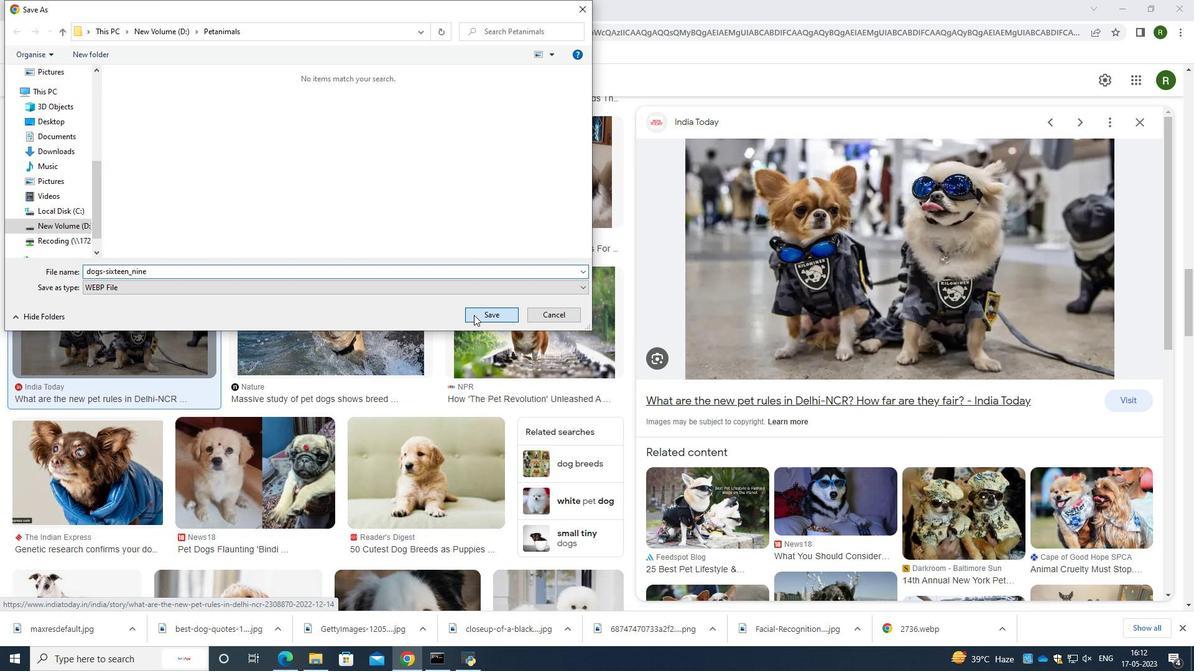 
Action: Mouse moved to (653, 327)
Screenshot: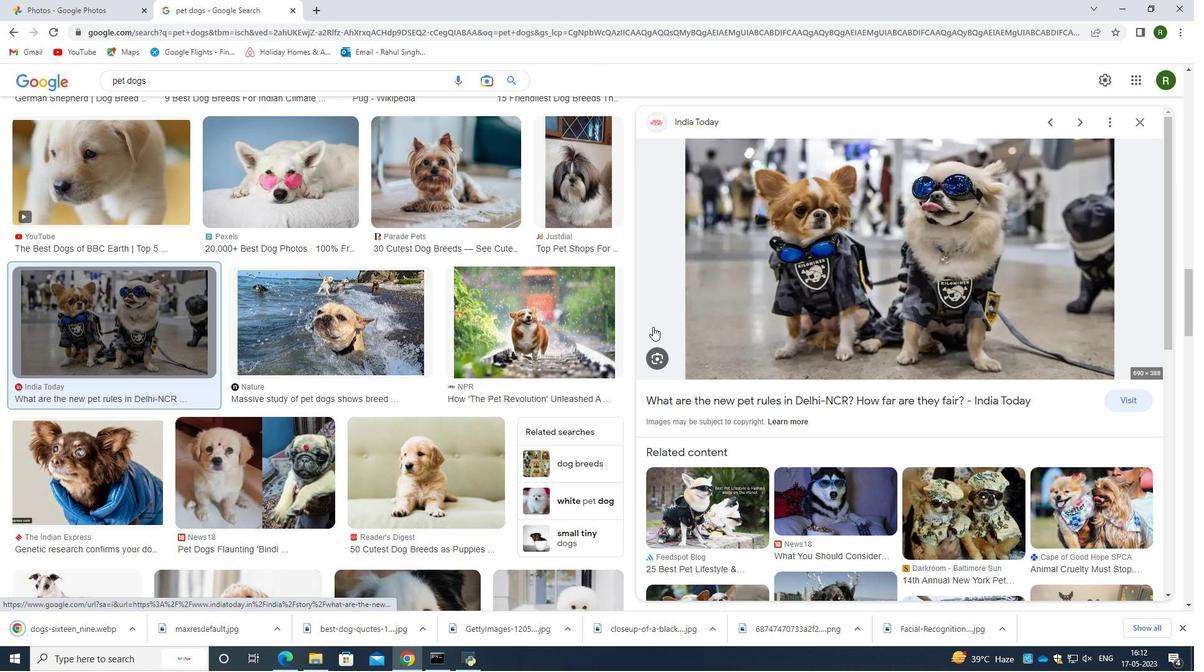 
Action: Mouse scrolled (653, 326) with delta (0, 0)
Screenshot: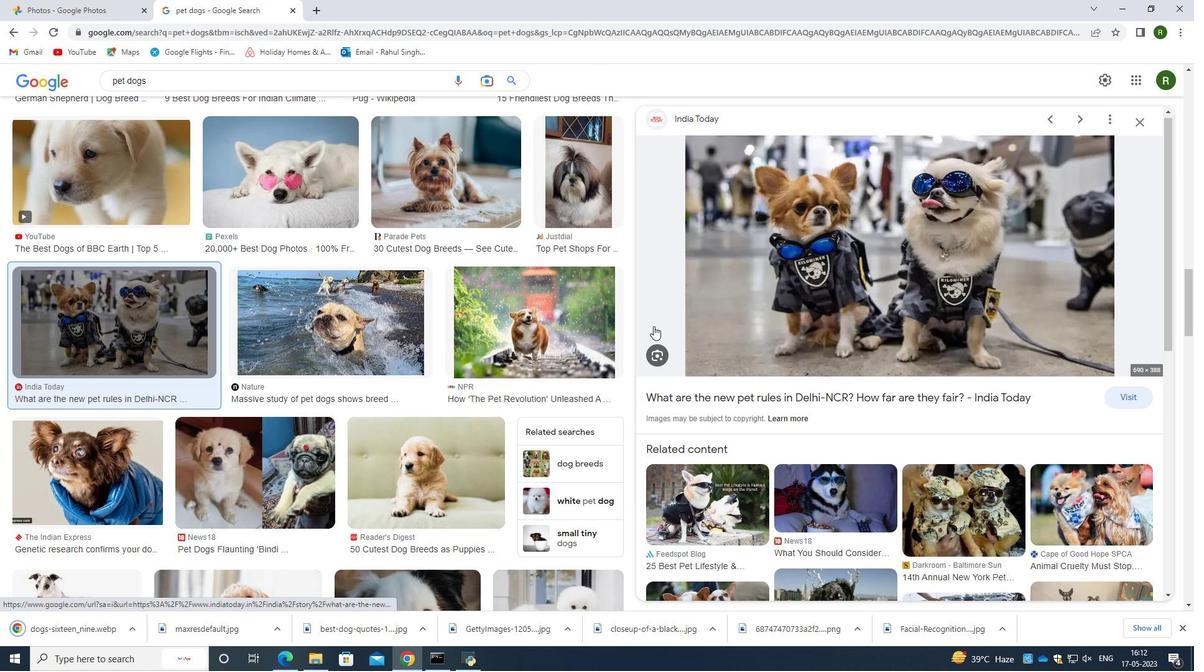 
Action: Mouse scrolled (653, 326) with delta (0, 0)
Screenshot: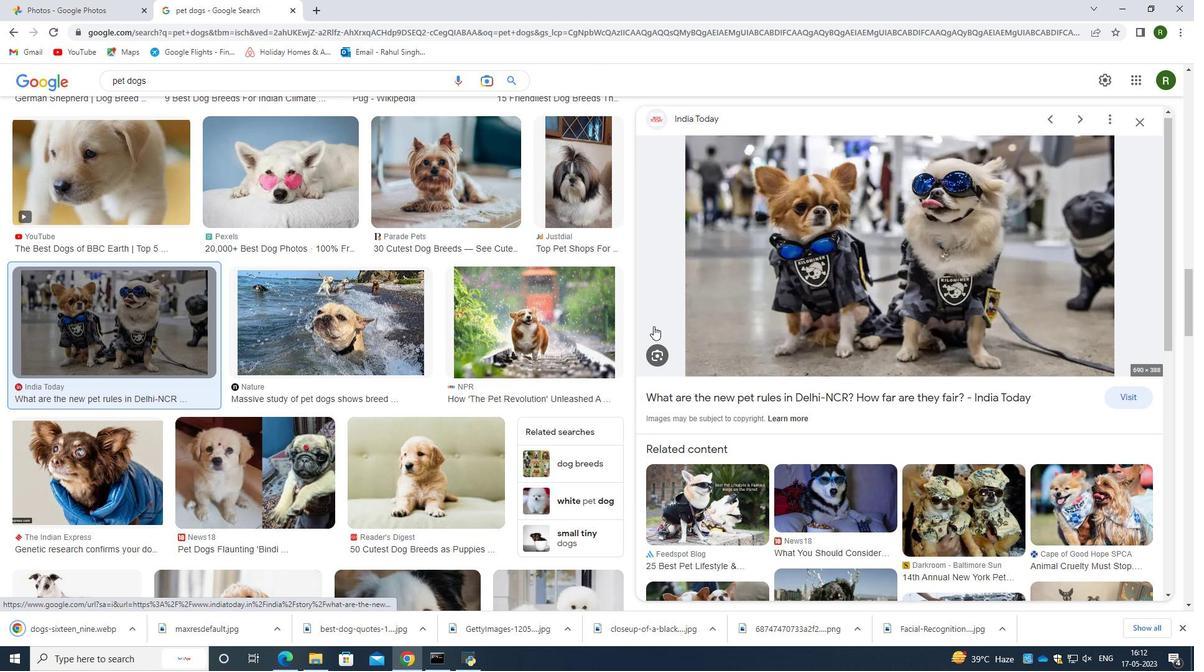 
Action: Mouse moved to (661, 320)
Screenshot: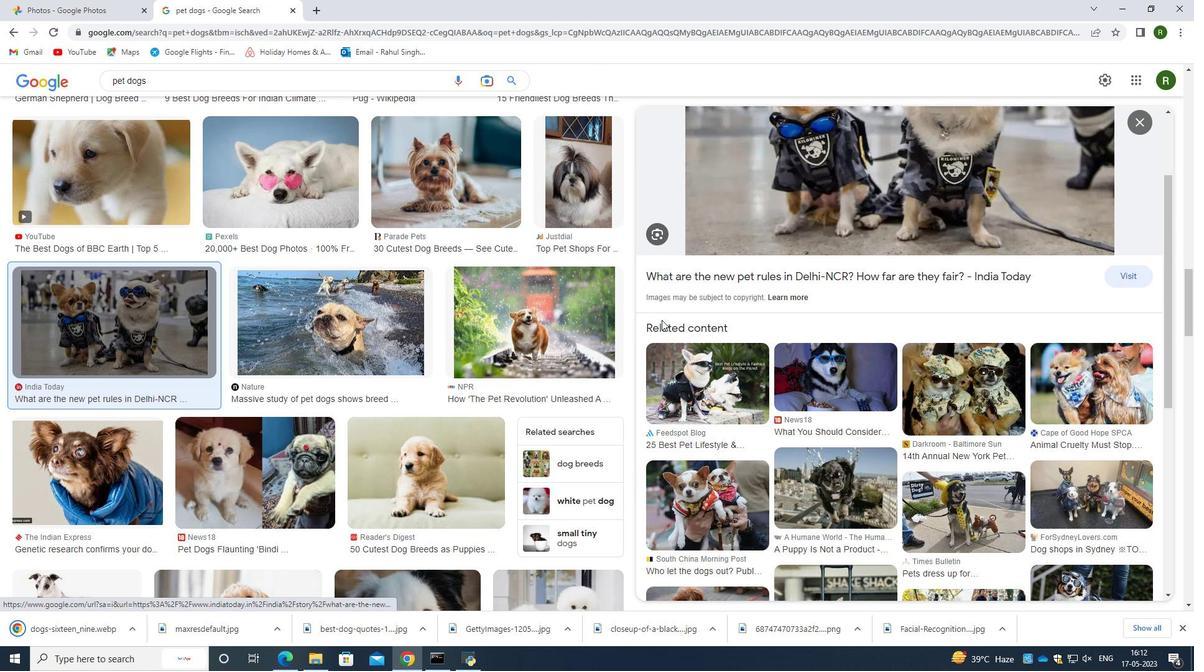 
Action: Mouse scrolled (661, 320) with delta (0, 0)
Screenshot: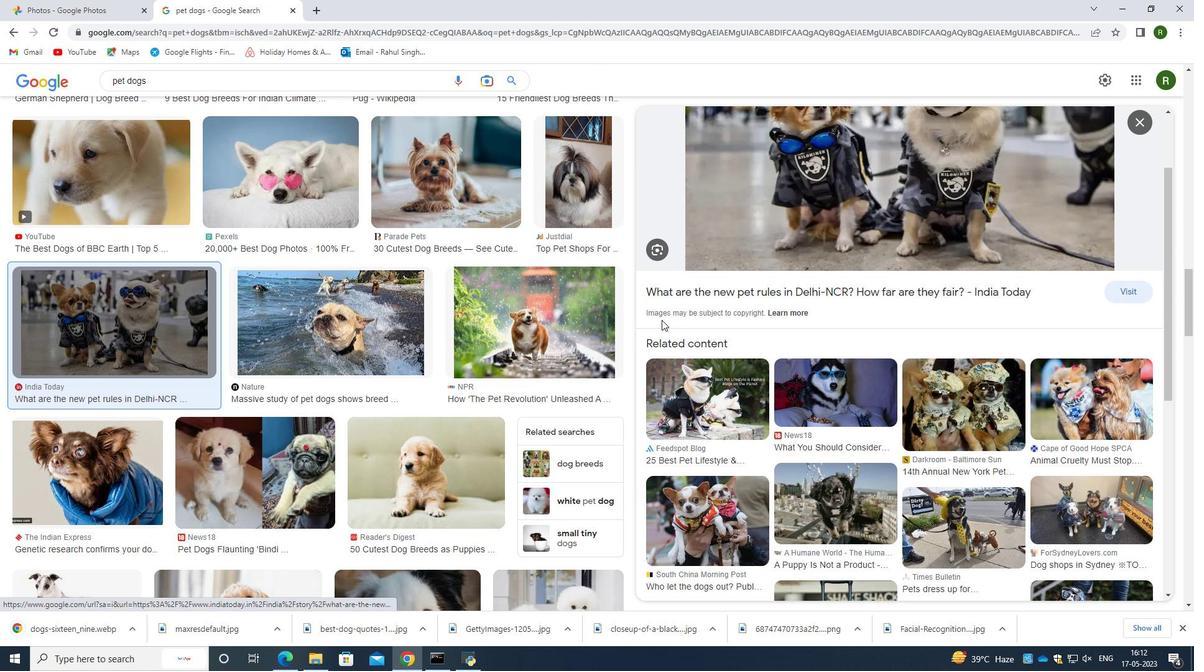 
Action: Mouse moved to (663, 320)
Screenshot: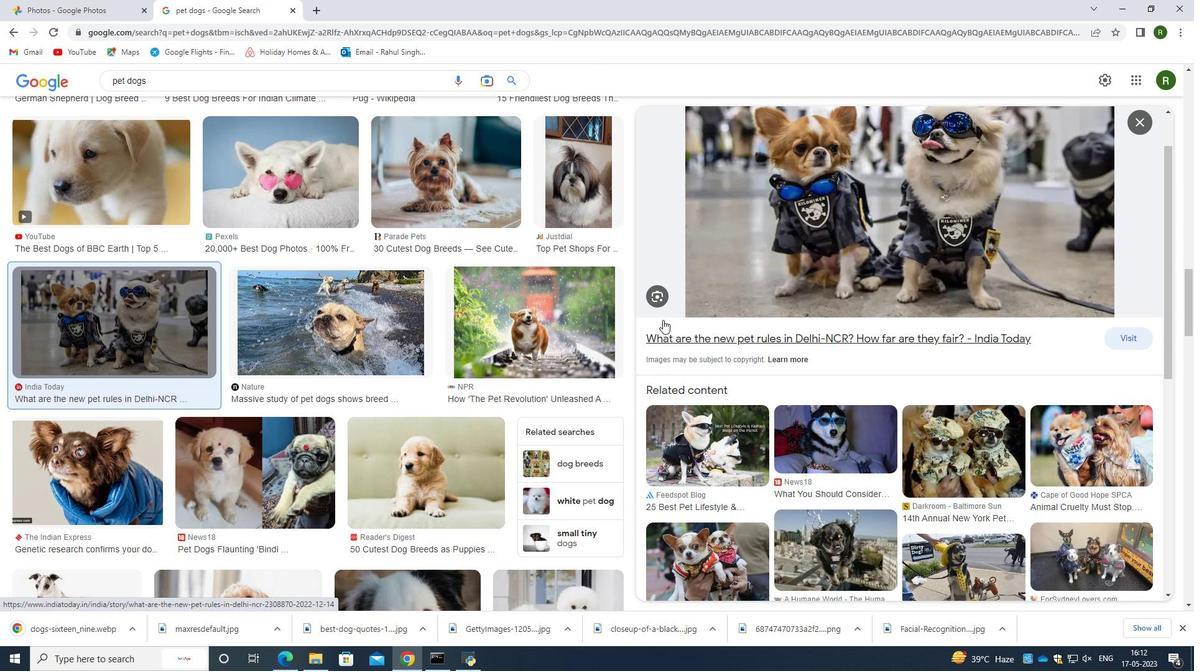 
Action: Mouse scrolled (663, 319) with delta (0, 0)
Screenshot: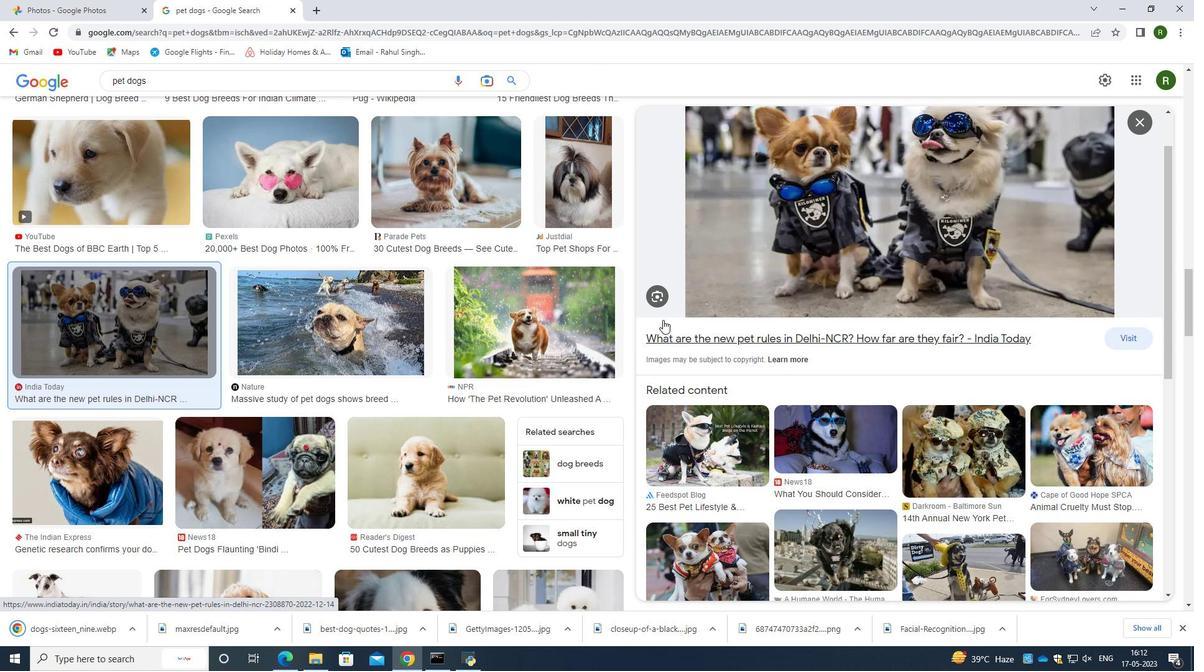 
Action: Mouse moved to (663, 320)
Screenshot: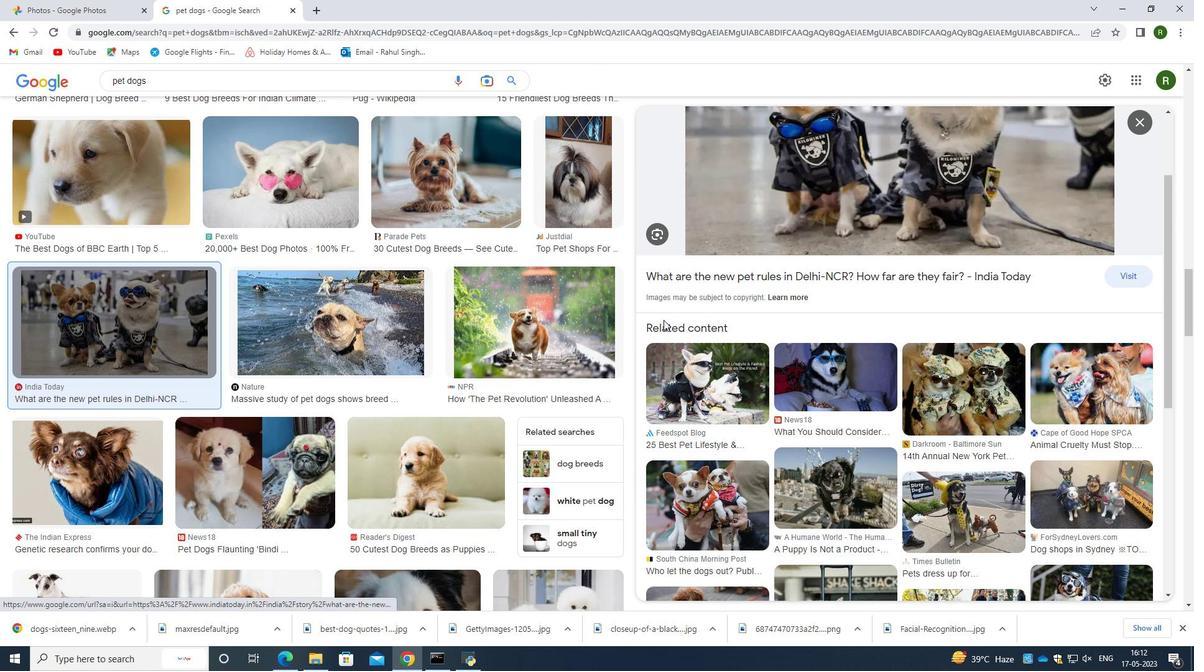 
Action: Mouse scrolled (663, 319) with delta (0, 0)
Screenshot: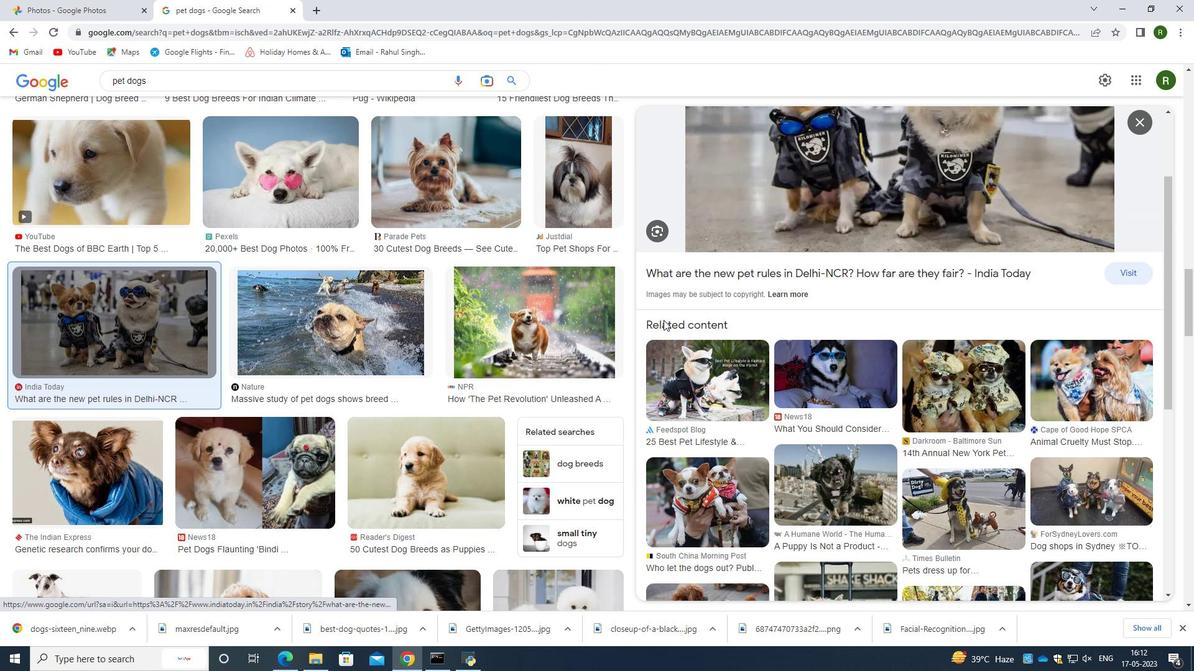 
Action: Mouse scrolled (663, 320) with delta (0, 0)
Screenshot: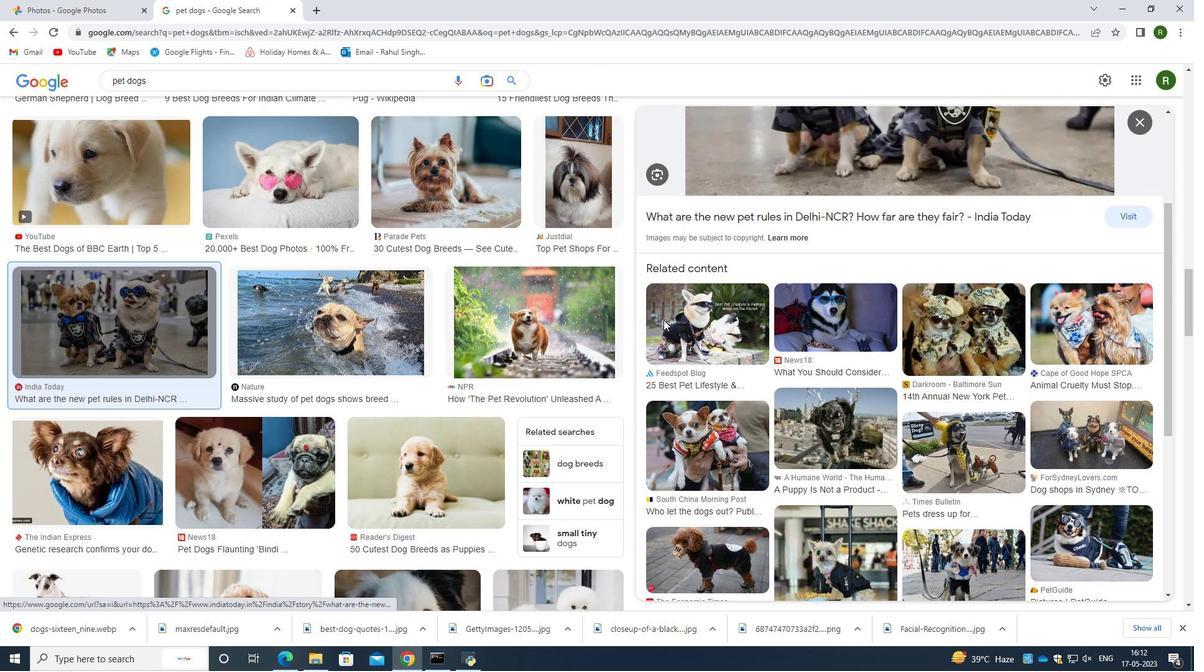
Action: Mouse scrolled (663, 320) with delta (0, 0)
Screenshot: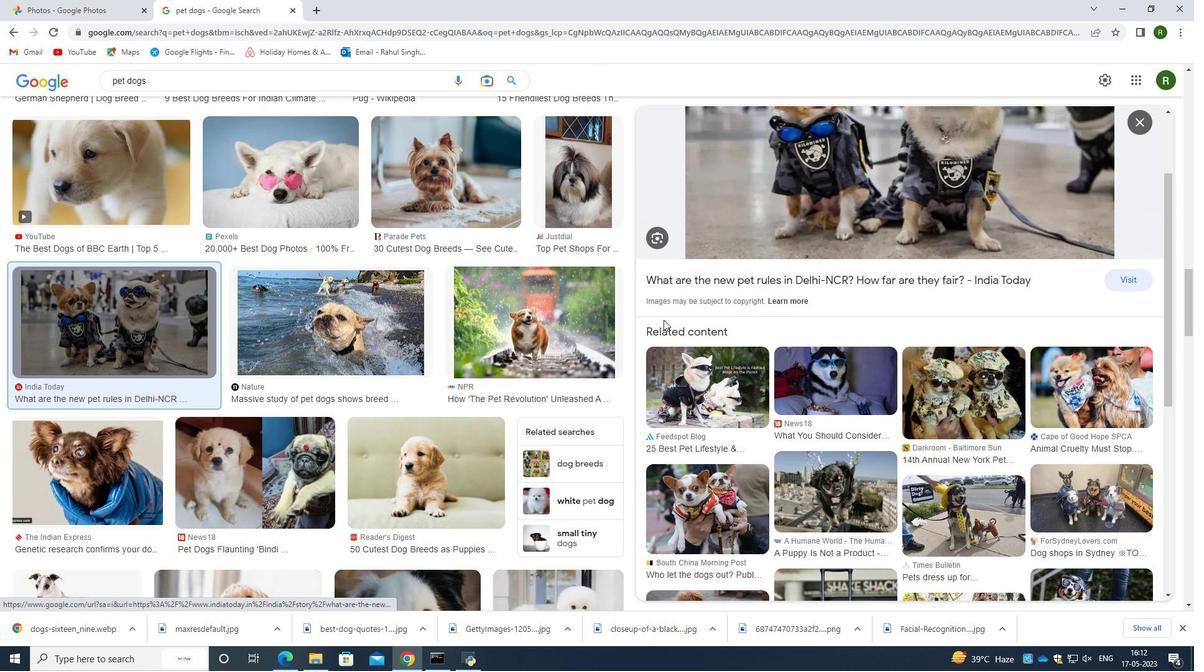 
Action: Mouse moved to (663, 320)
Screenshot: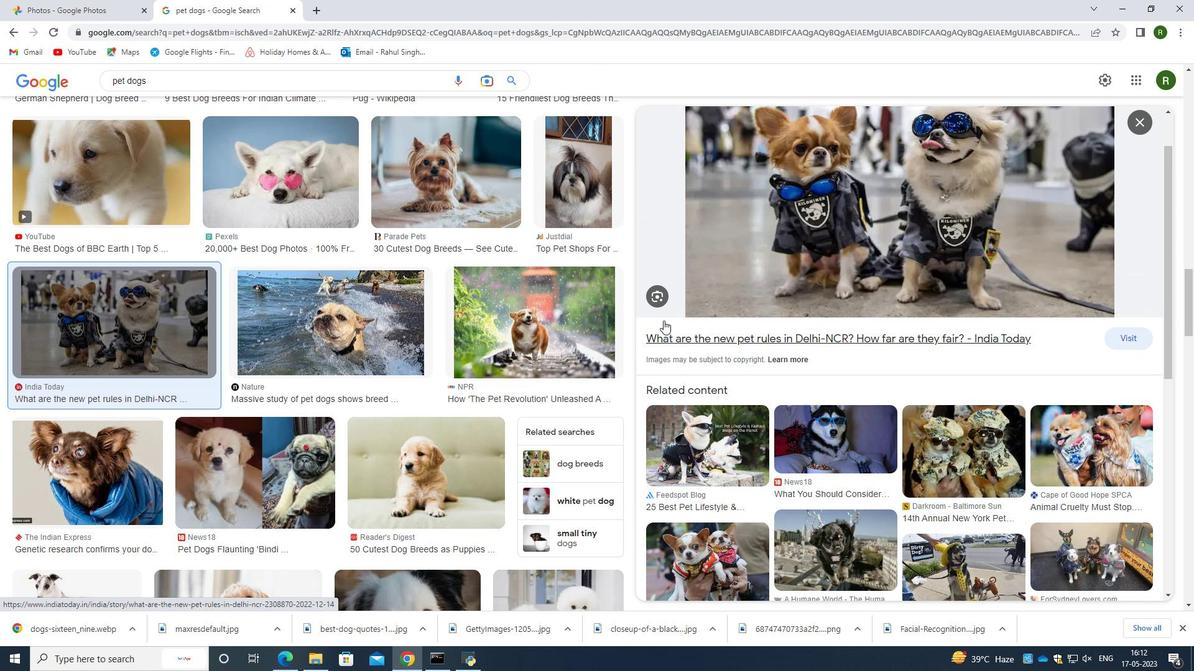 
Action: Mouse scrolled (663, 320) with delta (0, 0)
Screenshot: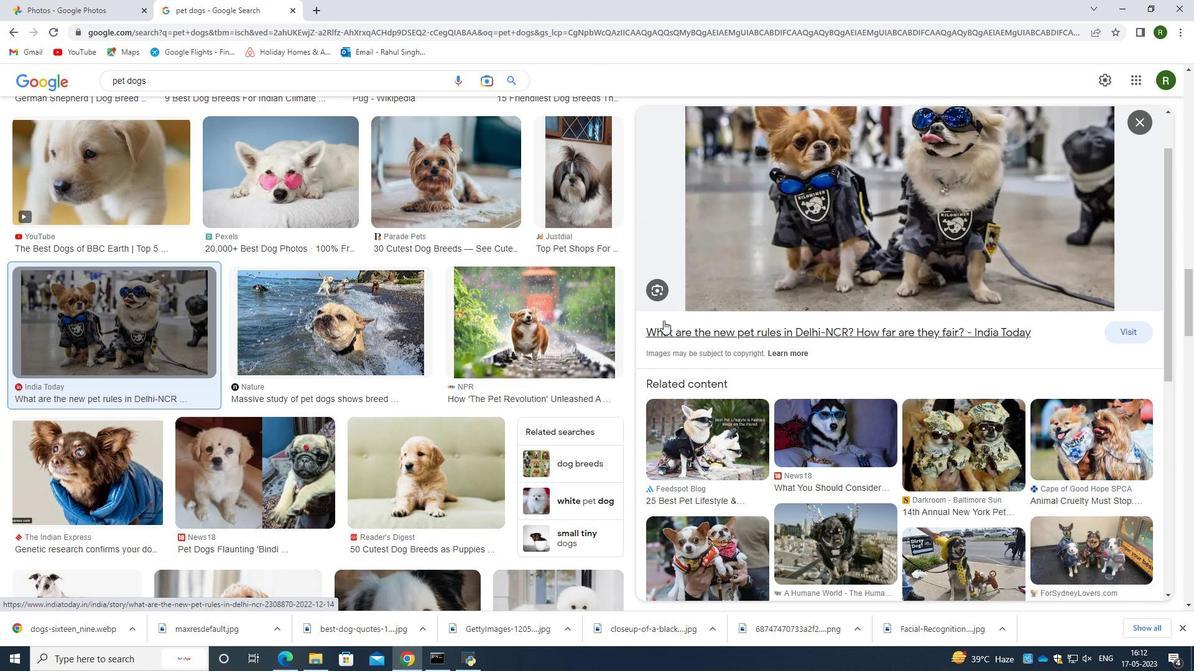 
Action: Mouse scrolled (663, 320) with delta (0, 0)
Screenshot: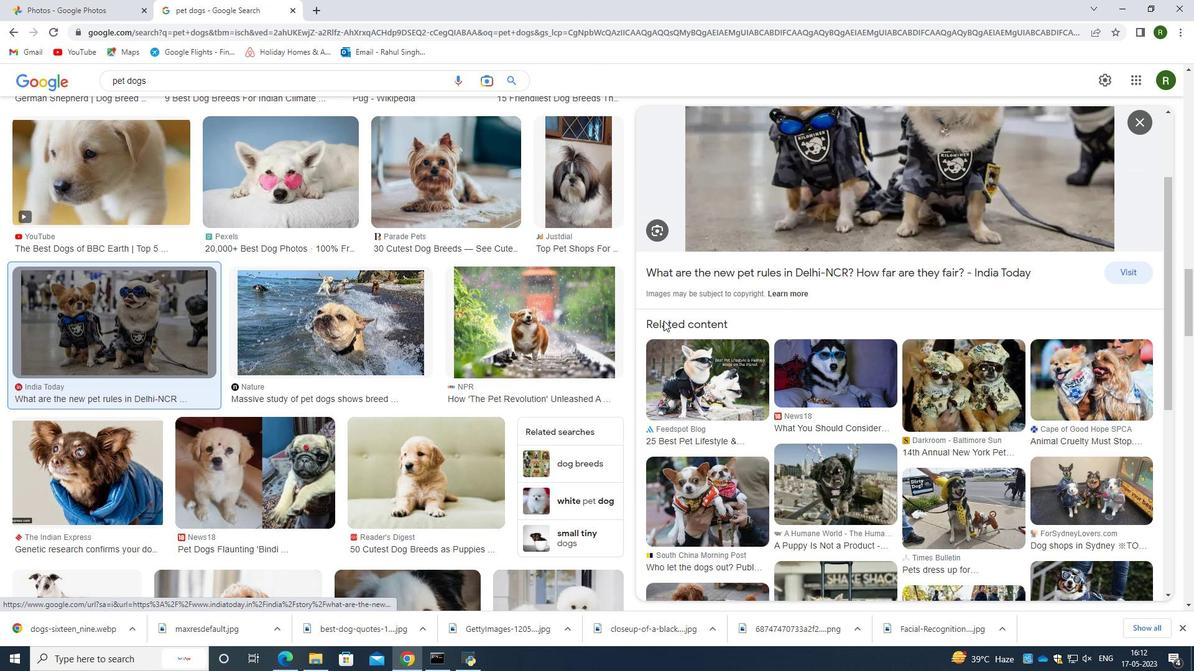 
Action: Mouse scrolled (663, 321) with delta (0, 0)
Screenshot: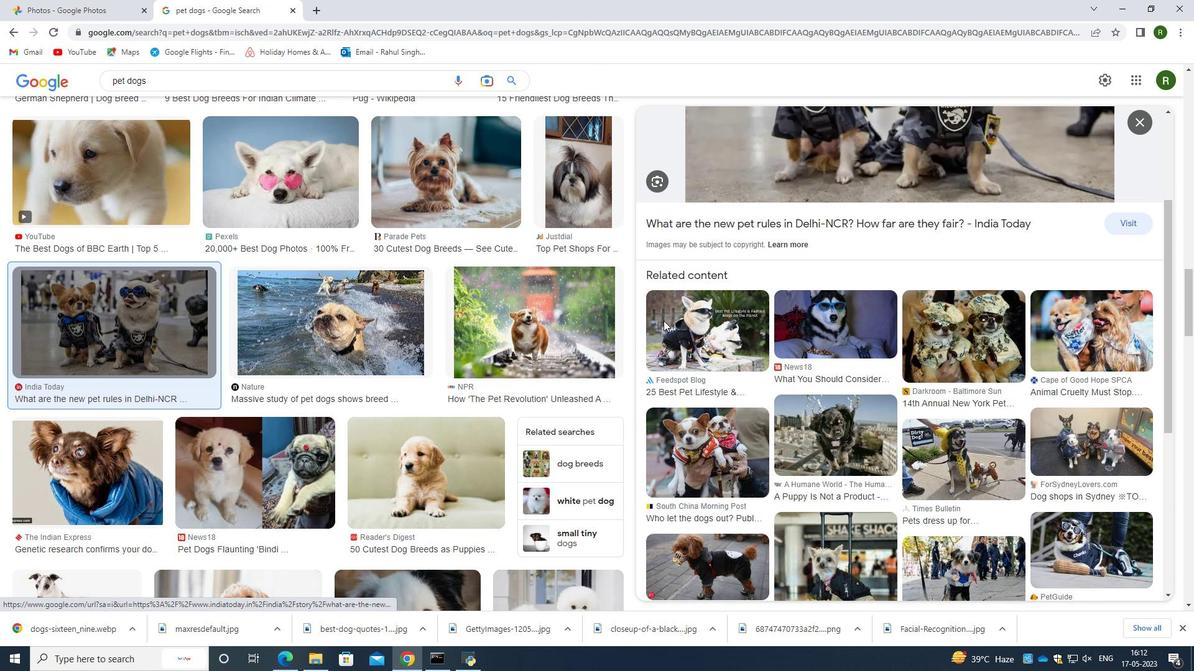 
Action: Mouse moved to (658, 329)
Screenshot: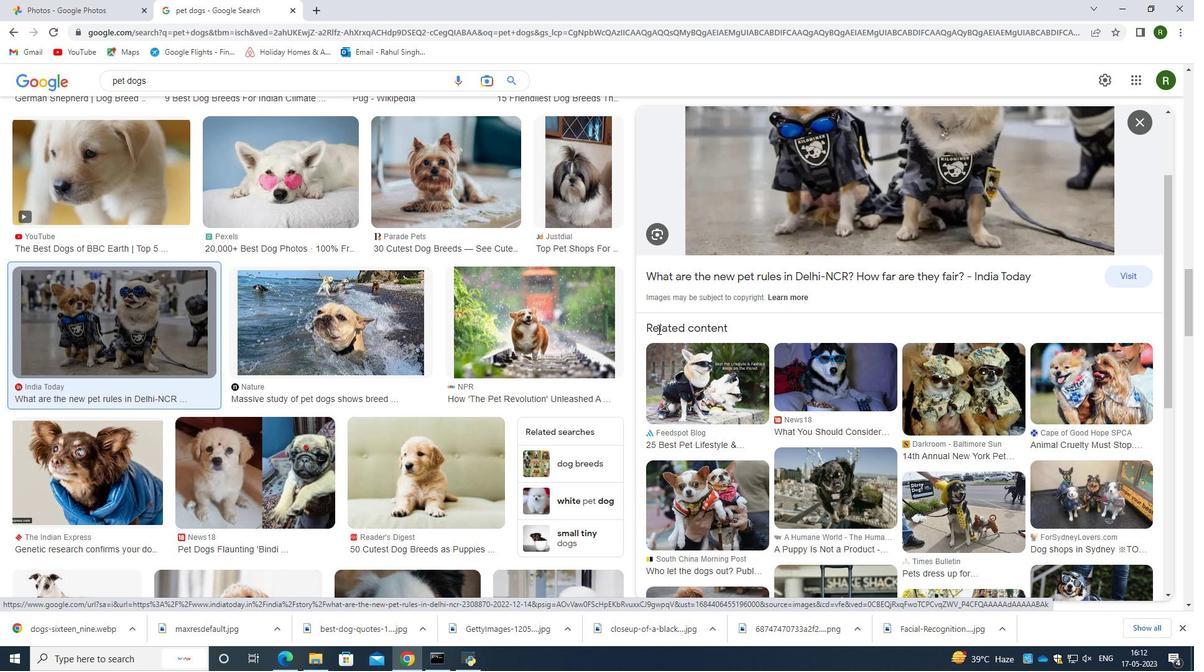
Action: Mouse scrolled (658, 330) with delta (0, 0)
Screenshot: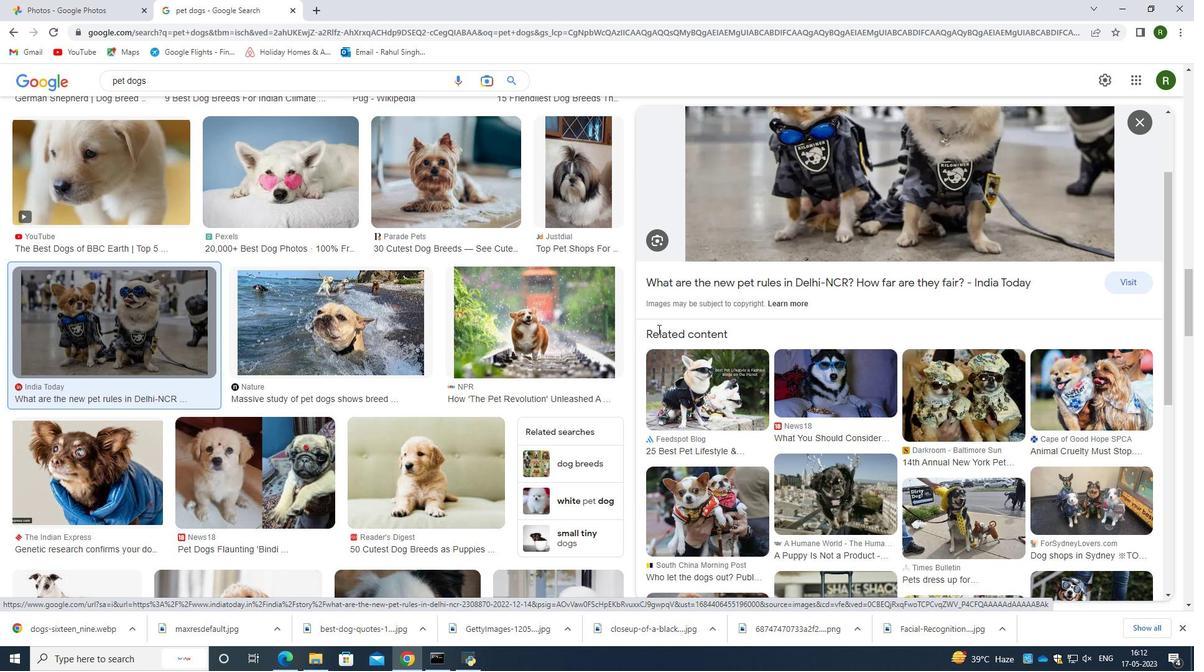 
Action: Mouse scrolled (658, 329) with delta (0, 0)
Screenshot: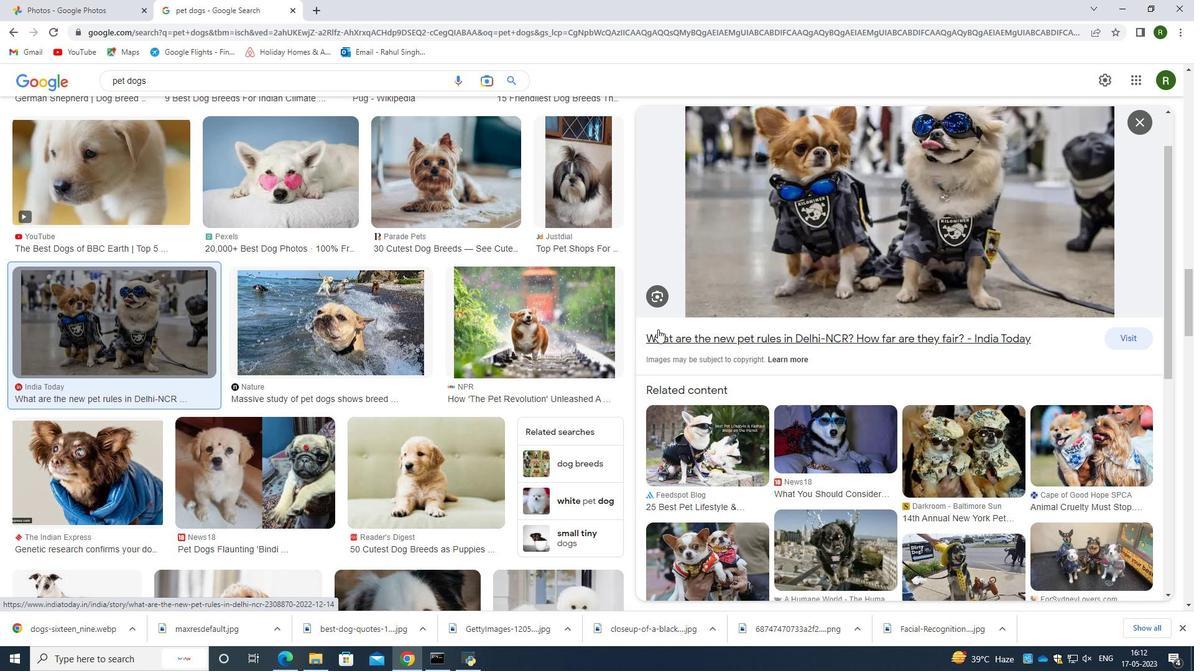 
Action: Mouse scrolled (658, 330) with delta (0, 0)
Screenshot: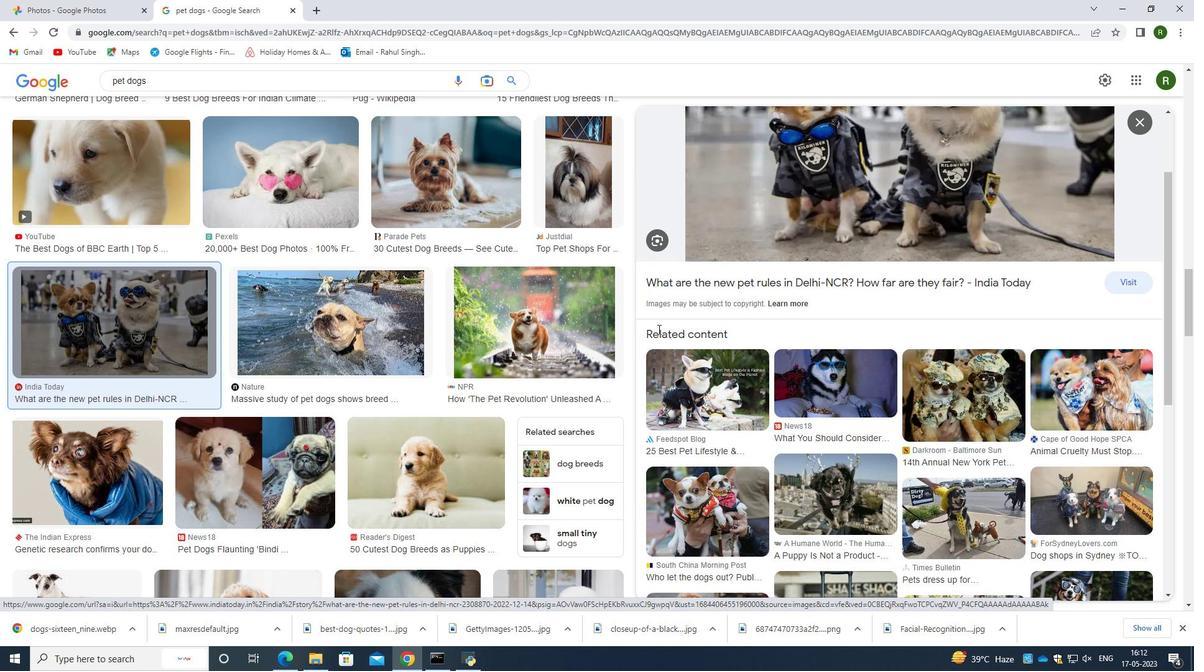 
Action: Mouse scrolled (658, 329) with delta (0, 0)
Screenshot: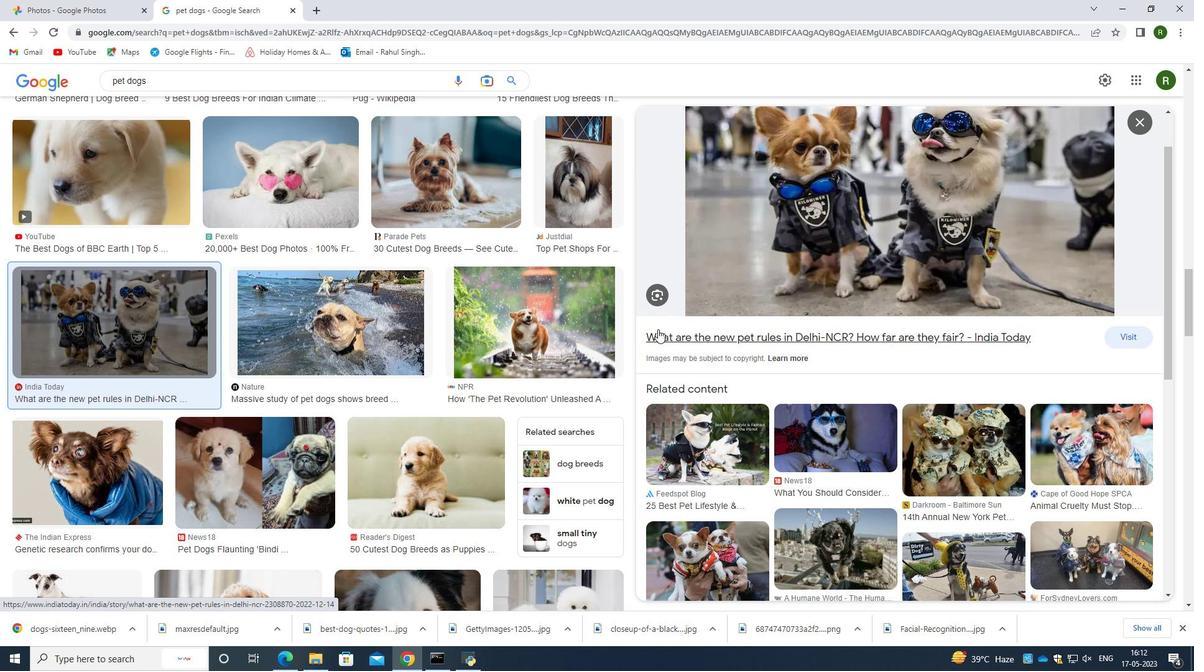 
Action: Mouse scrolled (658, 329) with delta (0, 0)
Screenshot: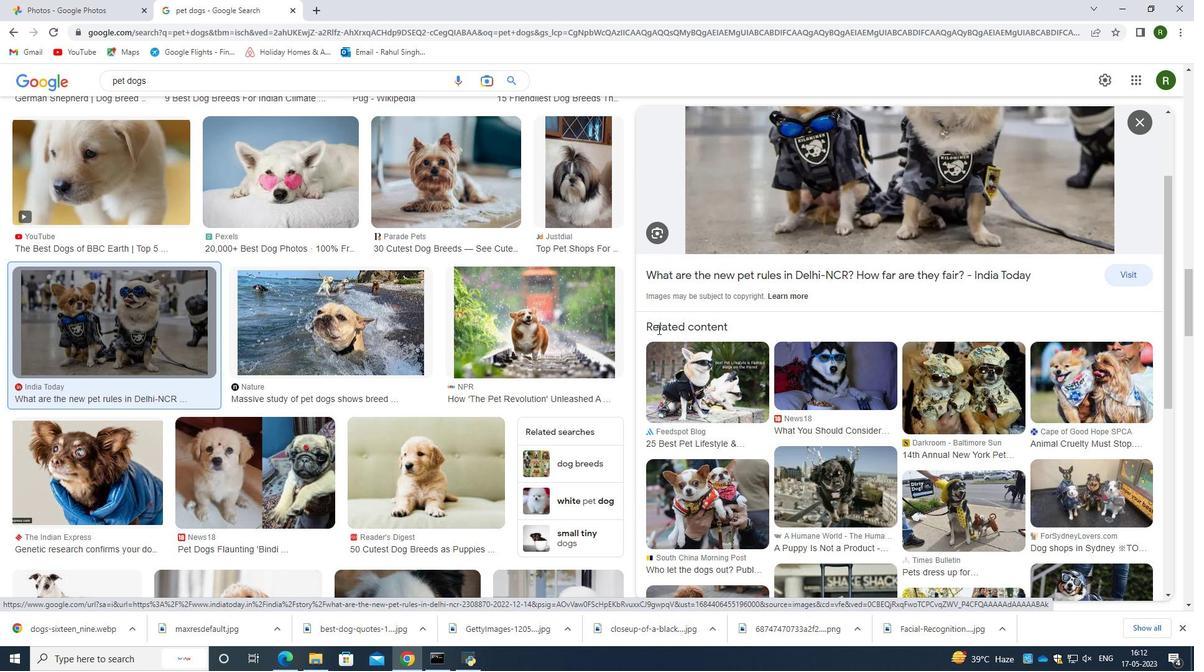 
Action: Mouse moved to (658, 330)
Screenshot: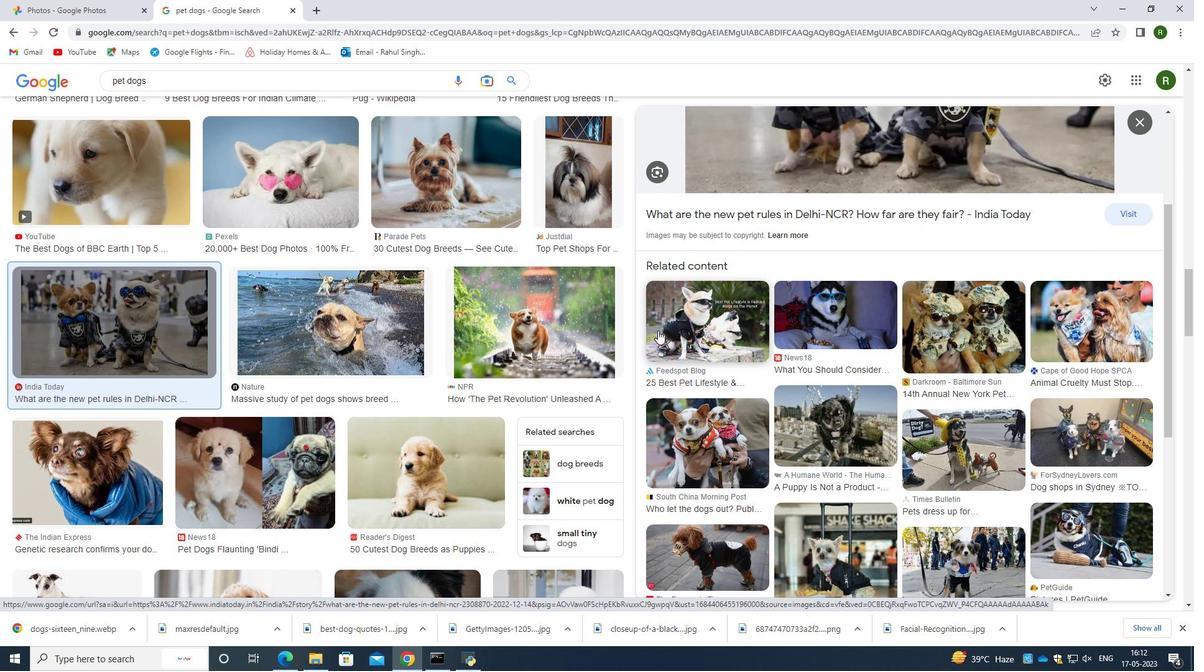 
Action: Mouse scrolled (658, 331) with delta (0, 0)
Screenshot: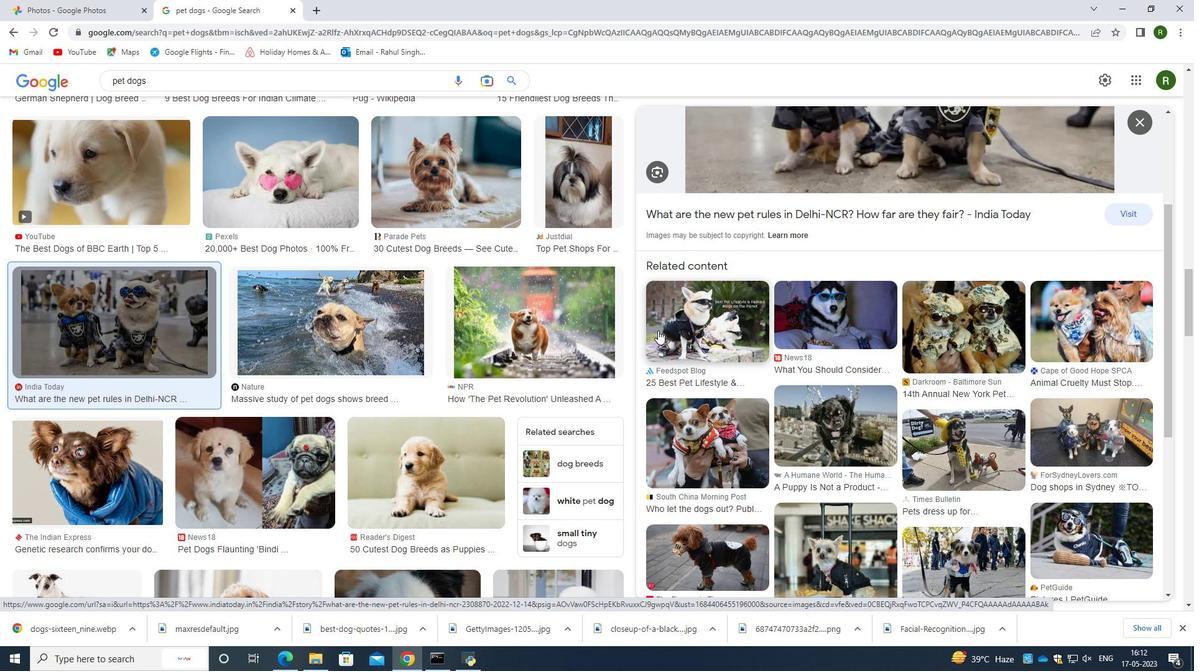 
Action: Mouse scrolled (658, 331) with delta (0, 0)
Screenshot: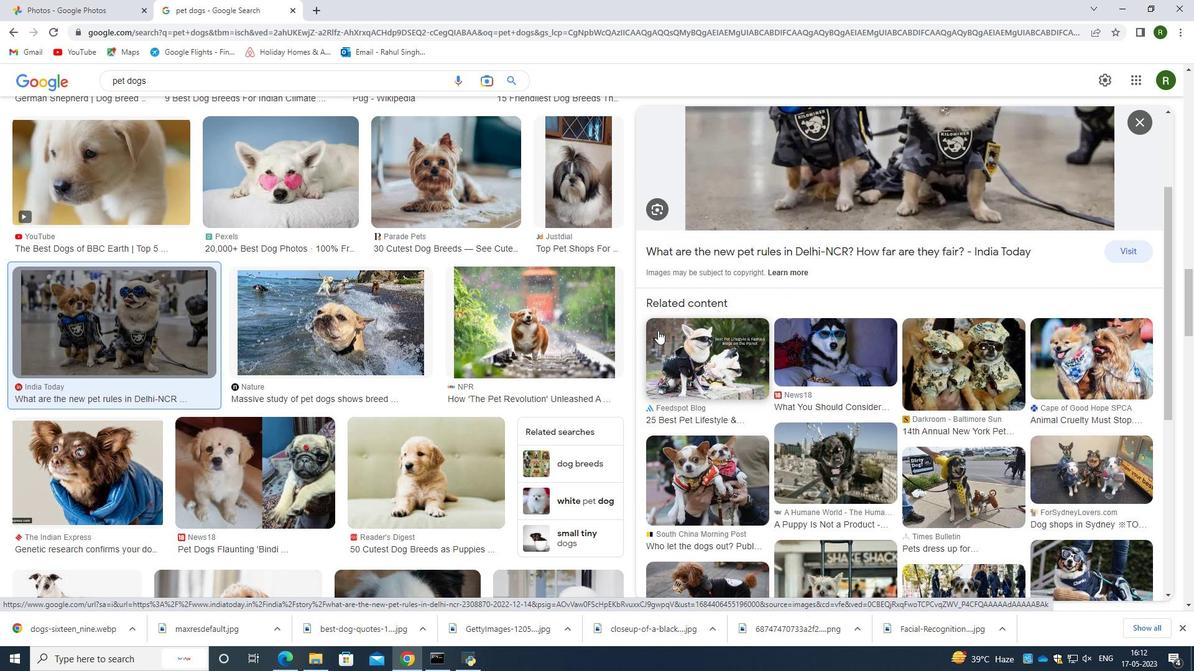 
Action: Mouse moved to (661, 317)
Screenshot: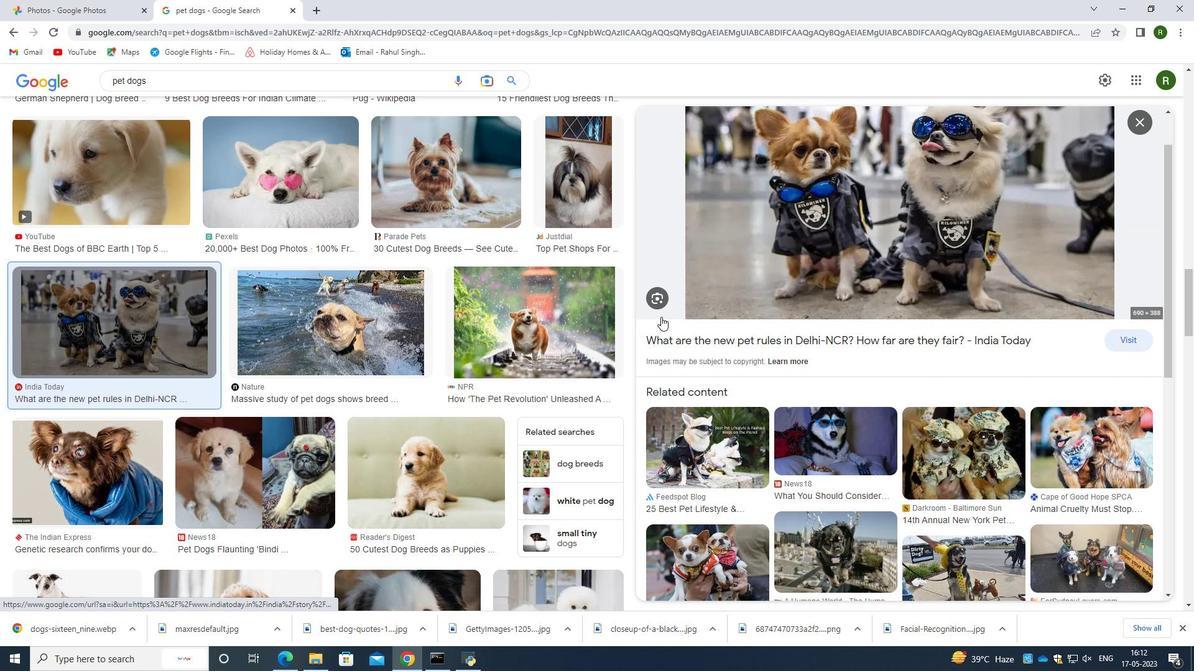 
Action: Mouse scrolled (661, 318) with delta (0, 0)
Screenshot: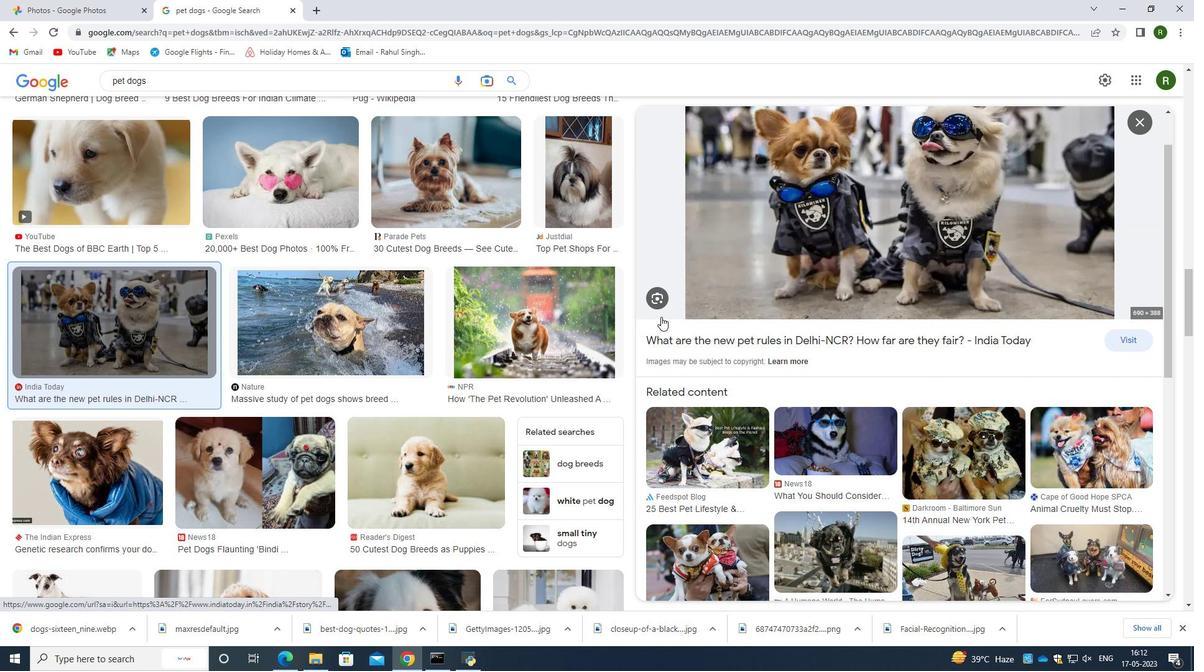 
Action: Mouse moved to (661, 317)
Screenshot: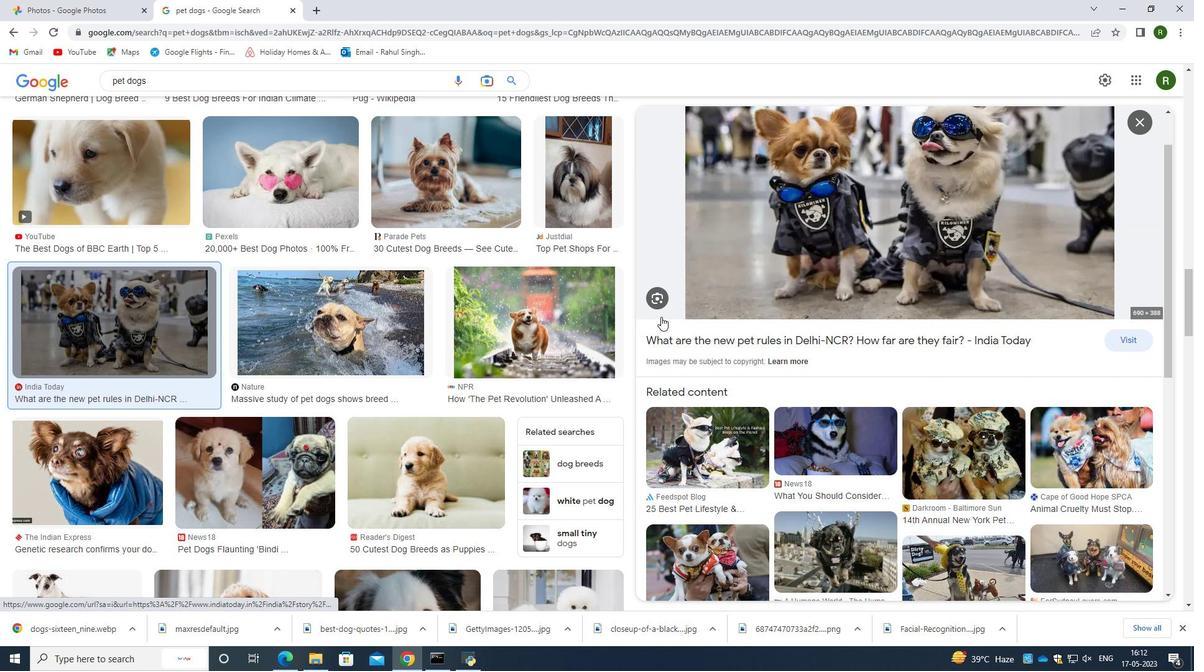 
Action: Mouse scrolled (661, 316) with delta (0, 0)
Screenshot: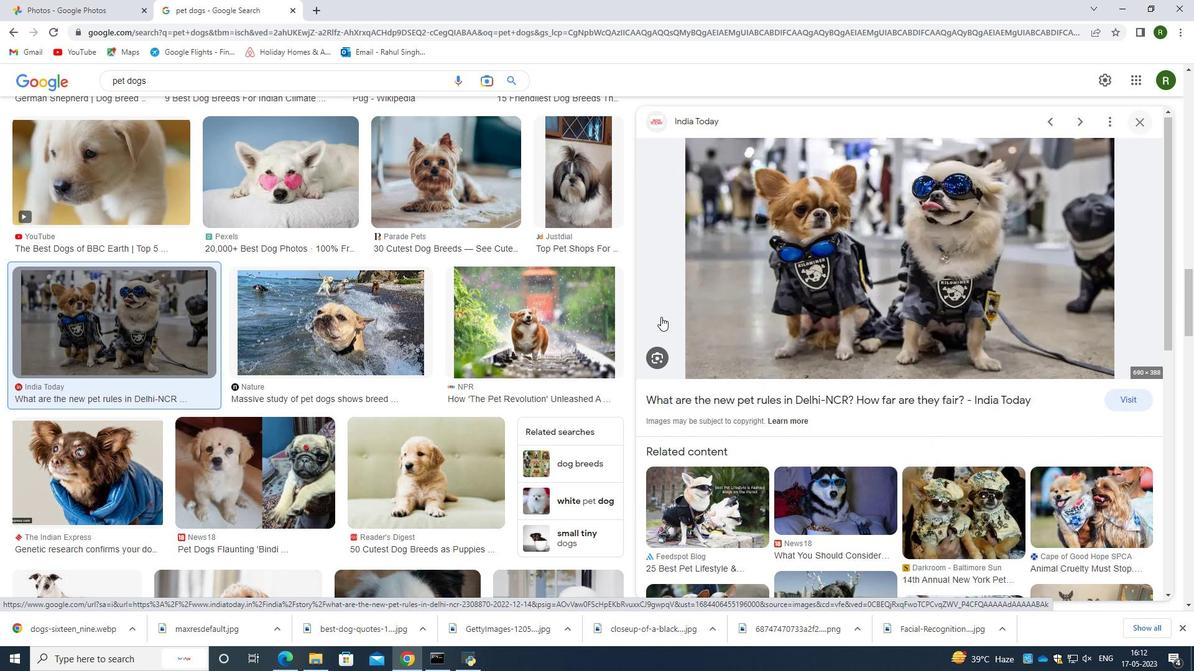 
Action: Mouse scrolled (661, 316) with delta (0, 0)
Screenshot: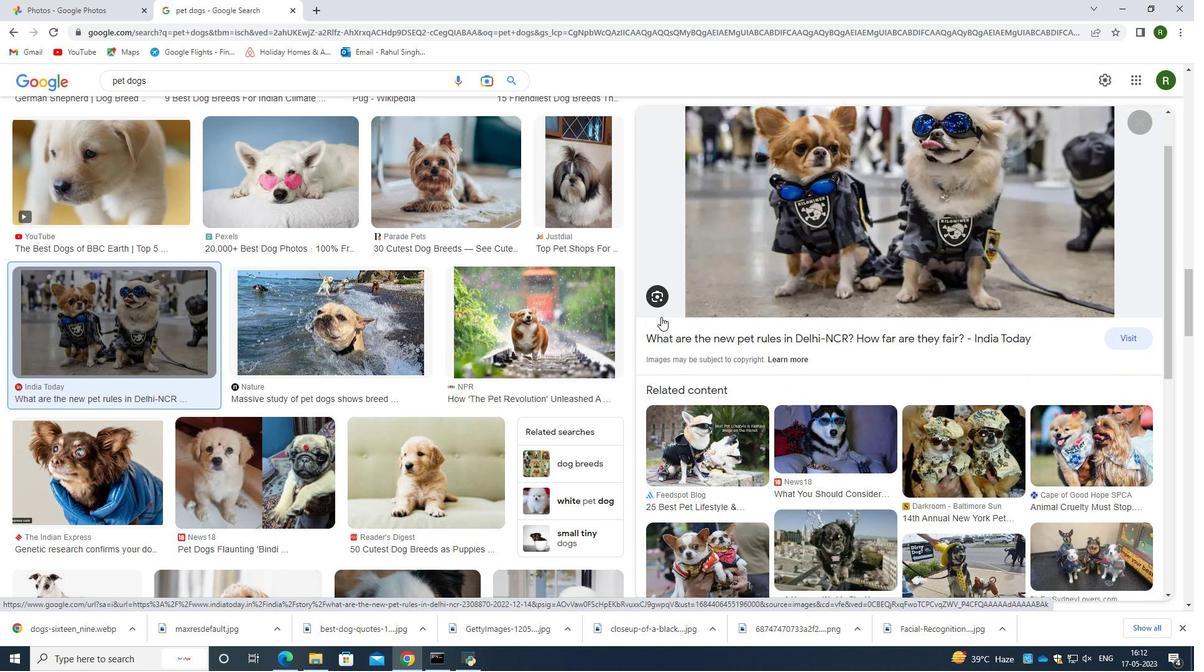 
Action: Mouse moved to (663, 317)
Screenshot: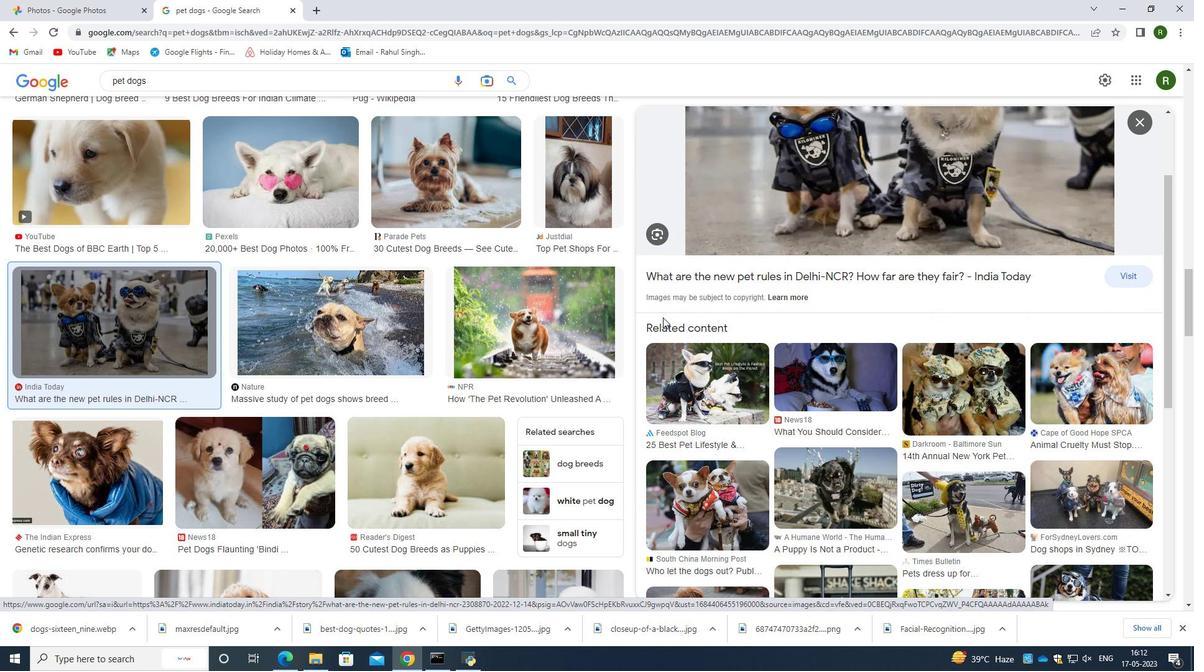 
Action: Mouse scrolled (663, 317) with delta (0, 0)
Screenshot: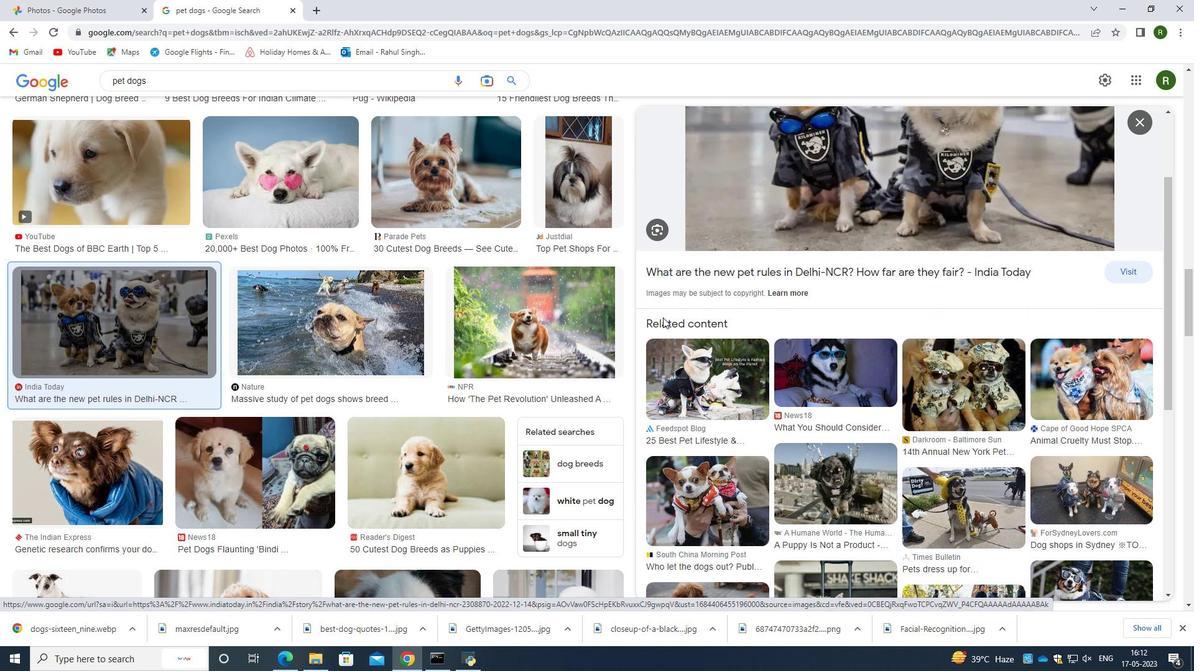 
Action: Mouse moved to (664, 296)
Screenshot: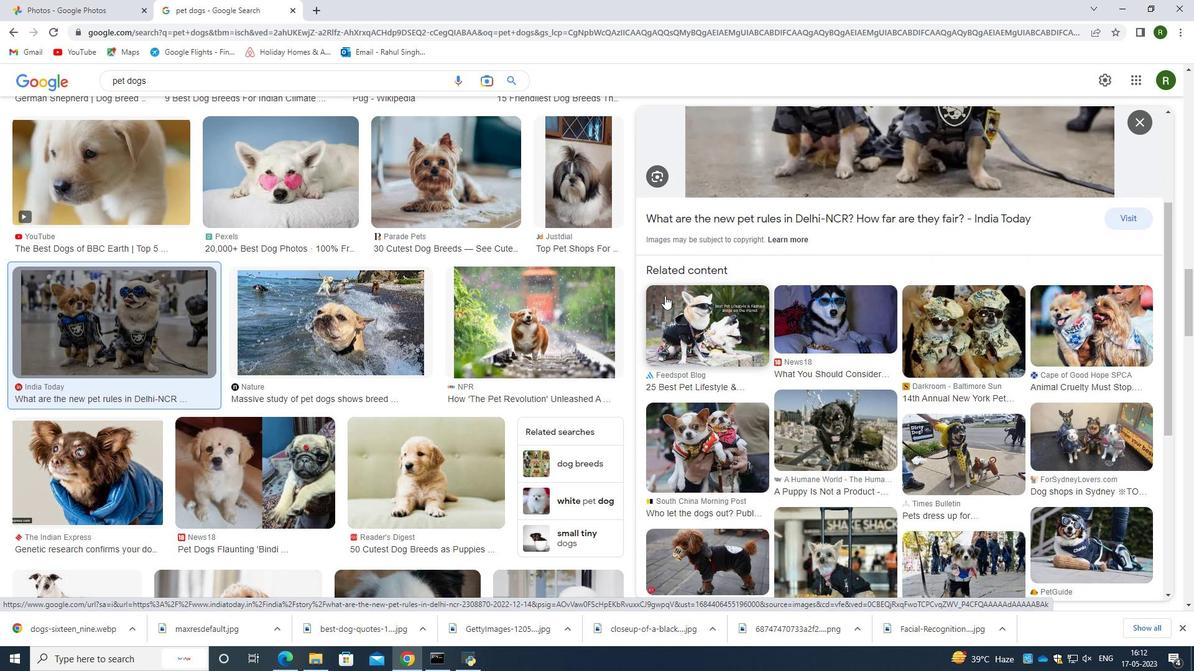 
Action: Mouse scrolled (664, 296) with delta (0, 0)
Screenshot: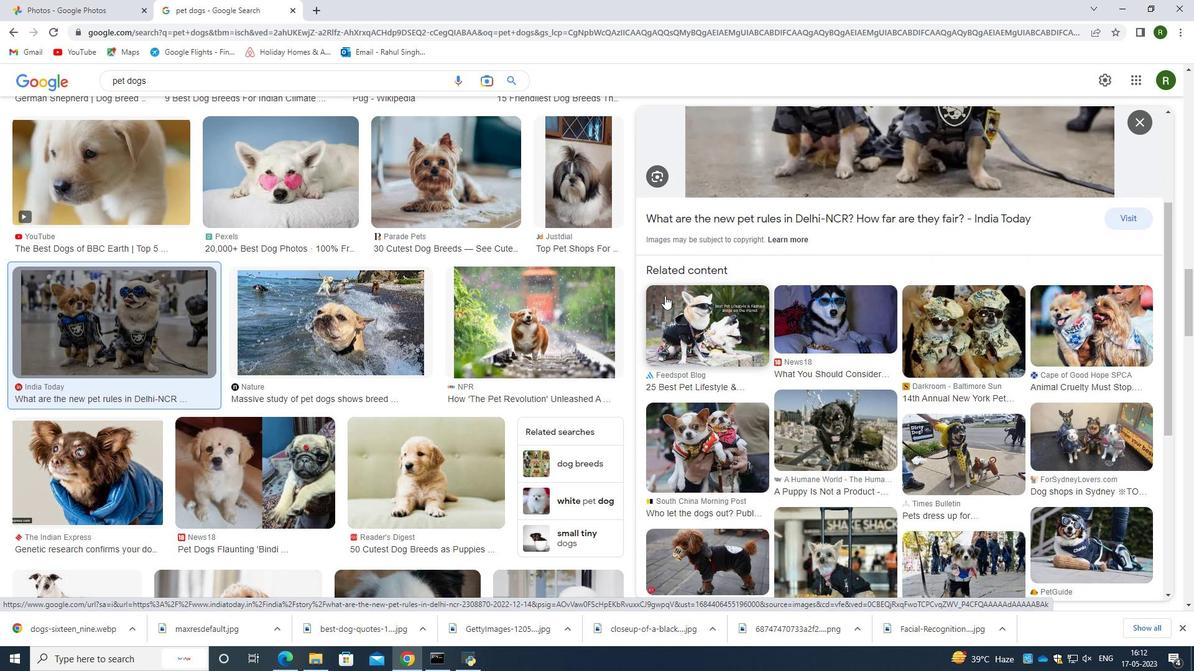 
Action: Mouse moved to (665, 294)
Screenshot: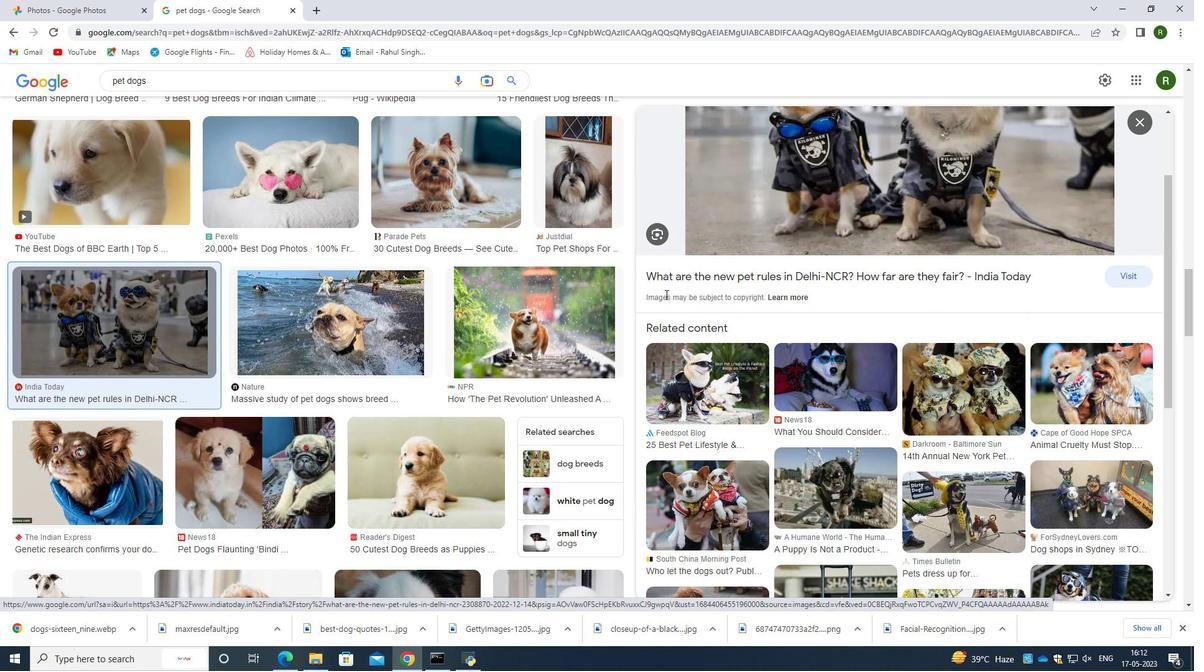 
Action: Mouse scrolled (665, 295) with delta (0, 0)
Screenshot: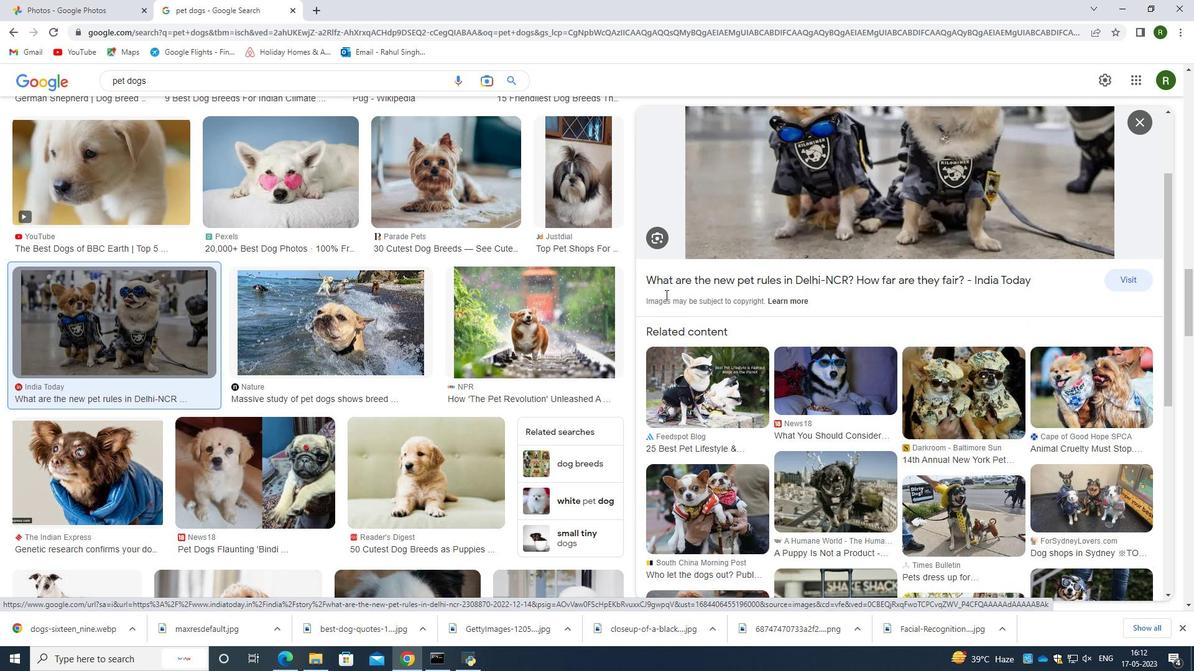 
Action: Mouse scrolled (665, 294) with delta (0, 0)
Screenshot: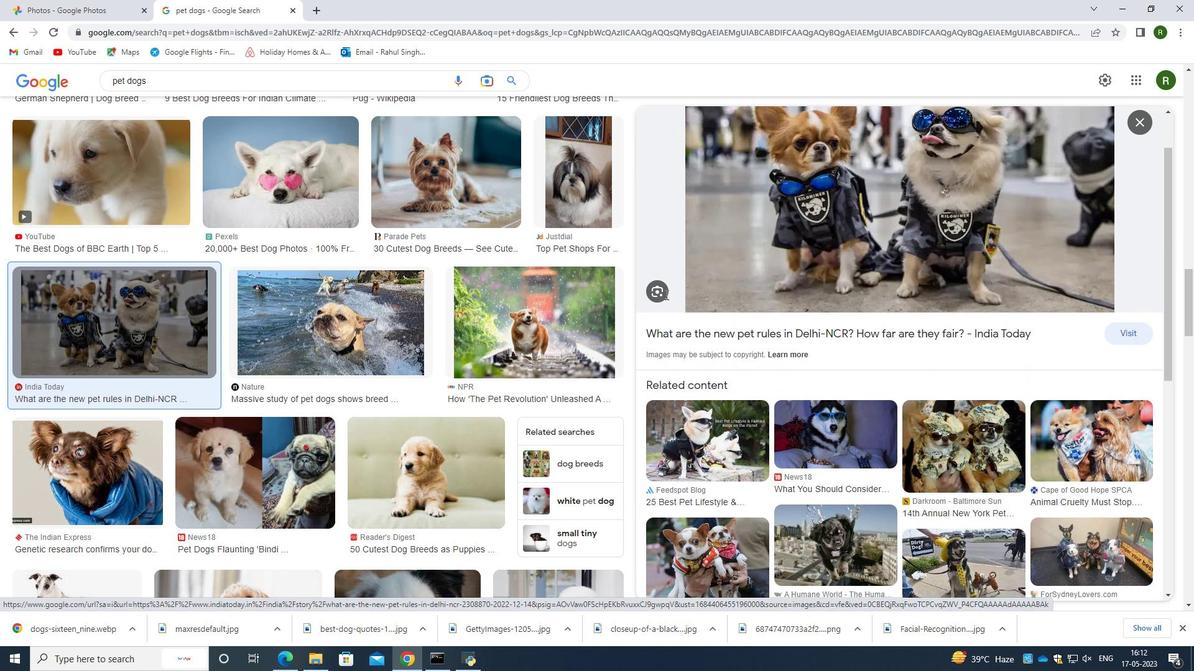 
Action: Mouse moved to (664, 299)
Screenshot: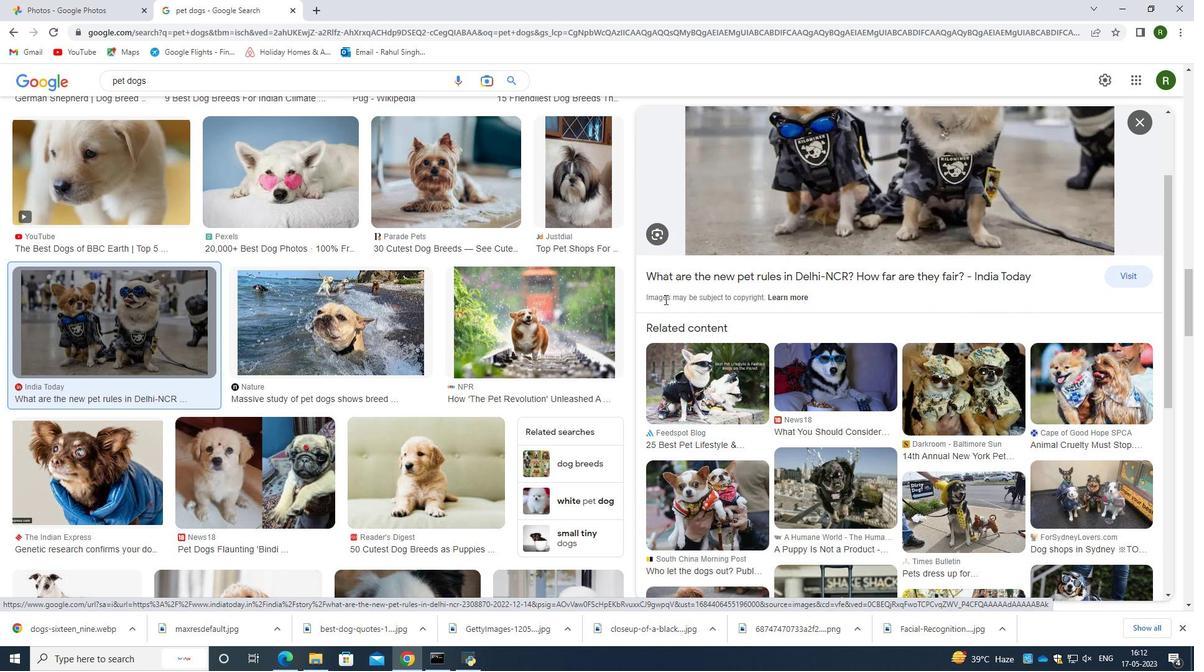 
Action: Mouse scrolled (664, 299) with delta (0, 0)
Screenshot: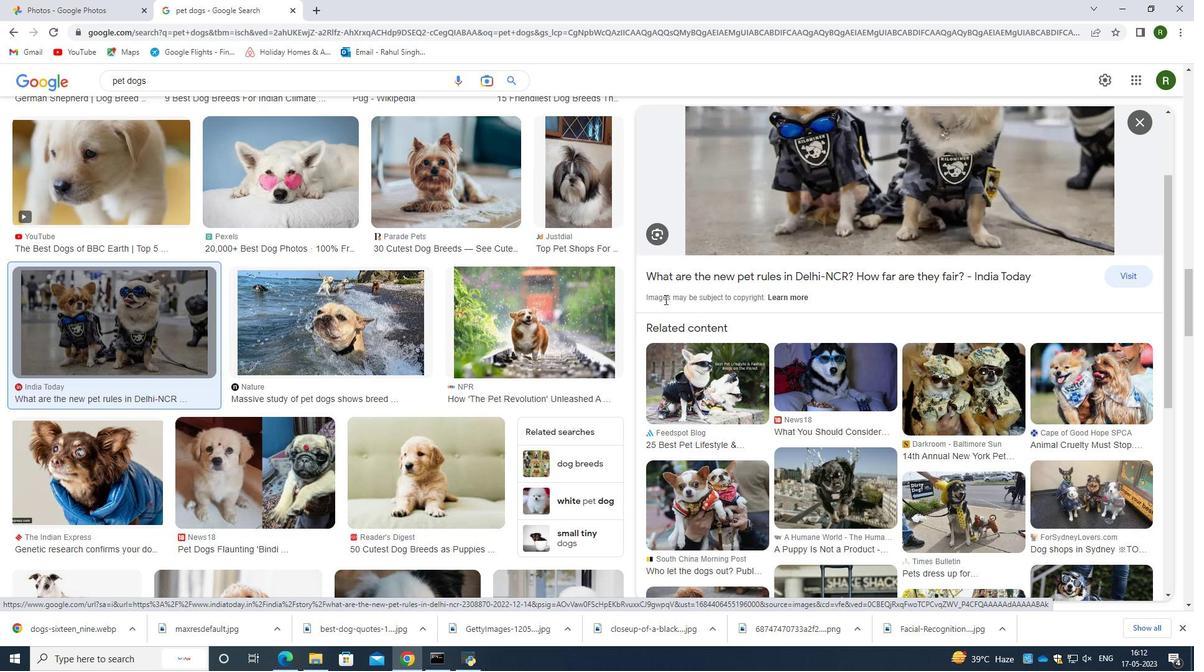 
Action: Mouse scrolled (664, 299) with delta (0, 0)
Screenshot: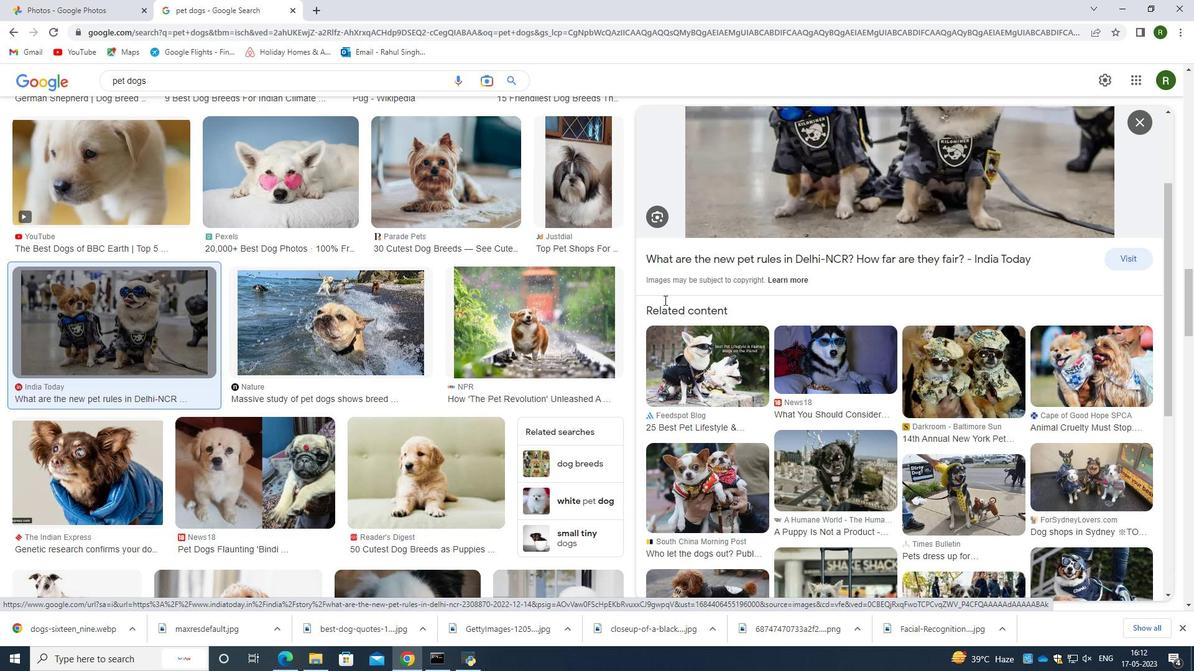 
Action: Mouse moved to (658, 297)
Screenshot: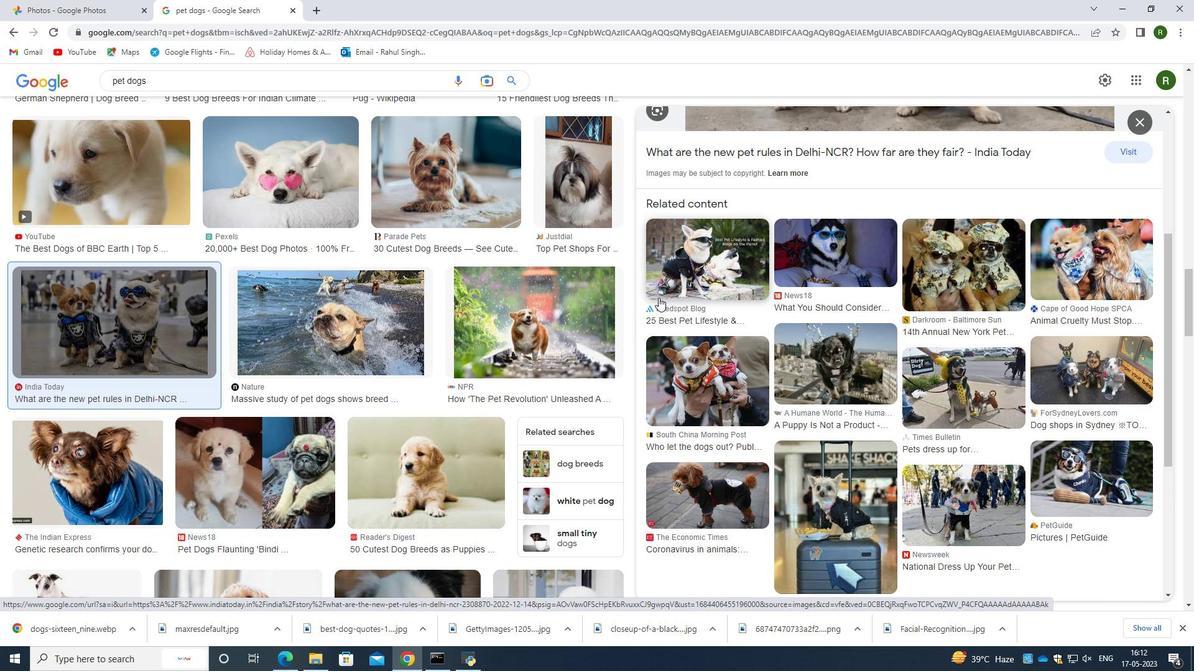 
Action: Mouse scrolled (658, 297) with delta (0, 0)
Screenshot: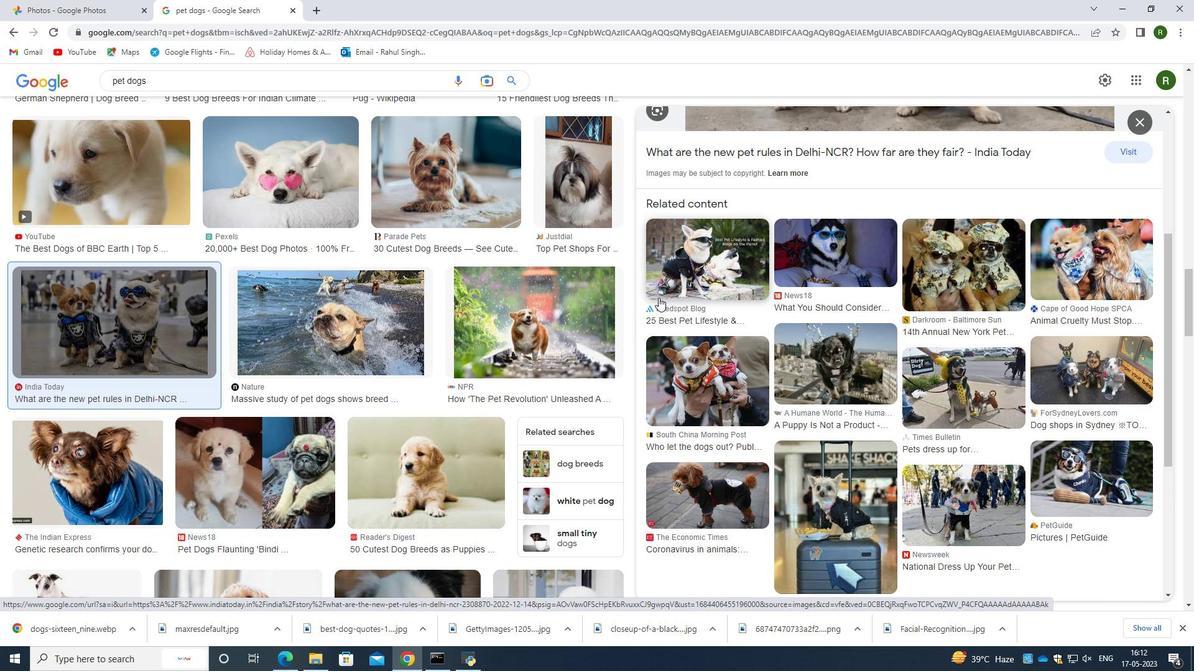 
Action: Mouse moved to (659, 296)
Screenshot: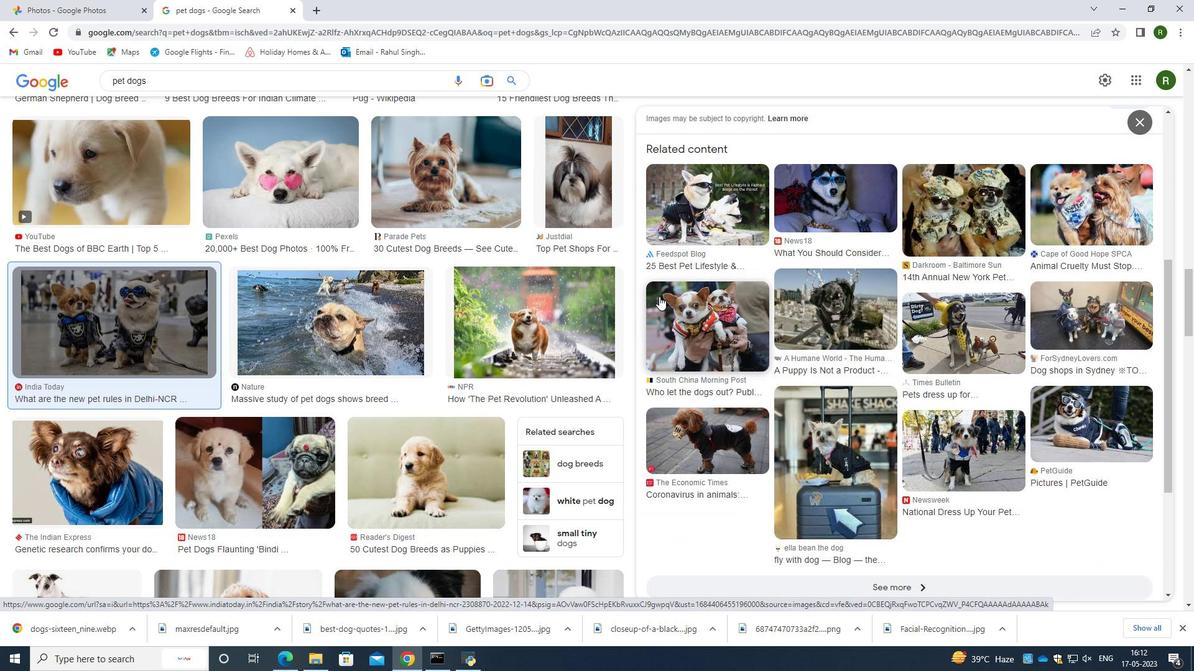 
Action: Mouse scrolled (659, 297) with delta (0, 0)
Screenshot: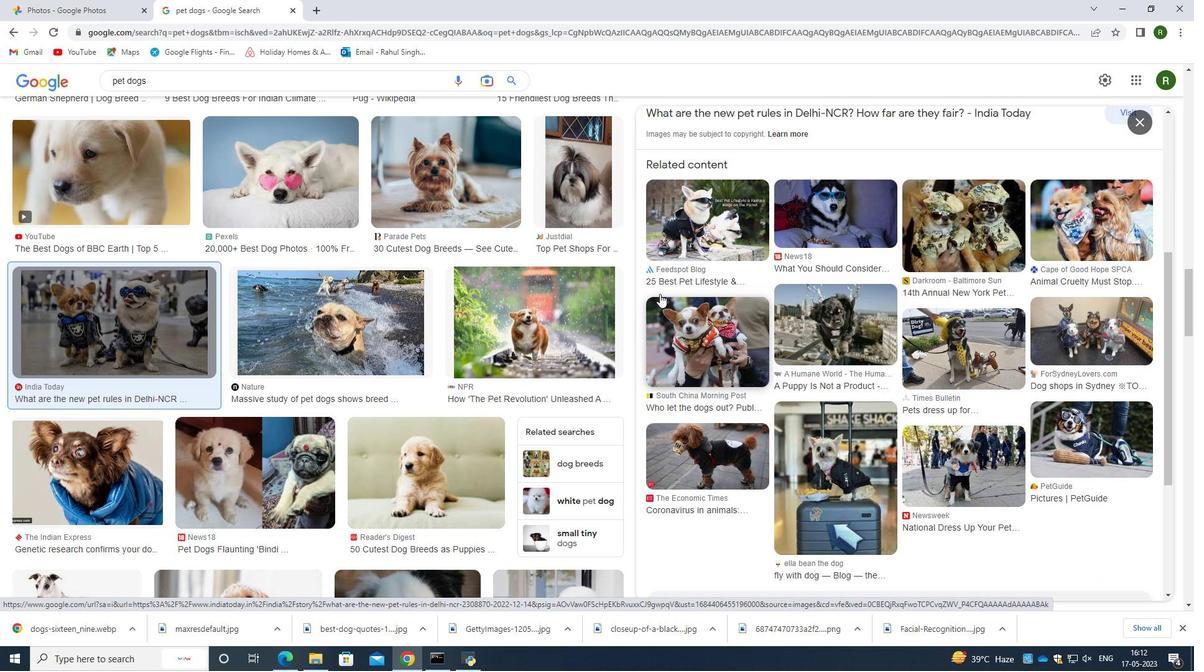 
Action: Mouse moved to (659, 279)
Screenshot: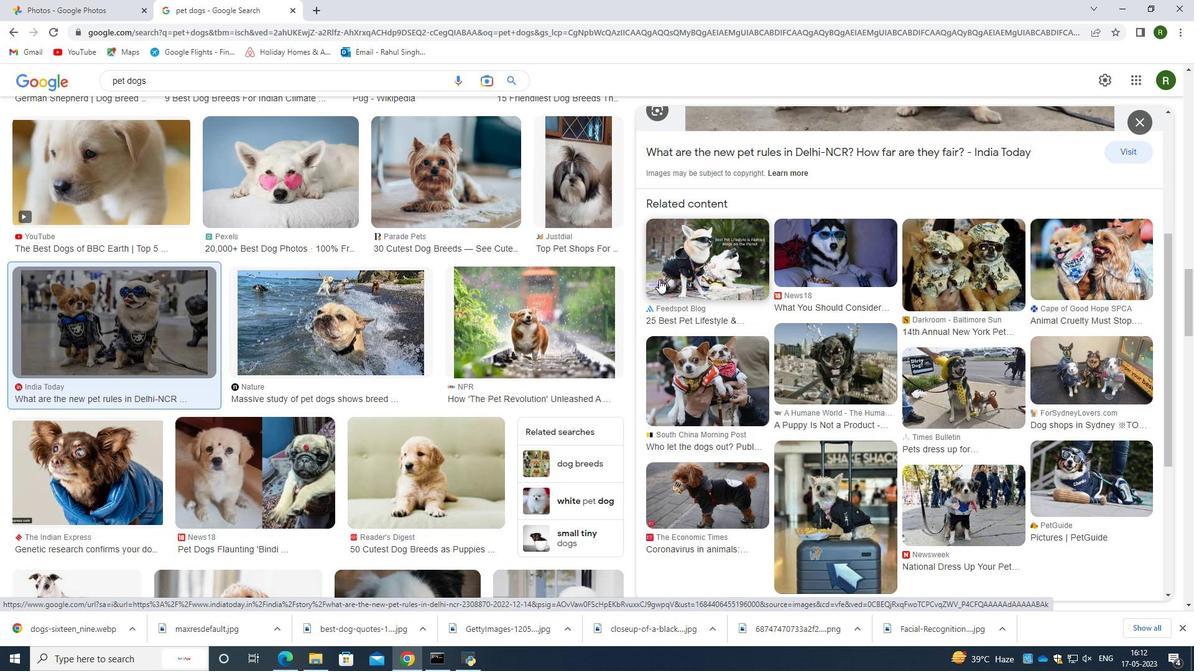 
Action: Mouse scrolled (659, 280) with delta (0, 0)
Screenshot: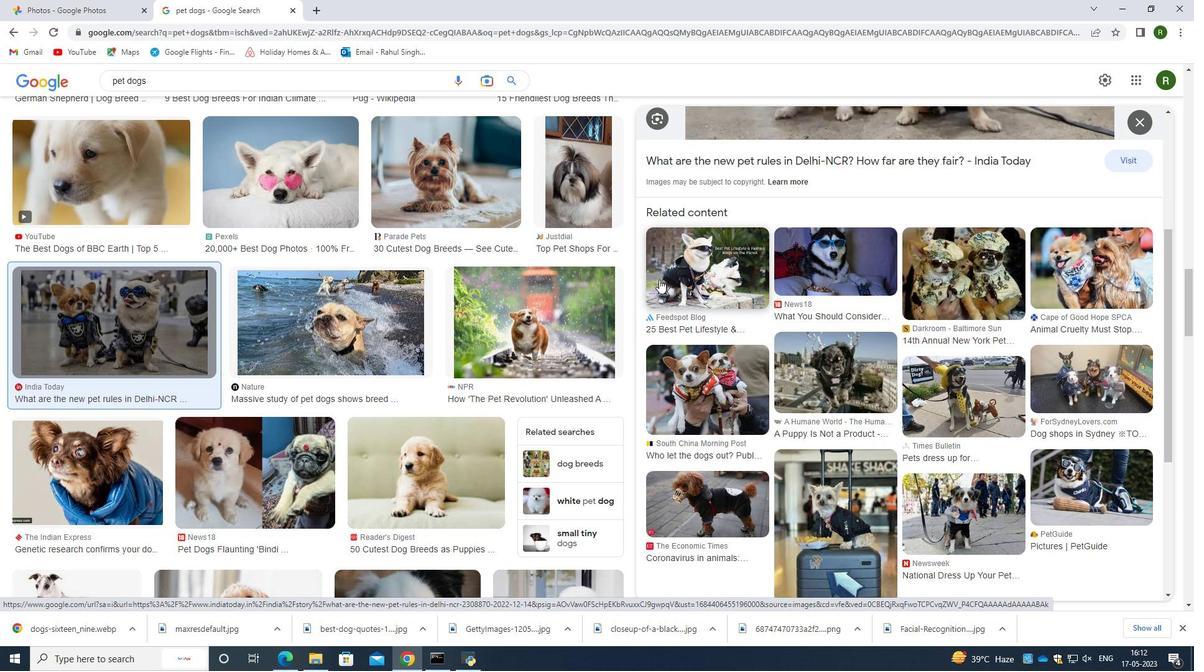 
Action: Mouse scrolled (659, 280) with delta (0, 0)
Screenshot: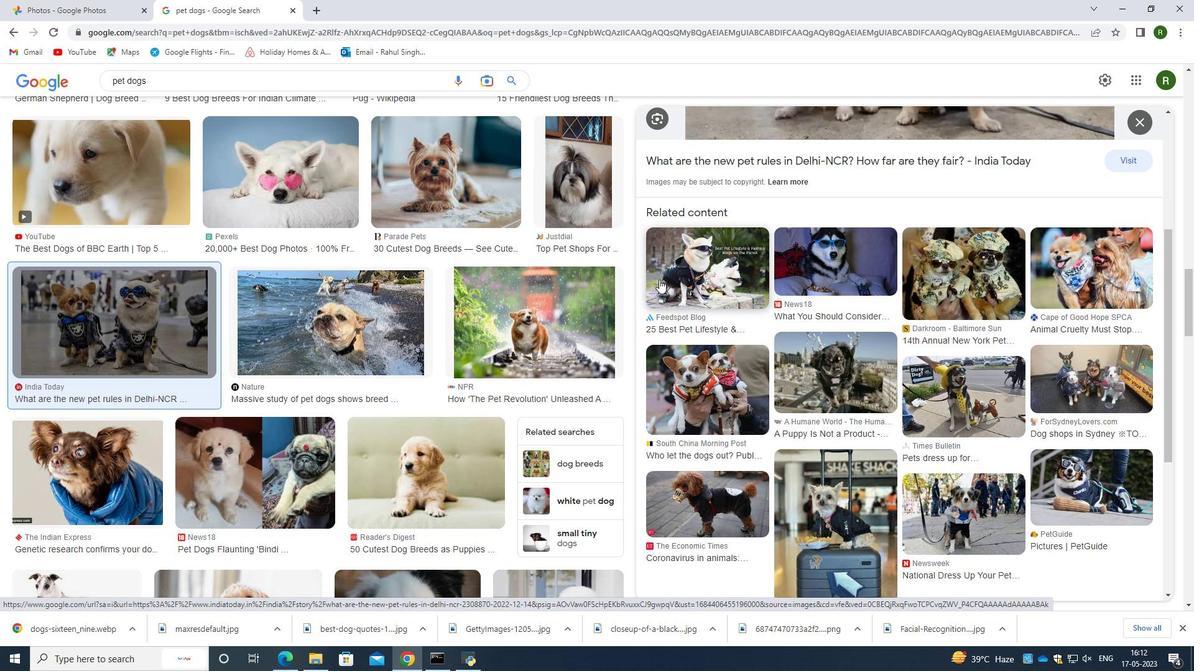 
Action: Mouse moved to (631, 309)
Screenshot: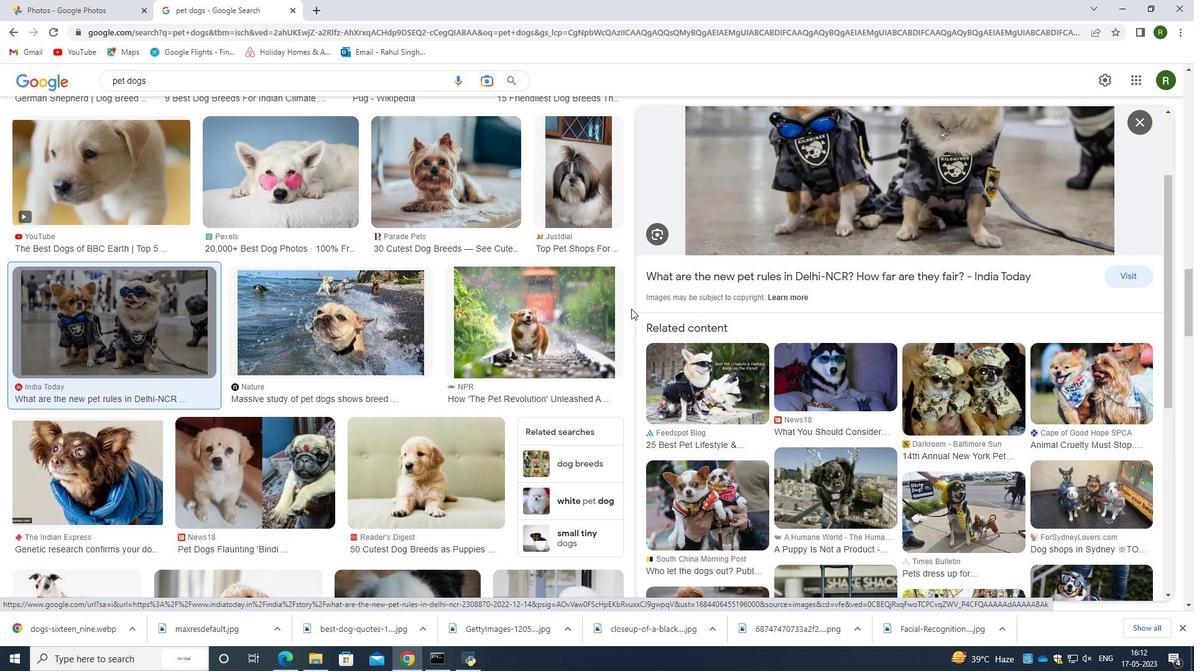 
Action: Mouse scrolled (631, 308) with delta (0, 0)
Screenshot: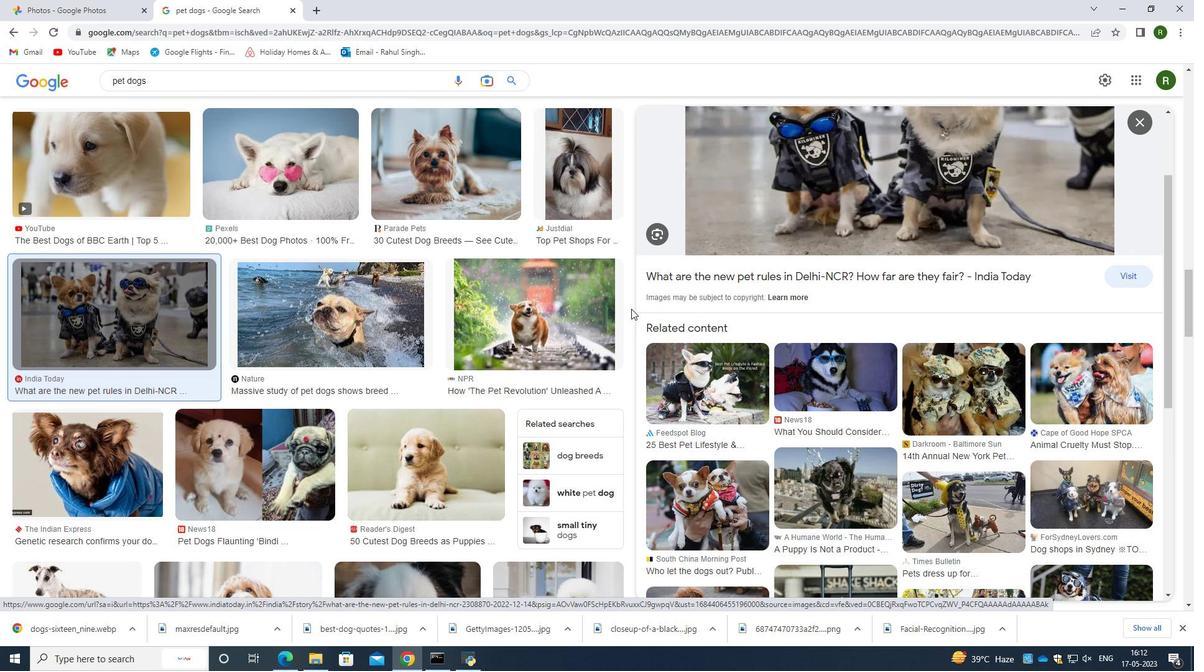 
Action: Mouse moved to (631, 309)
Screenshot: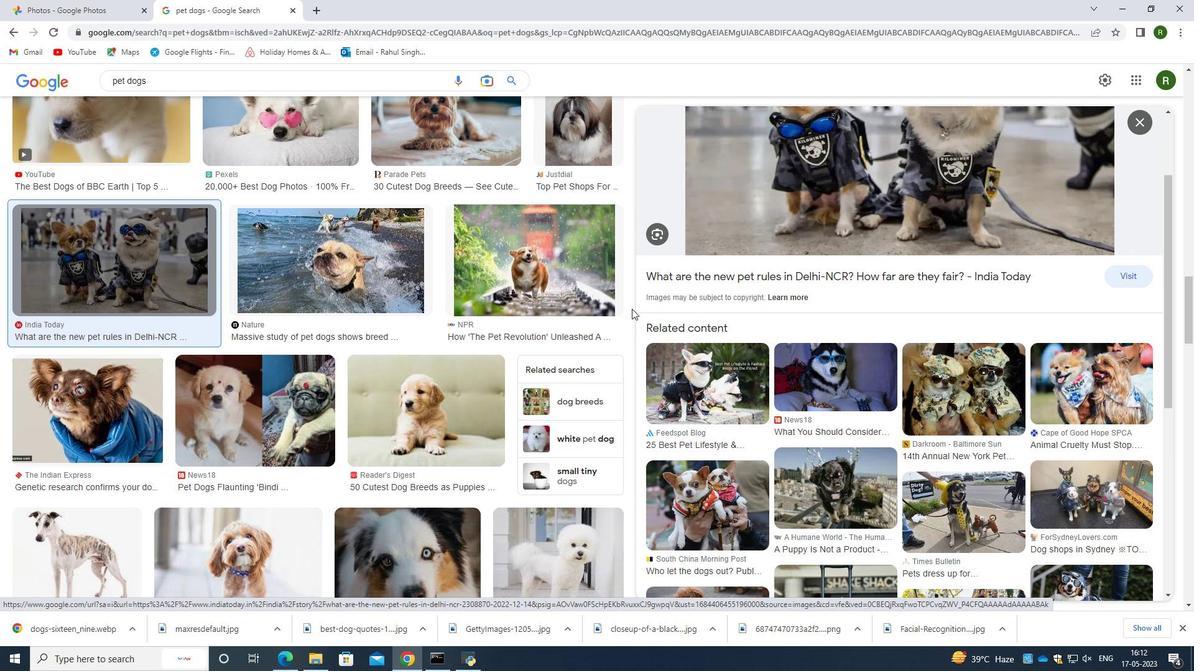 
Action: Mouse scrolled (631, 308) with delta (0, 0)
Screenshot: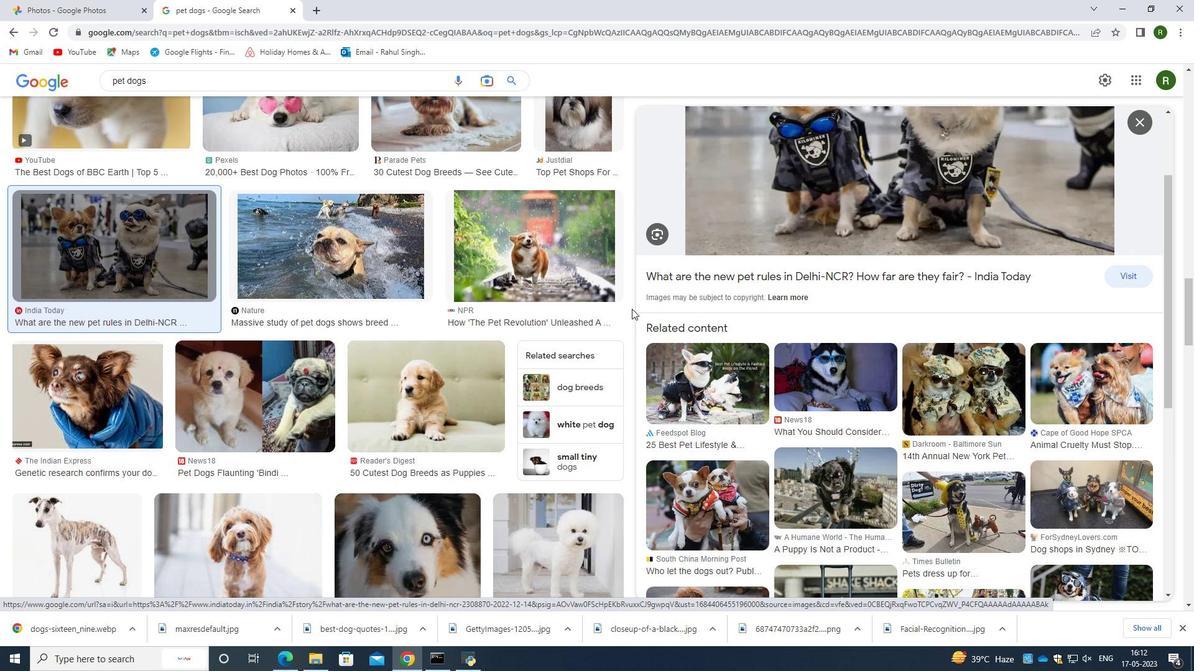 
Action: Mouse moved to (634, 309)
Screenshot: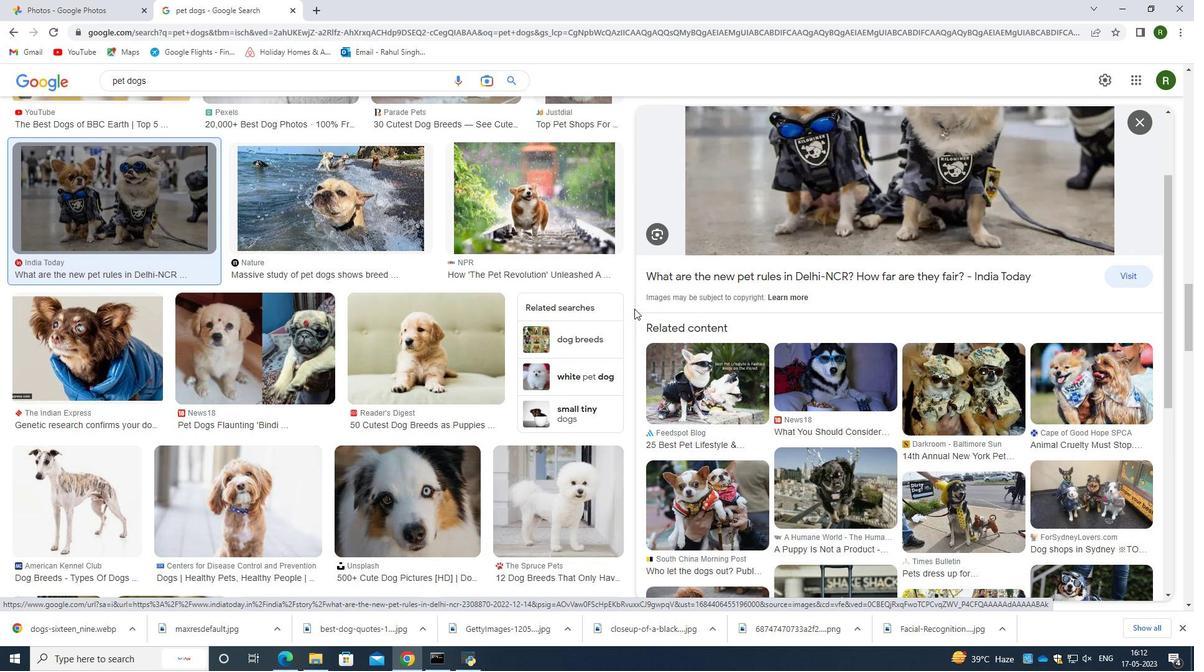 
Action: Mouse scrolled (634, 308) with delta (0, 0)
Screenshot: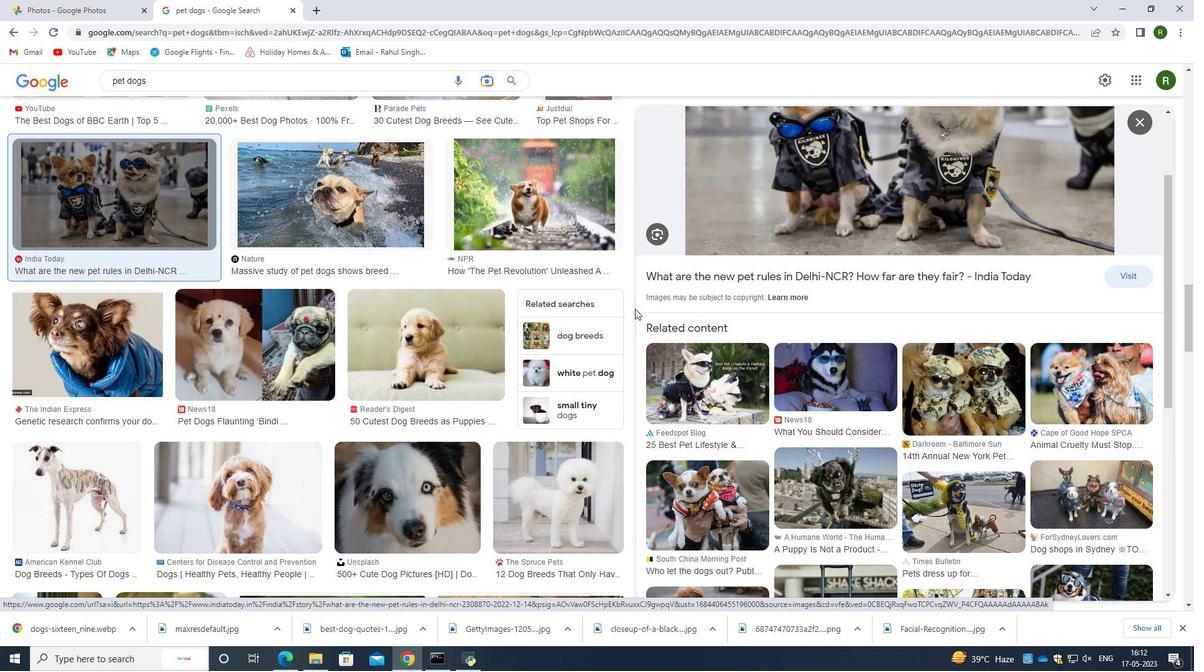 
Action: Mouse moved to (636, 309)
Screenshot: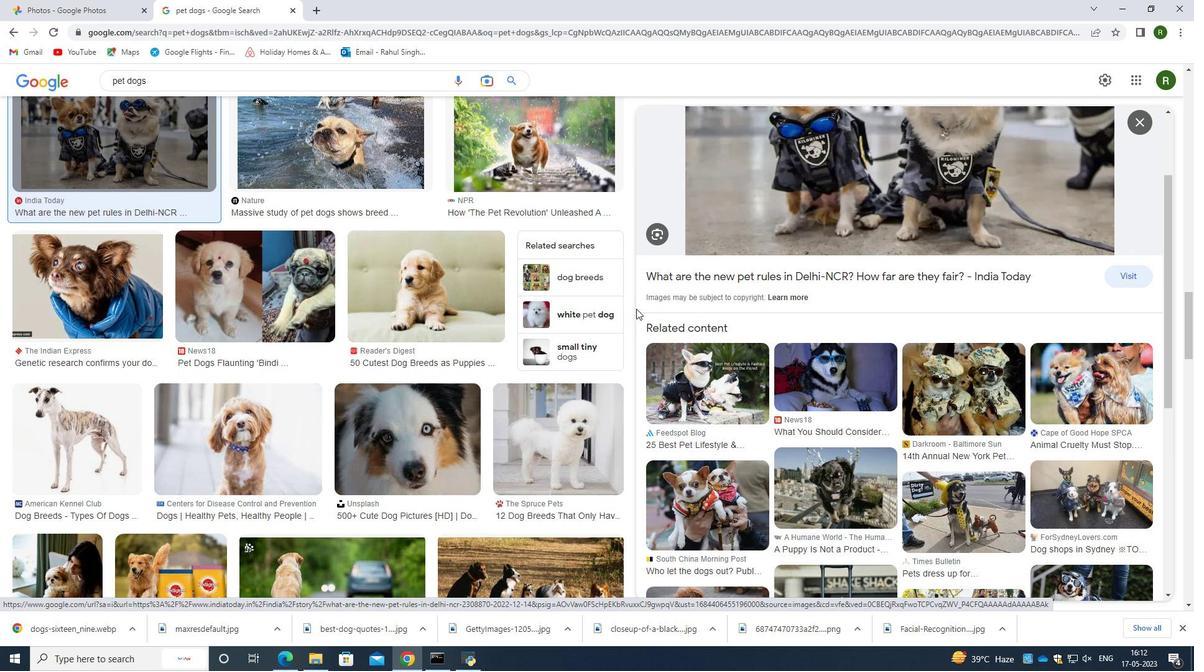 
Action: Mouse scrolled (636, 308) with delta (0, 0)
Screenshot: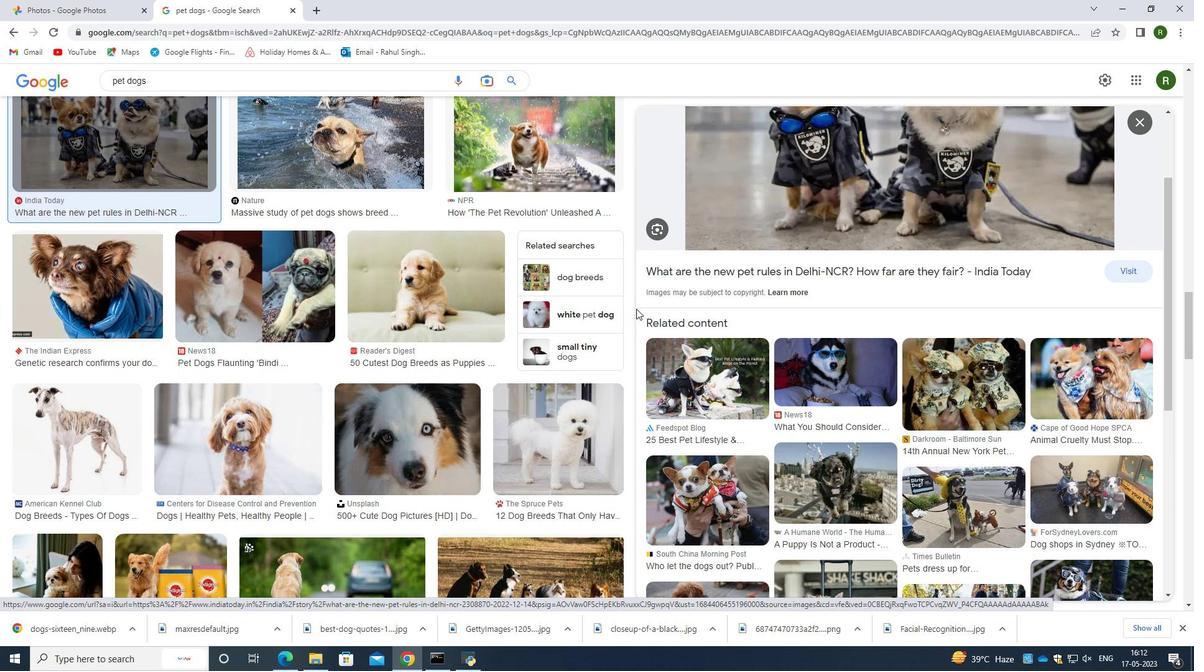 
Action: Mouse scrolled (636, 309) with delta (0, 0)
Screenshot: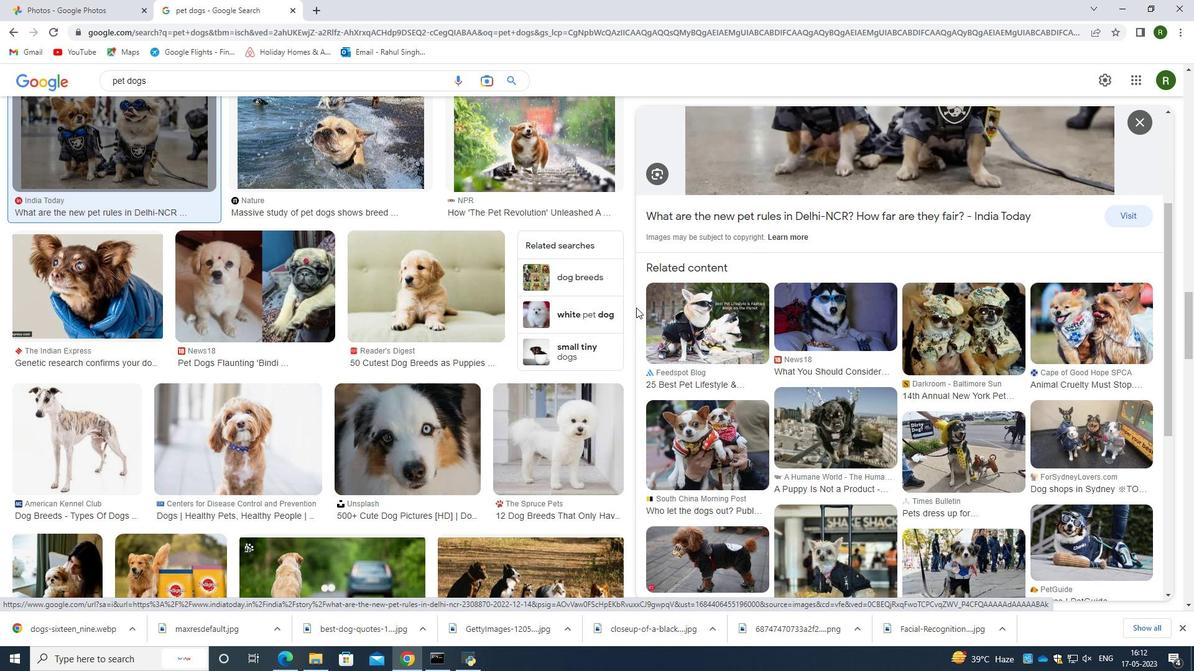 
Action: Mouse moved to (637, 305)
Screenshot: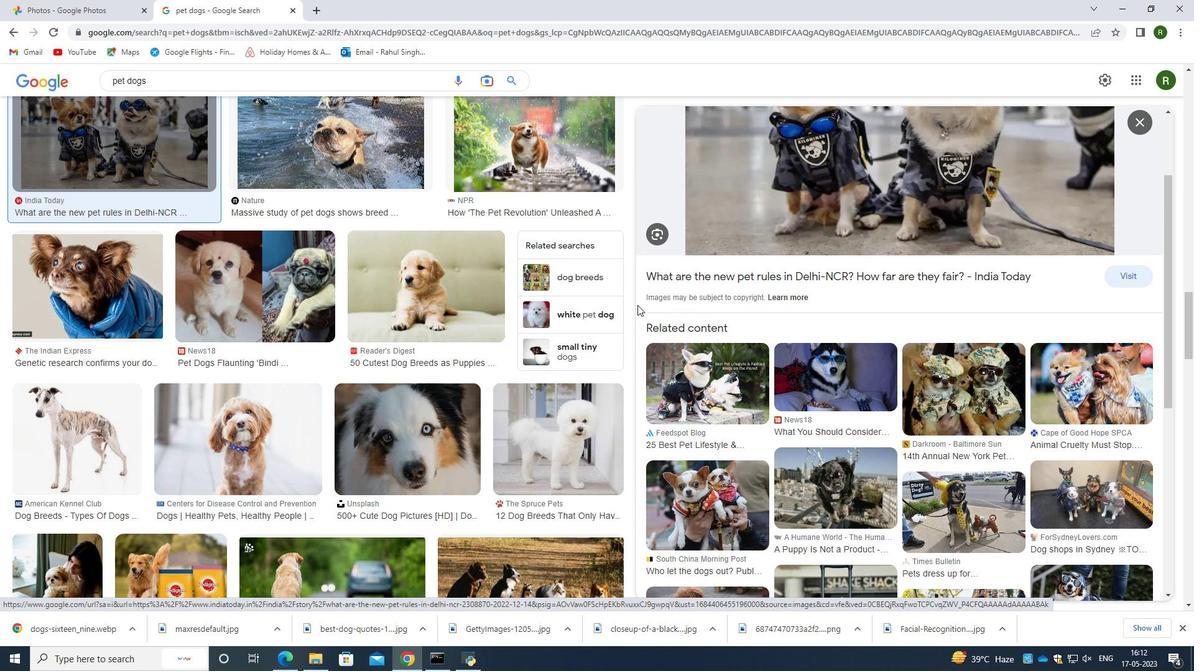 
Action: Mouse scrolled (637, 304) with delta (0, 0)
Screenshot: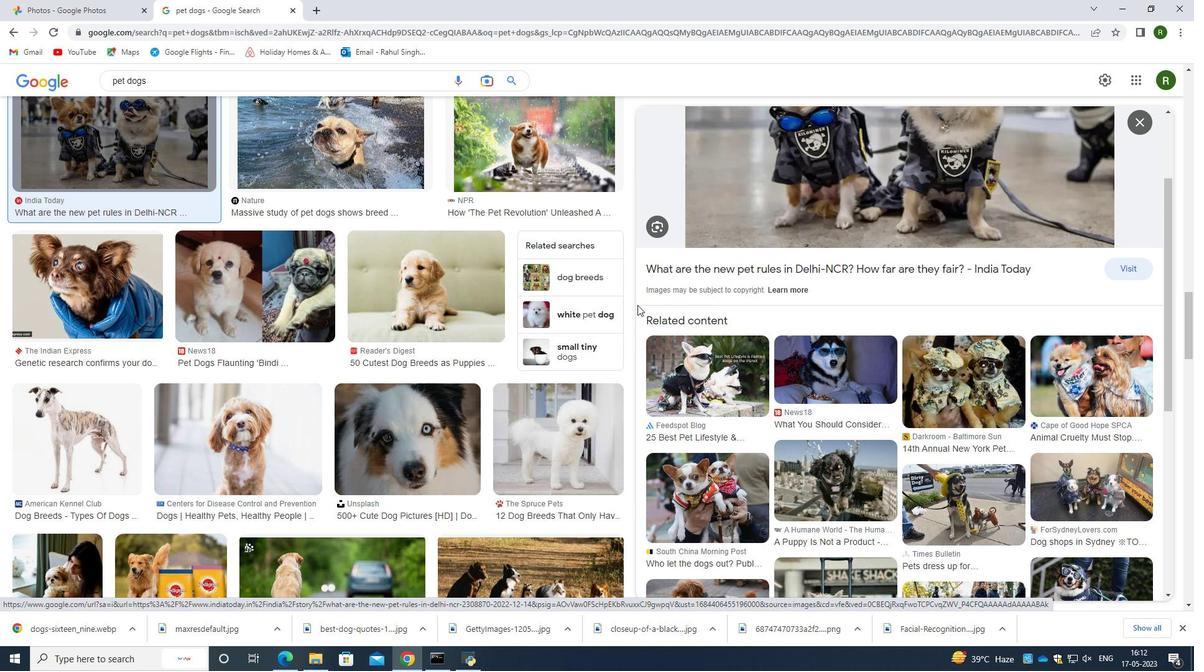 
Action: Mouse moved to (626, 327)
Screenshot: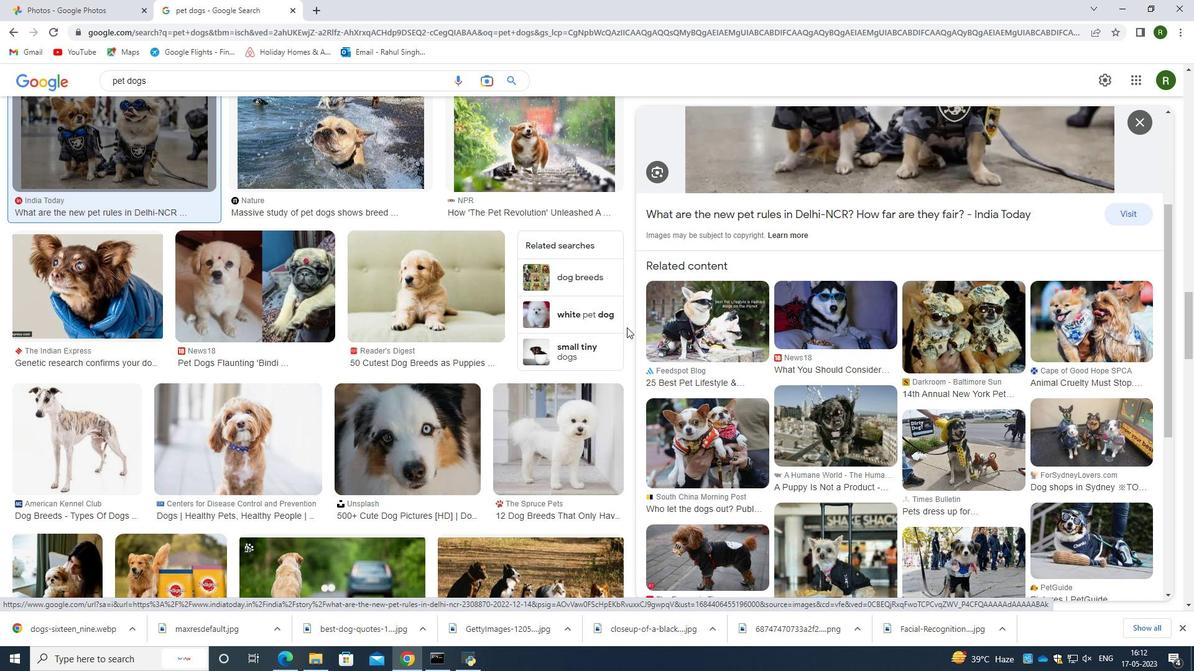 
Action: Mouse scrolled (626, 327) with delta (0, 0)
Screenshot: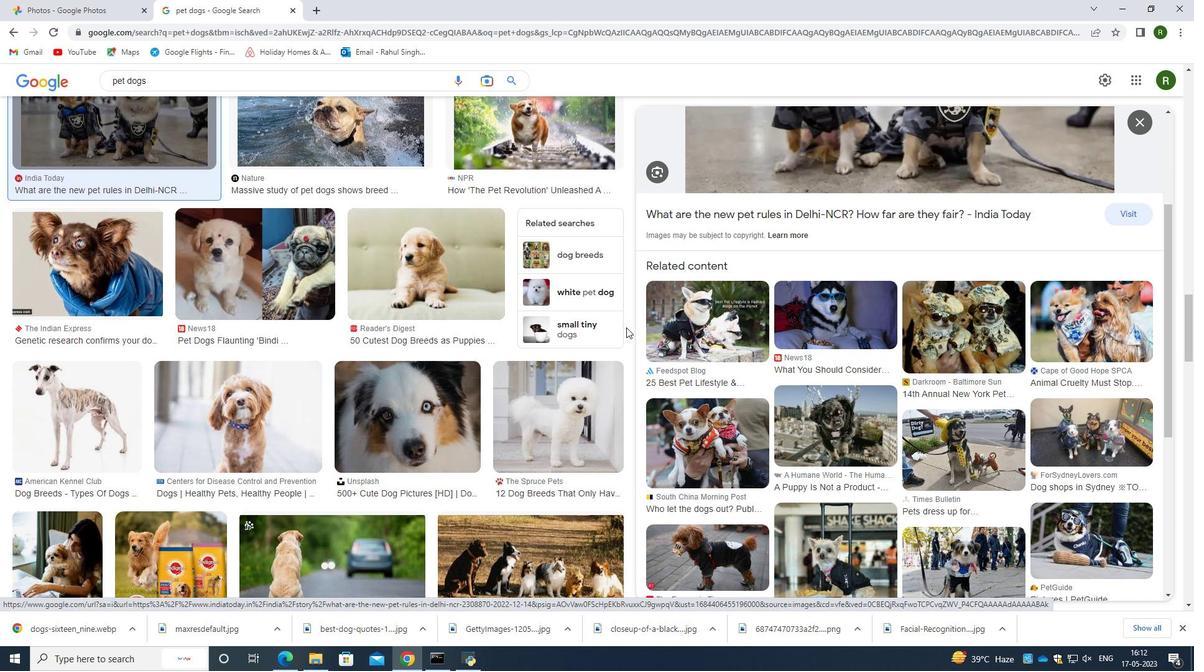 
Action: Mouse moved to (620, 337)
Screenshot: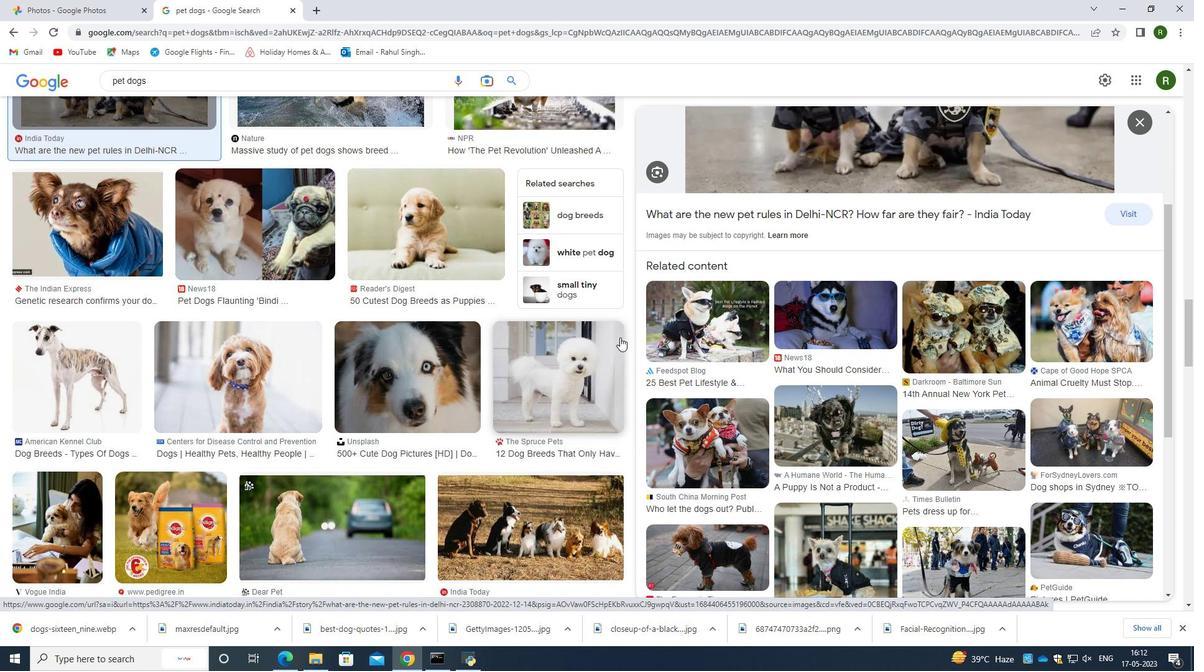 
Action: Mouse scrolled (620, 337) with delta (0, 0)
Screenshot: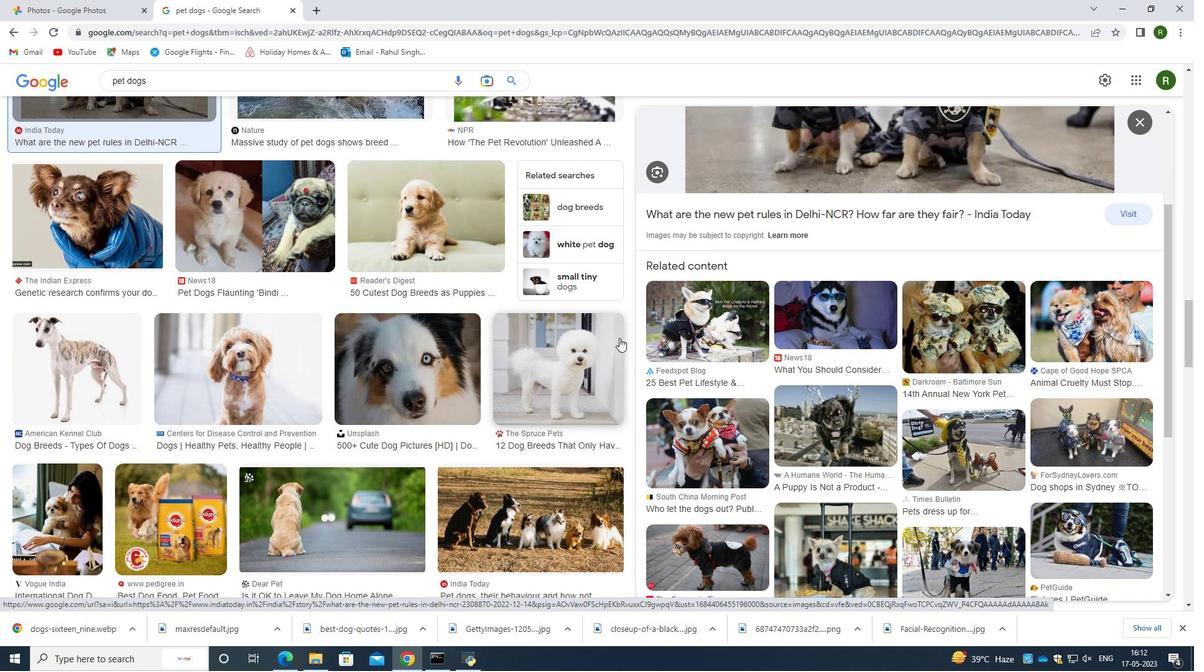 
Action: Mouse moved to (509, 430)
Screenshot: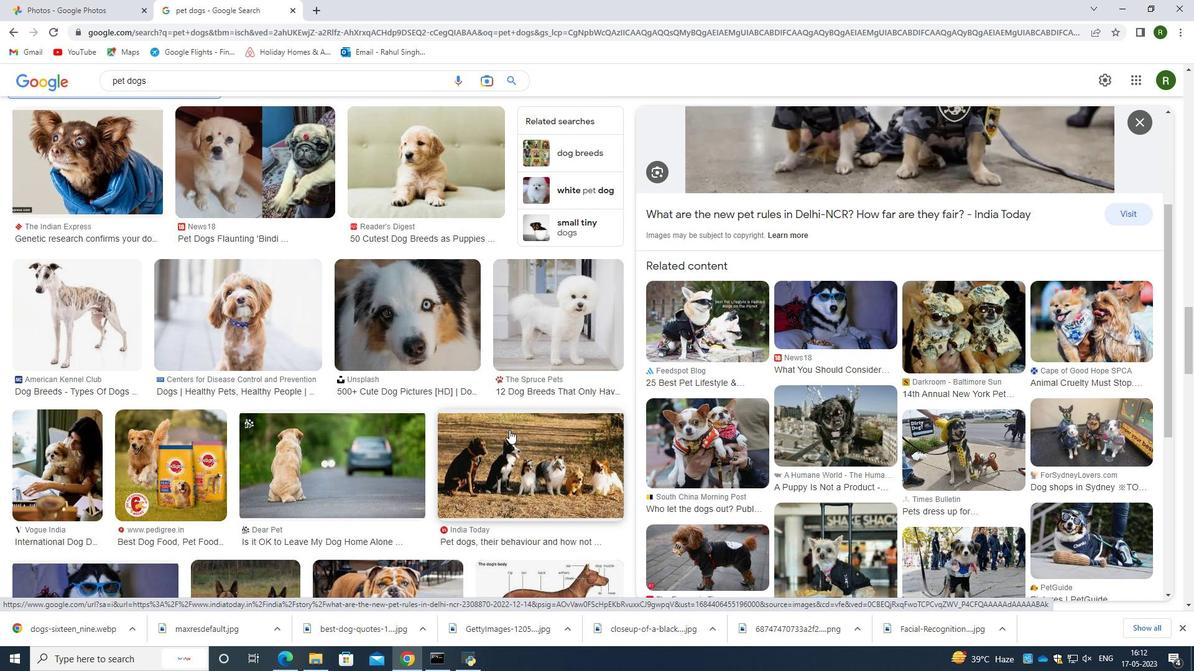 
Action: Mouse scrolled (509, 429) with delta (0, 0)
Screenshot: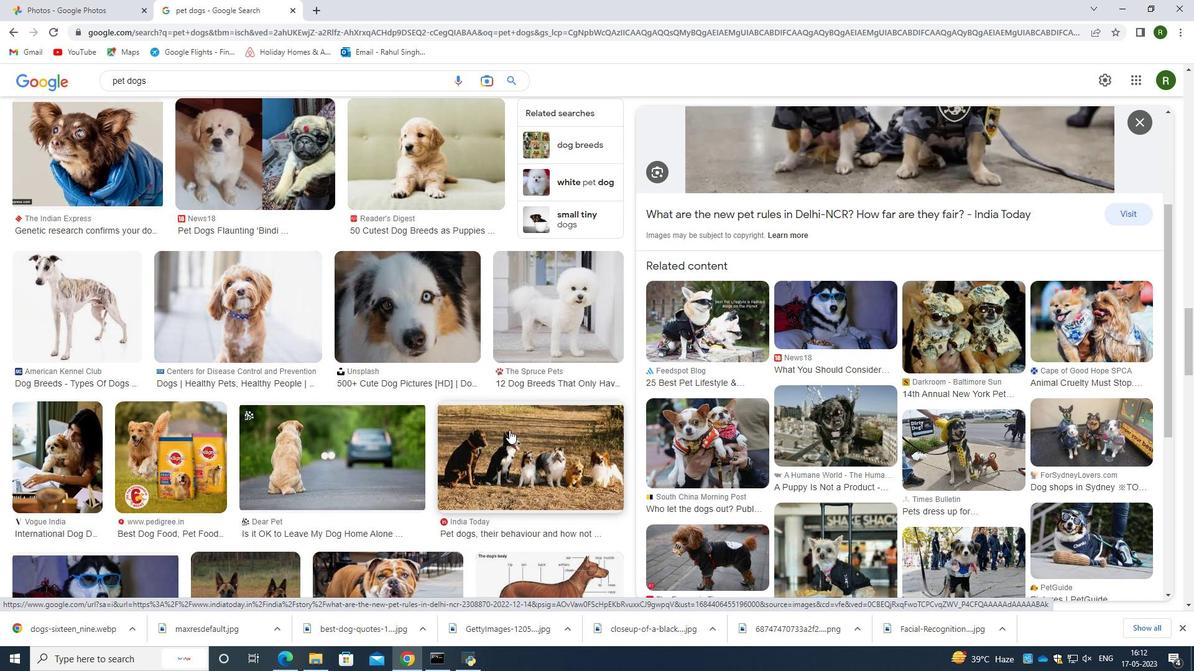 
Action: Mouse scrolled (509, 431) with delta (0, 0)
Screenshot: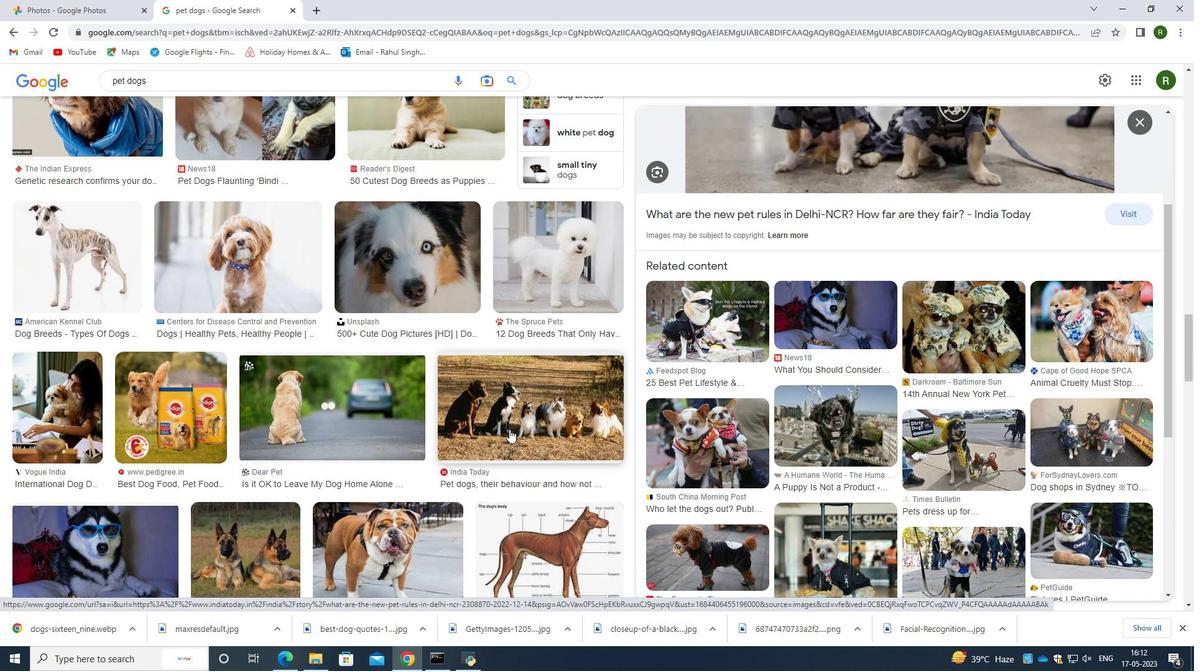 
Action: Mouse scrolled (509, 431) with delta (0, 0)
Screenshot: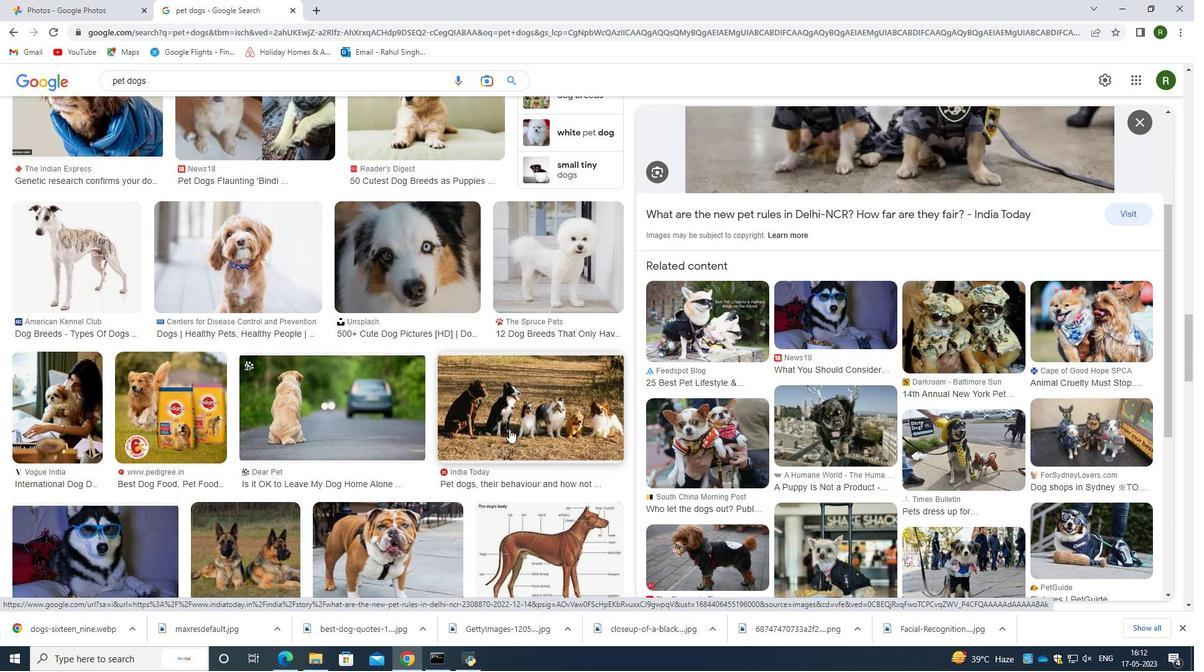 
Action: Mouse moved to (509, 429)
Screenshot: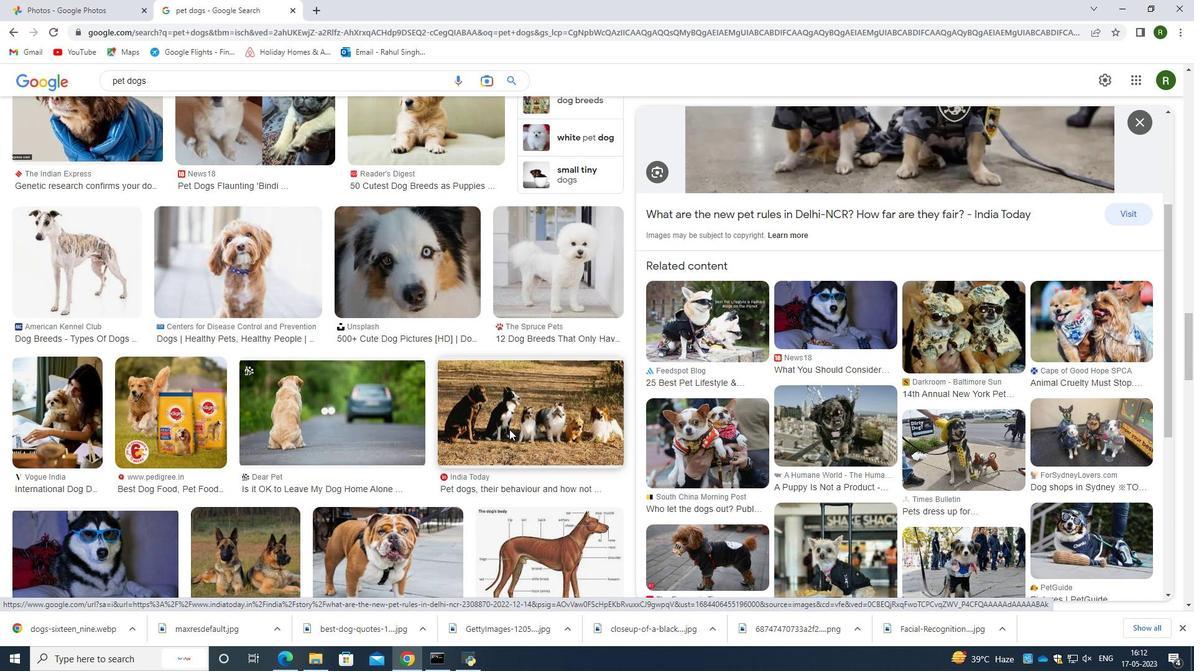 
Action: Mouse scrolled (509, 430) with delta (0, 0)
Screenshot: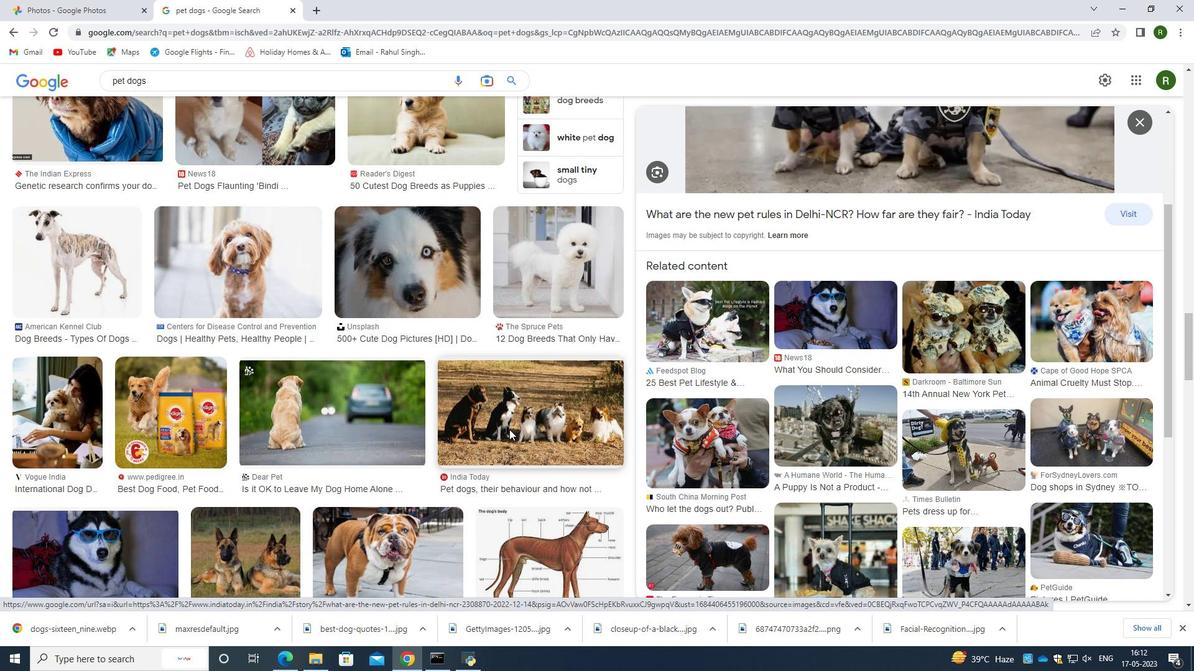 
Action: Mouse scrolled (509, 430) with delta (0, 0)
Screenshot: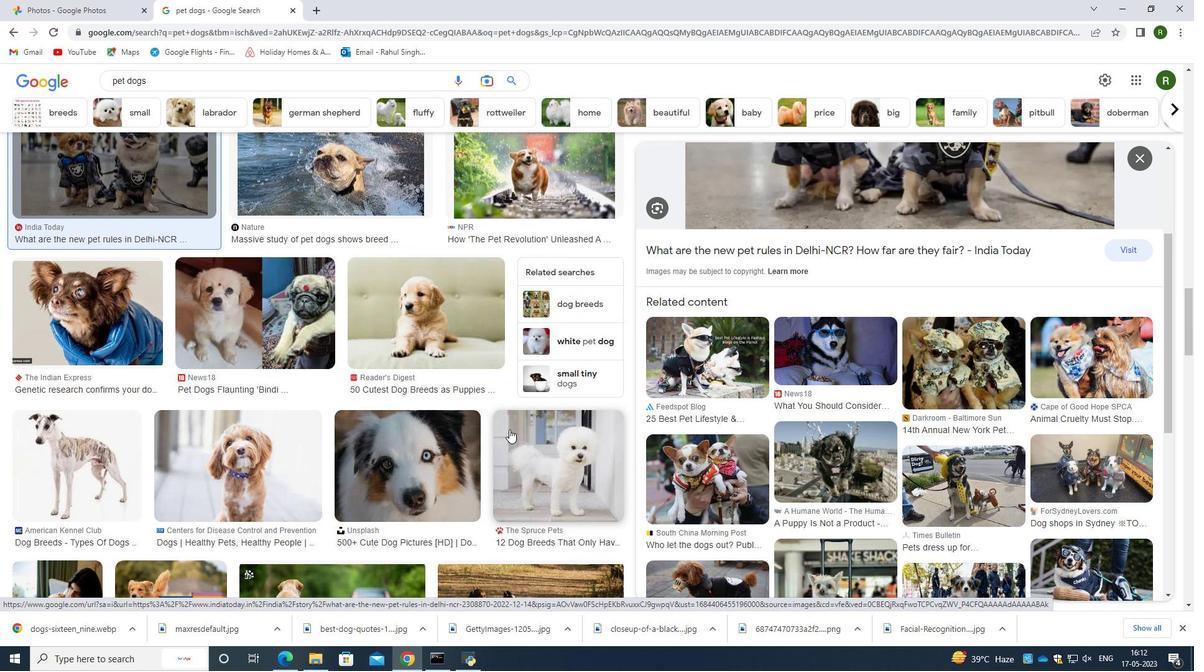 
Action: Mouse scrolled (509, 430) with delta (0, 0)
Screenshot: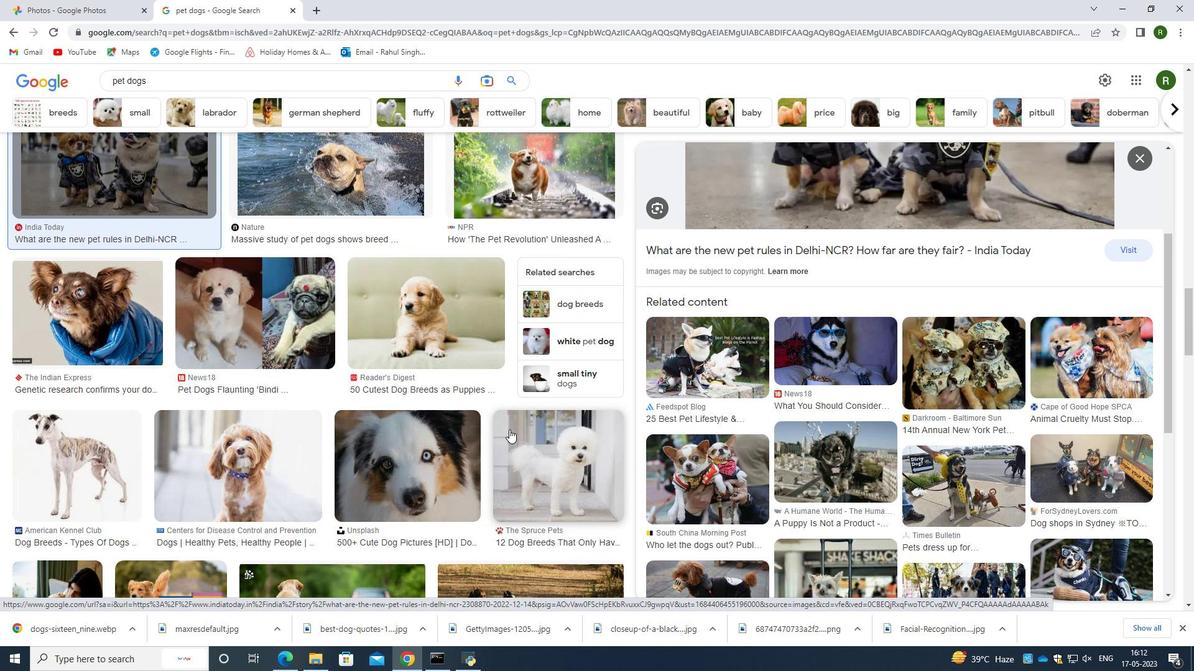 
Action: Mouse scrolled (509, 430) with delta (0, 0)
Screenshot: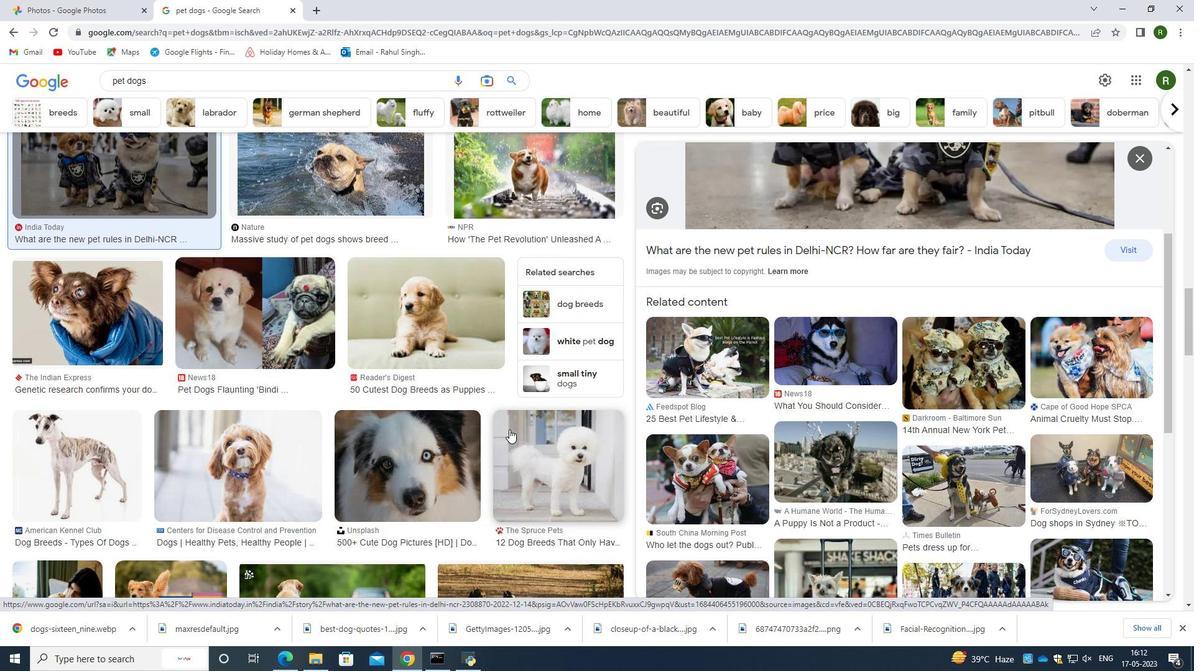 
Action: Mouse moved to (402, 206)
Screenshot: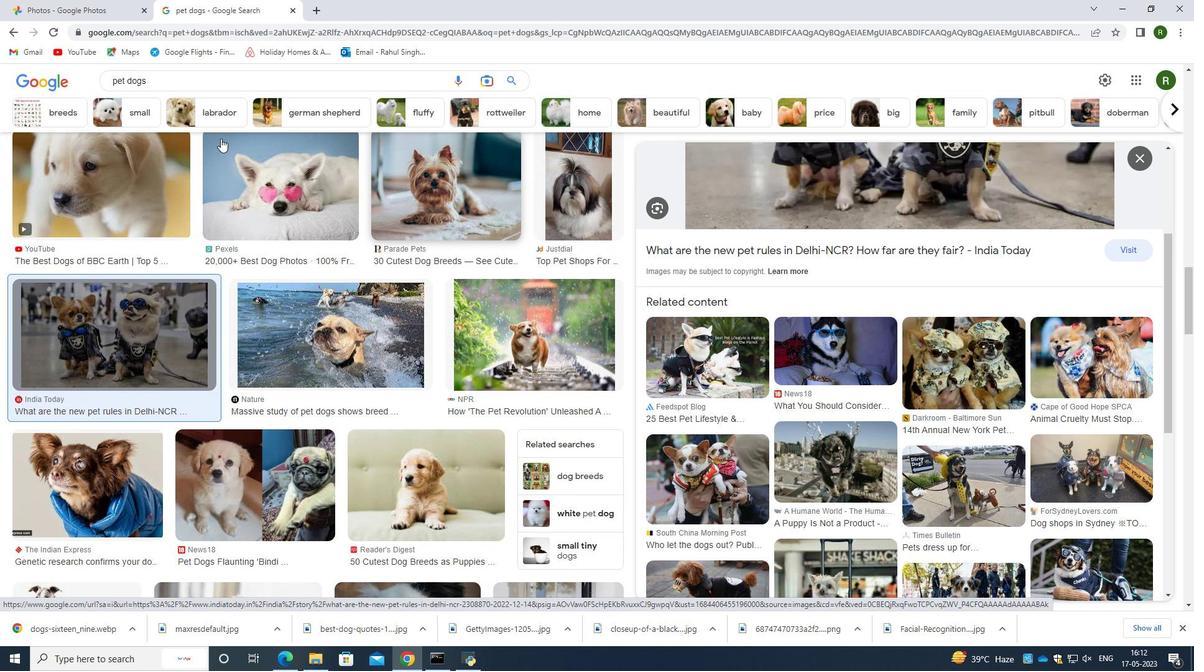 
Action: Mouse scrolled (415, 210) with delta (0, 0)
Screenshot: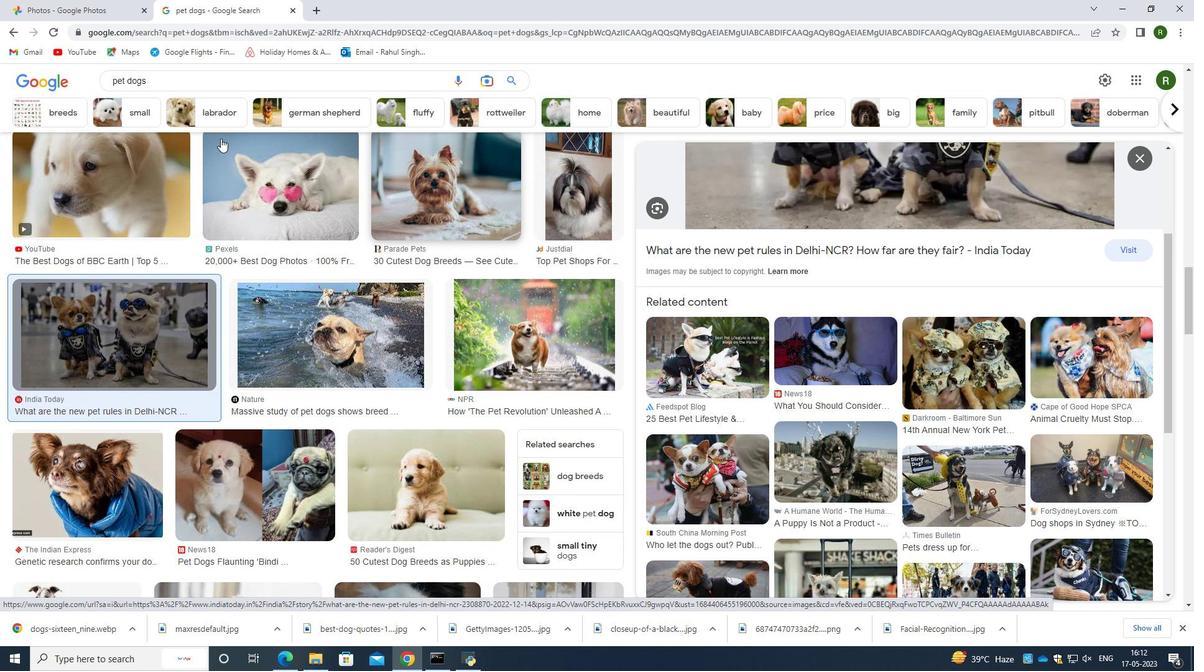 
Action: Mouse moved to (387, 198)
Screenshot: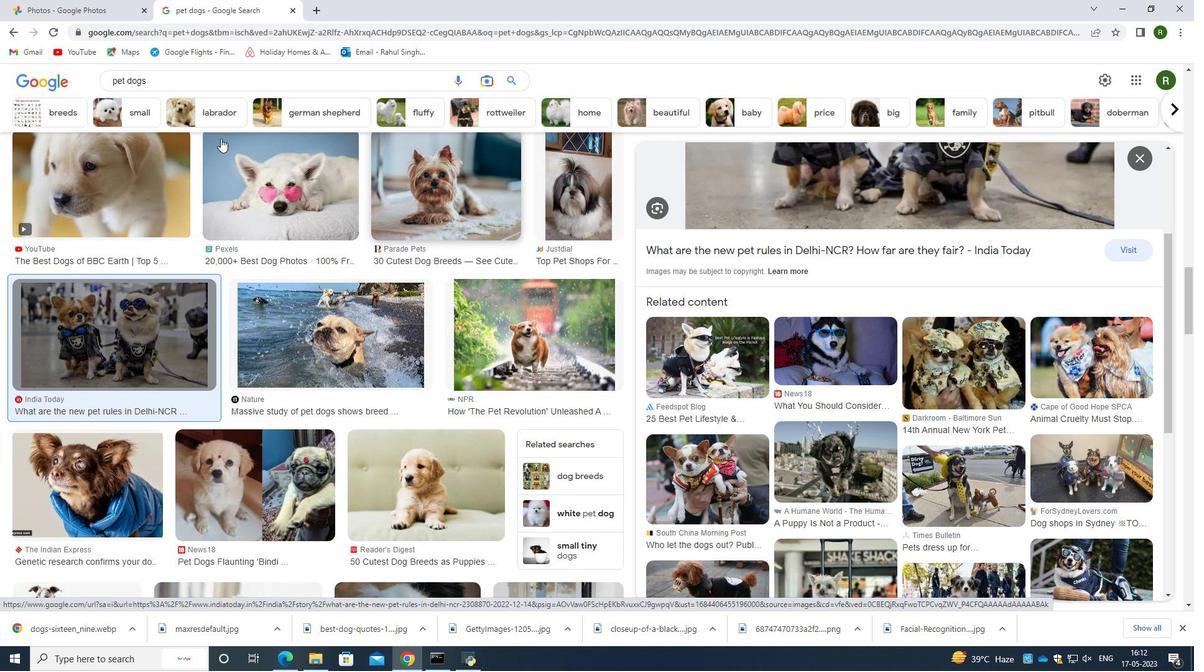
Action: Mouse scrolled (387, 199) with delta (0, 0)
Screenshot: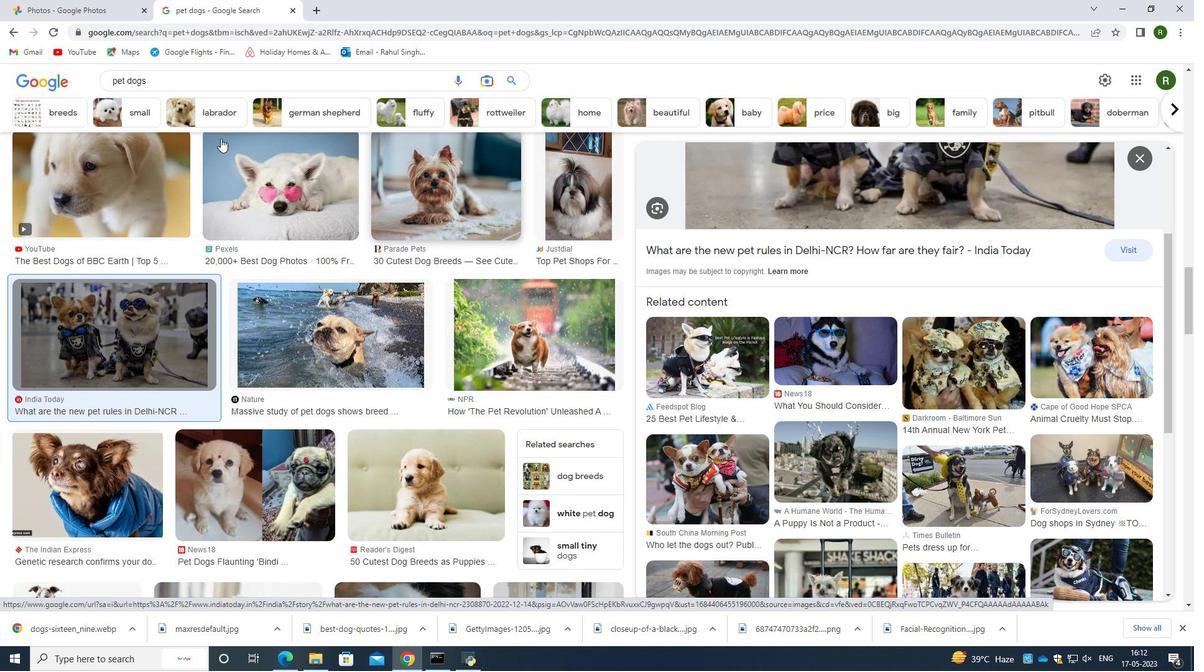 
Action: Mouse moved to (81, 0)
Screenshot: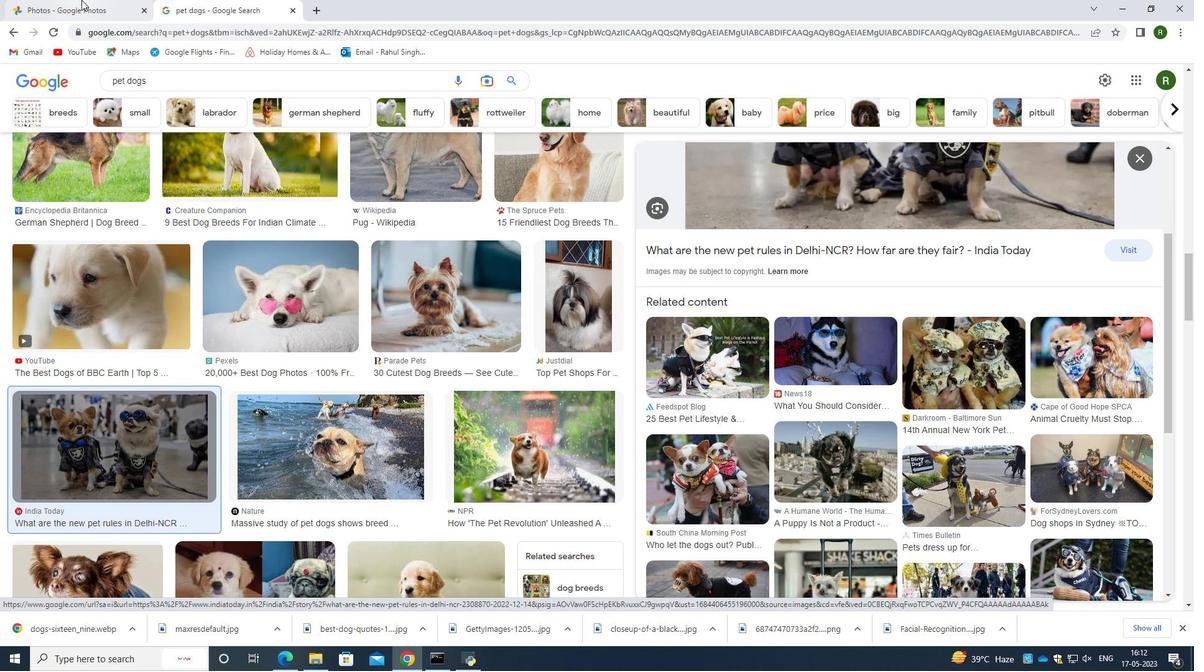 
Action: Mouse pressed left at (81, 0)
Screenshot: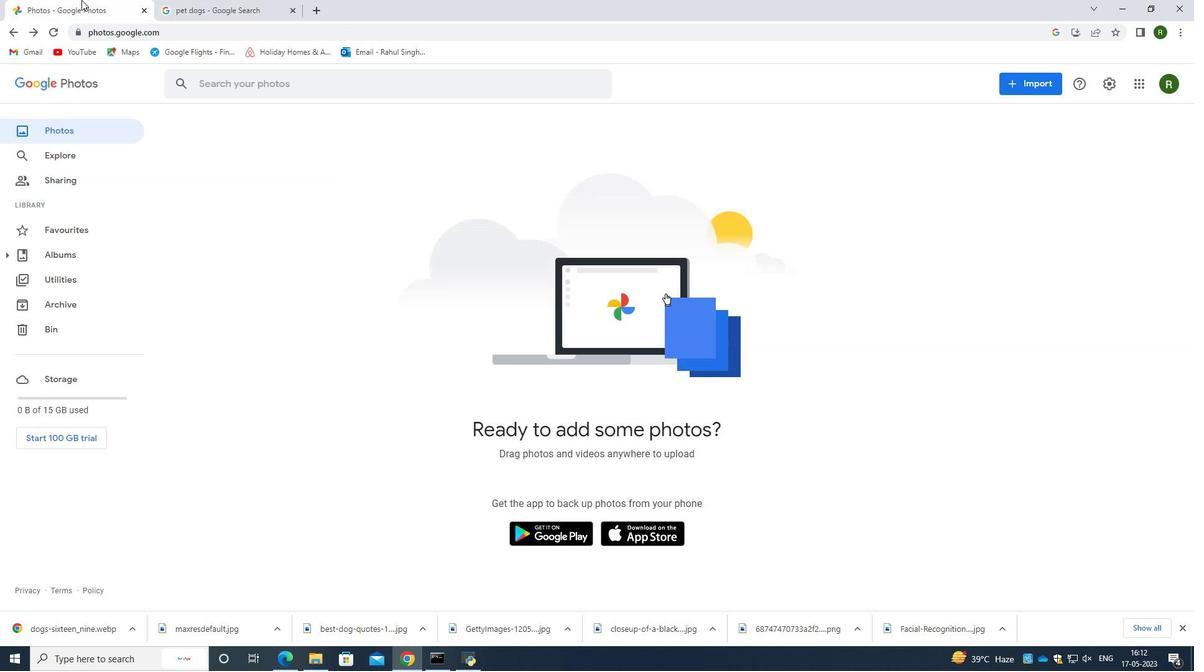 
Action: Mouse moved to (68, 188)
Screenshot: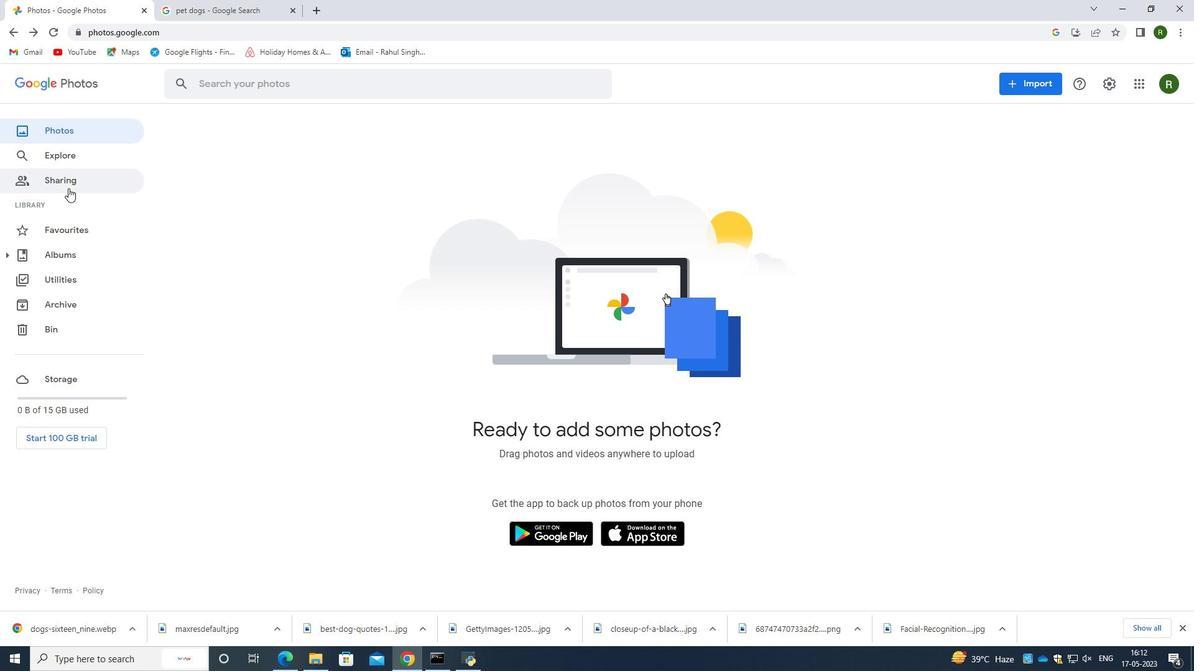 
Action: Mouse pressed left at (68, 188)
Screenshot: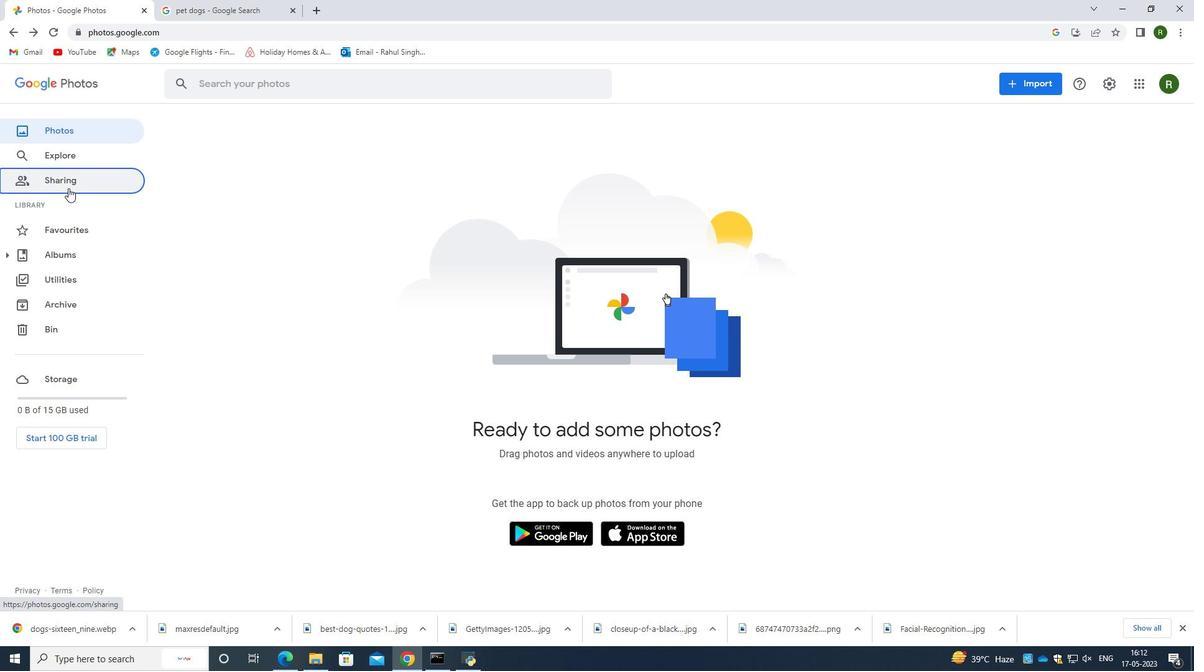 
Action: Mouse moved to (72, 151)
Screenshot: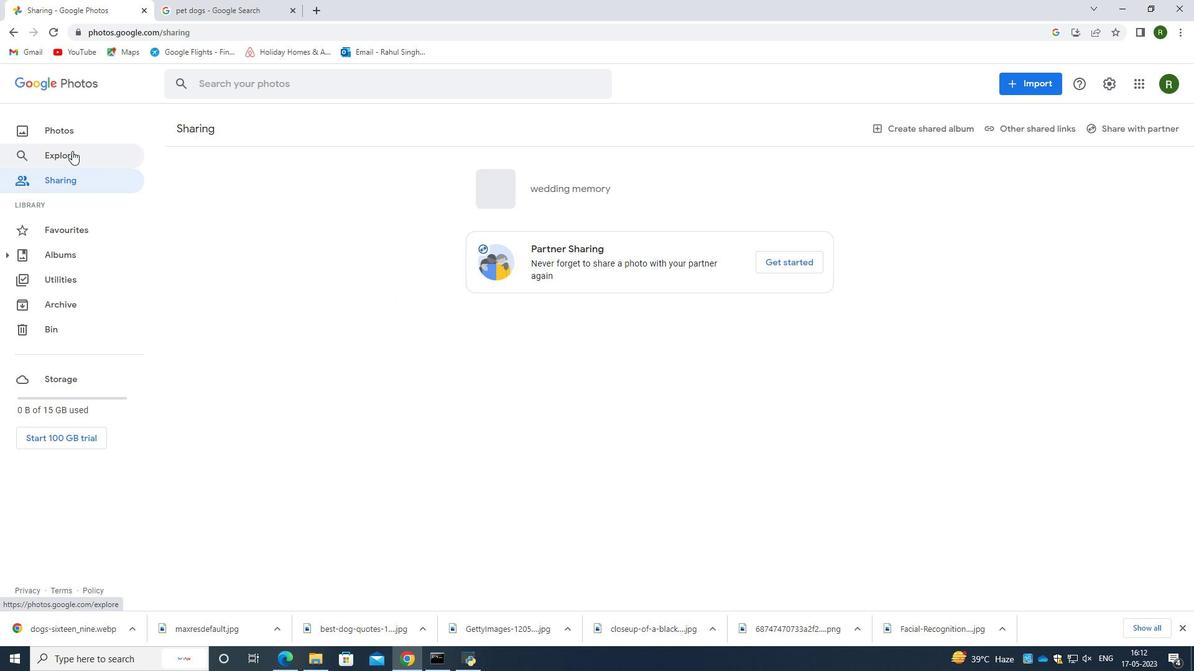 
Action: Mouse pressed left at (72, 151)
Screenshot: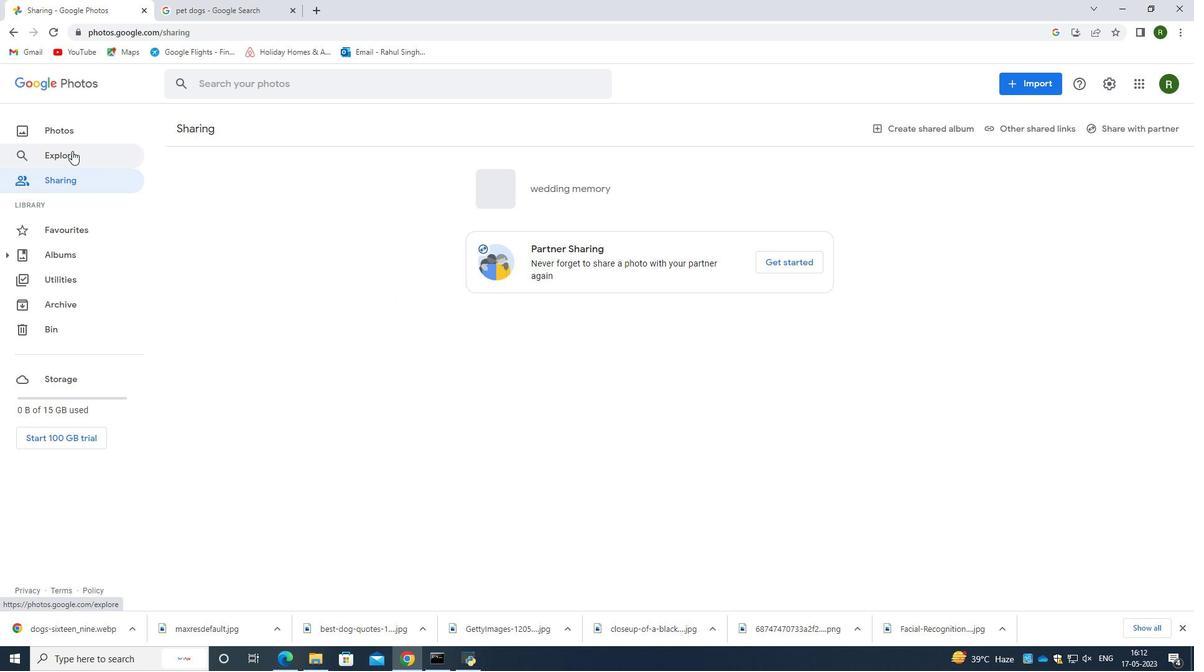 
Action: Mouse moved to (495, 436)
Screenshot: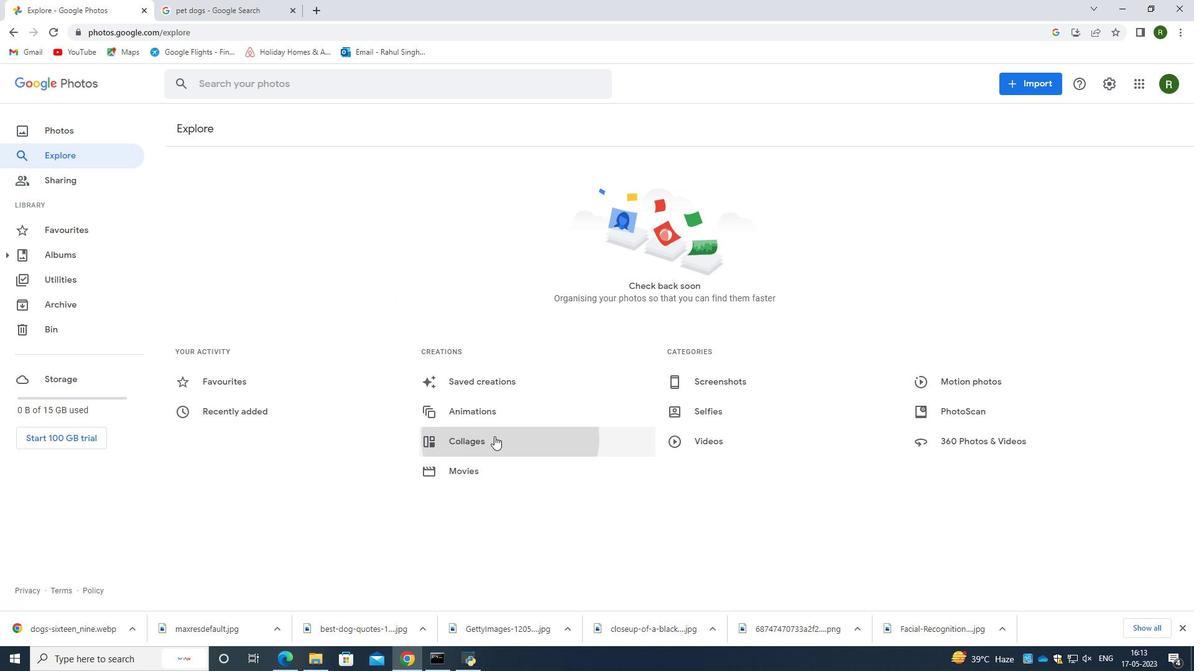 
Action: Mouse pressed left at (495, 436)
